 Task: Explore Airbnb accommodation in San Rafael, Costa Rica from 9th November, 2023 to 16th November, 2023 for 2 adults.2 bedrooms having 2 beds and 1 bathroom. Property type can be flat. Booking option can be shelf check-in. Look for 4 properties as per requirement.
Action: Mouse pressed left at (277, 121)
Screenshot: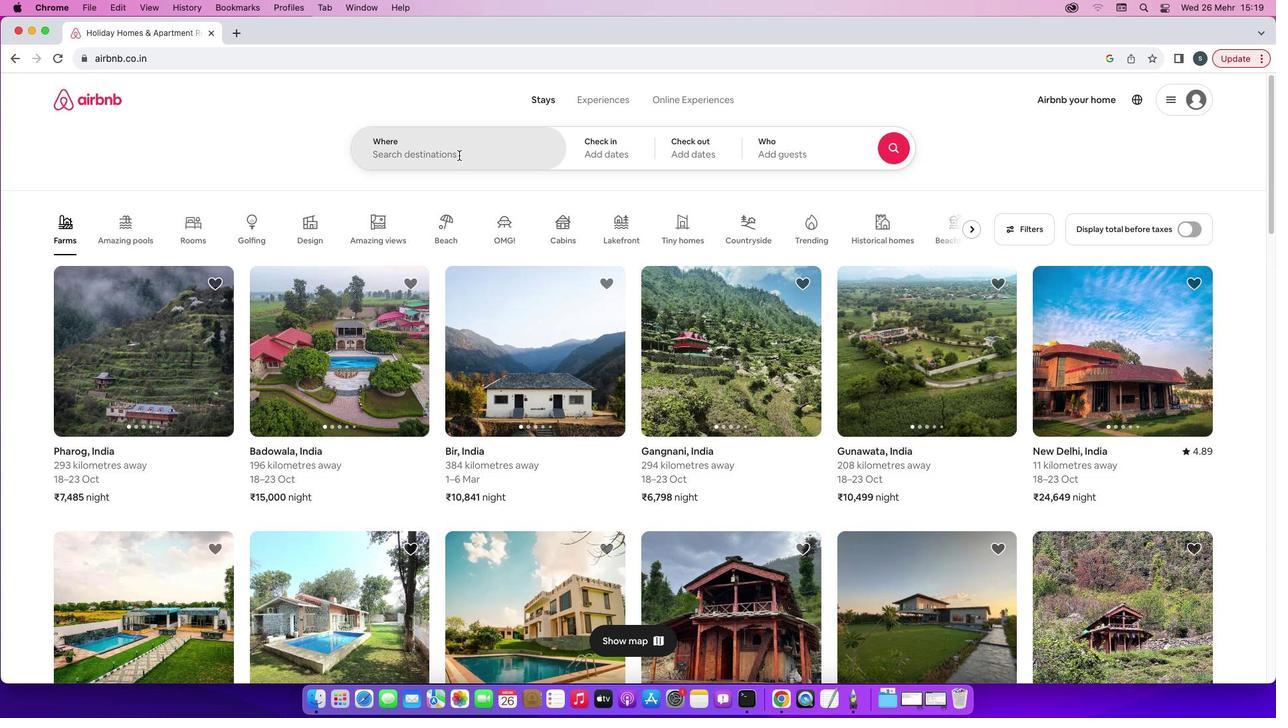 
Action: Mouse moved to (451, 146)
Screenshot: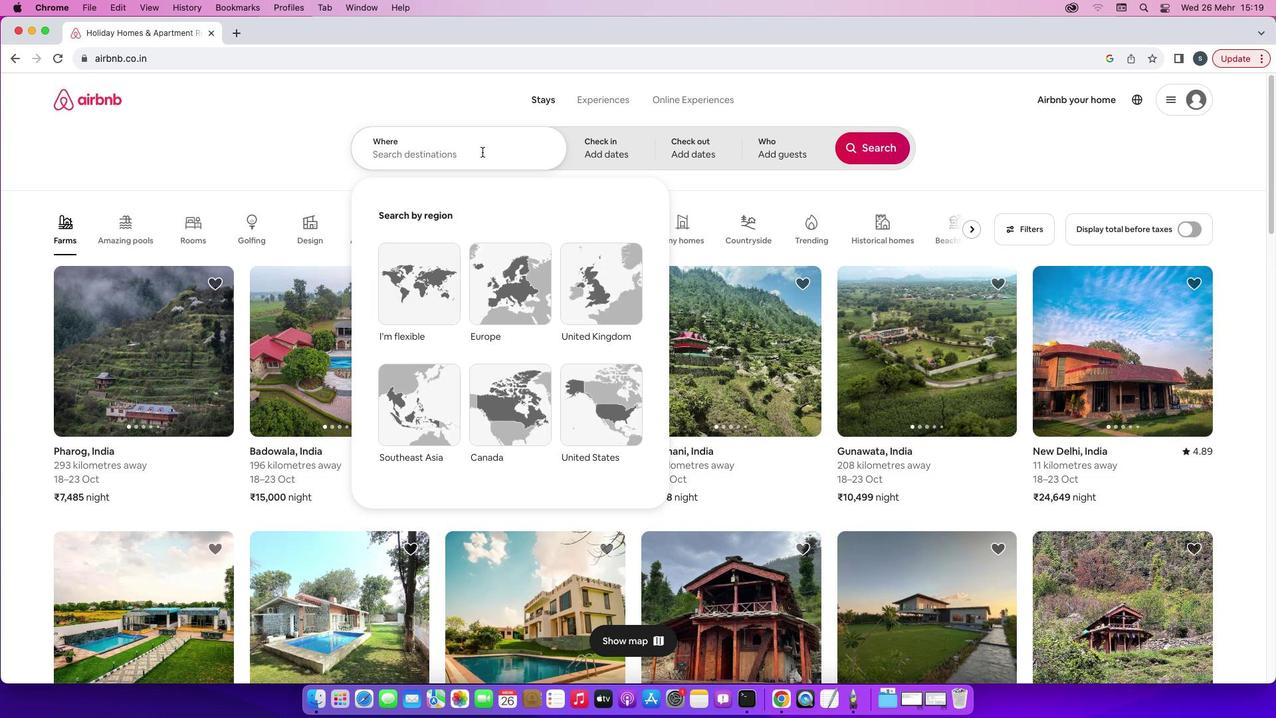 
Action: Mouse pressed left at (451, 146)
Screenshot: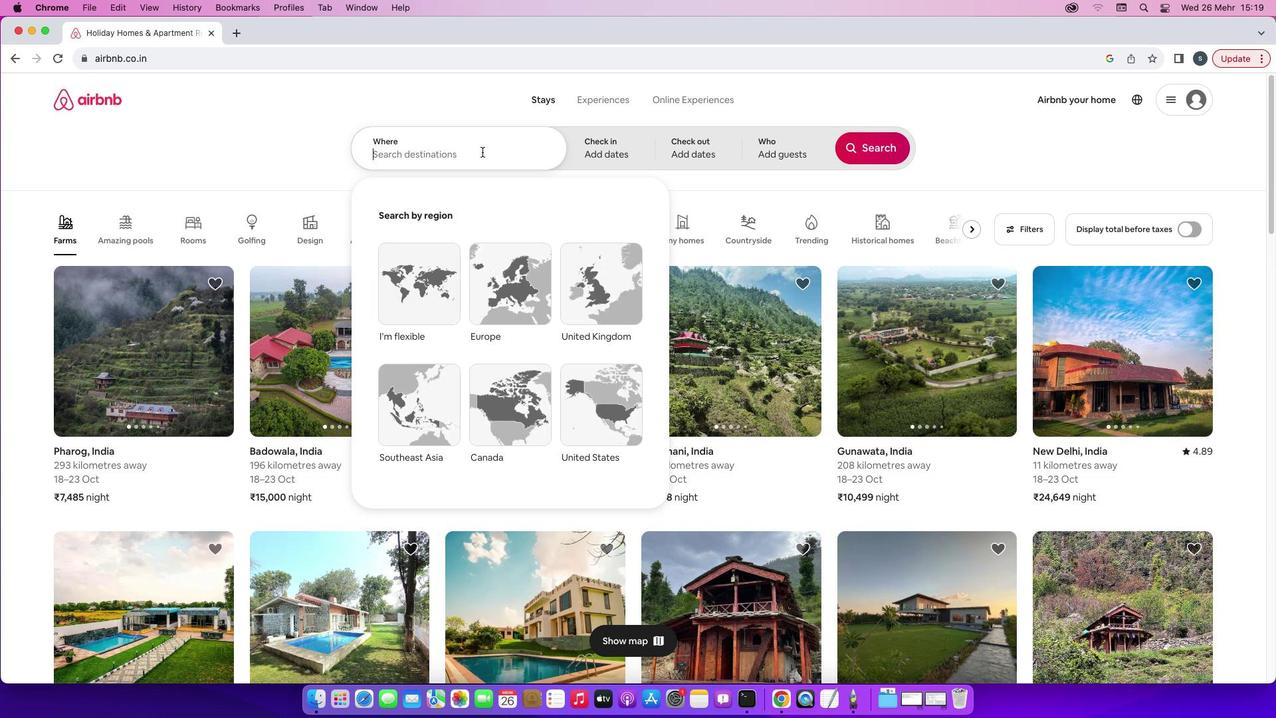 
Action: Mouse moved to (474, 143)
Screenshot: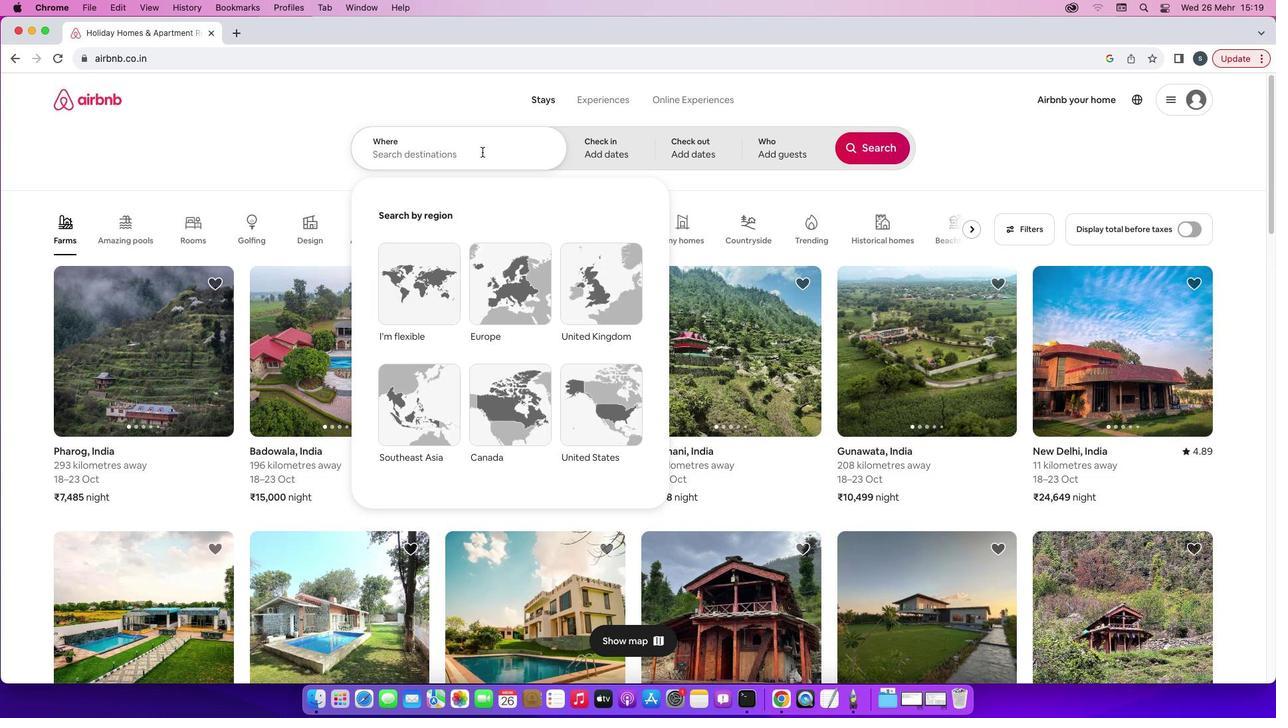 
Action: Key pressed 'S'Key.caps_lock'a''n'Key.spaceKey.caps_lock'R'Key.caps_lock'a''f''a''e''l'','Key.spaceKey.caps_lock'C'Key.caps_lock'o''s''t''a'Key.spaceKey.caps_lock'R'Key.caps_lock'i''c''a'Key.enter
Screenshot: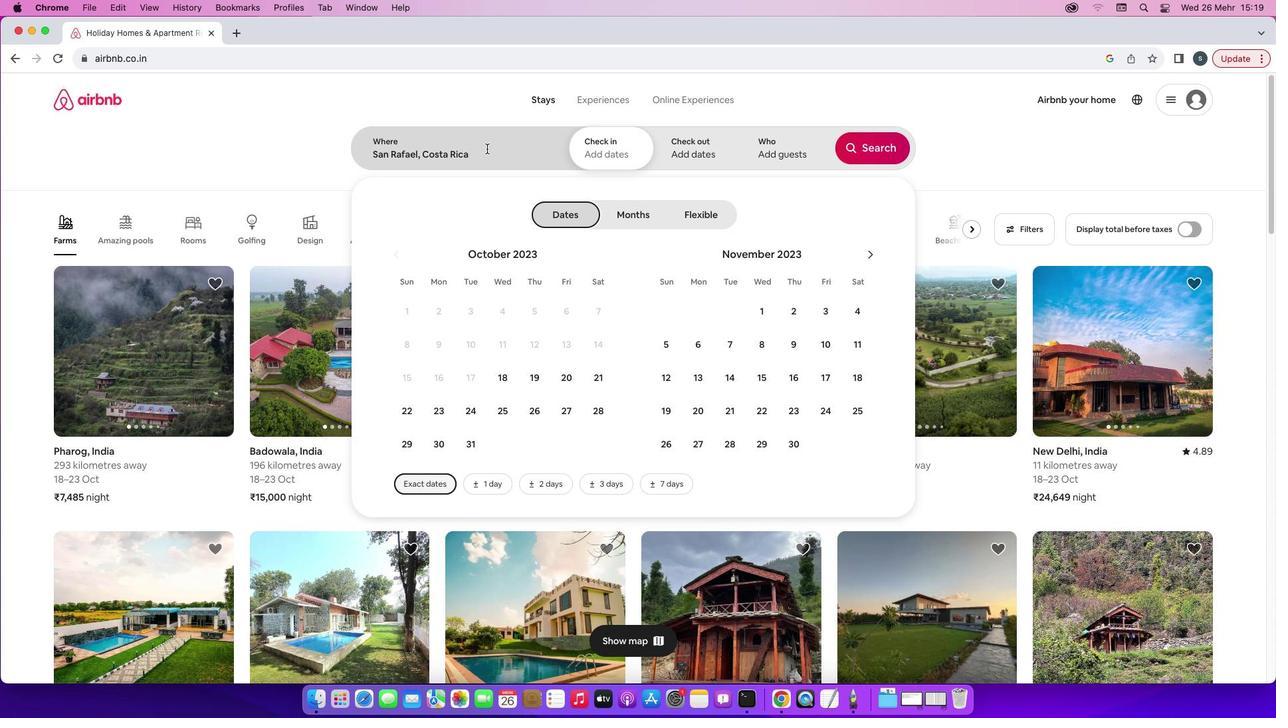 
Action: Mouse moved to (794, 336)
Screenshot: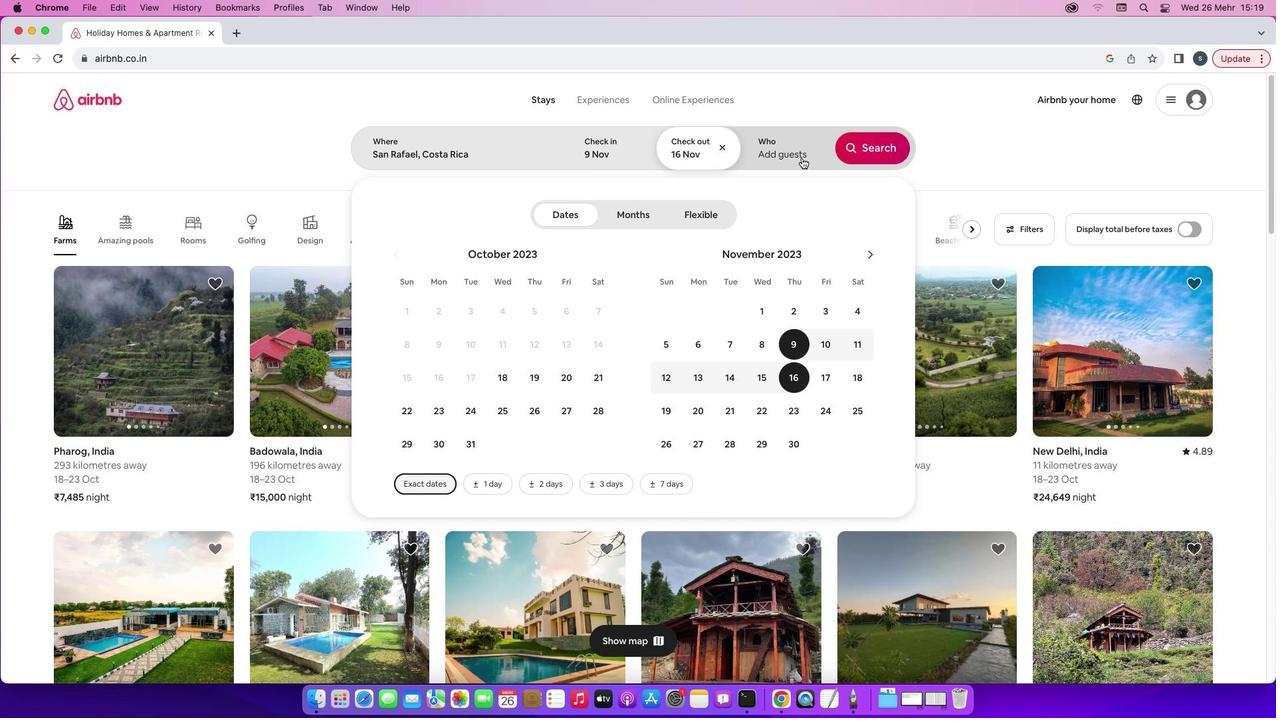 
Action: Mouse pressed left at (794, 336)
Screenshot: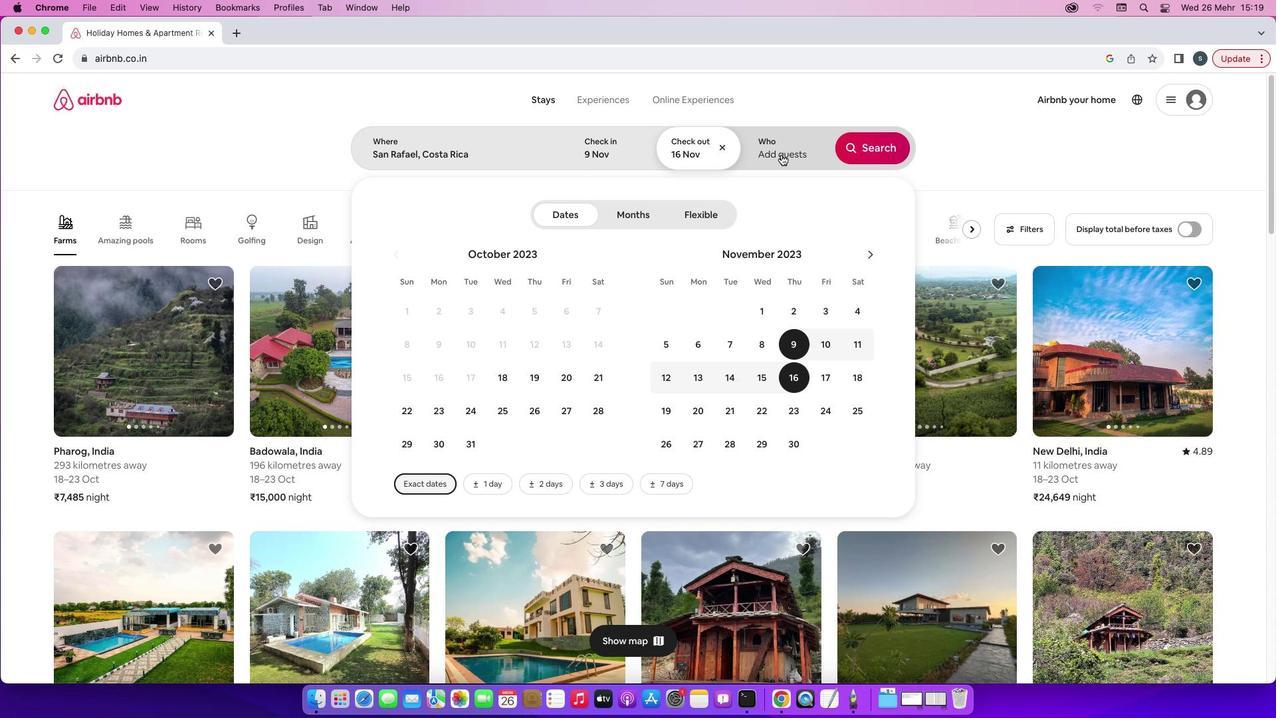
Action: Mouse moved to (782, 371)
Screenshot: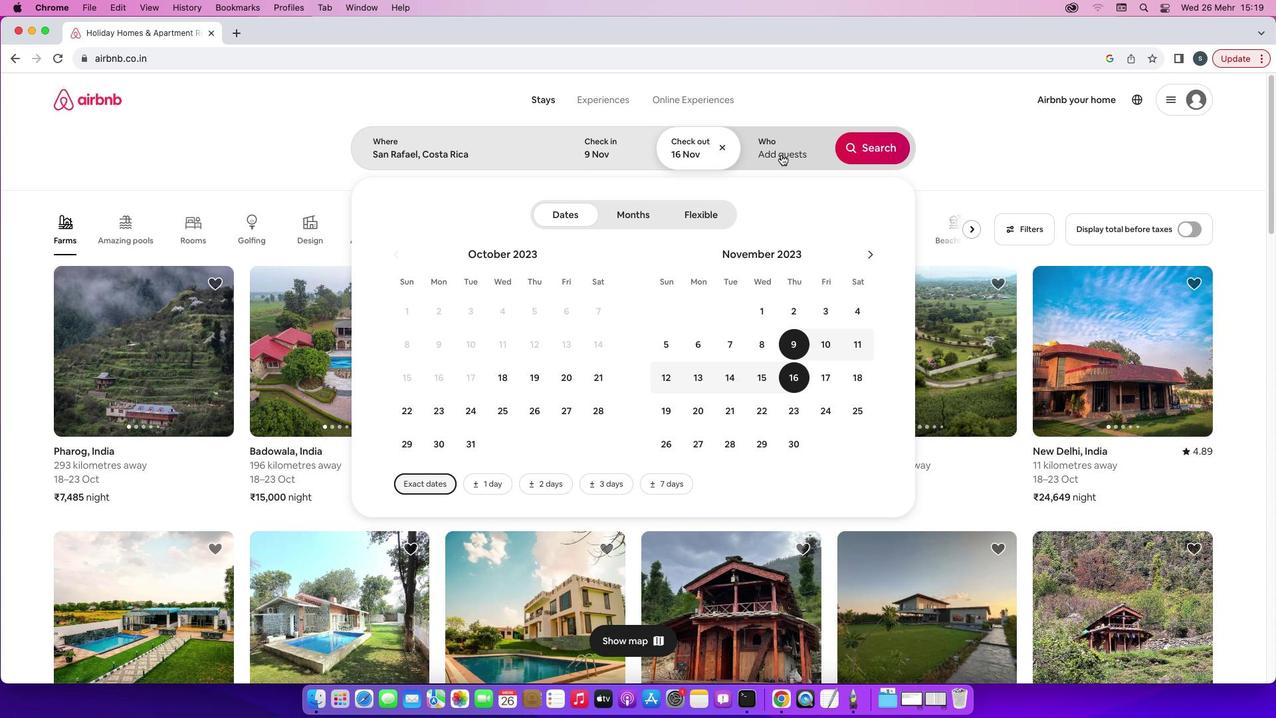 
Action: Mouse pressed left at (782, 371)
Screenshot: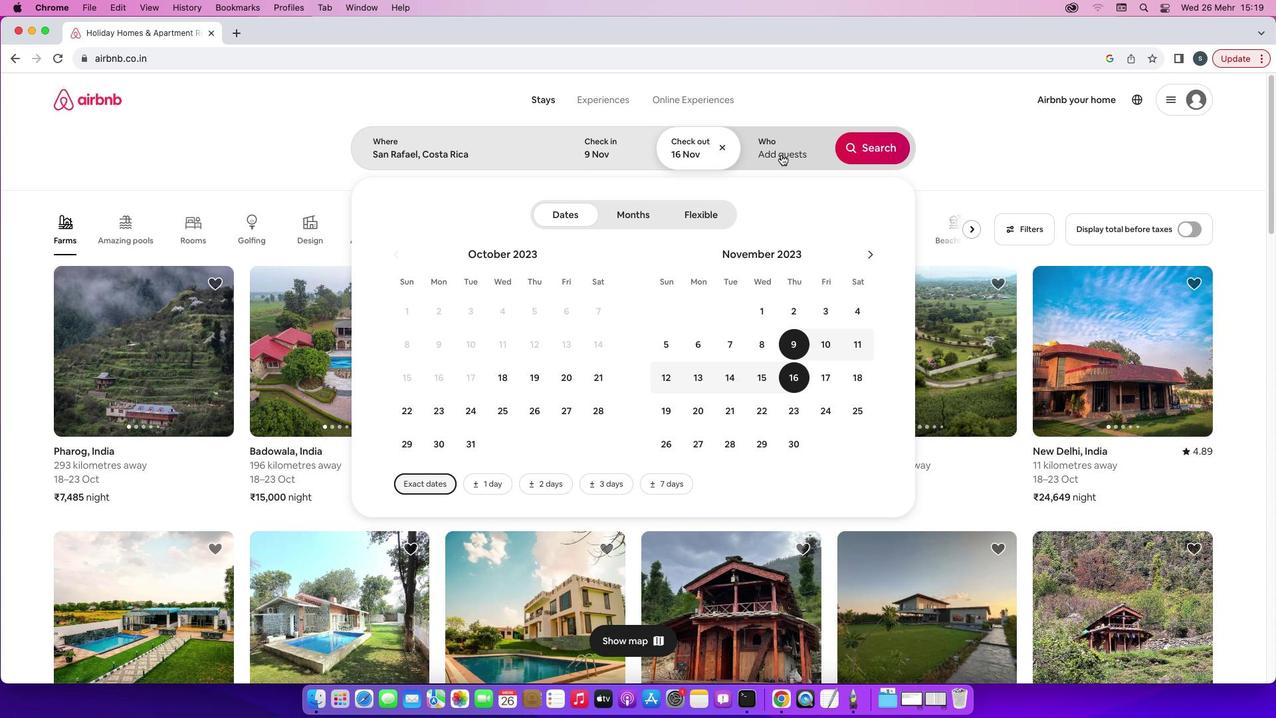 
Action: Mouse moved to (774, 146)
Screenshot: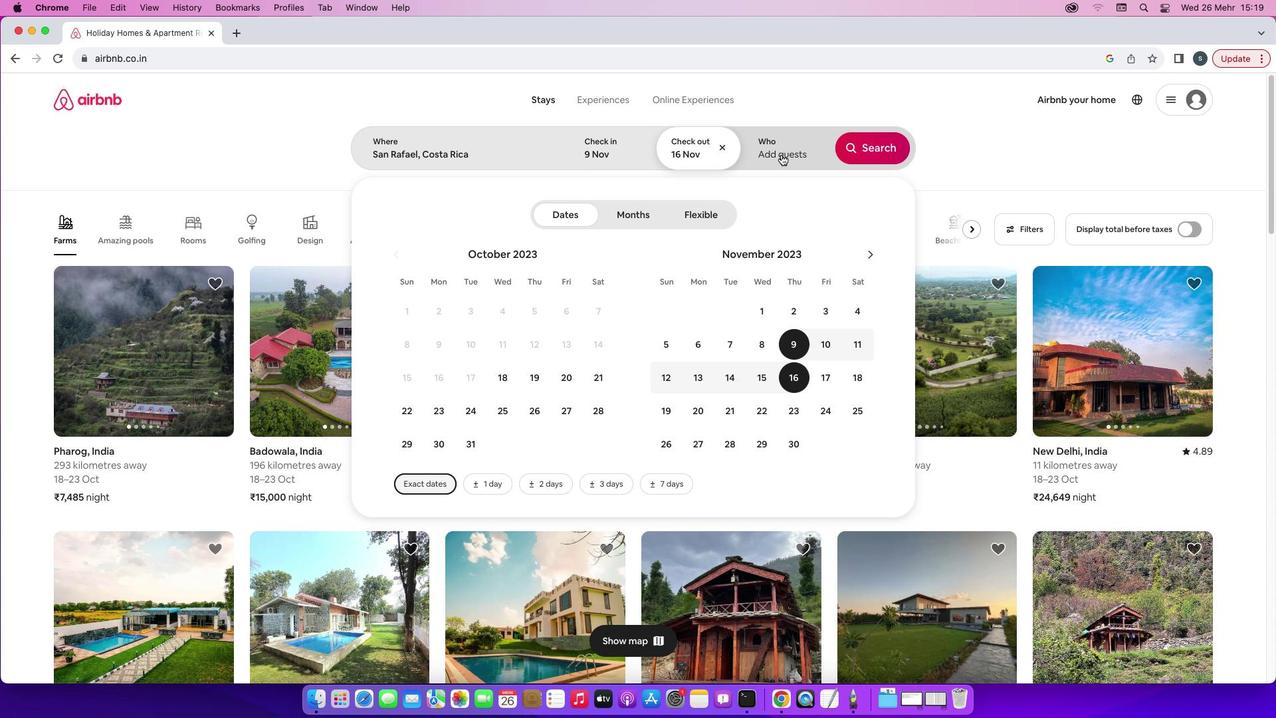 
Action: Mouse pressed left at (774, 146)
Screenshot: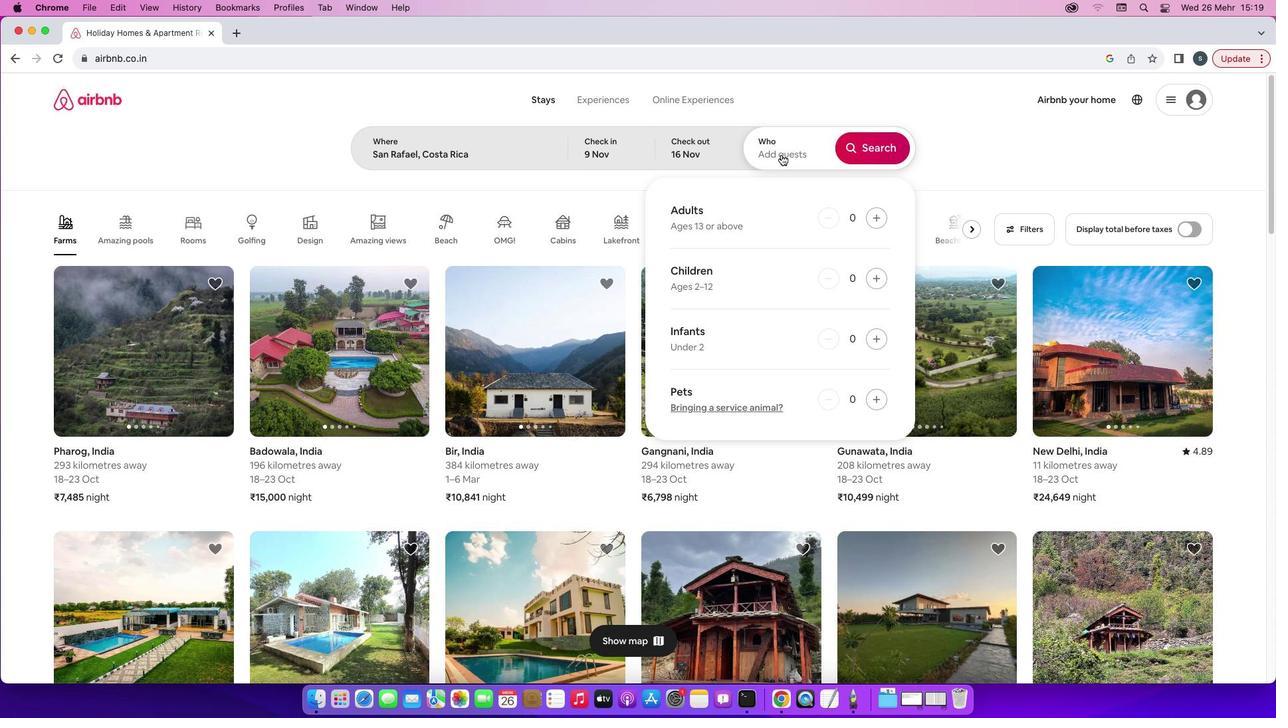 
Action: Mouse moved to (870, 208)
Screenshot: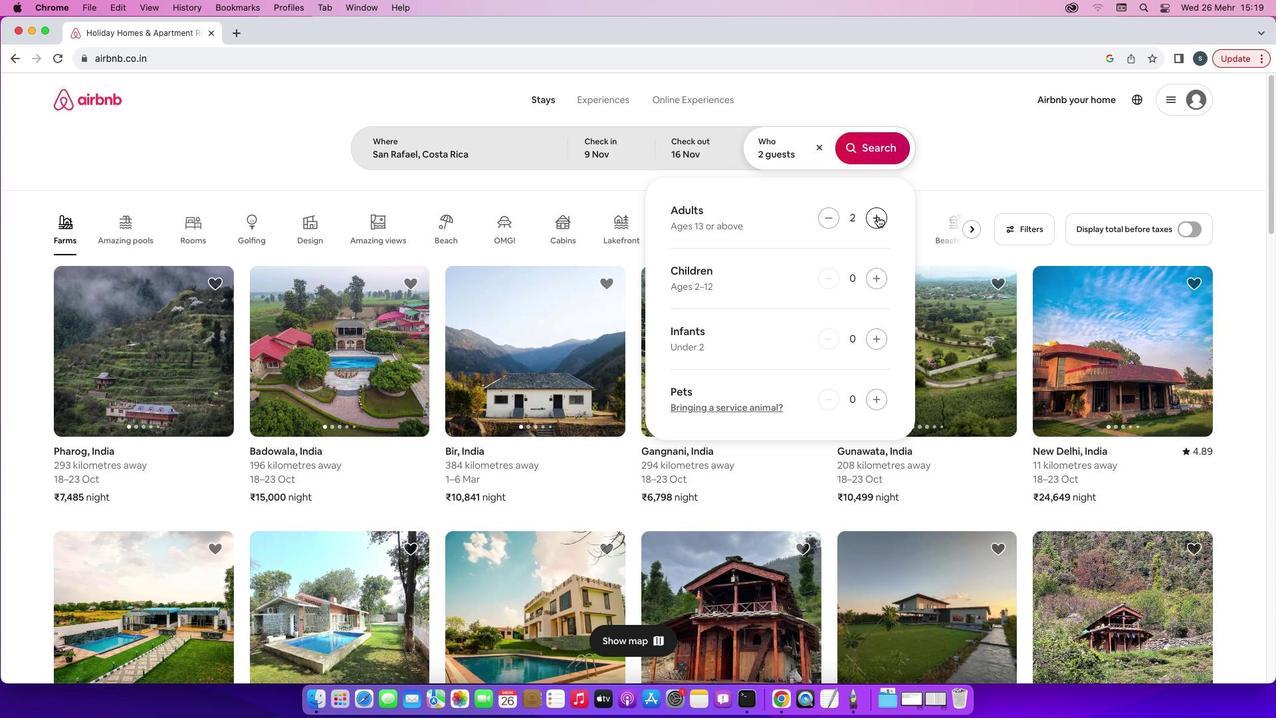
Action: Mouse pressed left at (870, 208)
Screenshot: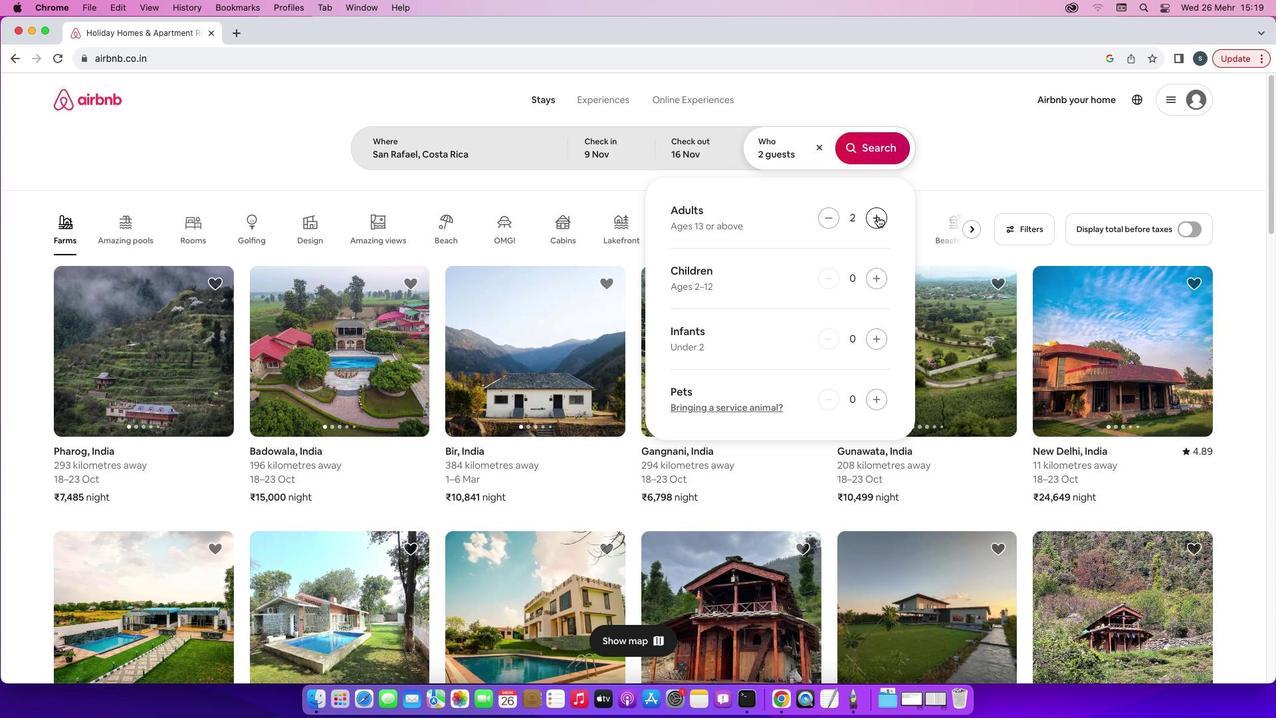 
Action: Mouse pressed left at (870, 208)
Screenshot: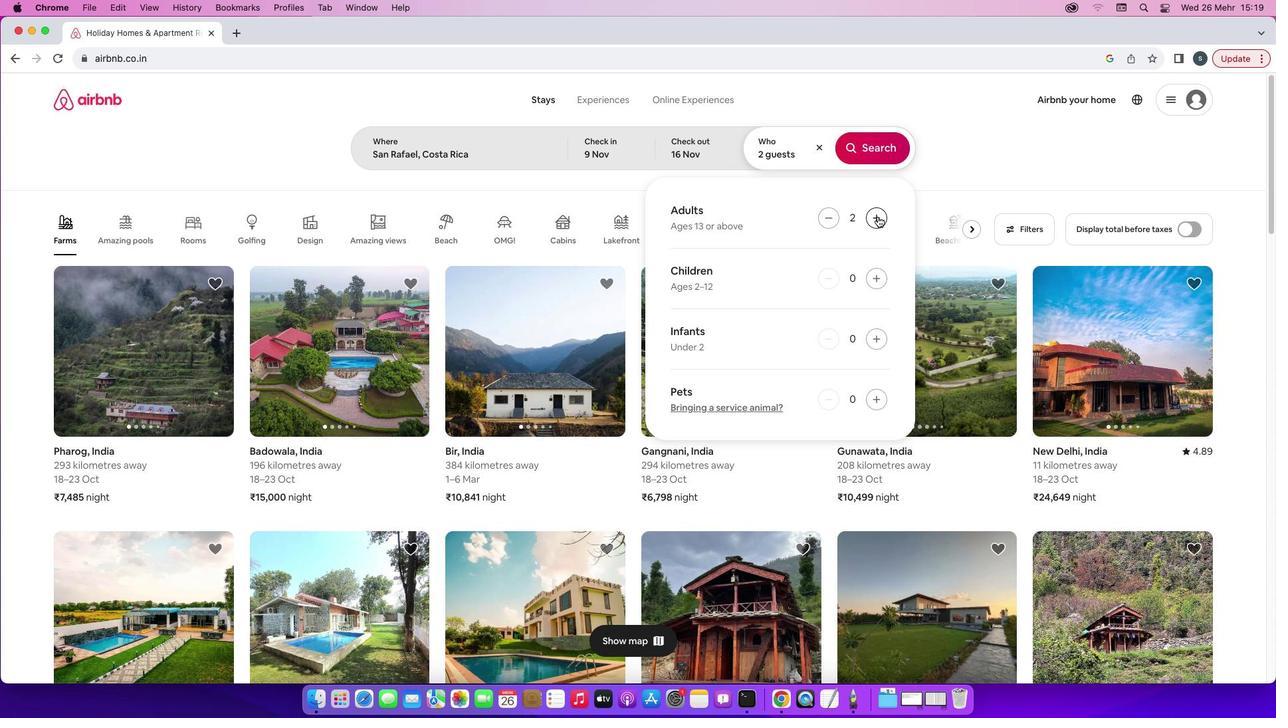 
Action: Mouse moved to (875, 133)
Screenshot: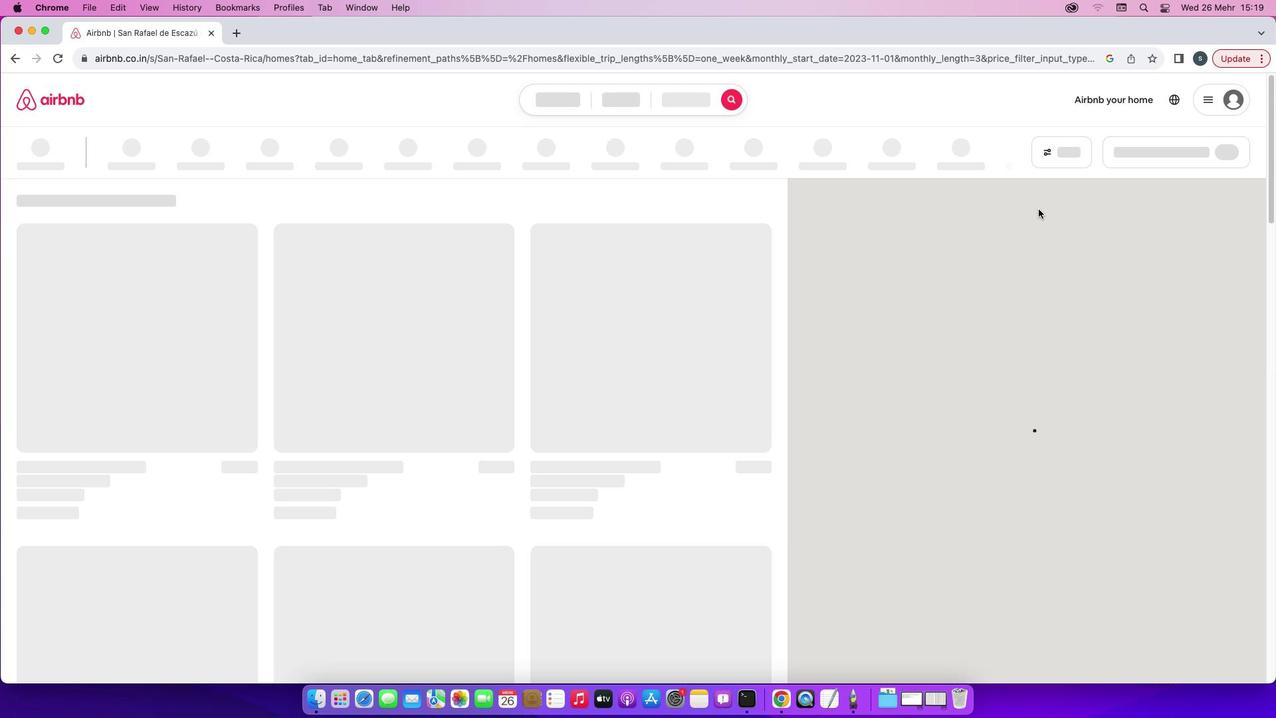 
Action: Mouse pressed left at (875, 133)
Screenshot: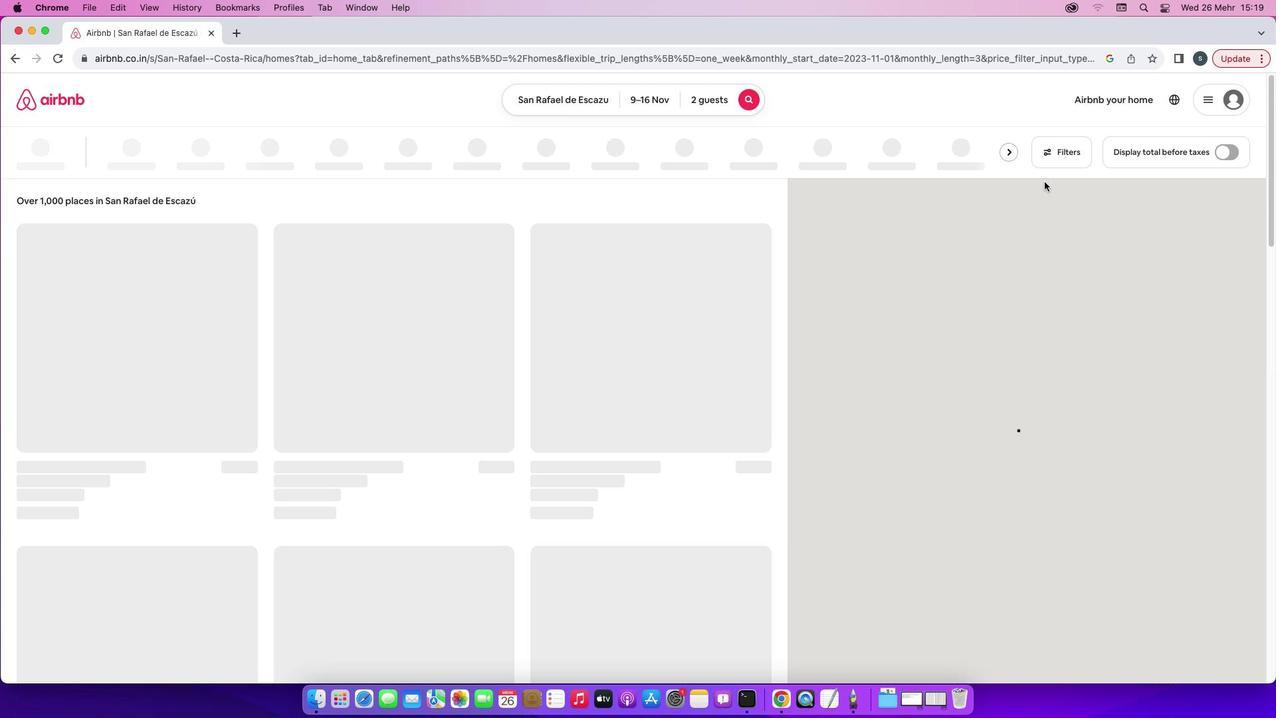 
Action: Mouse moved to (1057, 146)
Screenshot: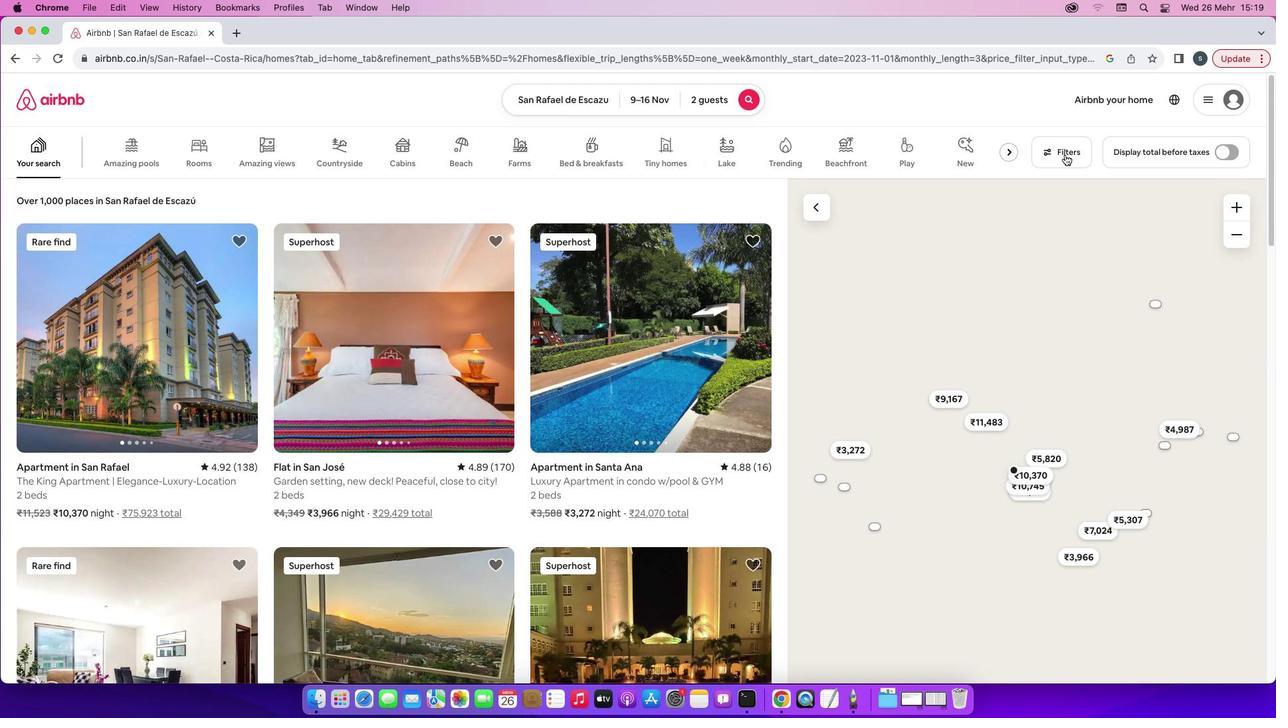 
Action: Mouse pressed left at (1057, 146)
Screenshot: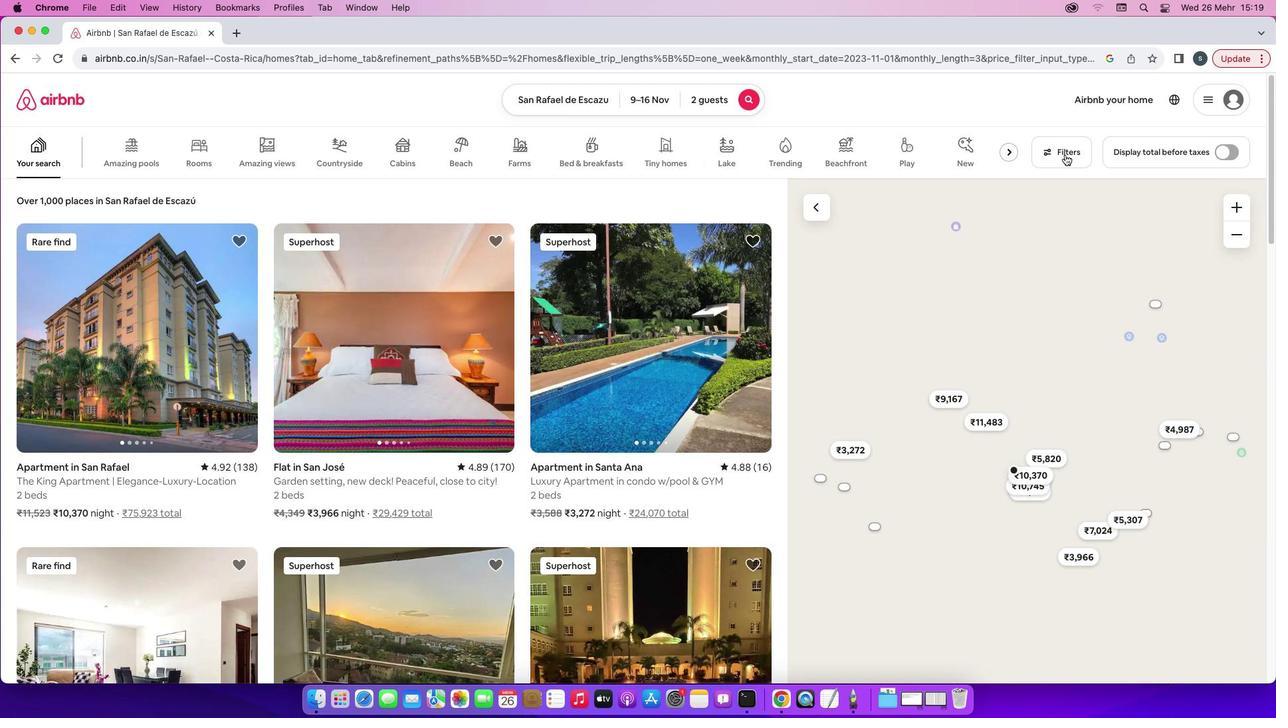 
Action: Mouse moved to (578, 360)
Screenshot: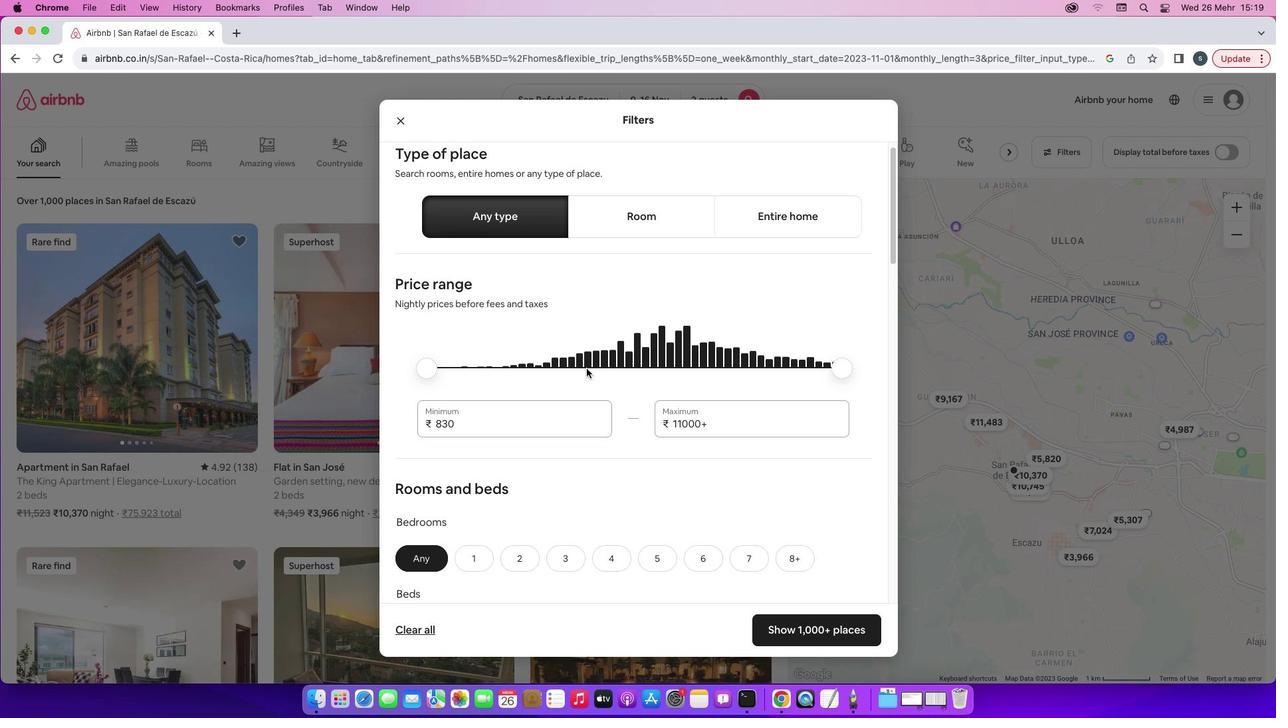 
Action: Mouse scrolled (578, 360) with delta (-7, -7)
Screenshot: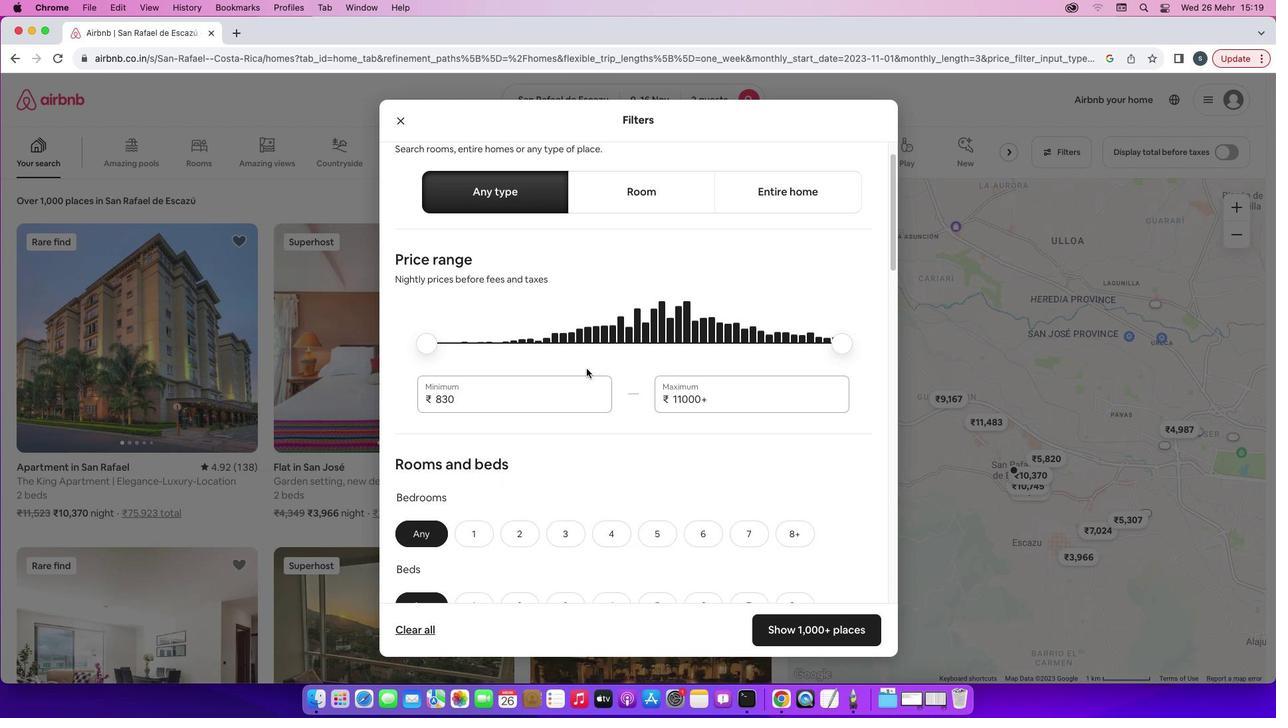 
Action: Mouse scrolled (578, 360) with delta (-7, -7)
Screenshot: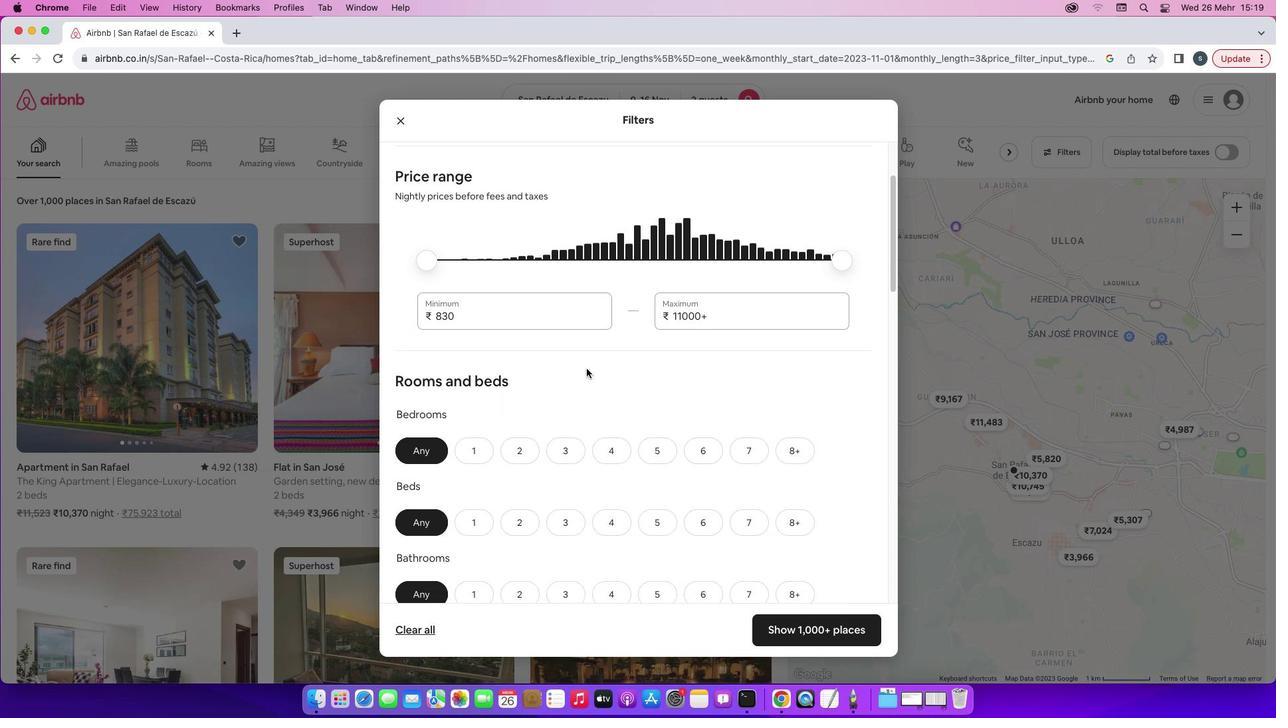 
Action: Mouse scrolled (578, 360) with delta (-7, -7)
Screenshot: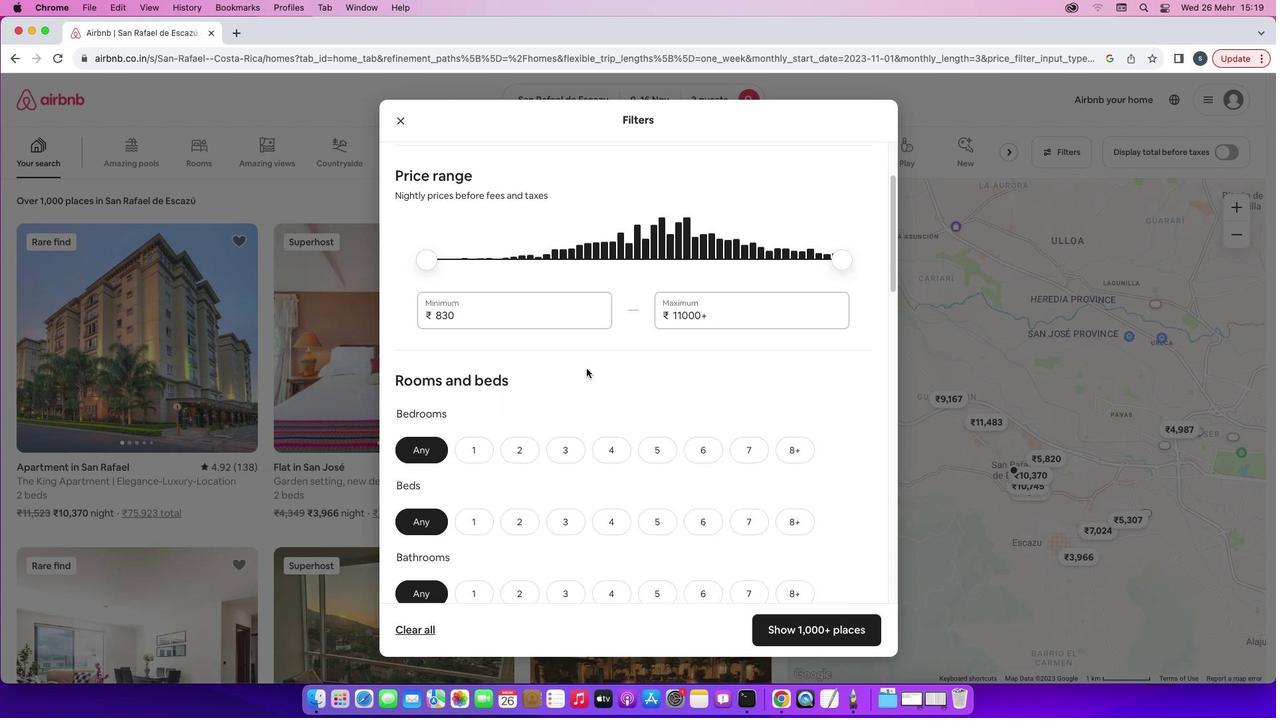 
Action: Mouse scrolled (578, 360) with delta (-7, -7)
Screenshot: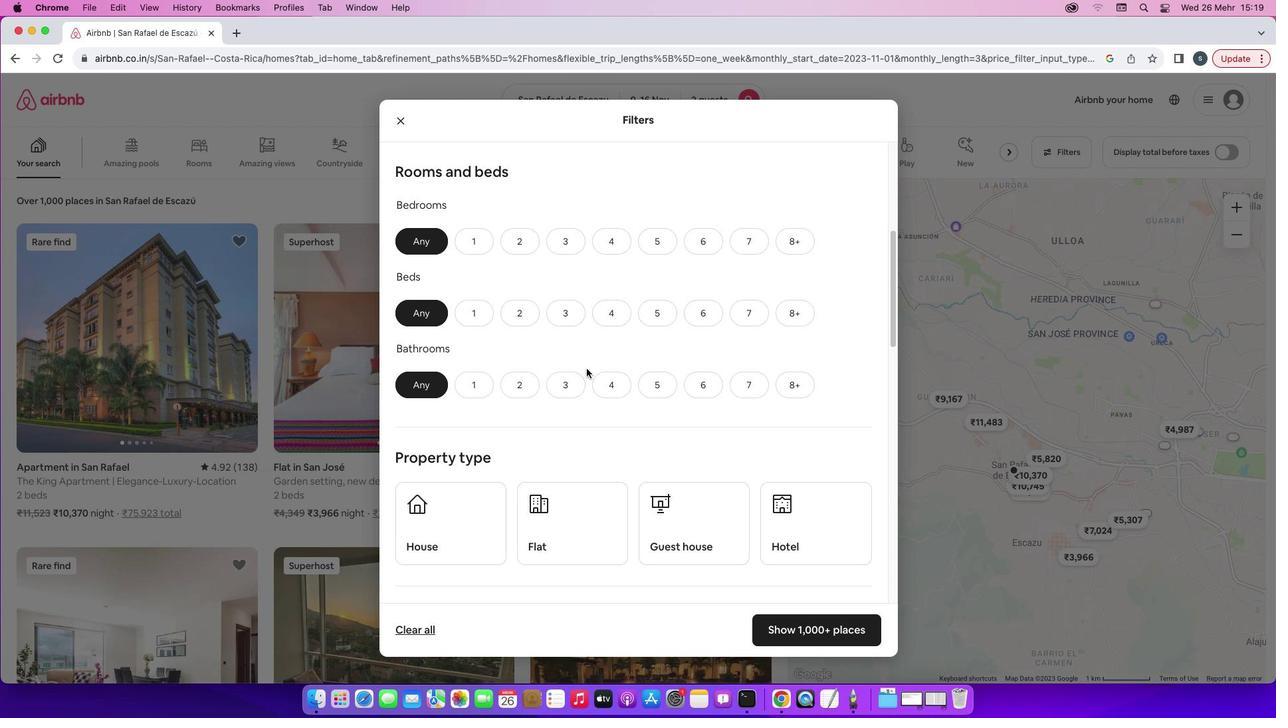 
Action: Mouse scrolled (578, 360) with delta (-7, -7)
Screenshot: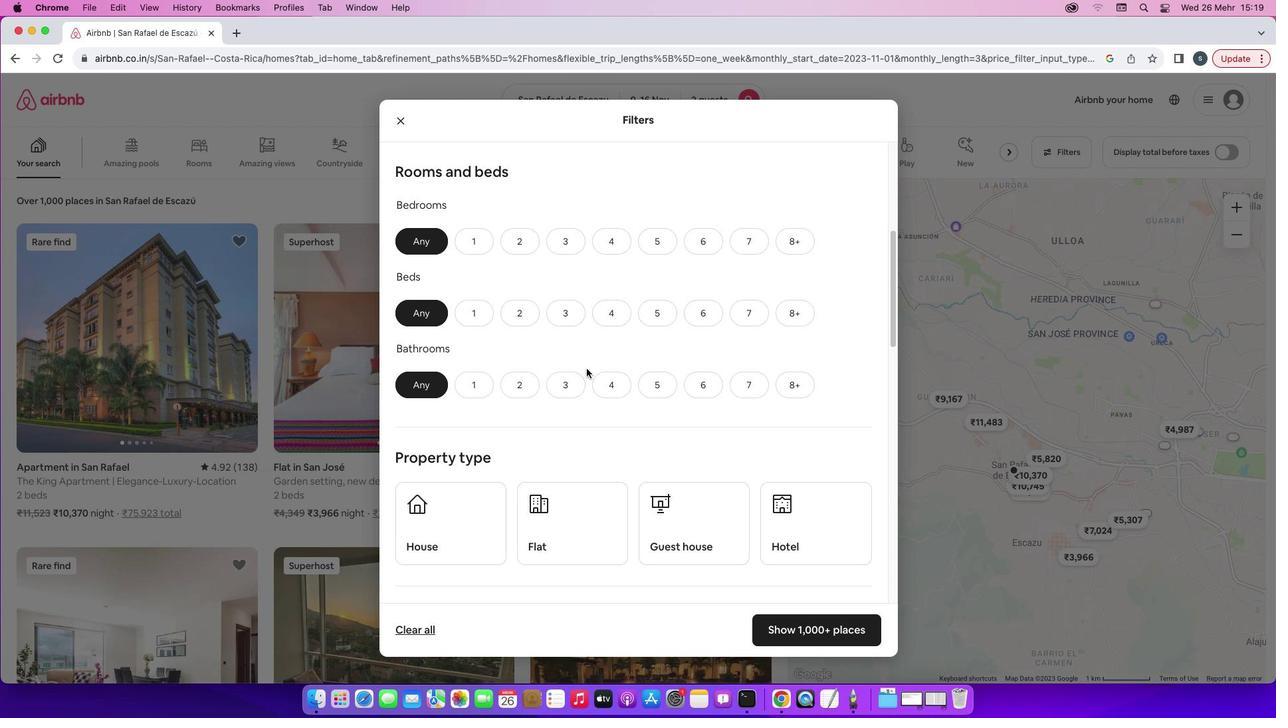 
Action: Mouse scrolled (578, 360) with delta (-7, -7)
Screenshot: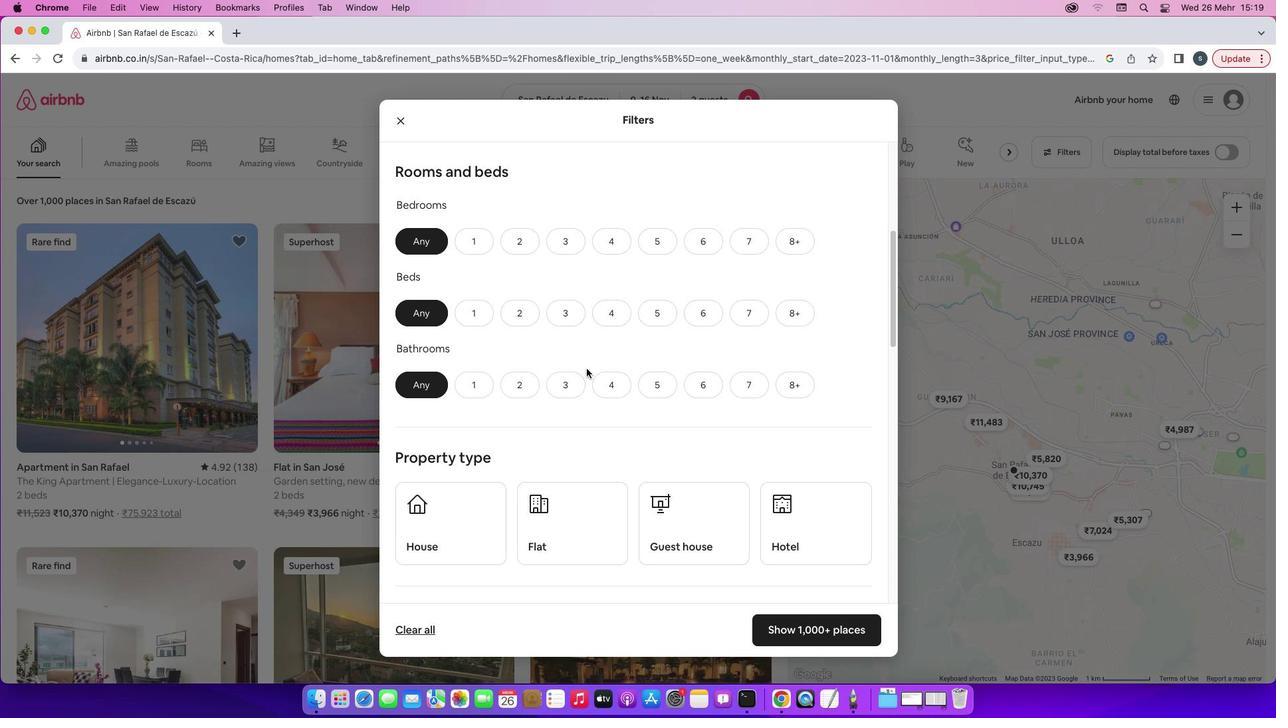 
Action: Mouse scrolled (578, 360) with delta (-7, -7)
Screenshot: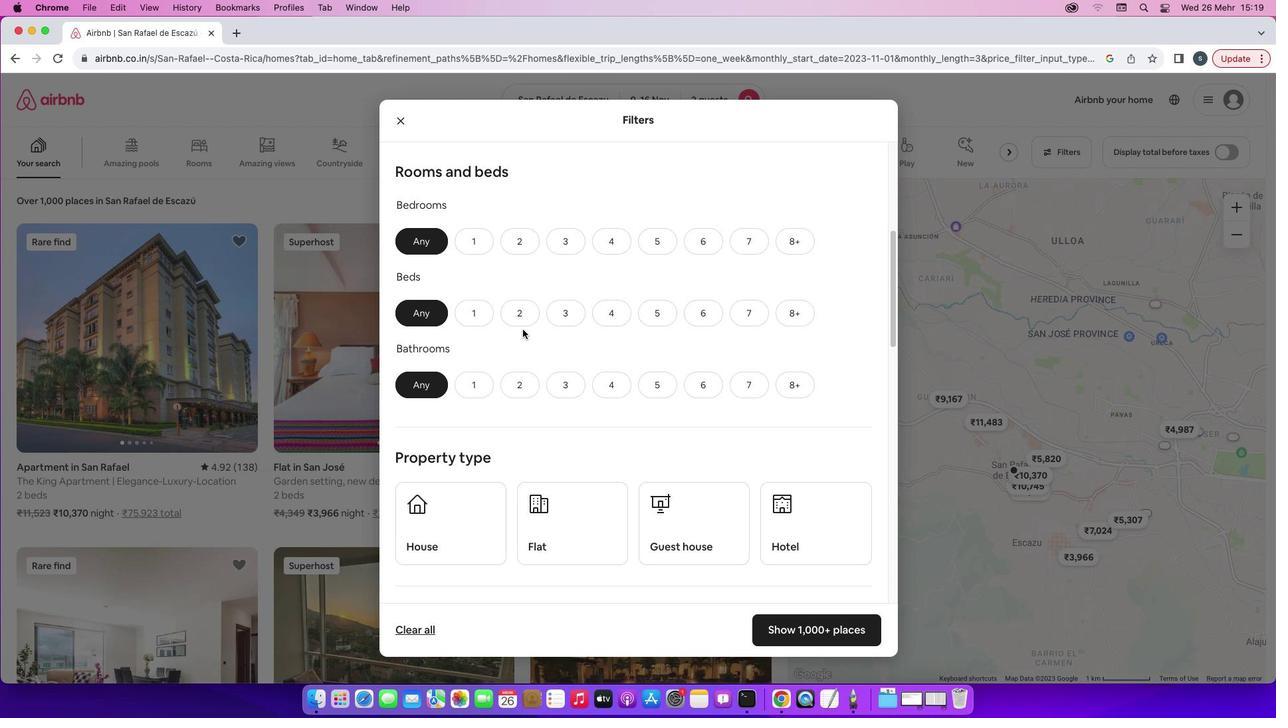 
Action: Mouse scrolled (578, 360) with delta (-7, -7)
Screenshot: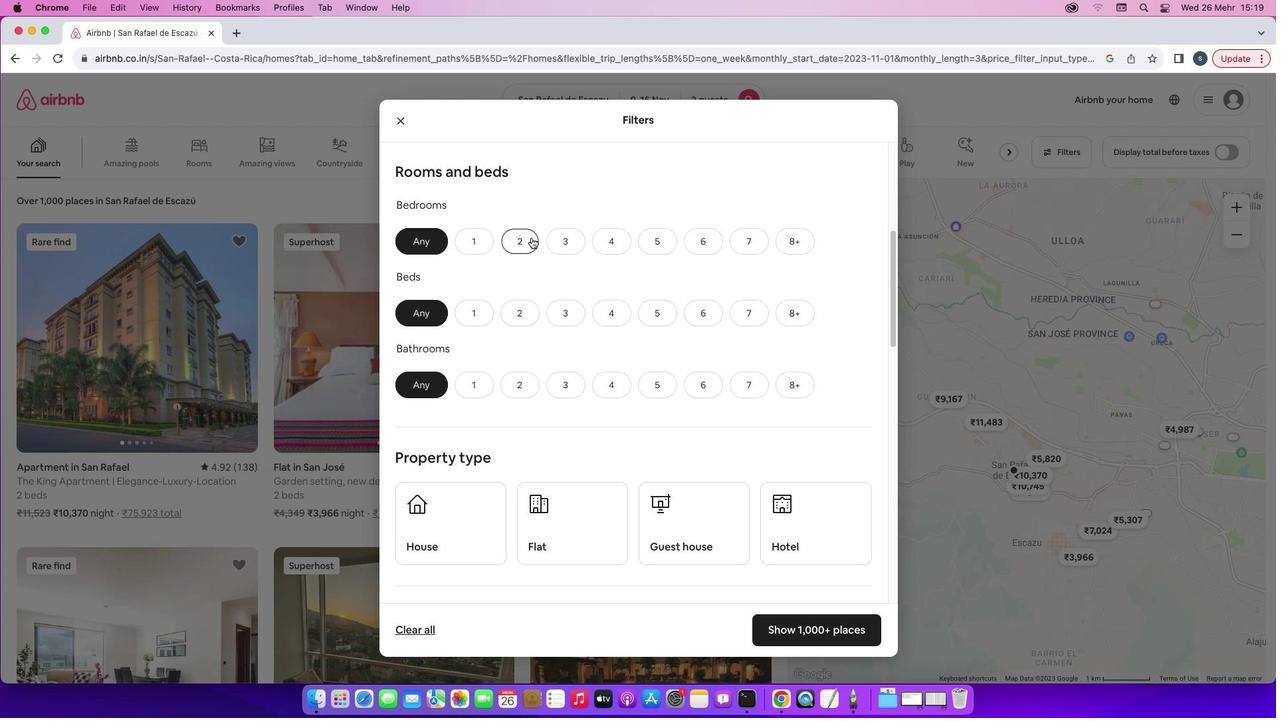 
Action: Mouse scrolled (578, 360) with delta (-7, -7)
Screenshot: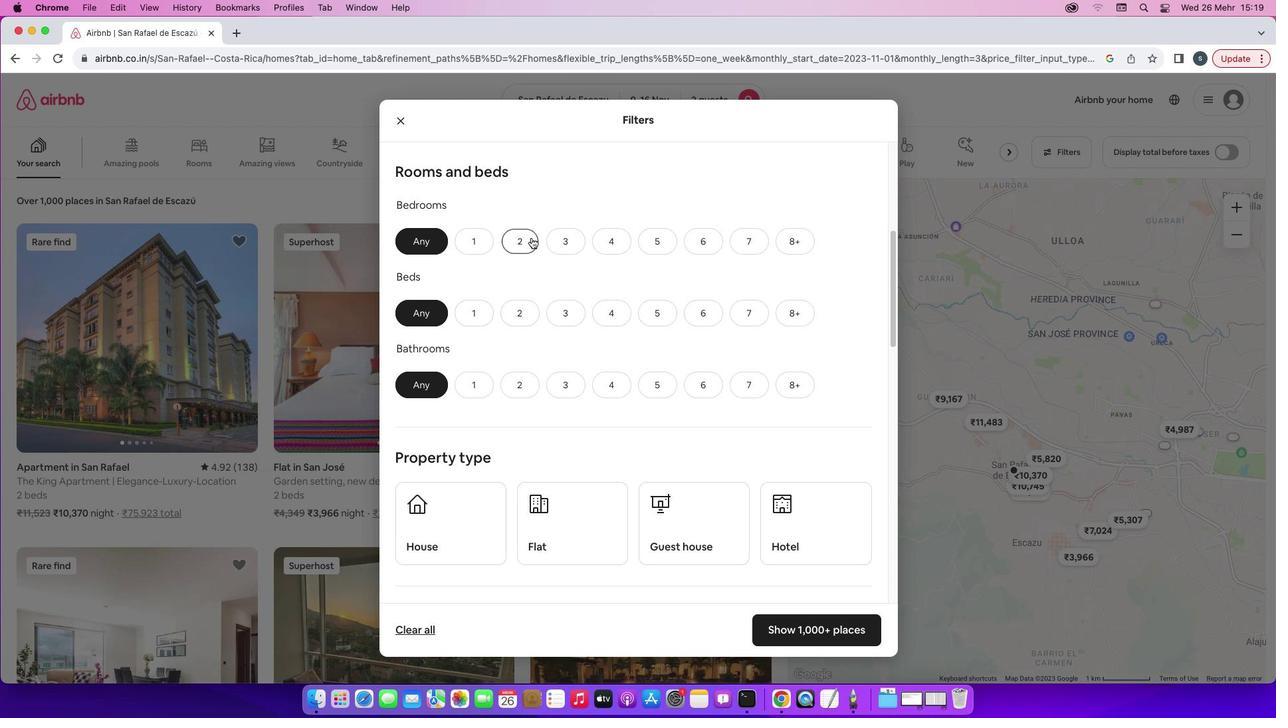 
Action: Mouse scrolled (578, 360) with delta (-7, -8)
Screenshot: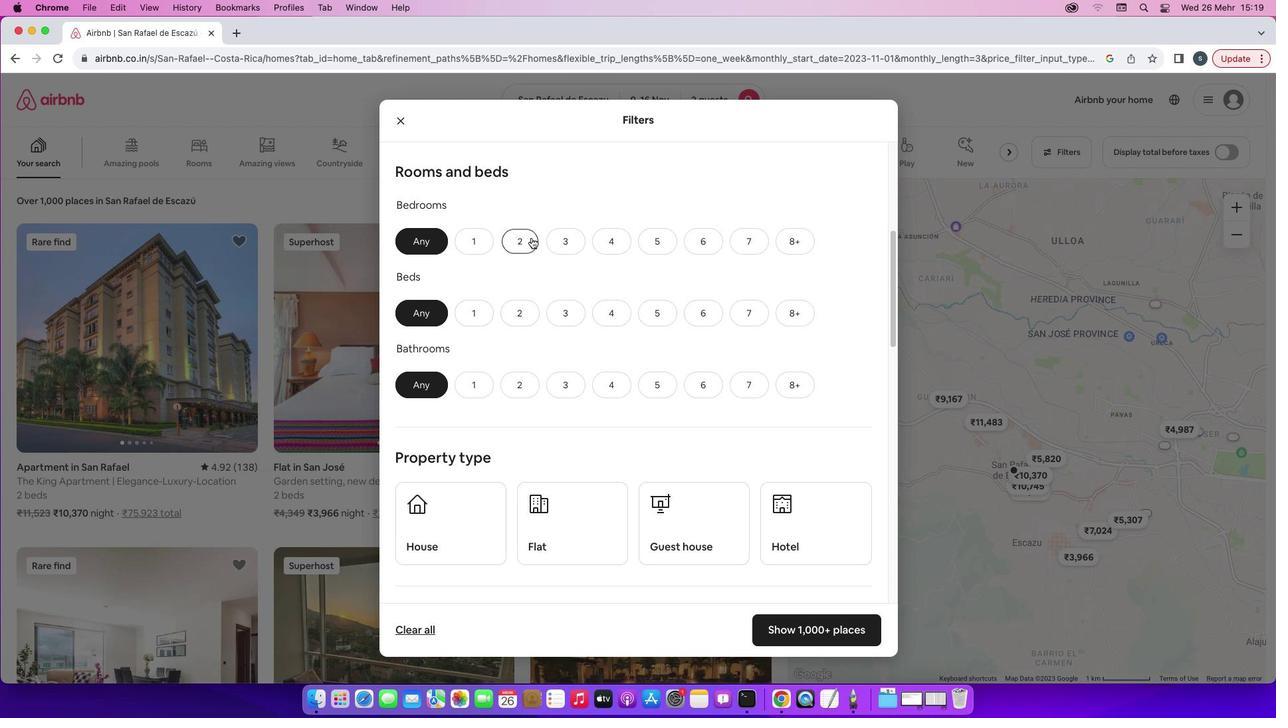 
Action: Mouse scrolled (578, 360) with delta (-7, -9)
Screenshot: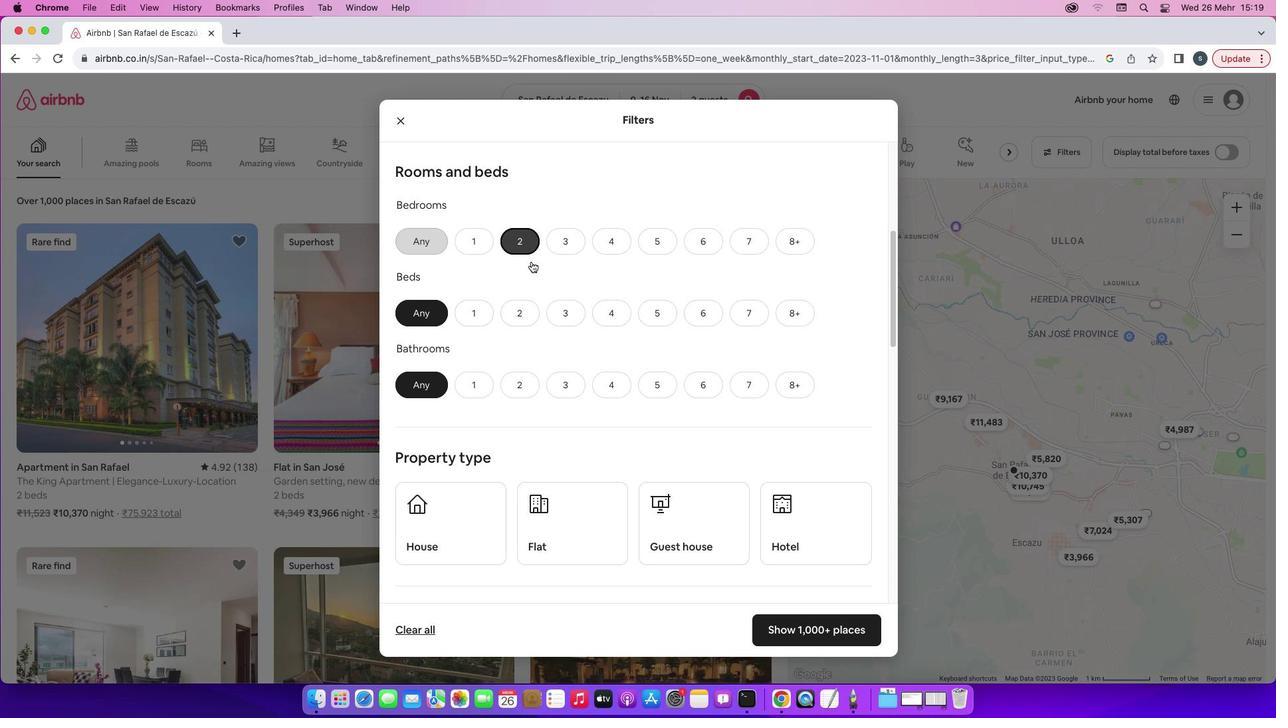 
Action: Mouse moved to (523, 230)
Screenshot: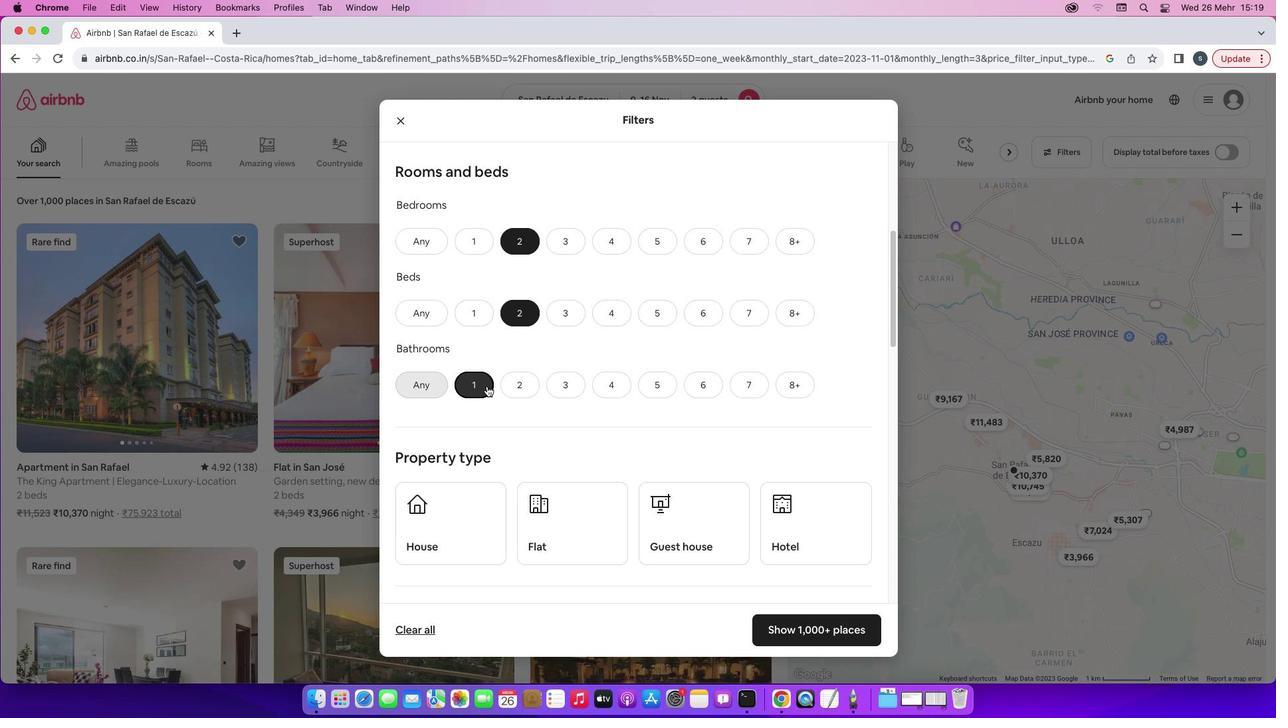 
Action: Mouse pressed left at (523, 230)
Screenshot: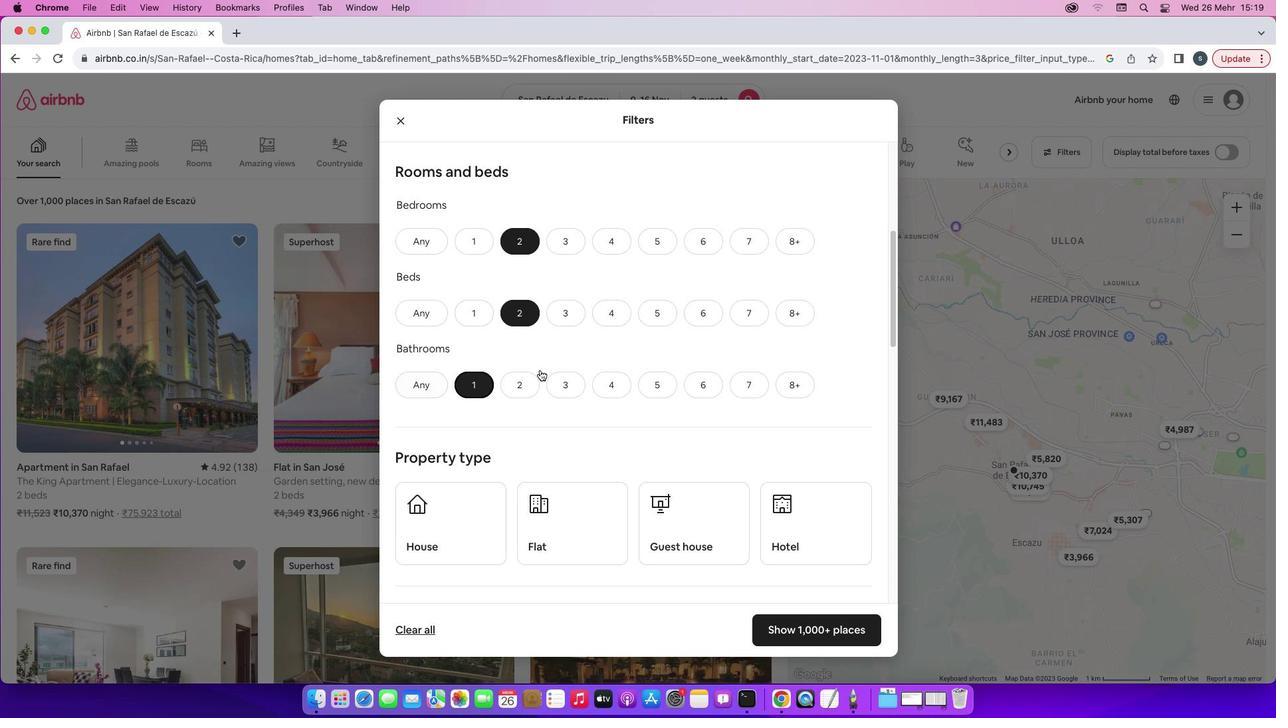 
Action: Mouse moved to (522, 299)
Screenshot: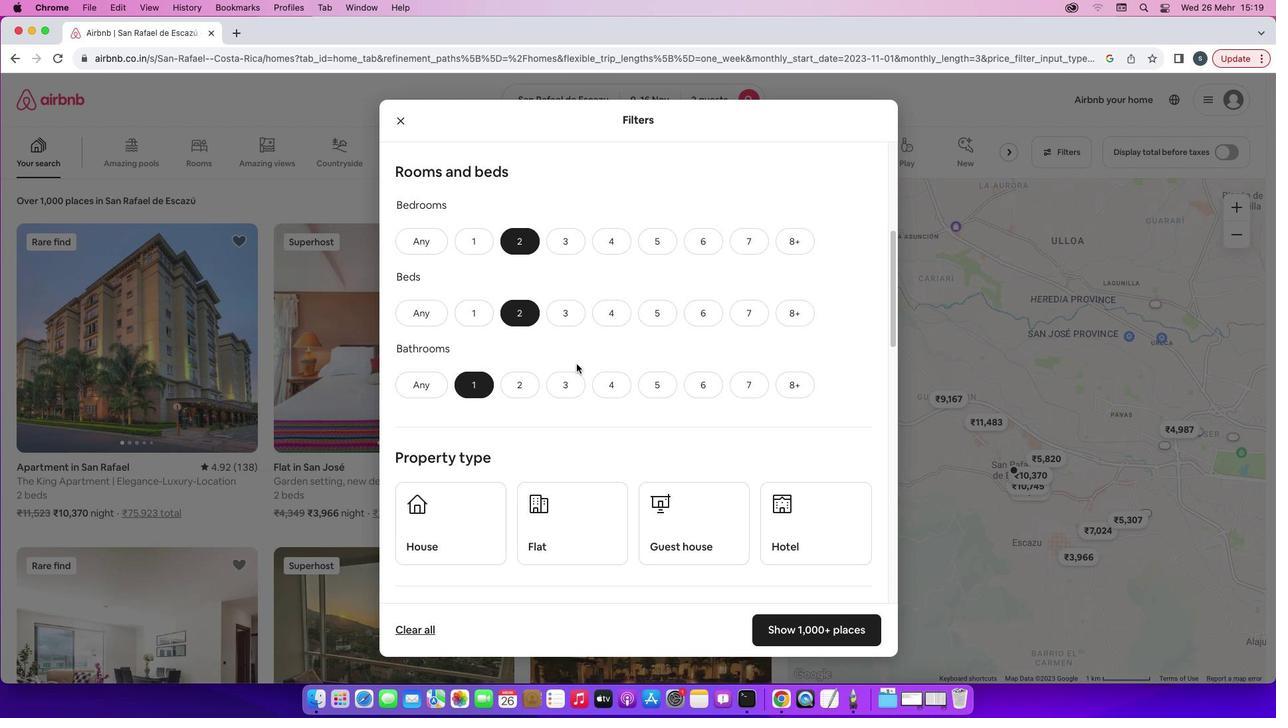 
Action: Mouse pressed left at (522, 299)
Screenshot: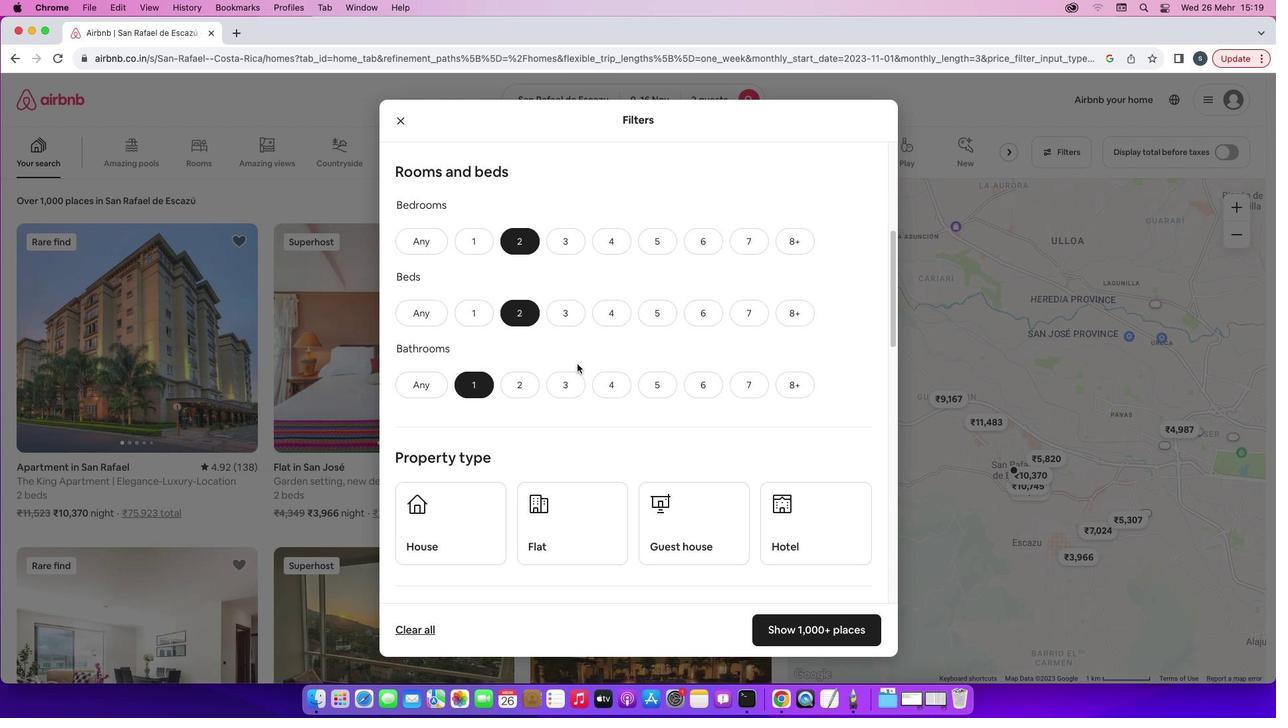 
Action: Mouse moved to (469, 379)
Screenshot: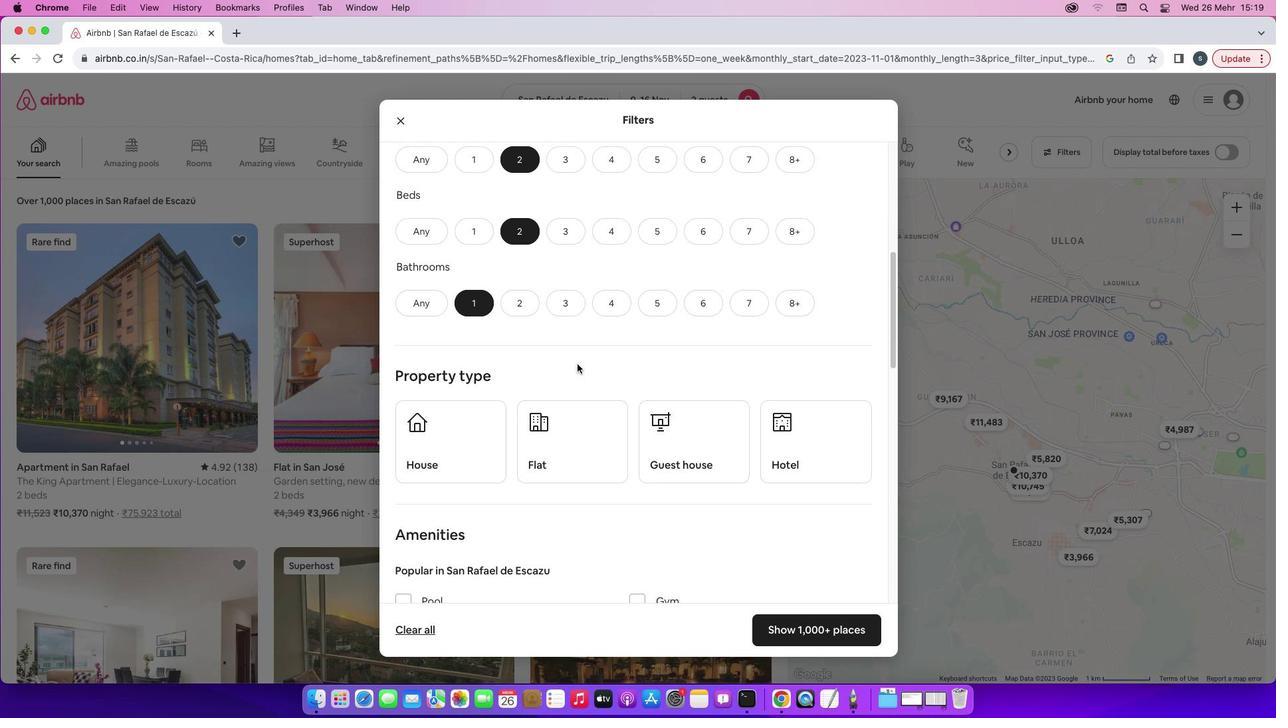 
Action: Mouse pressed left at (469, 379)
Screenshot: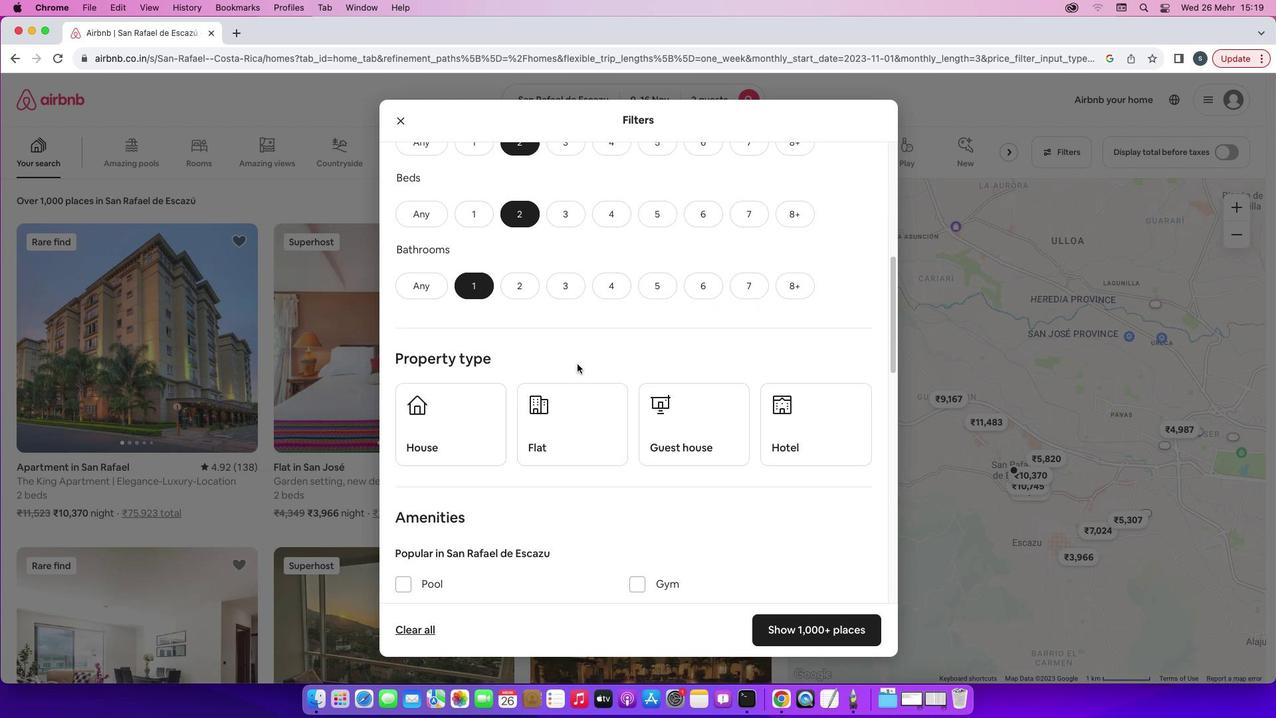 
Action: Mouse moved to (569, 356)
Screenshot: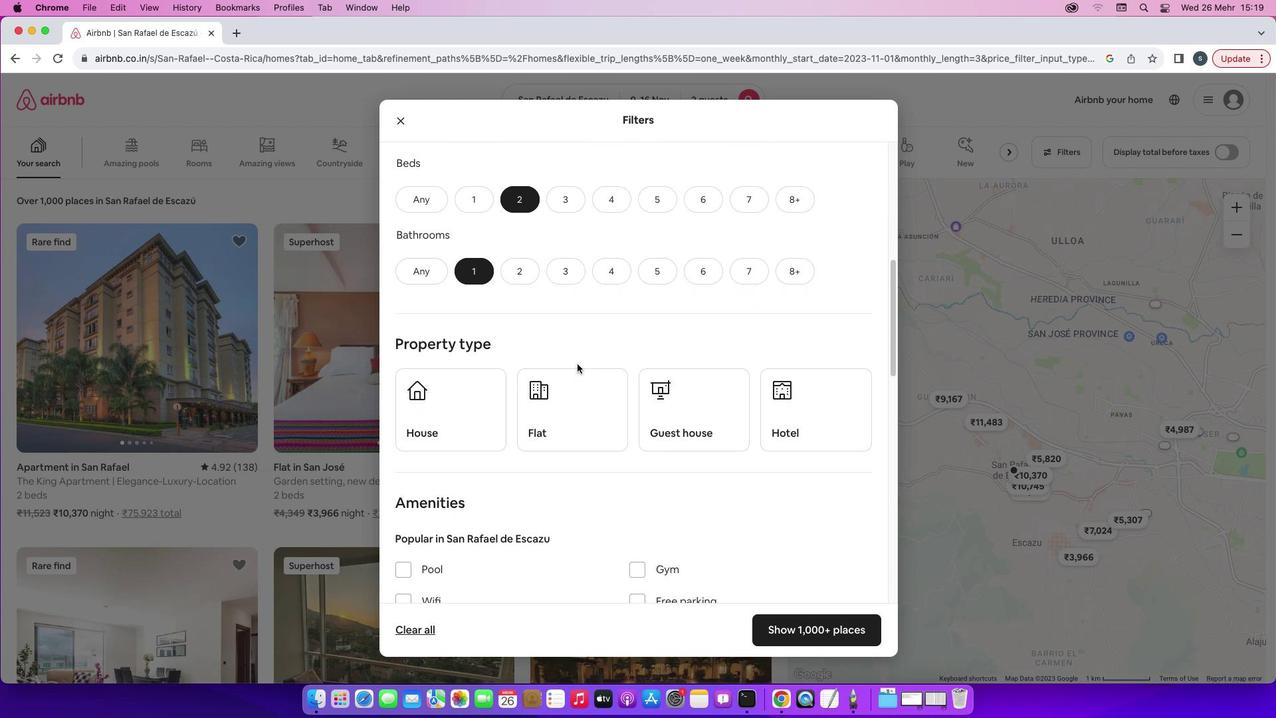 
Action: Mouse scrolled (569, 356) with delta (-7, -7)
Screenshot: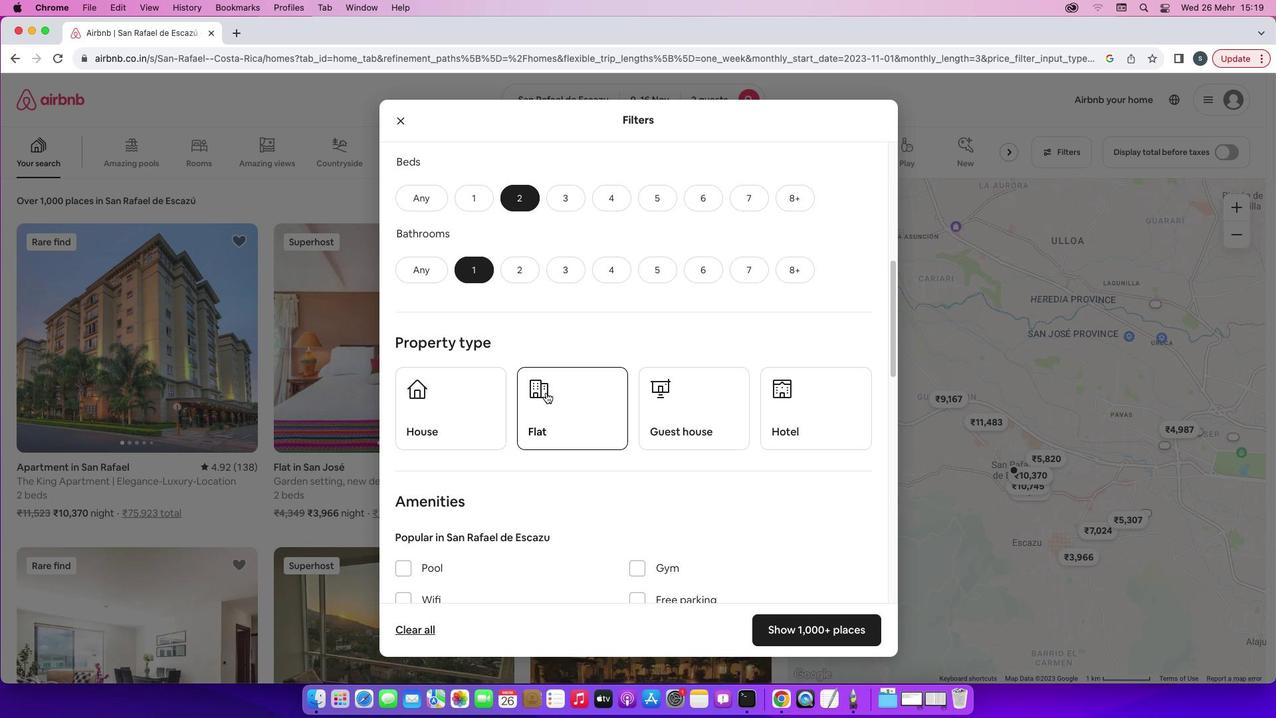 
Action: Mouse scrolled (569, 356) with delta (-7, -7)
Screenshot: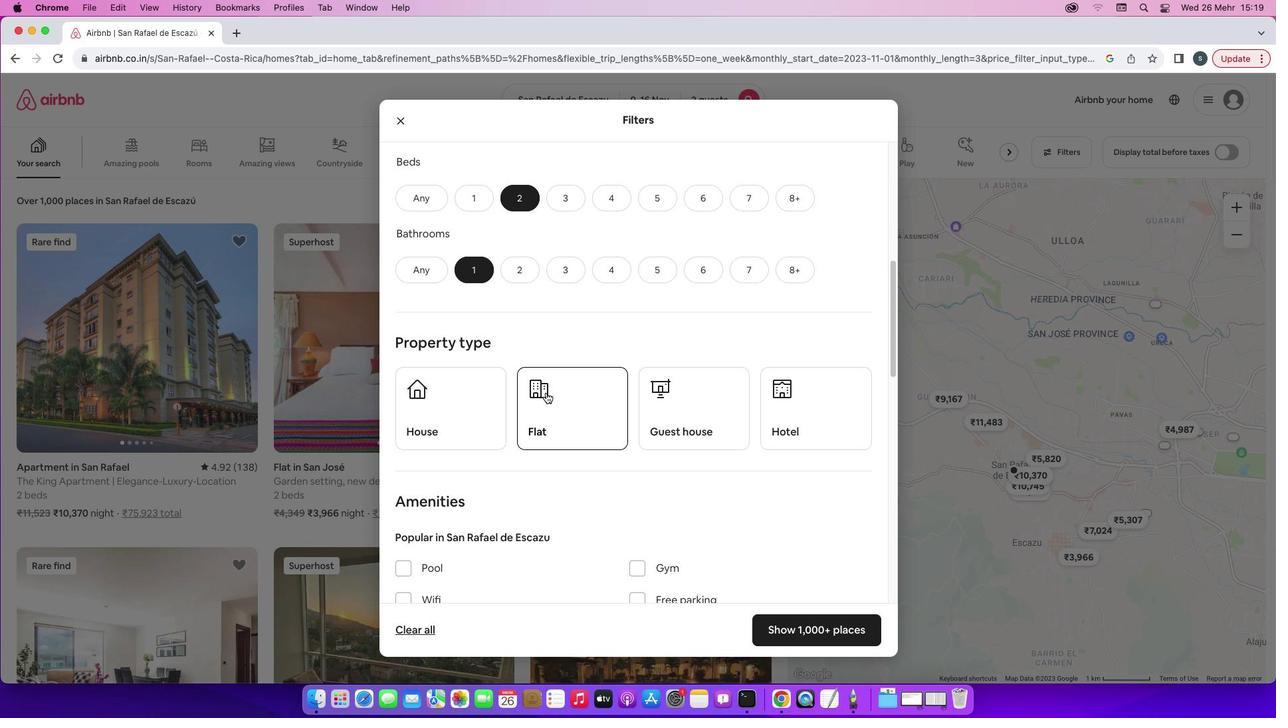 
Action: Mouse scrolled (569, 356) with delta (-7, -7)
Screenshot: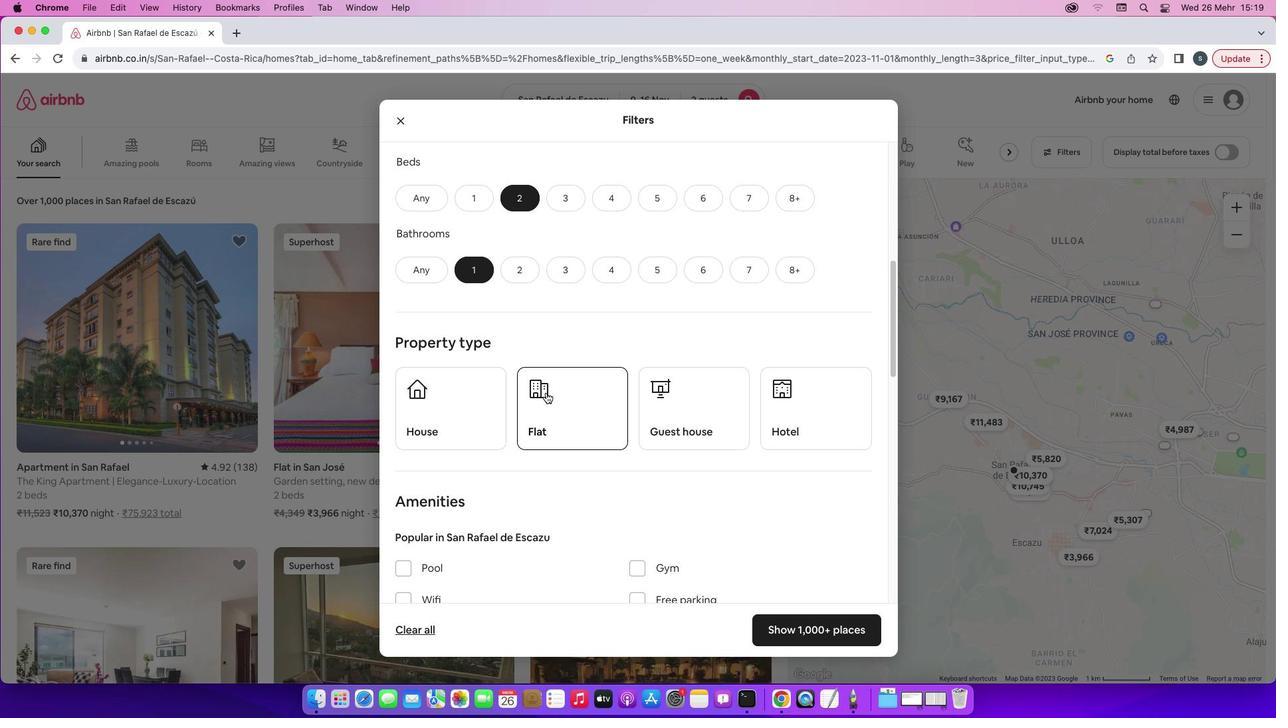 
Action: Mouse scrolled (569, 356) with delta (-7, -7)
Screenshot: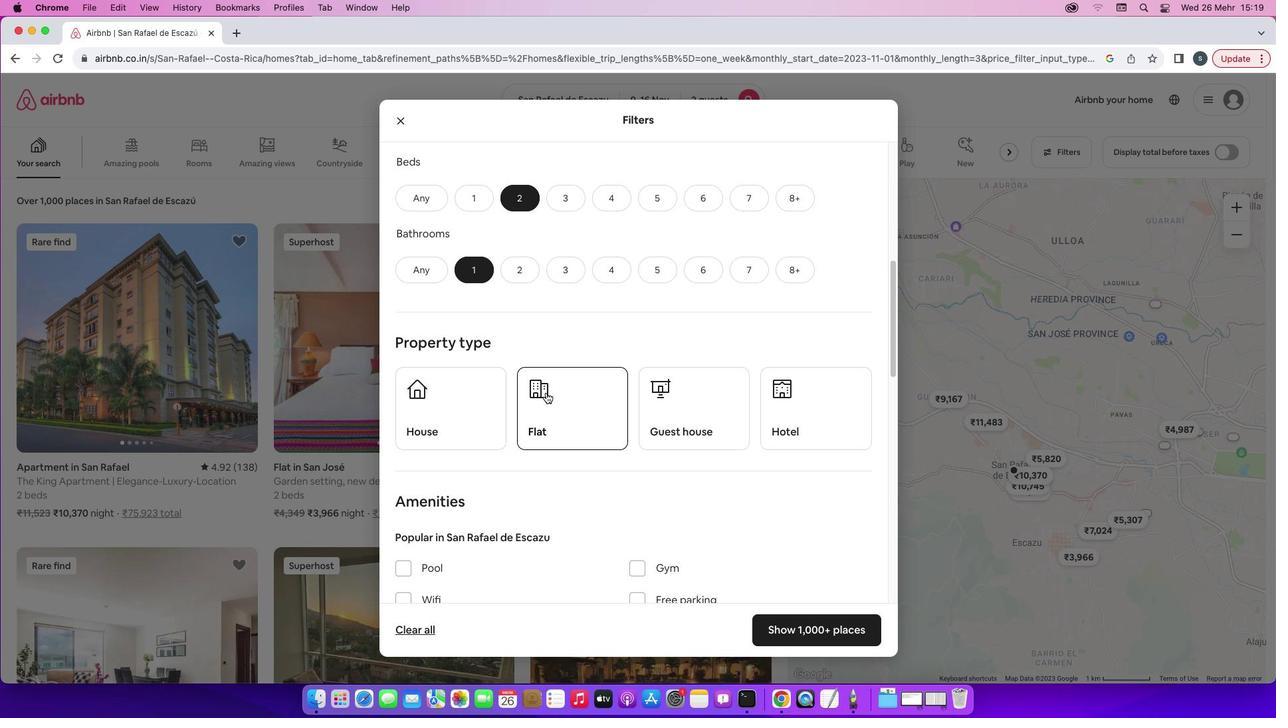 
Action: Mouse scrolled (569, 356) with delta (-7, -7)
Screenshot: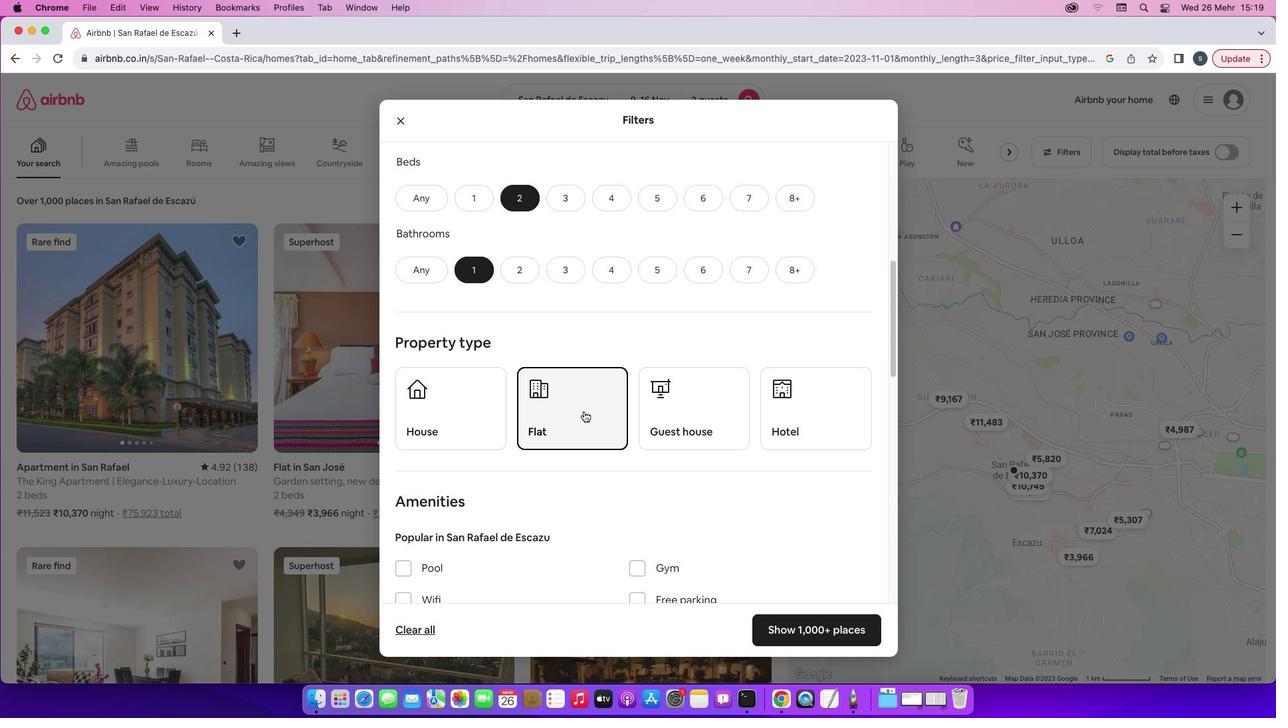 
Action: Mouse scrolled (569, 356) with delta (-7, -7)
Screenshot: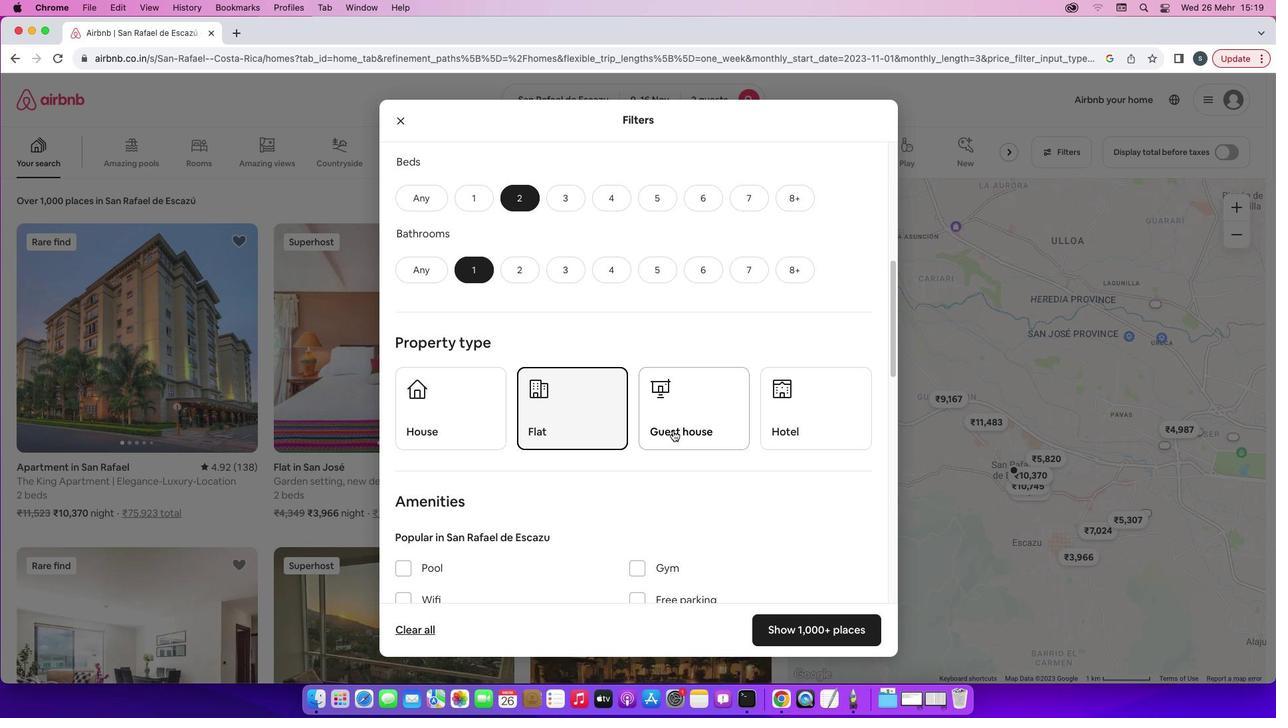 
Action: Mouse scrolled (569, 356) with delta (-7, -7)
Screenshot: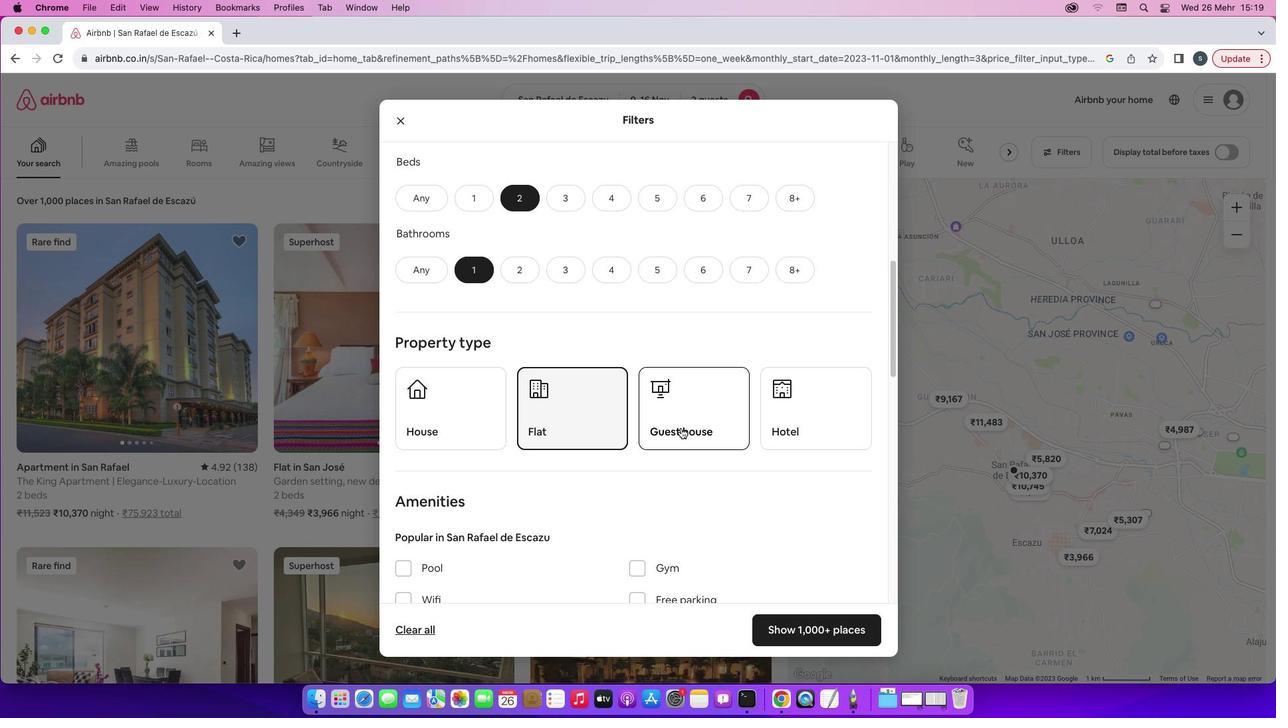 
Action: Mouse moved to (538, 385)
Screenshot: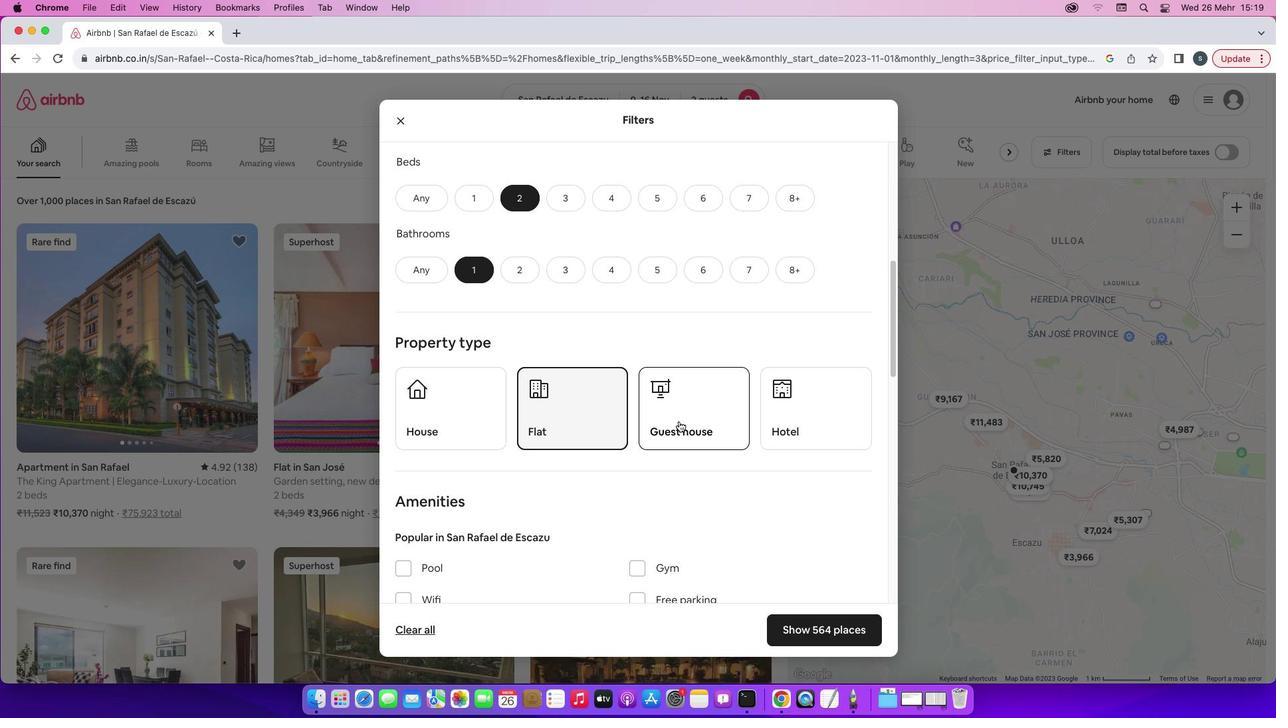 
Action: Mouse pressed left at (538, 385)
Screenshot: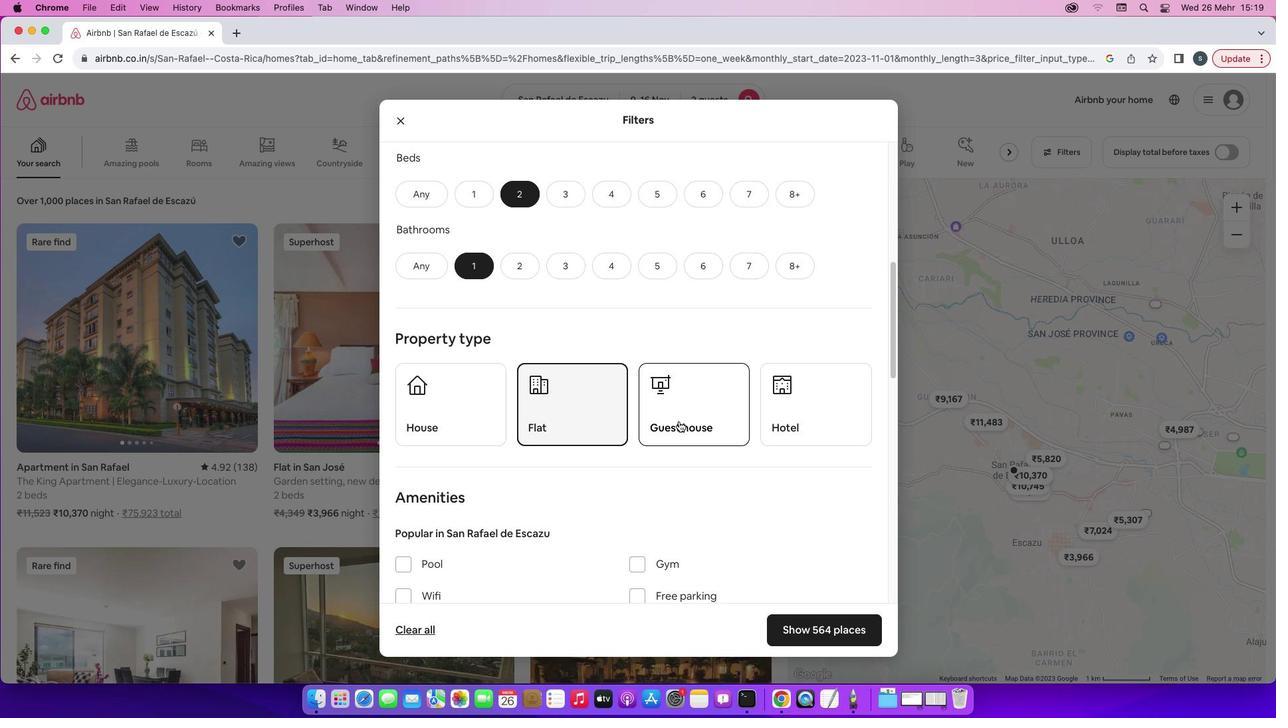 
Action: Mouse moved to (671, 413)
Screenshot: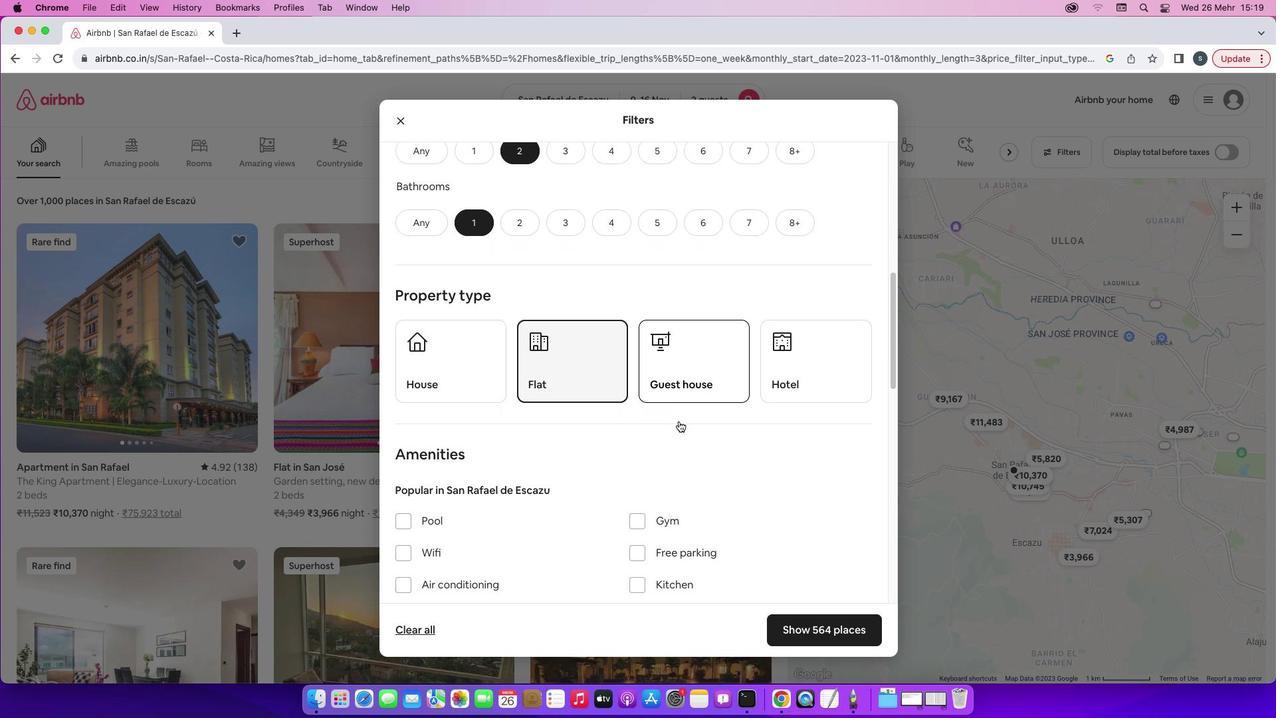 
Action: Mouse scrolled (671, 413) with delta (-7, -7)
Screenshot: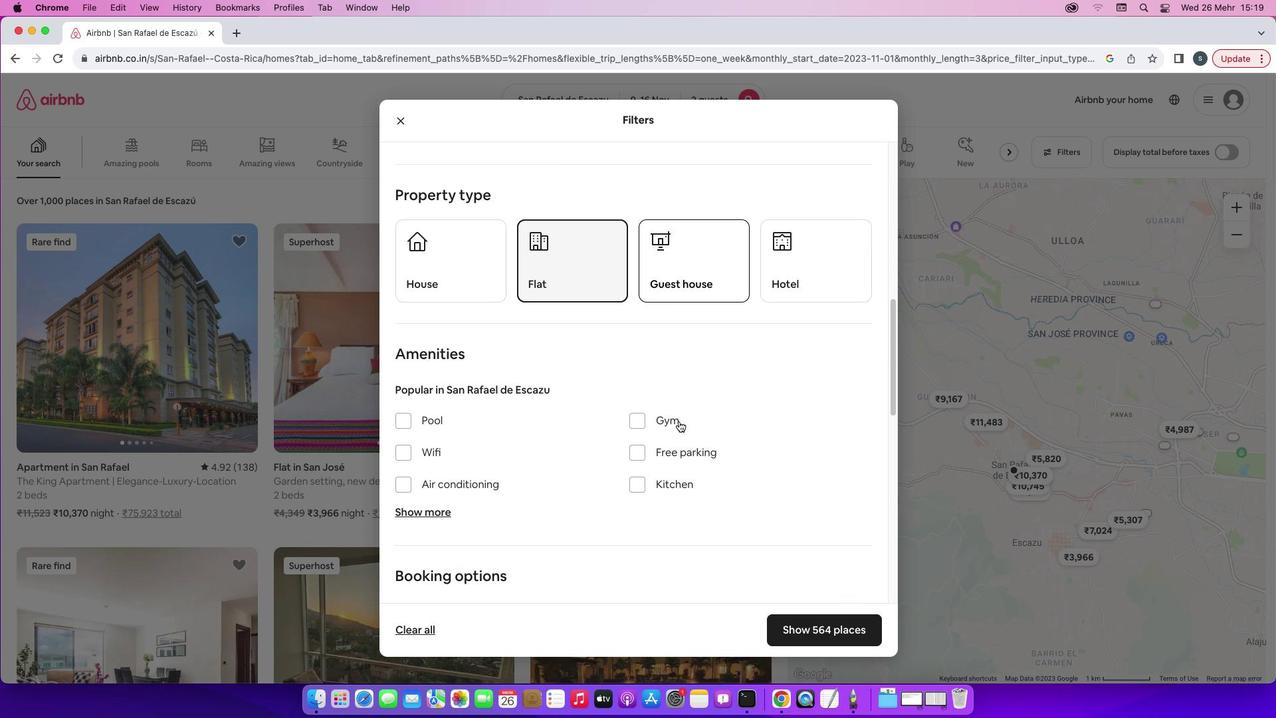 
Action: Mouse scrolled (671, 413) with delta (-7, -7)
Screenshot: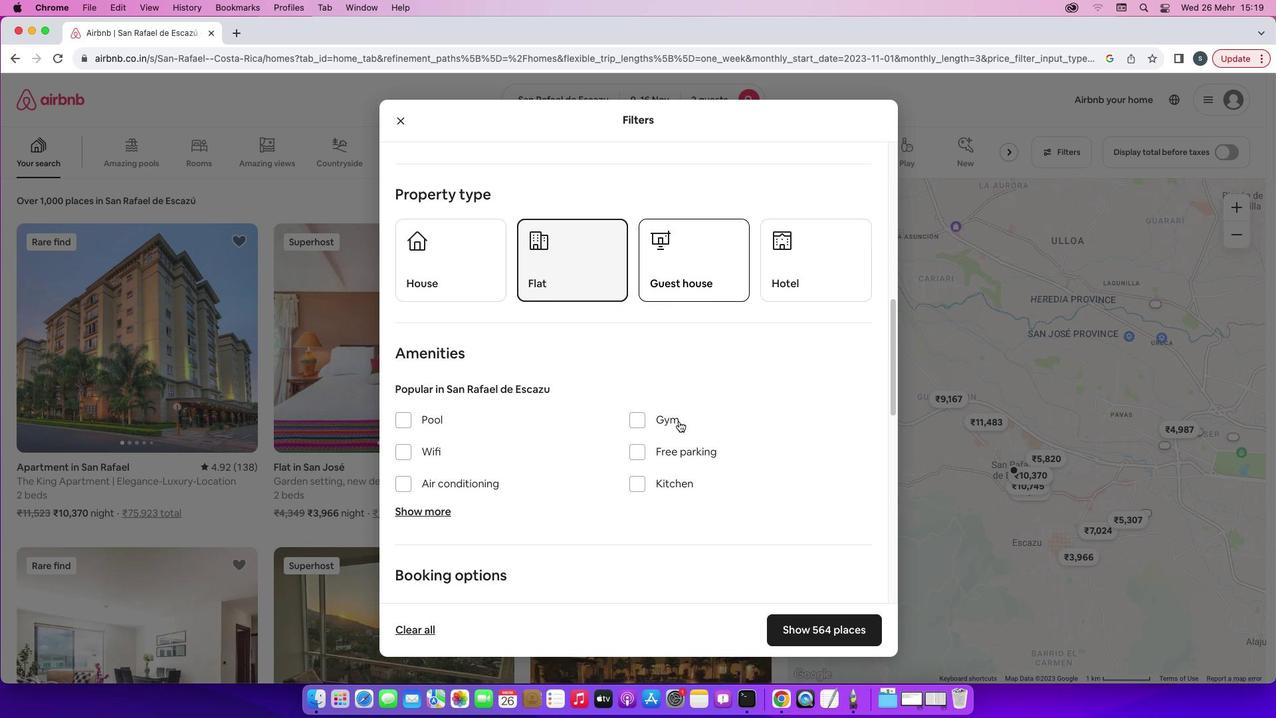 
Action: Mouse scrolled (671, 413) with delta (-7, -7)
Screenshot: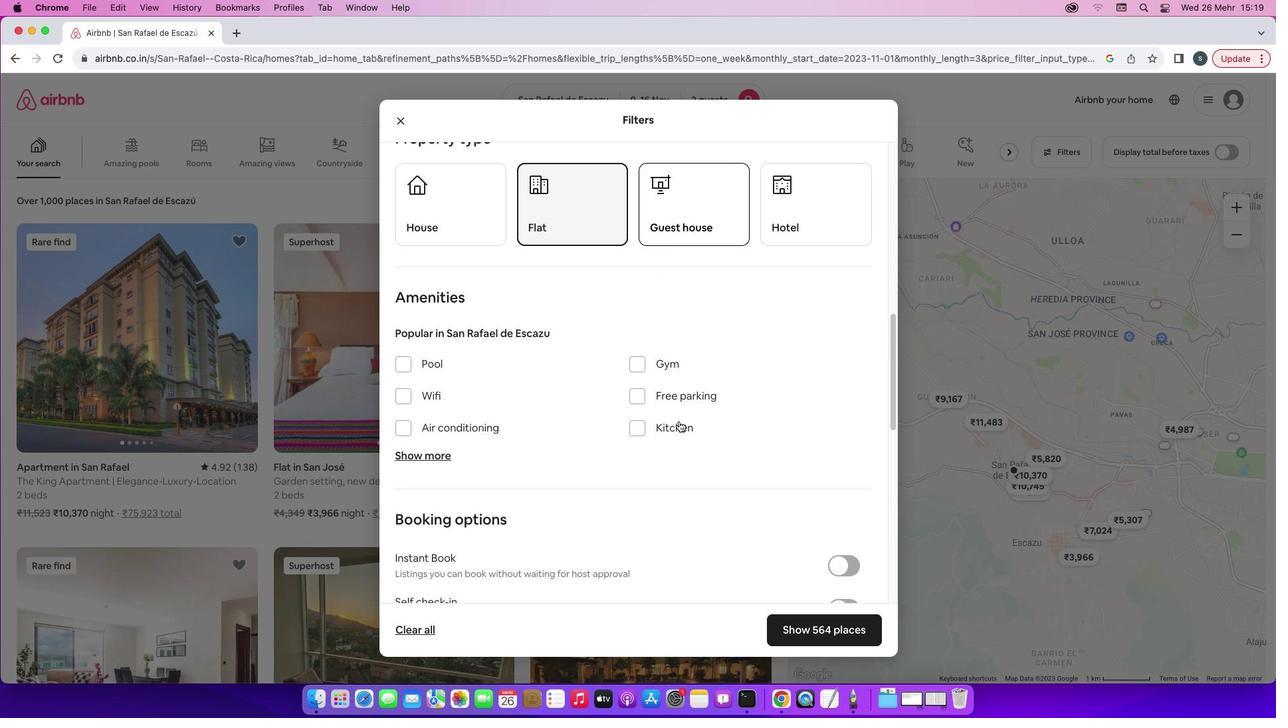 
Action: Mouse scrolled (671, 413) with delta (-7, -7)
Screenshot: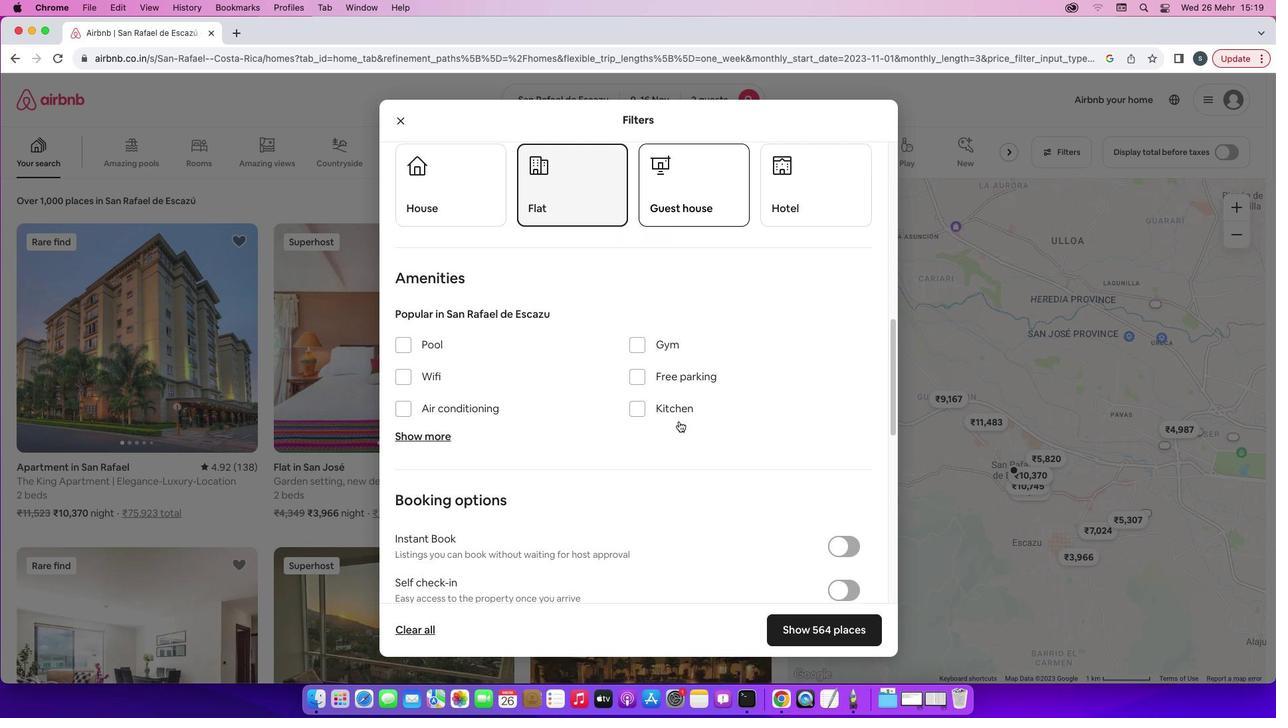 
Action: Mouse scrolled (671, 413) with delta (-7, -7)
Screenshot: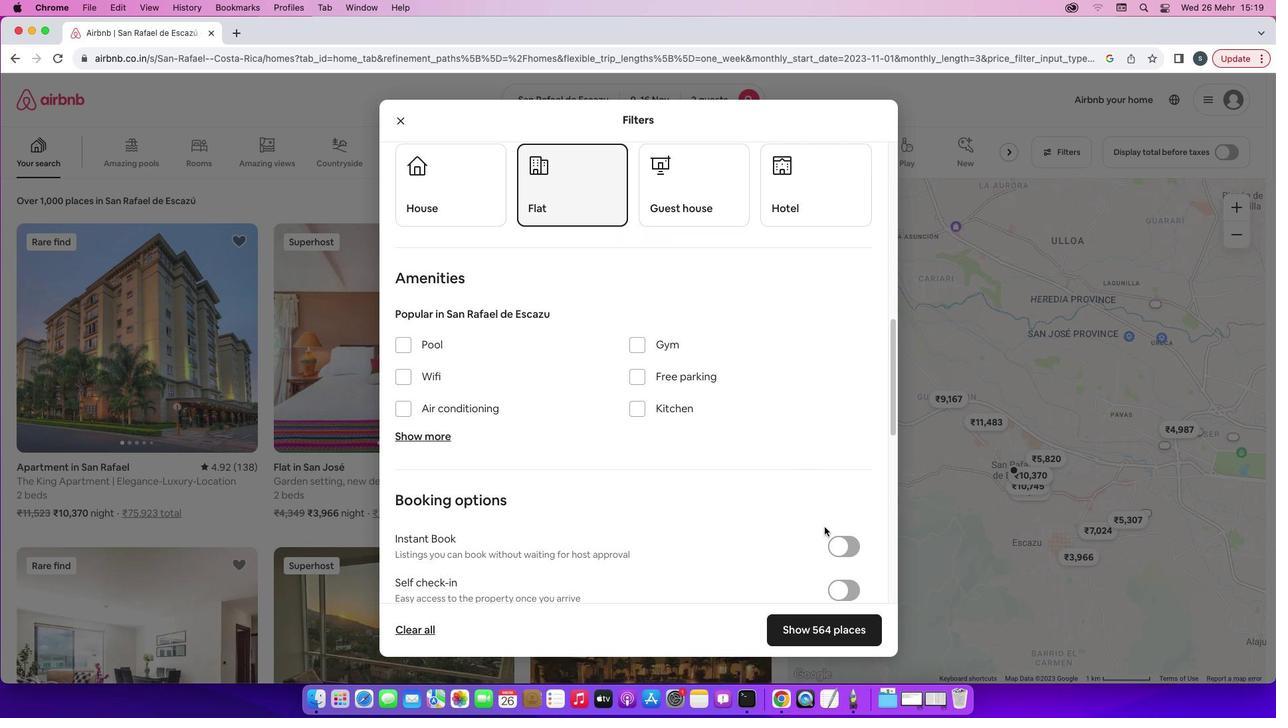 
Action: Mouse scrolled (671, 413) with delta (-7, -7)
Screenshot: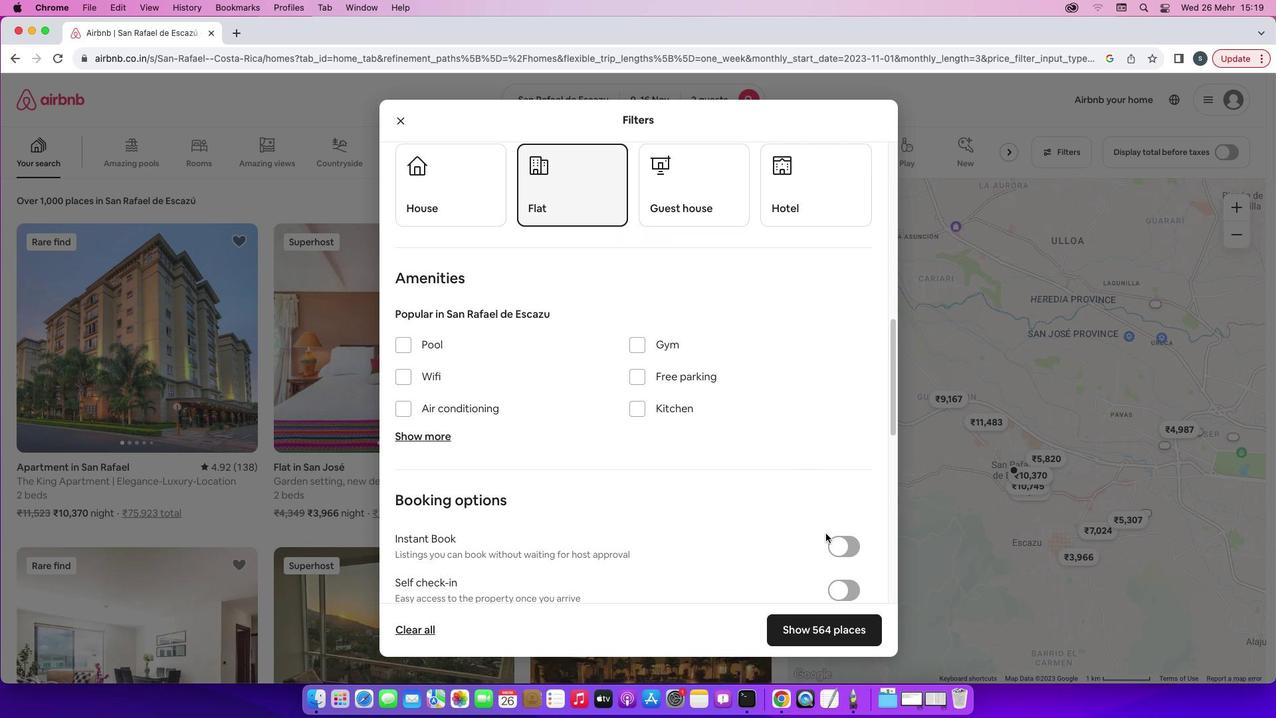 
Action: Mouse scrolled (671, 413) with delta (-7, -7)
Screenshot: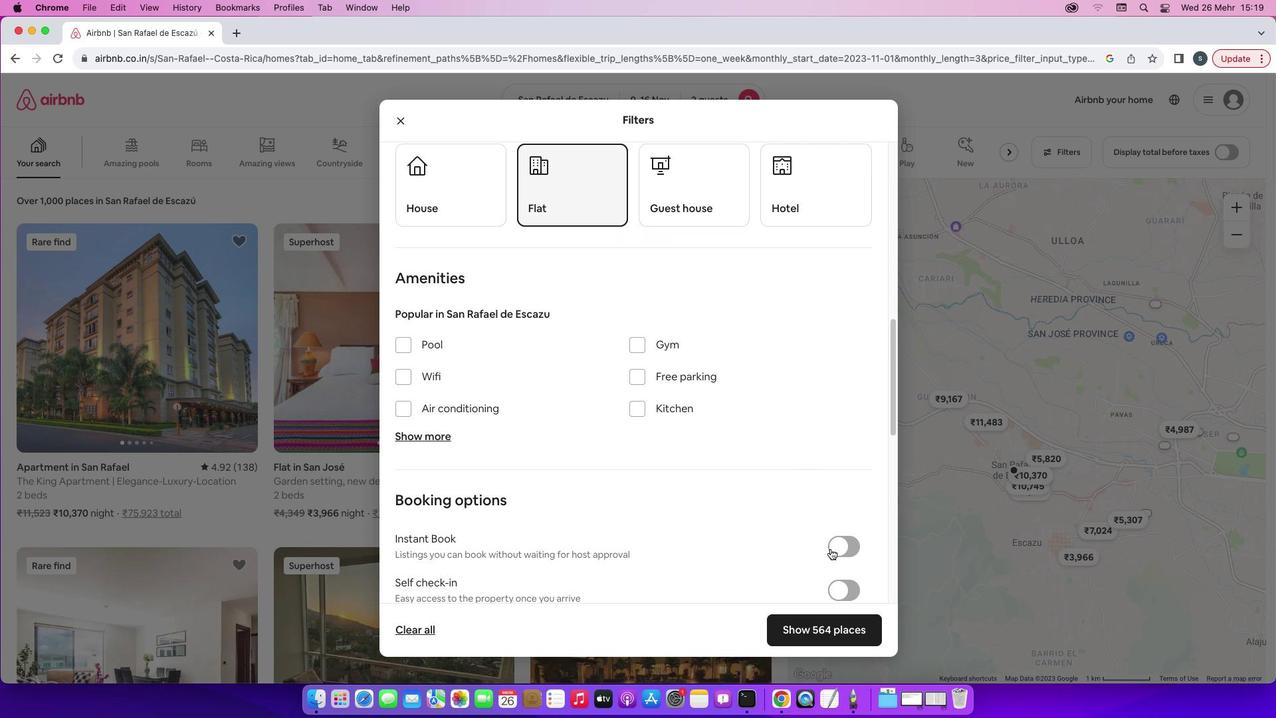 
Action: Mouse scrolled (671, 413) with delta (-7, -8)
Screenshot: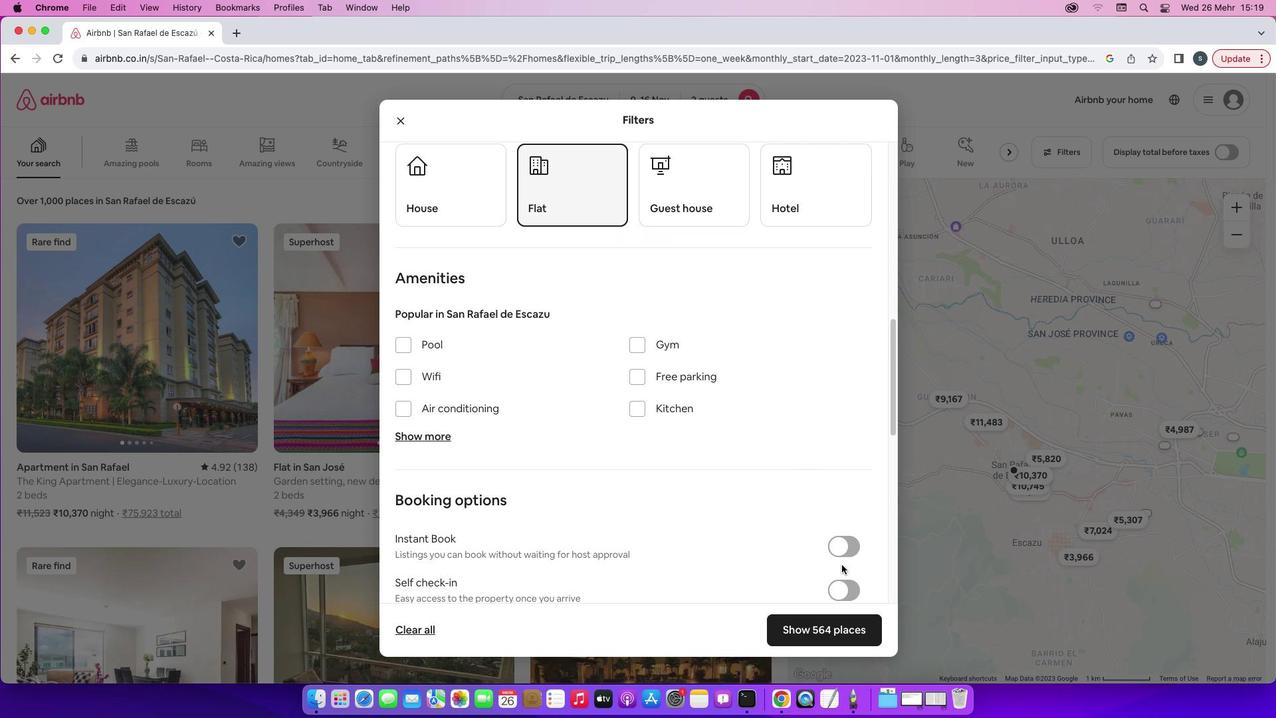 
Action: Mouse scrolled (671, 413) with delta (-7, -7)
Screenshot: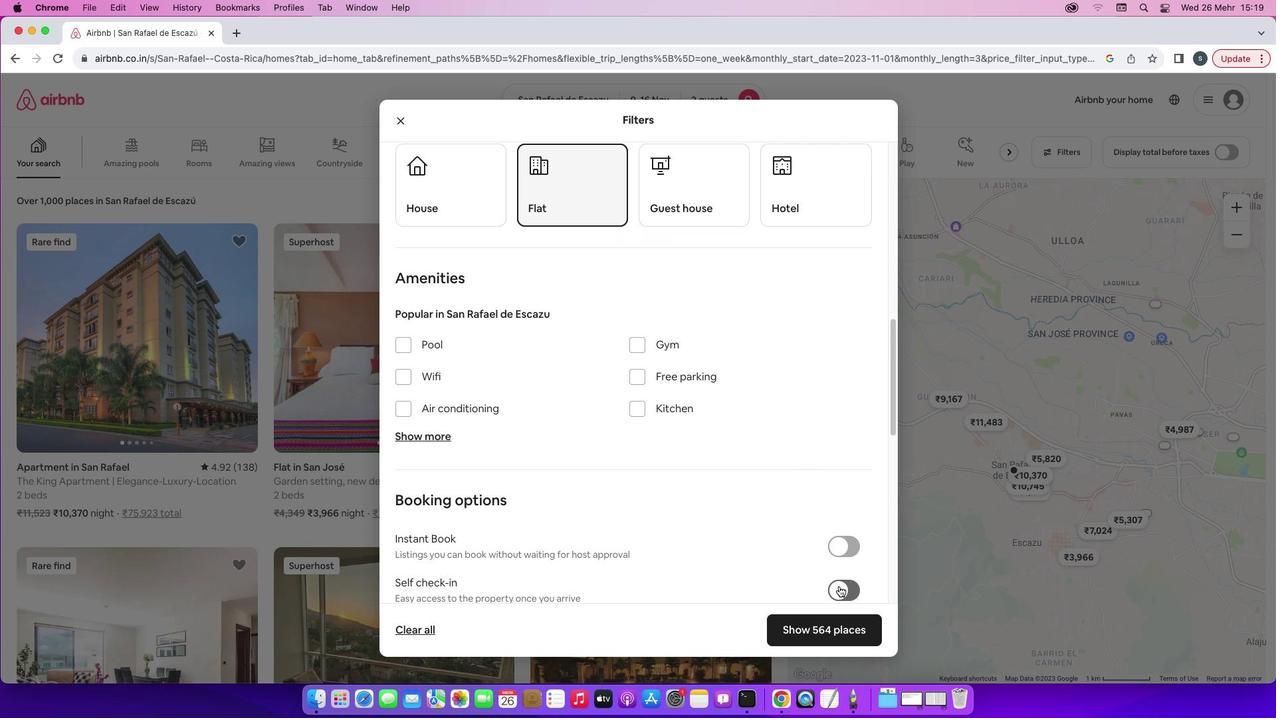 
Action: Mouse scrolled (671, 413) with delta (-7, -7)
Screenshot: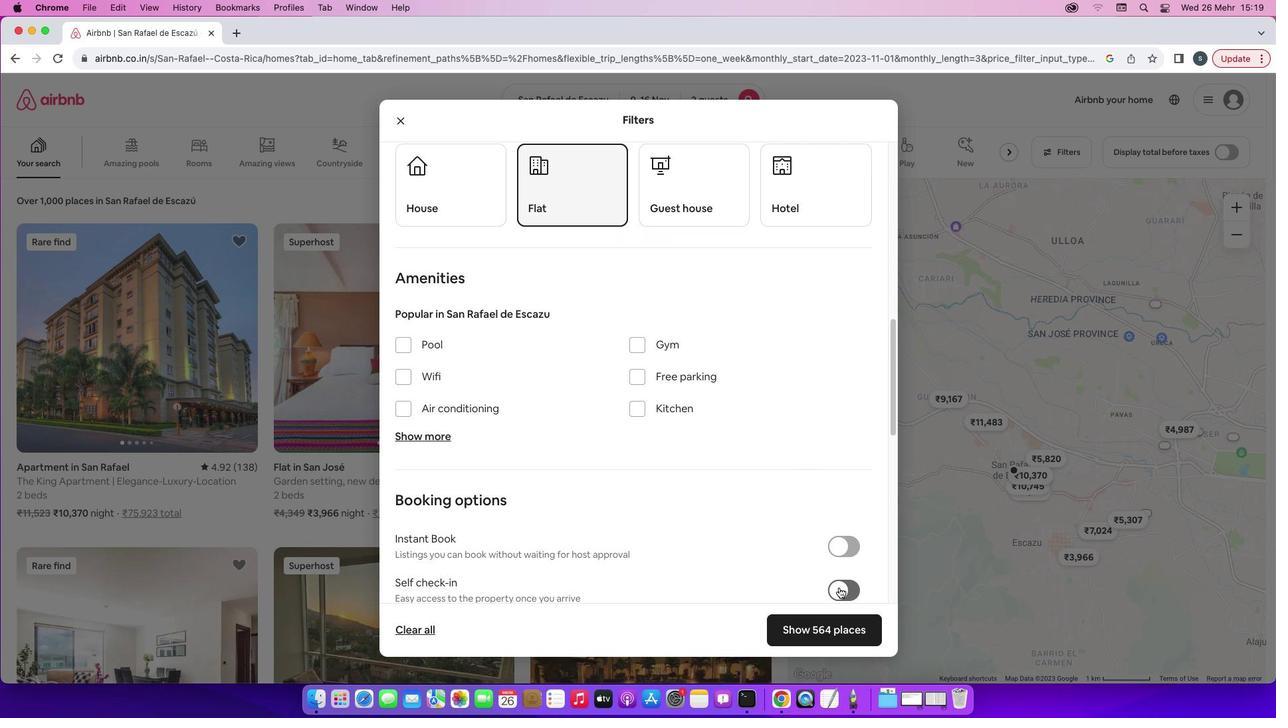 
Action: Mouse scrolled (671, 413) with delta (-7, -8)
Screenshot: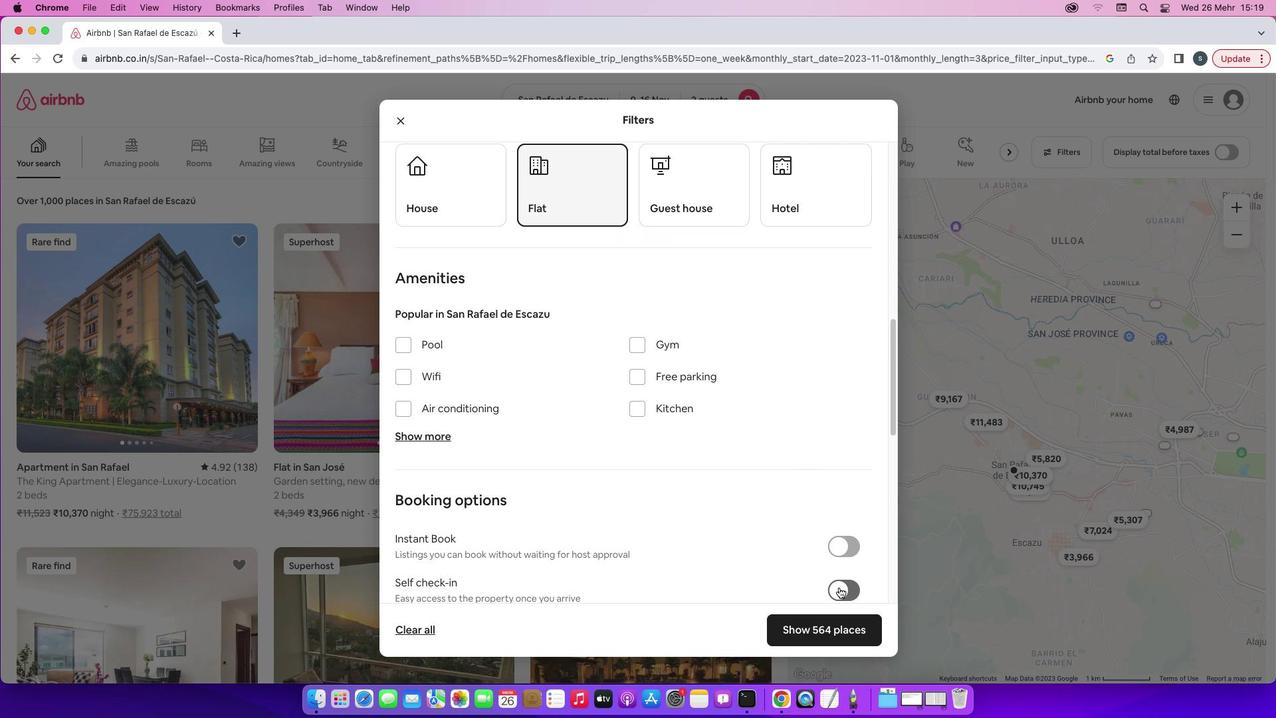 
Action: Mouse moved to (831, 579)
Screenshot: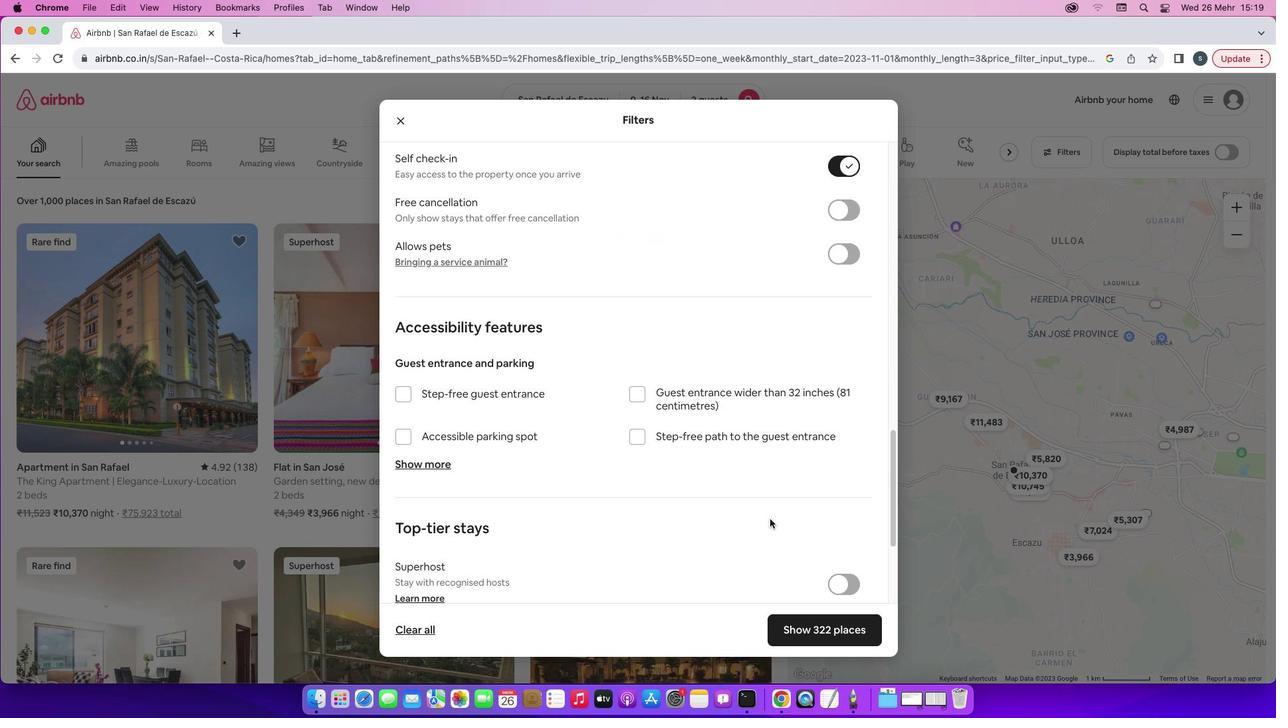 
Action: Mouse pressed left at (831, 579)
Screenshot: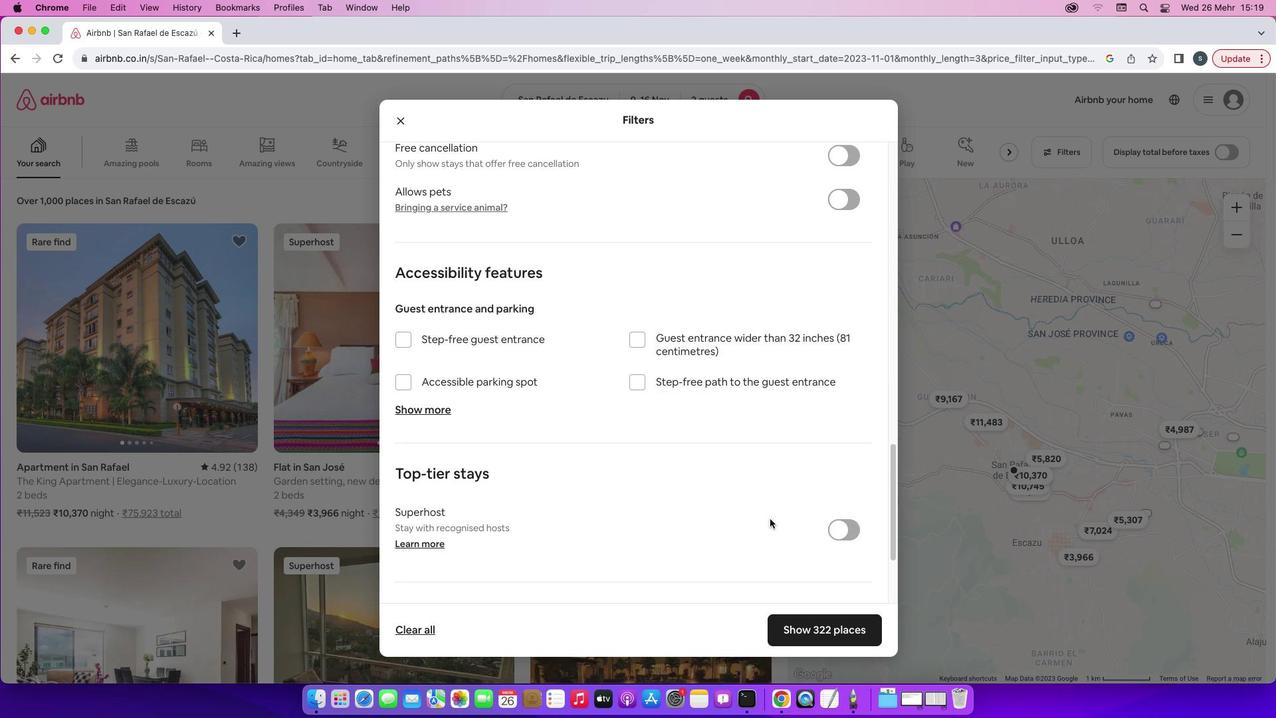 
Action: Mouse moved to (762, 510)
Screenshot: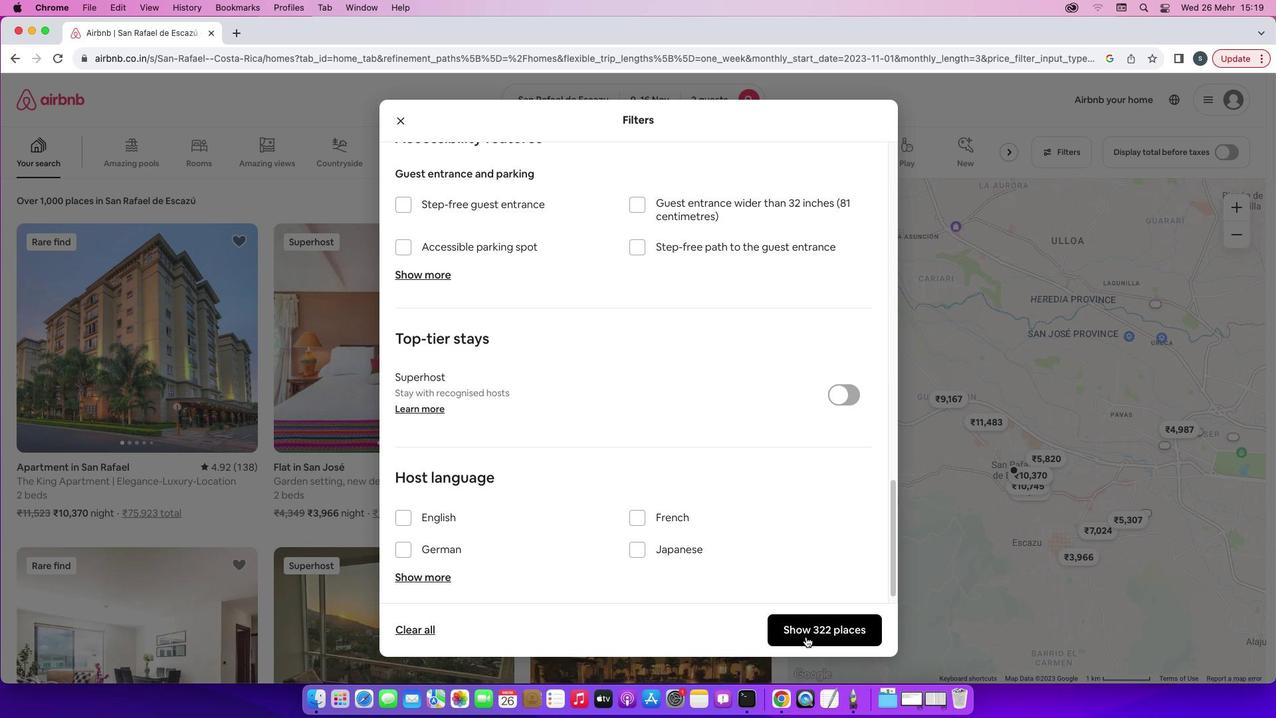 
Action: Mouse scrolled (762, 510) with delta (-7, -7)
Screenshot: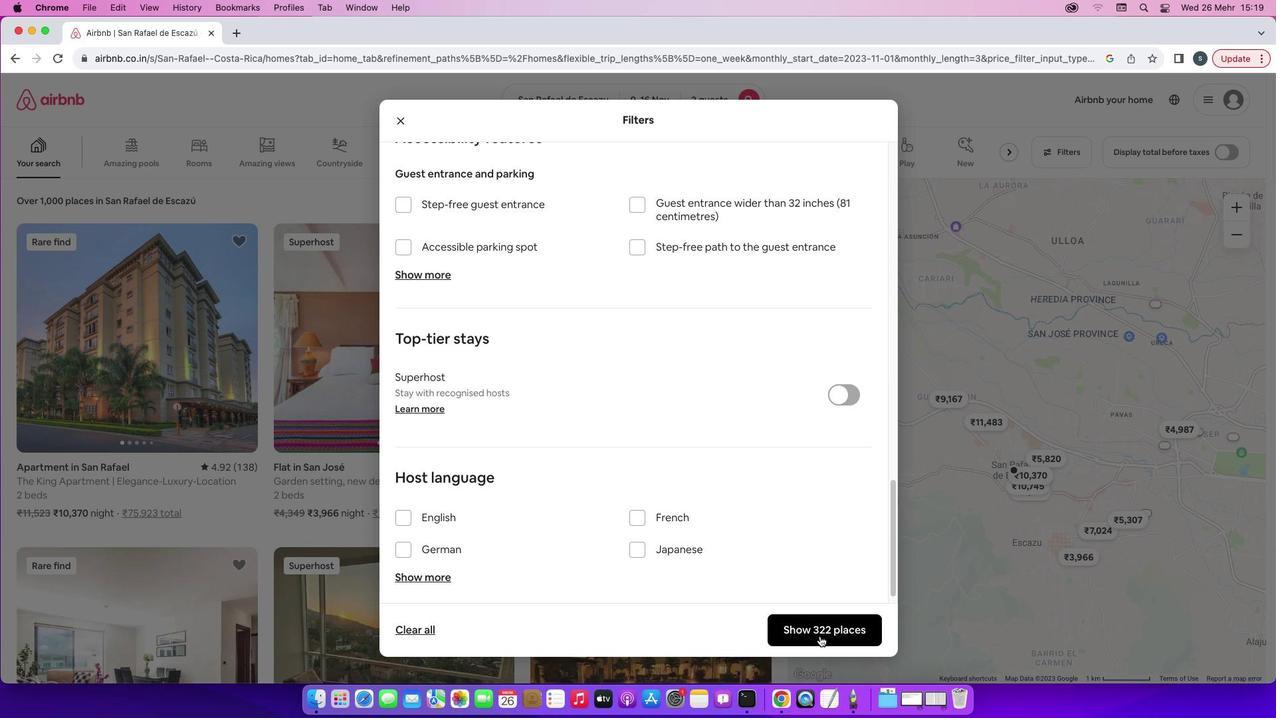 
Action: Mouse scrolled (762, 510) with delta (-7, -7)
Screenshot: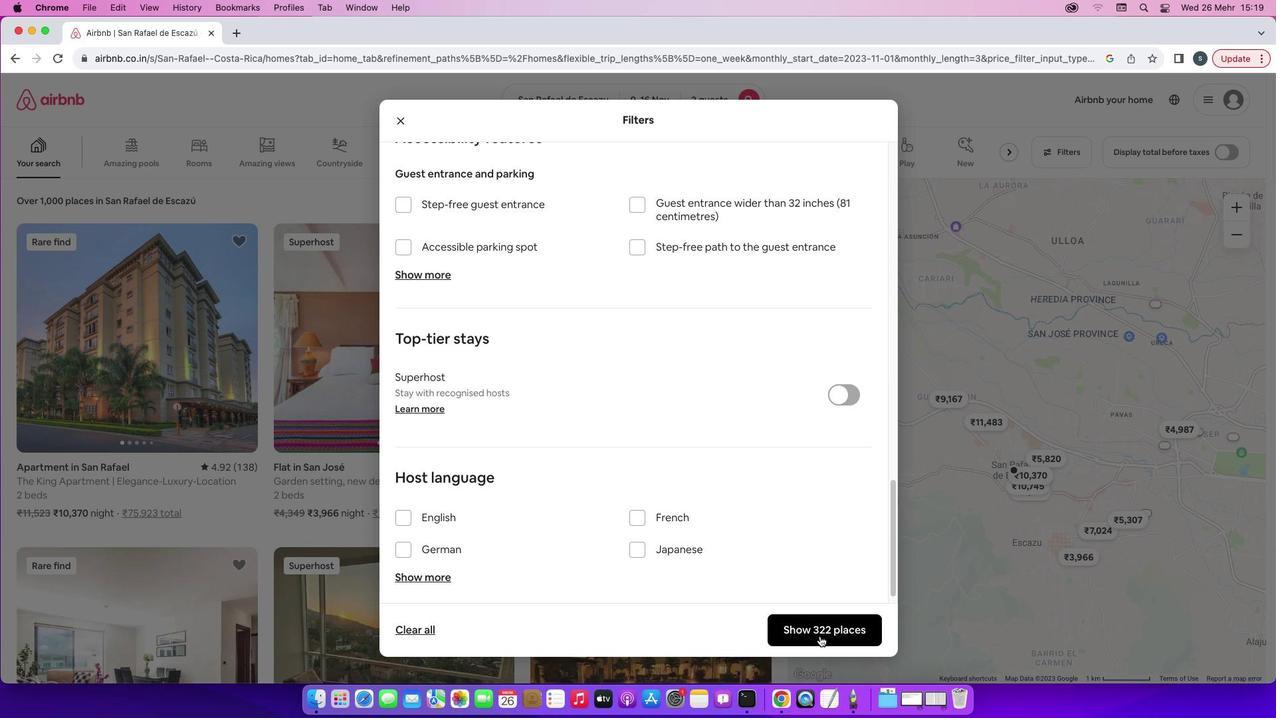
Action: Mouse scrolled (762, 510) with delta (-7, -9)
Screenshot: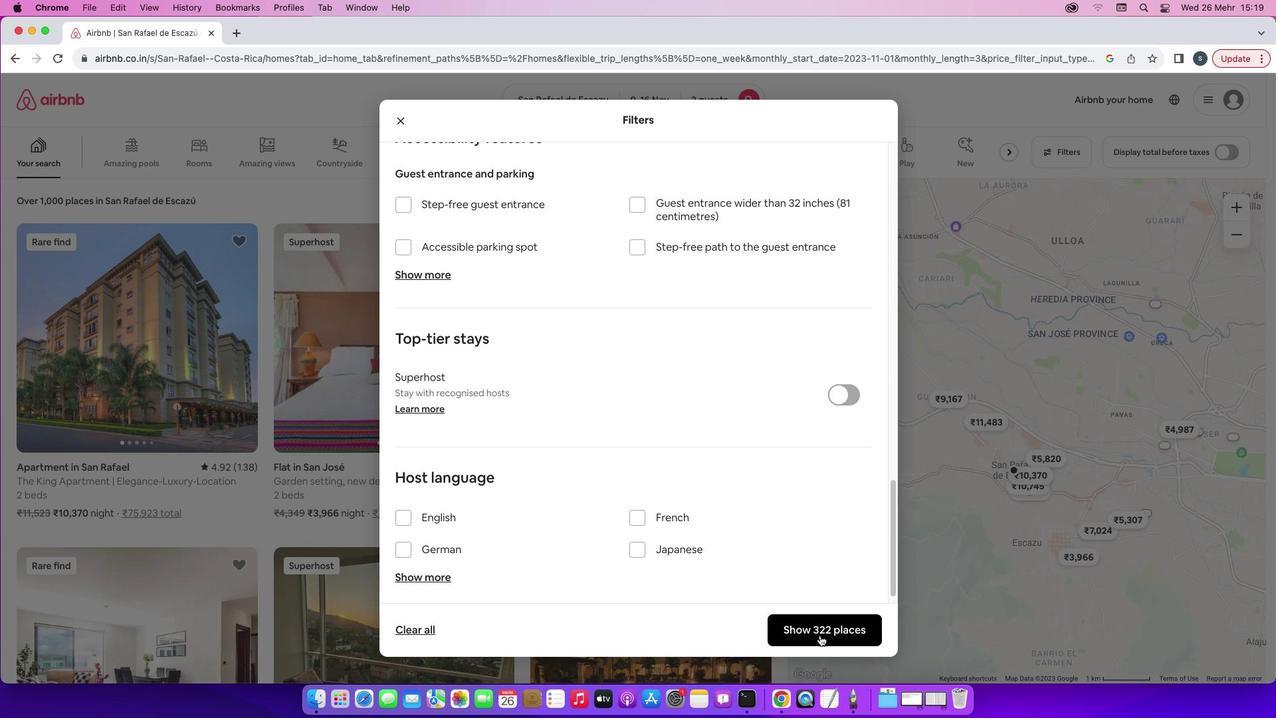 
Action: Mouse scrolled (762, 510) with delta (-7, -10)
Screenshot: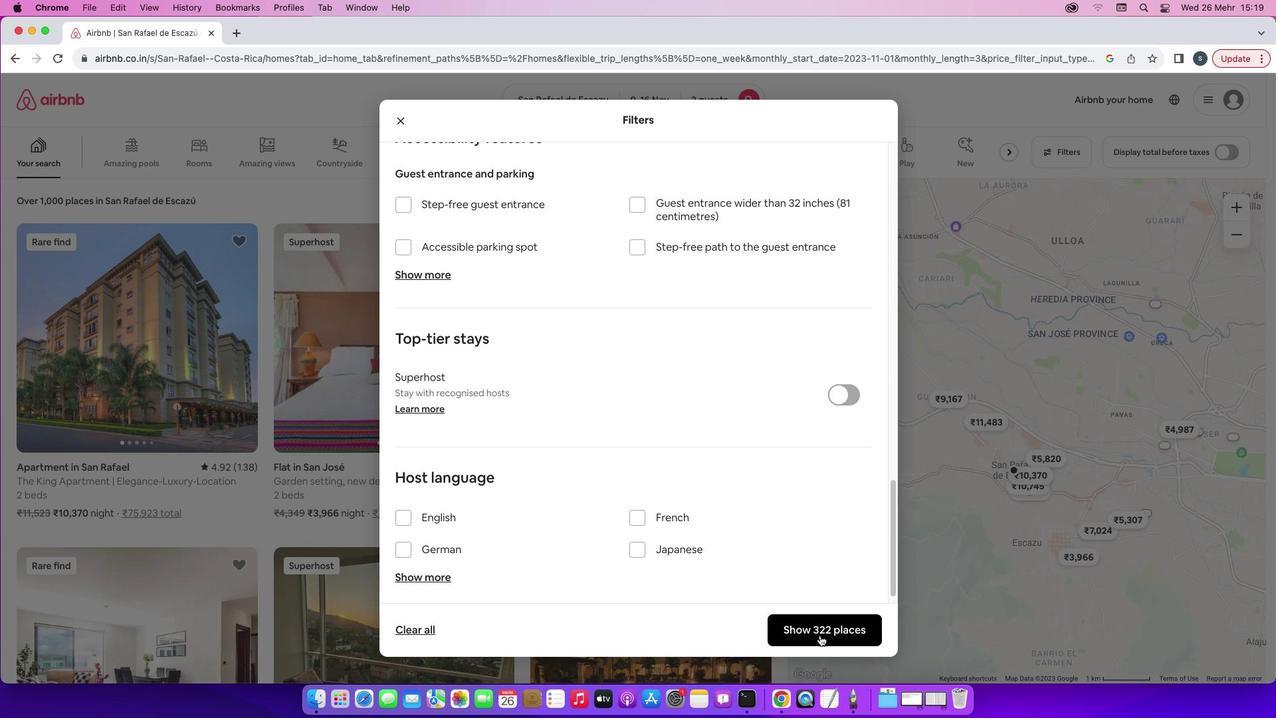 
Action: Mouse scrolled (762, 510) with delta (-7, -10)
Screenshot: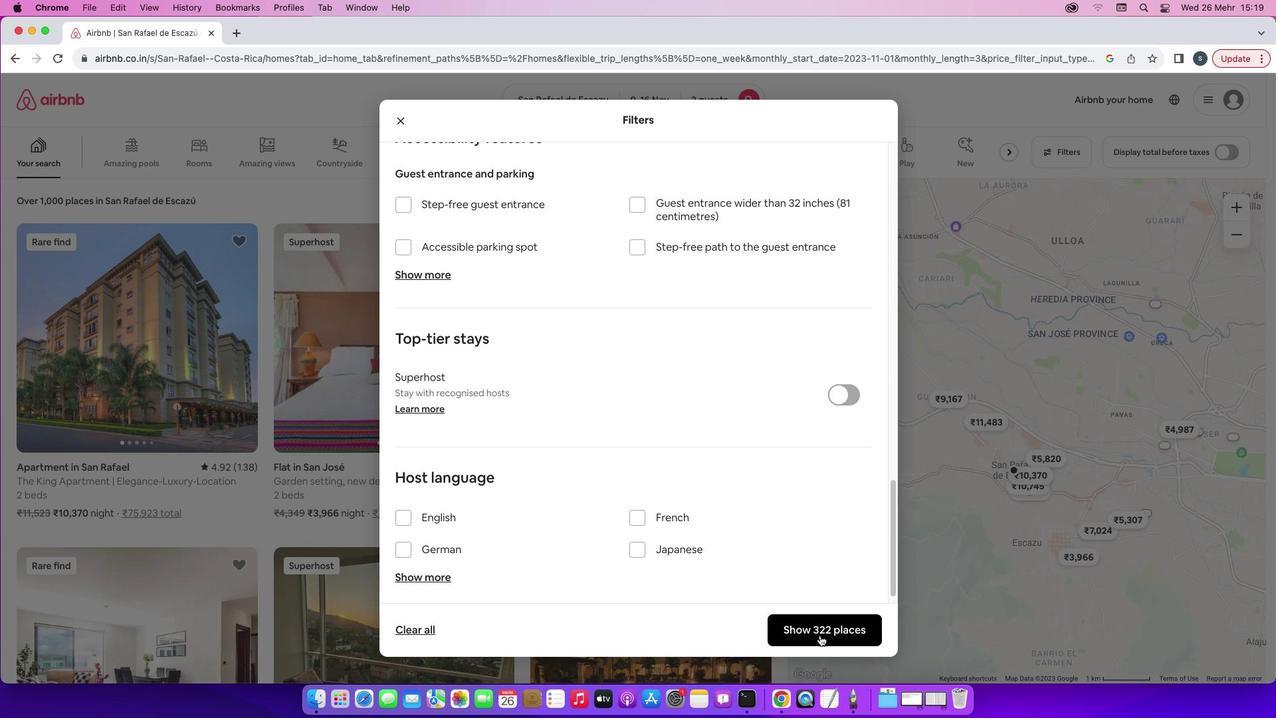 
Action: Mouse scrolled (762, 510) with delta (-7, -7)
Screenshot: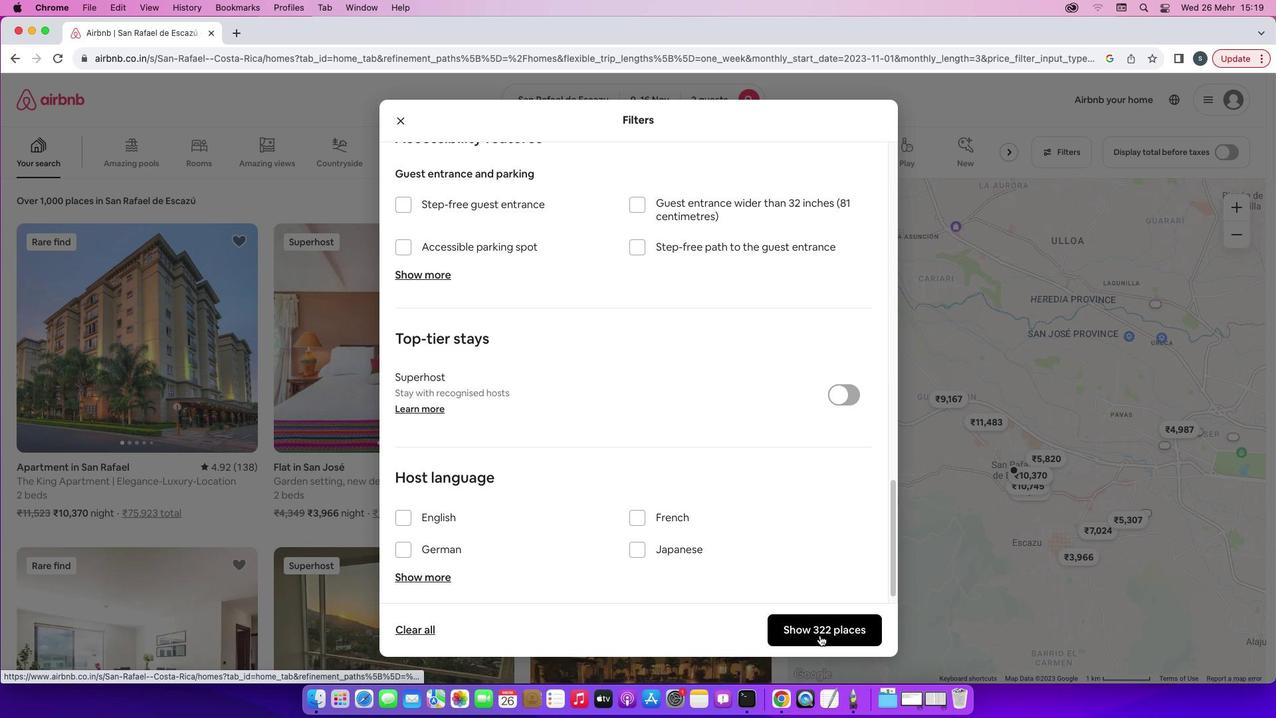
Action: Mouse scrolled (762, 510) with delta (-7, -7)
Screenshot: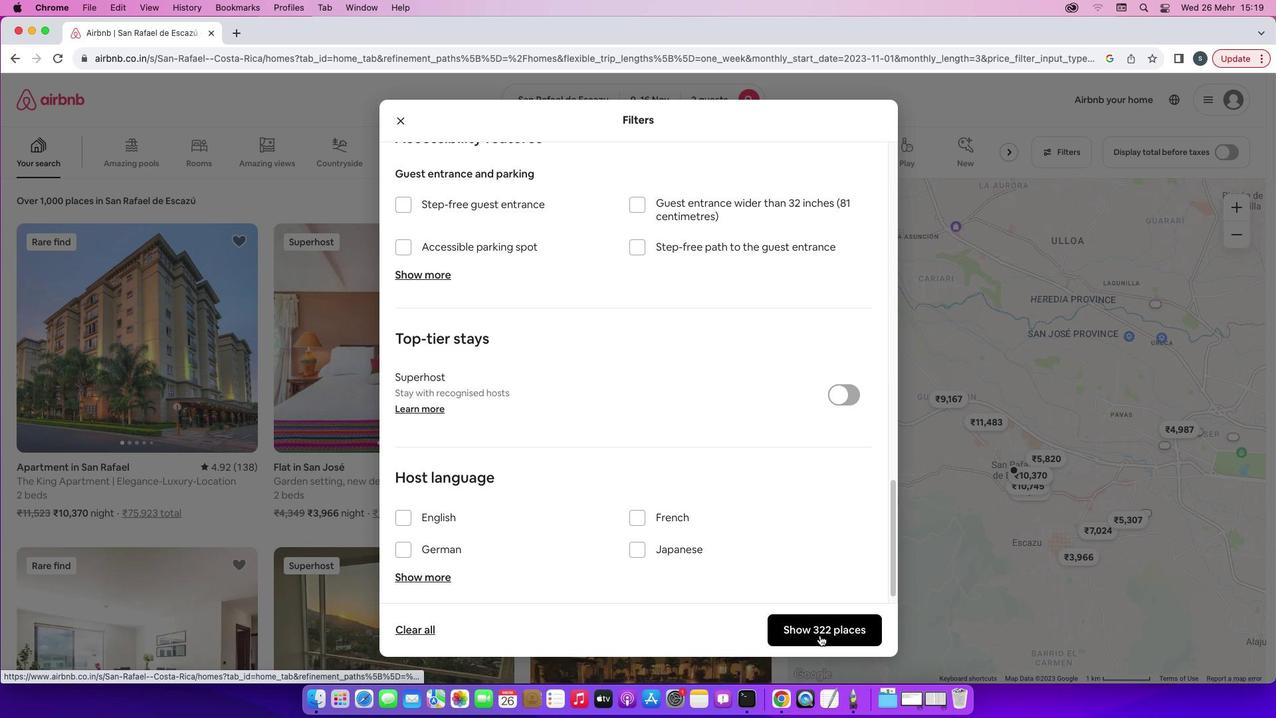 
Action: Mouse scrolled (762, 510) with delta (-7, -8)
Screenshot: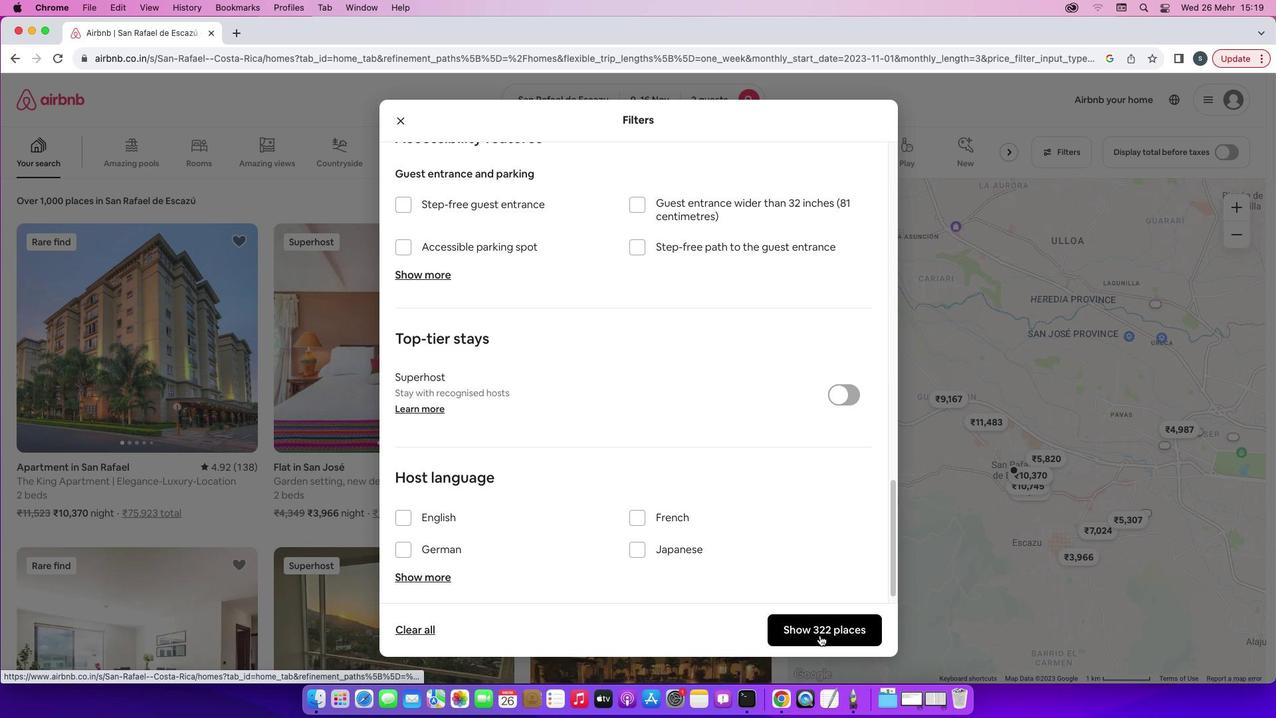 
Action: Mouse scrolled (762, 510) with delta (-7, -9)
Screenshot: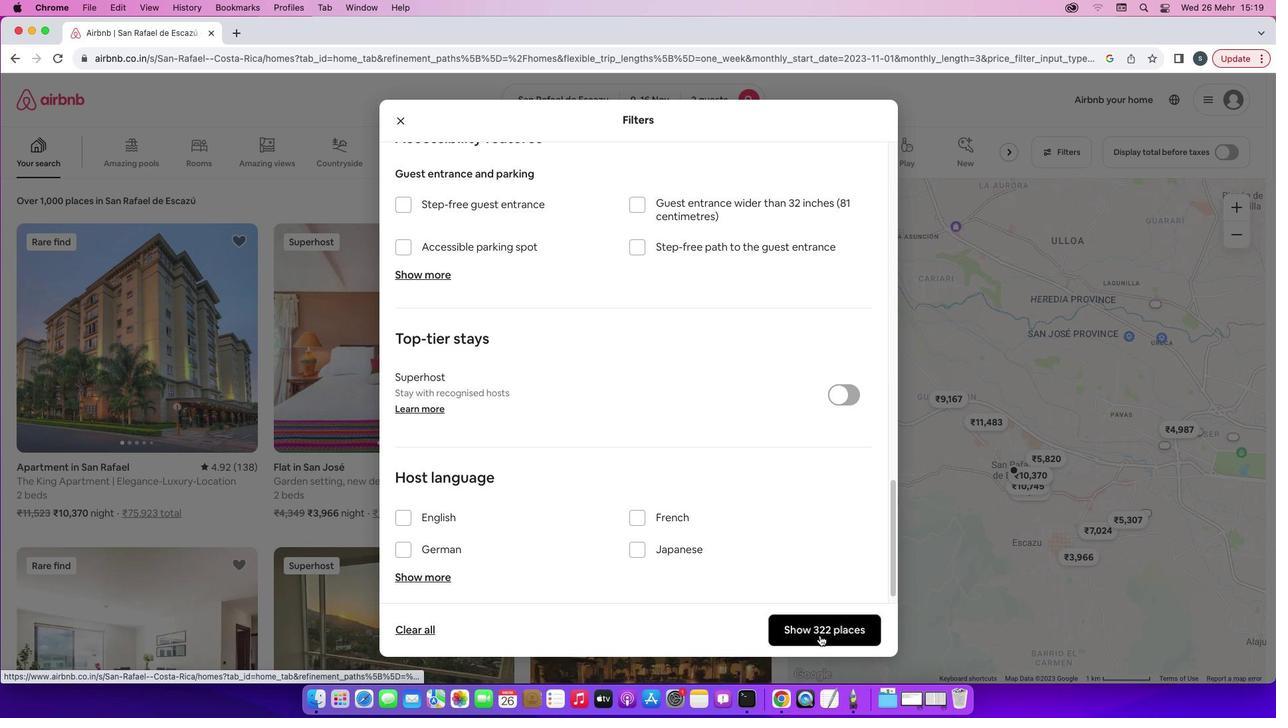 
Action: Mouse moved to (812, 627)
Screenshot: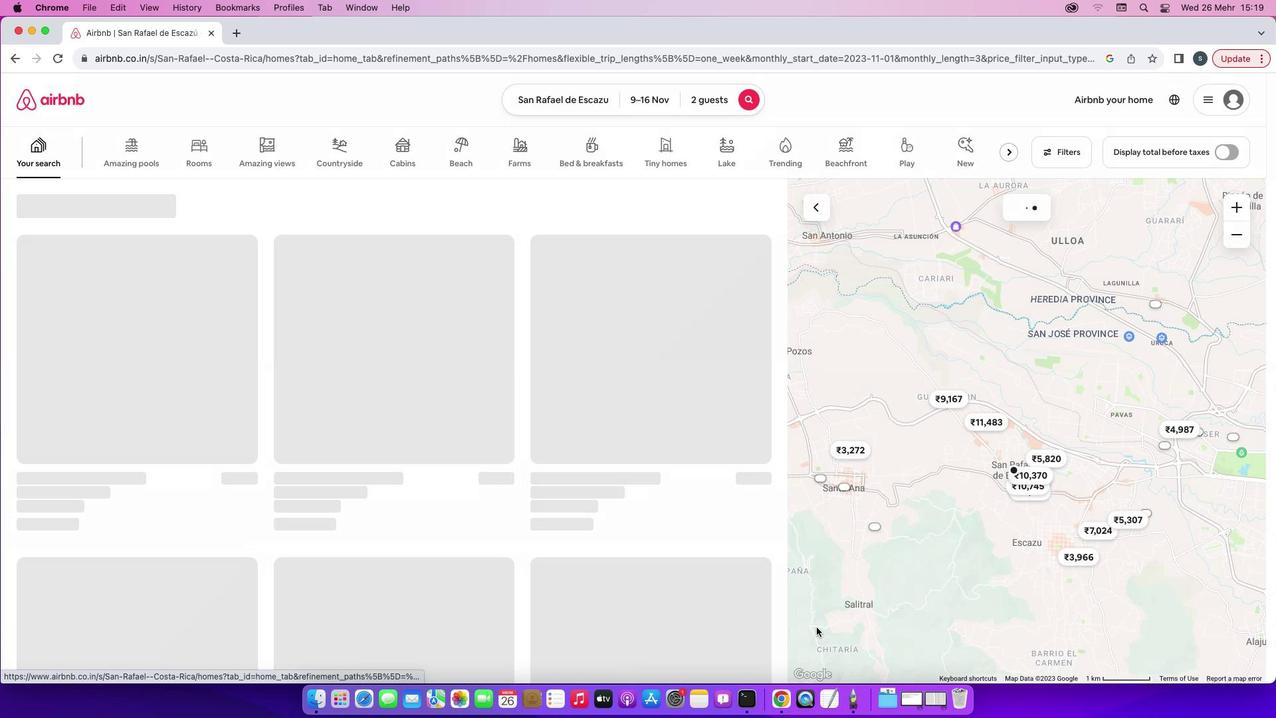 
Action: Mouse pressed left at (812, 627)
Screenshot: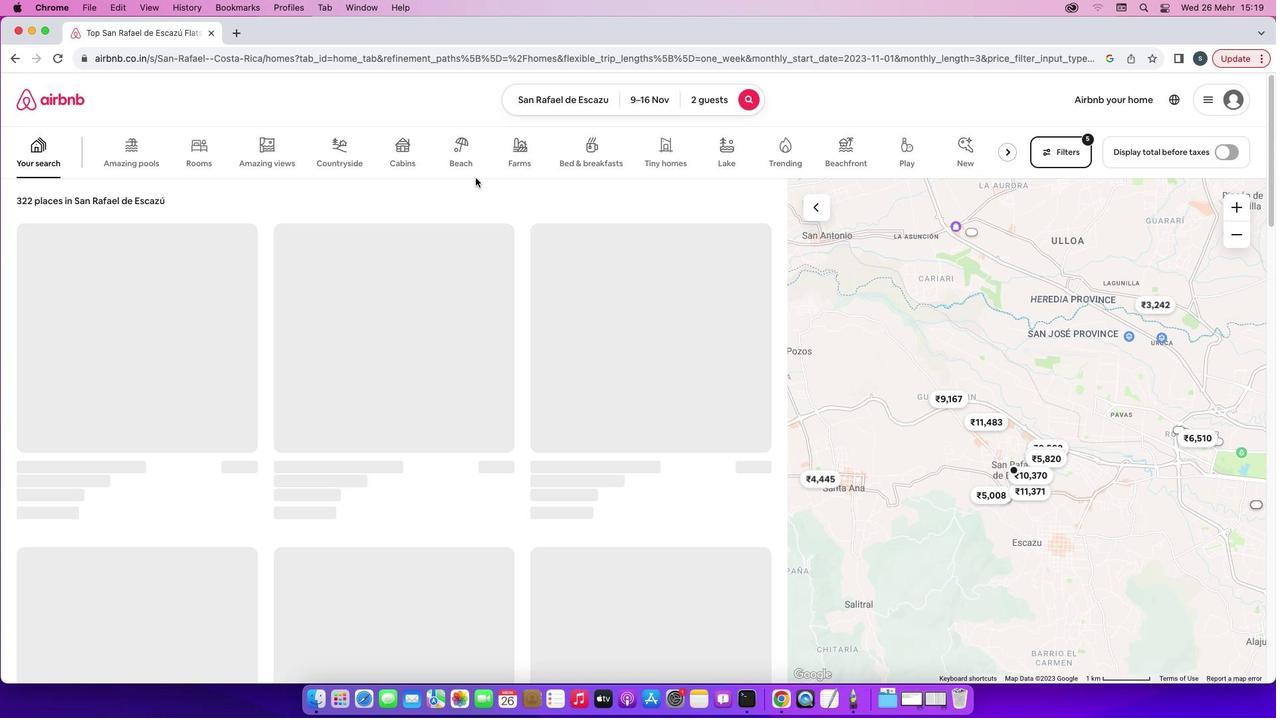 
Action: Mouse moved to (530, 337)
Screenshot: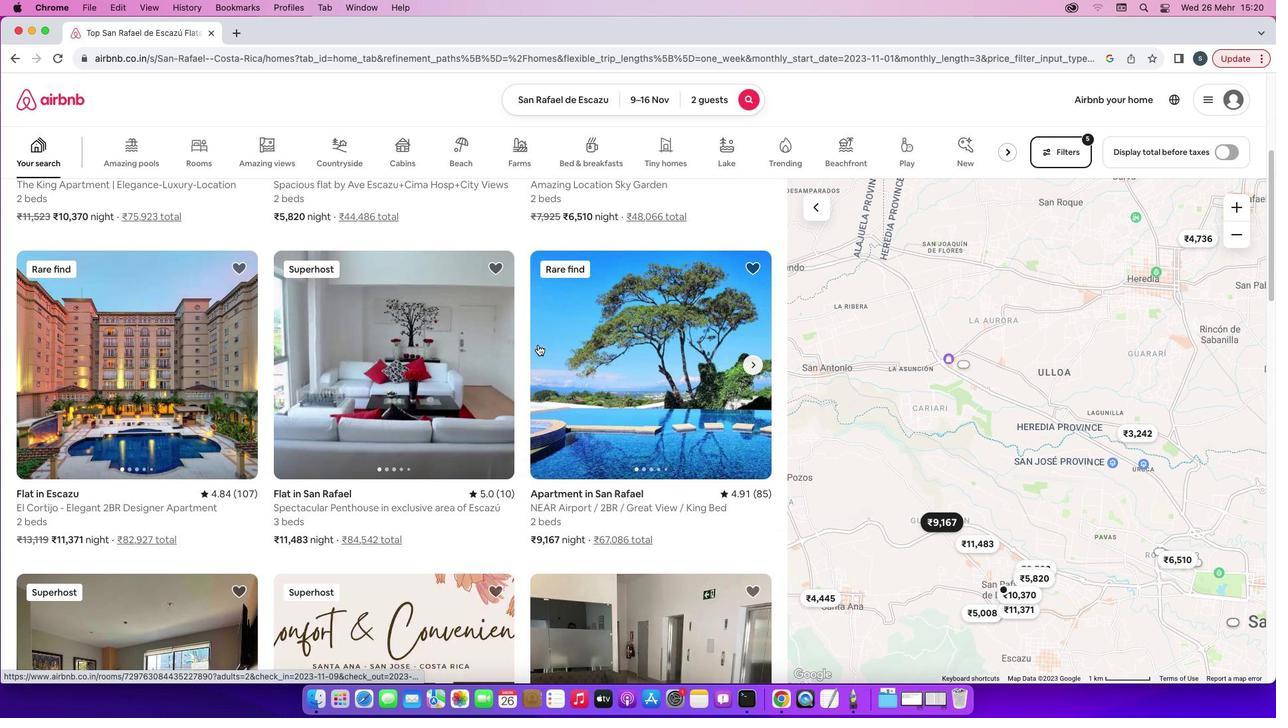 
Action: Mouse scrolled (530, 337) with delta (-7, -7)
Screenshot: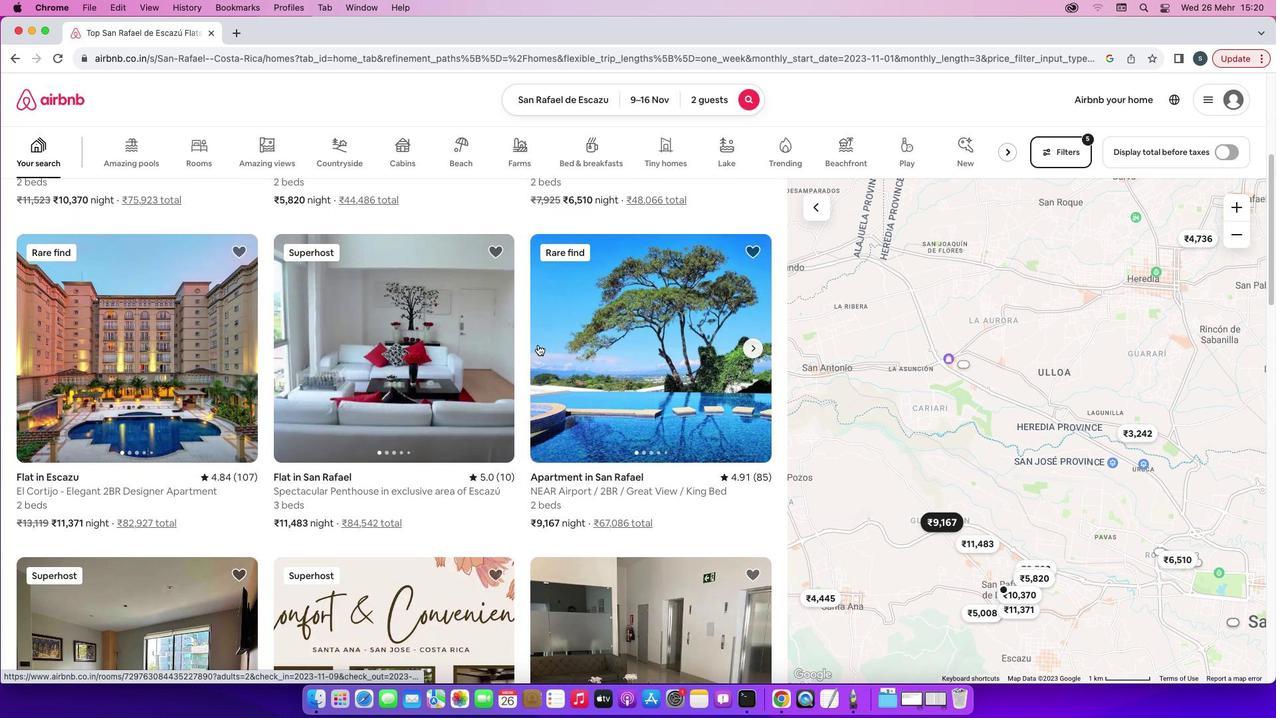 
Action: Mouse scrolled (530, 337) with delta (-7, -7)
Screenshot: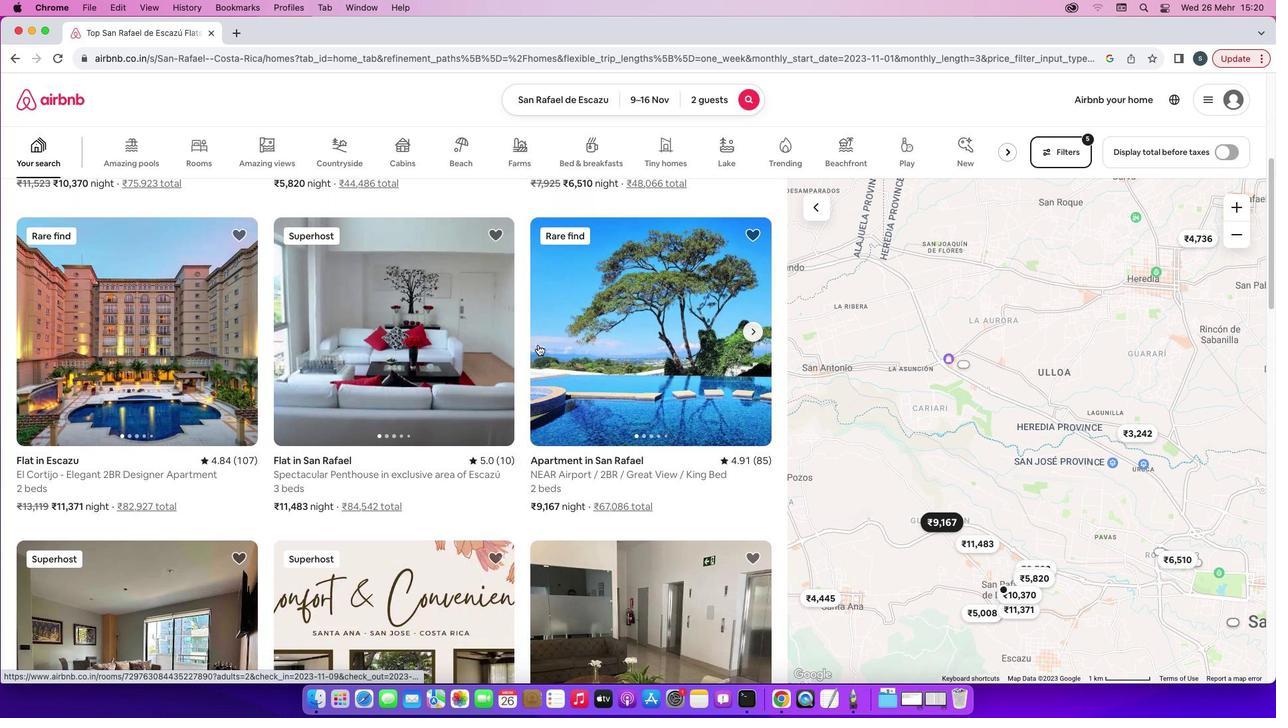 
Action: Mouse scrolled (530, 337) with delta (-7, -9)
Screenshot: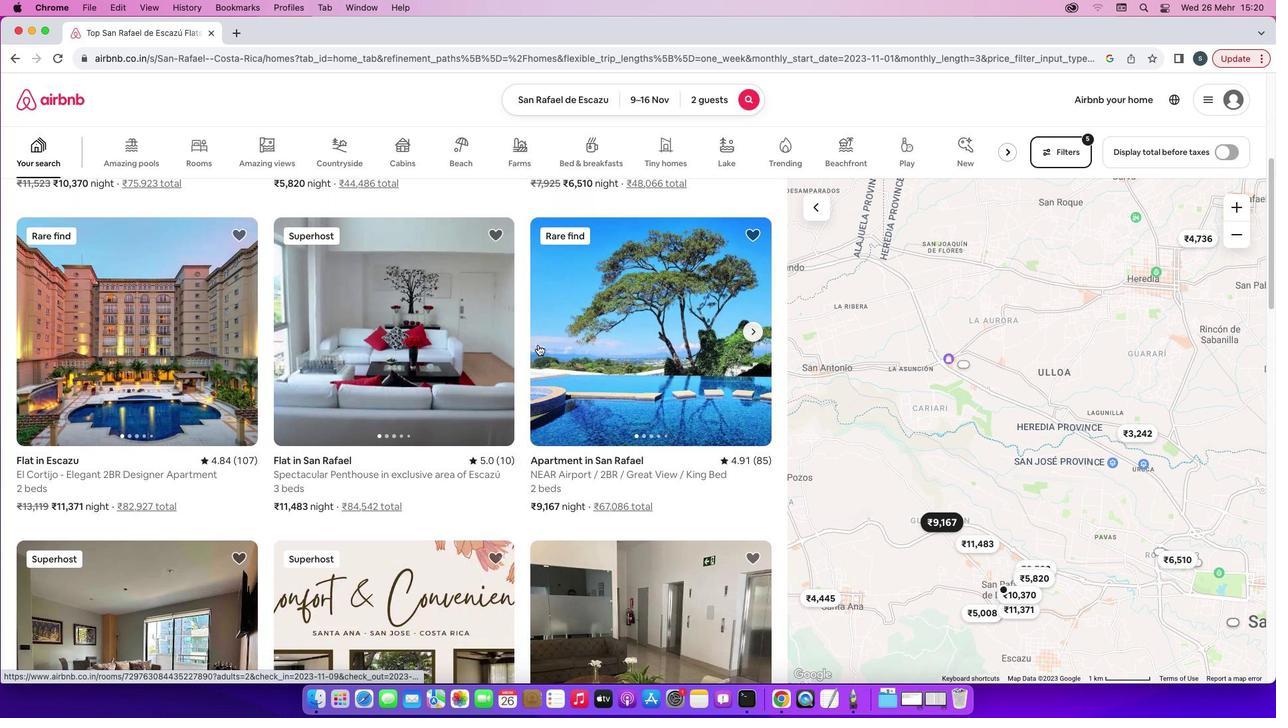 
Action: Mouse scrolled (530, 337) with delta (-7, -9)
Screenshot: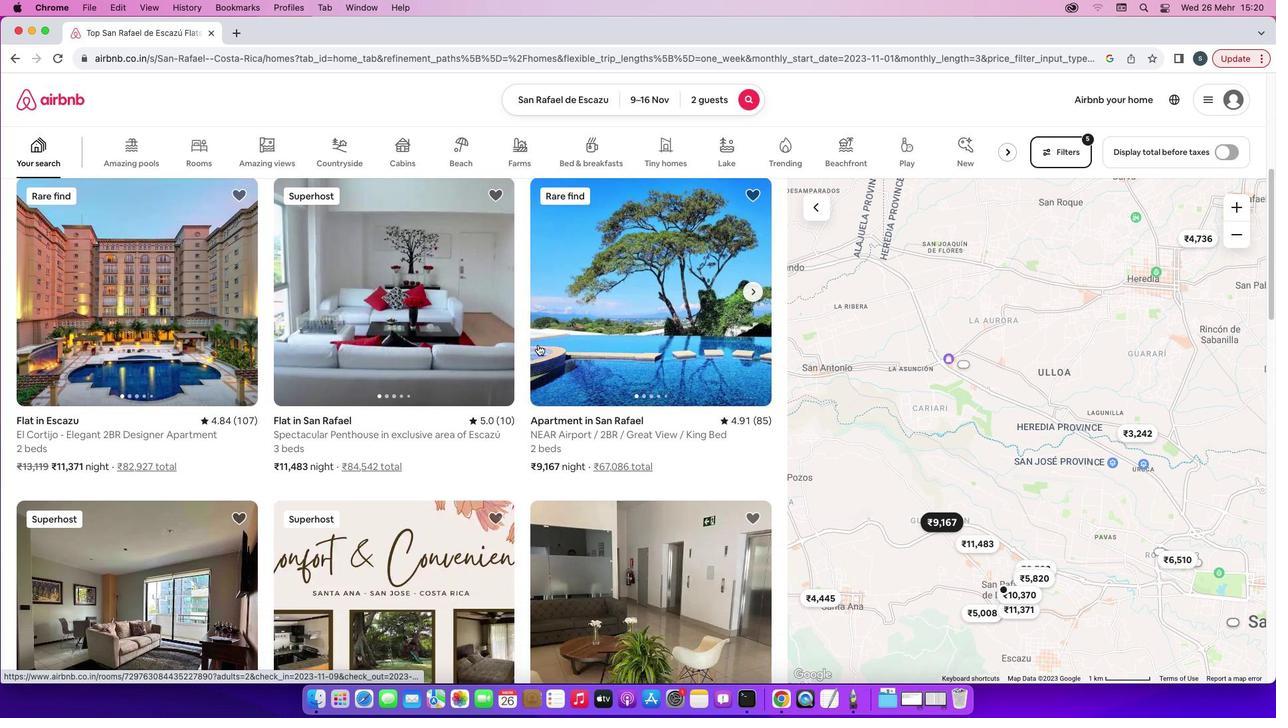 
Action: Mouse scrolled (530, 337) with delta (-7, -9)
Screenshot: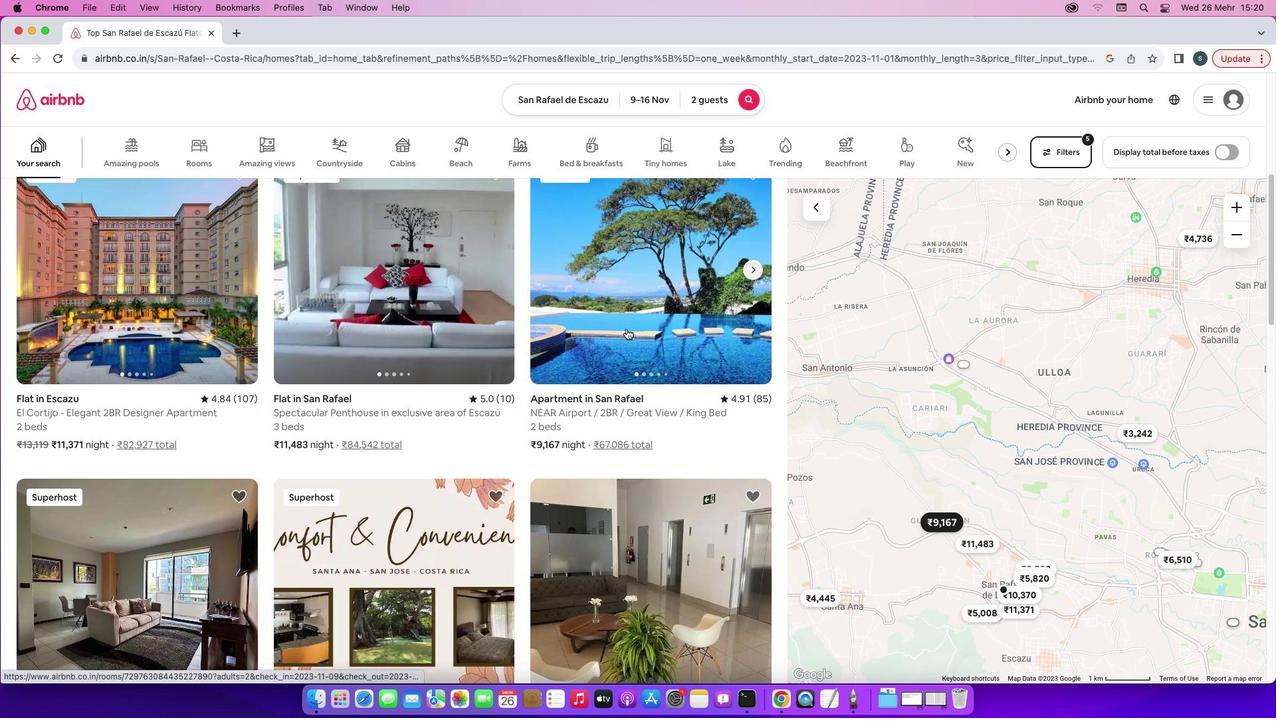 
Action: Mouse scrolled (530, 337) with delta (-7, -7)
Screenshot: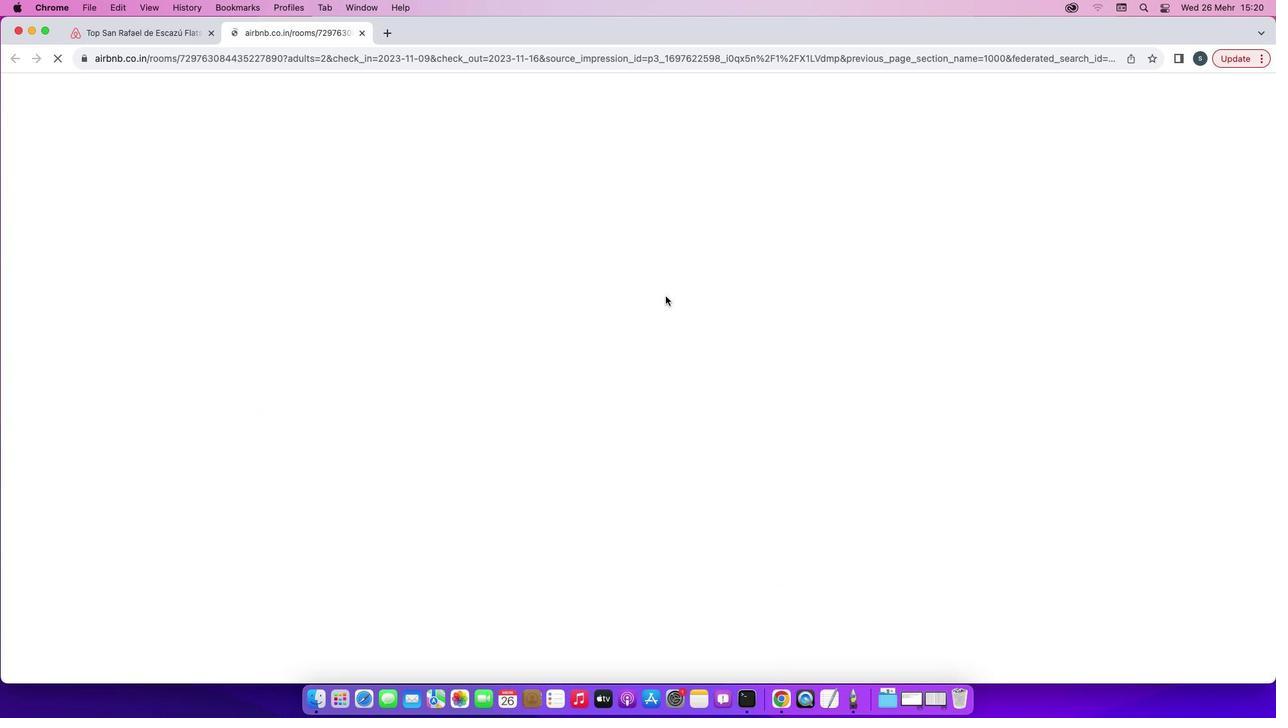 
Action: Mouse scrolled (530, 337) with delta (-7, -7)
Screenshot: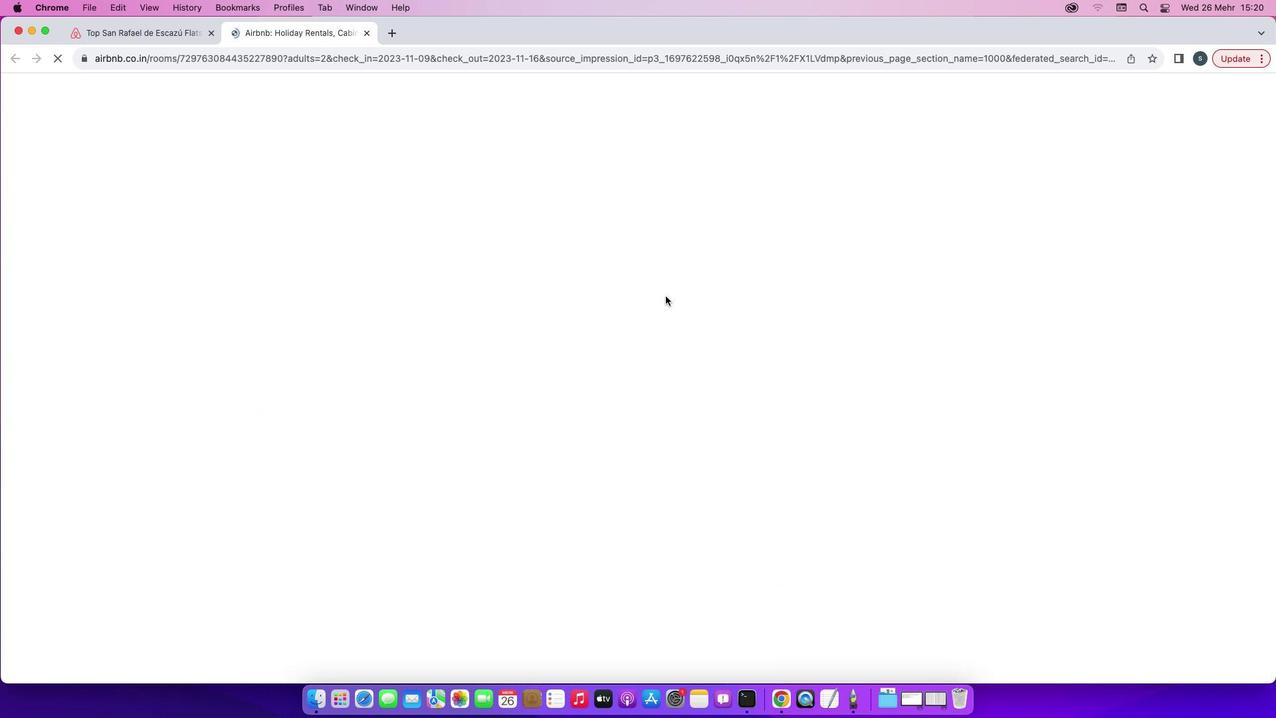 
Action: Mouse scrolled (530, 337) with delta (-7, -7)
Screenshot: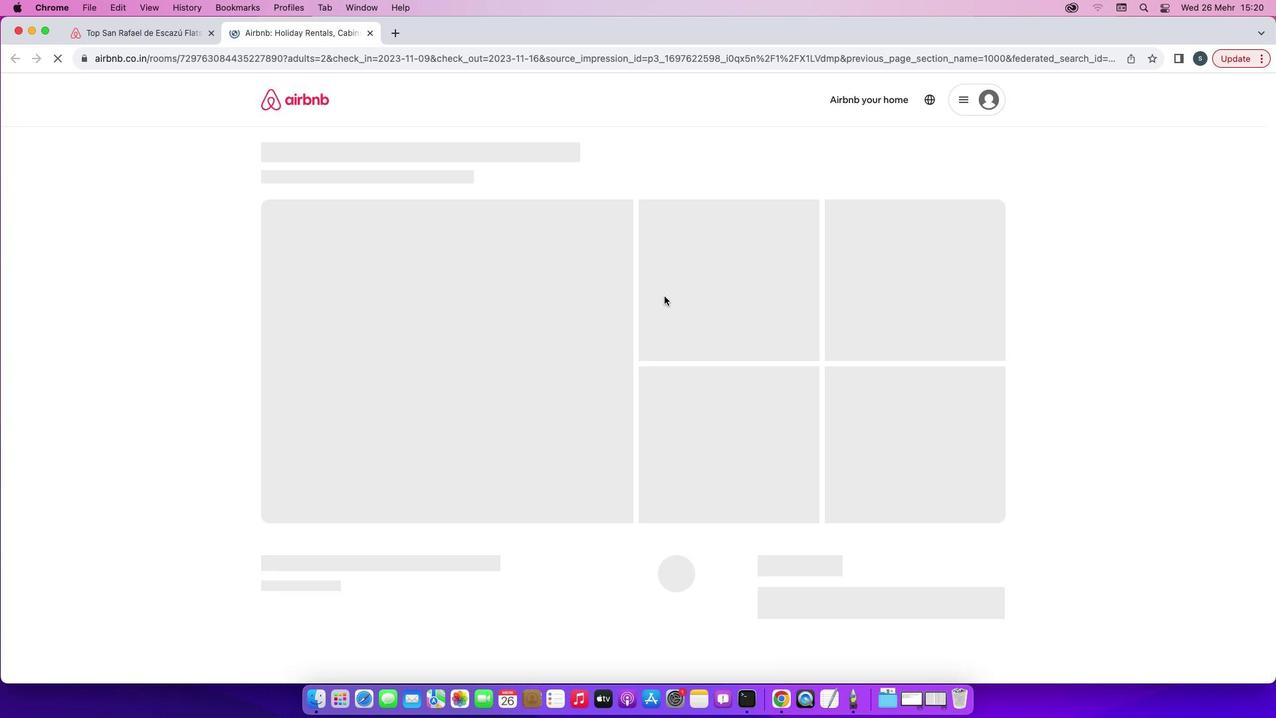 
Action: Mouse scrolled (530, 337) with delta (-7, -7)
Screenshot: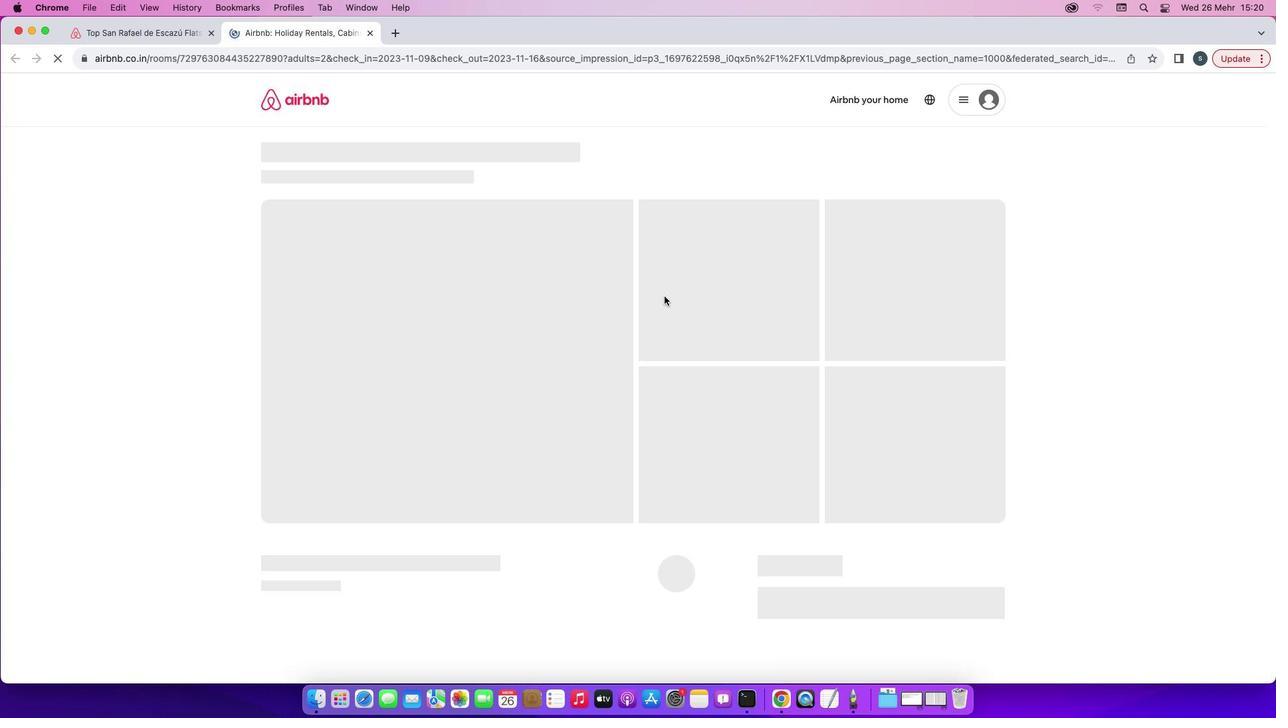 
Action: Mouse scrolled (530, 337) with delta (-7, -7)
Screenshot: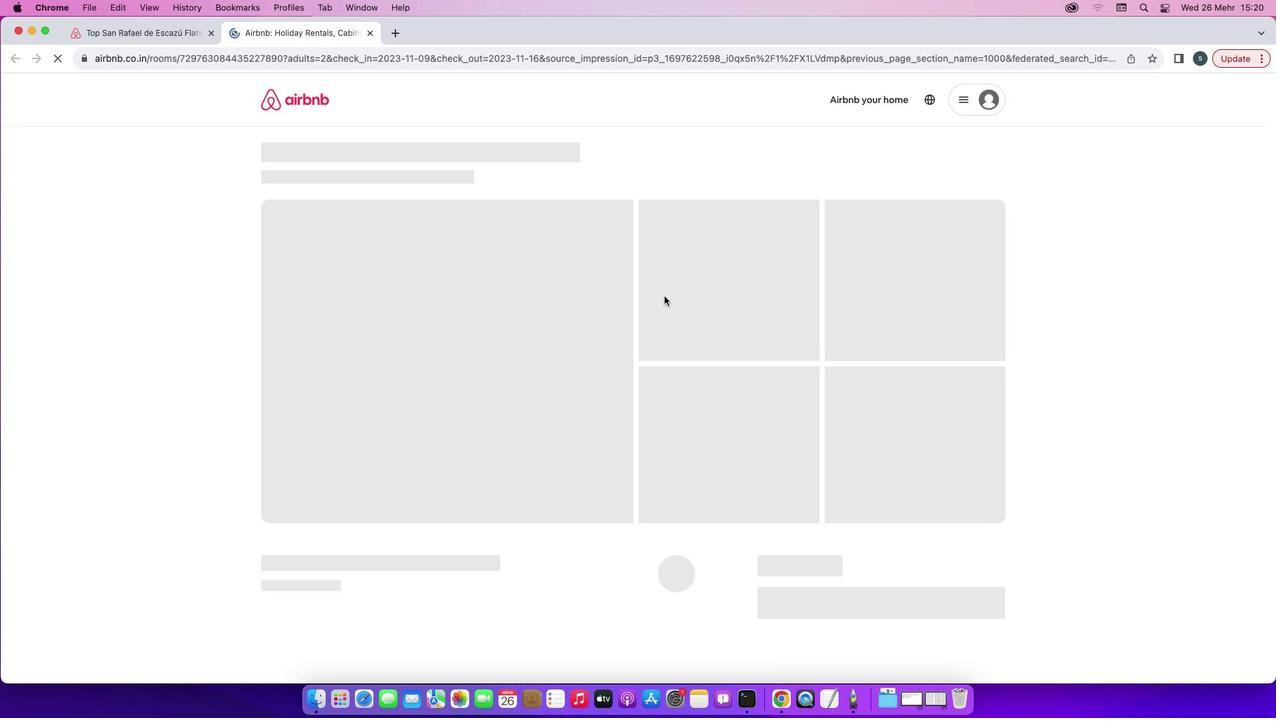 
Action: Mouse moved to (658, 287)
Screenshot: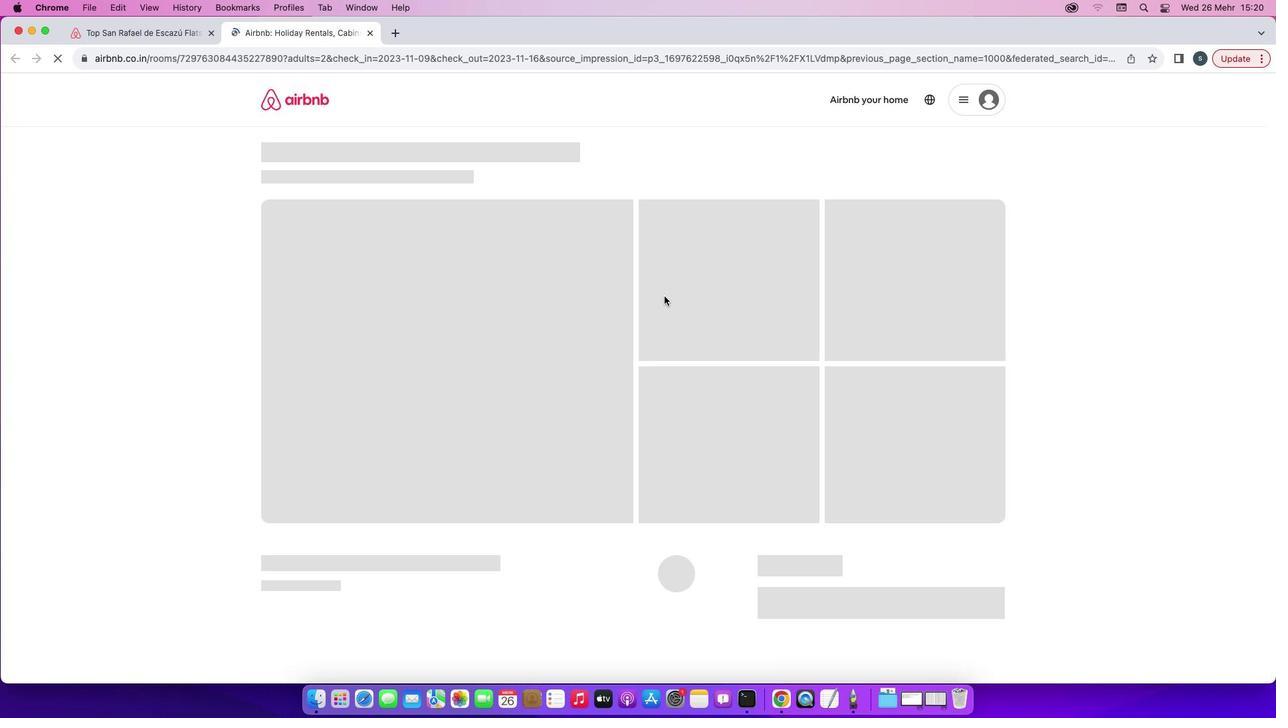 
Action: Mouse pressed left at (658, 287)
Screenshot: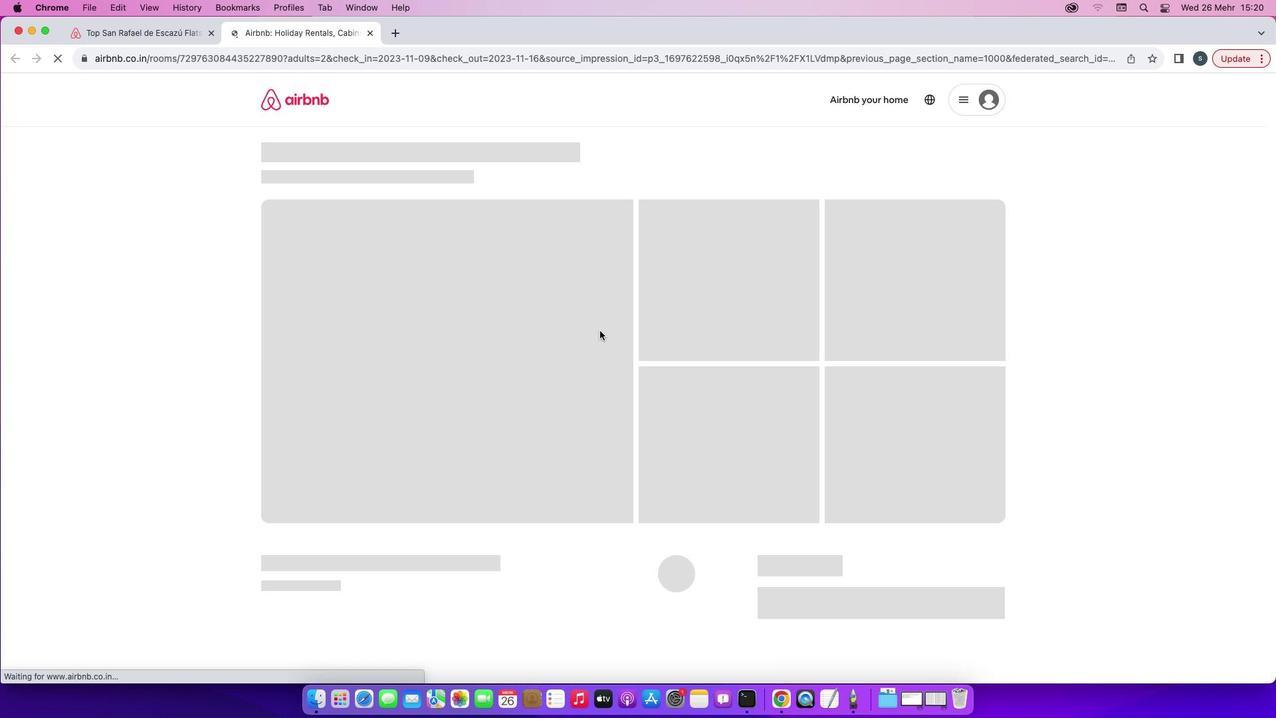 
Action: Mouse moved to (905, 484)
Screenshot: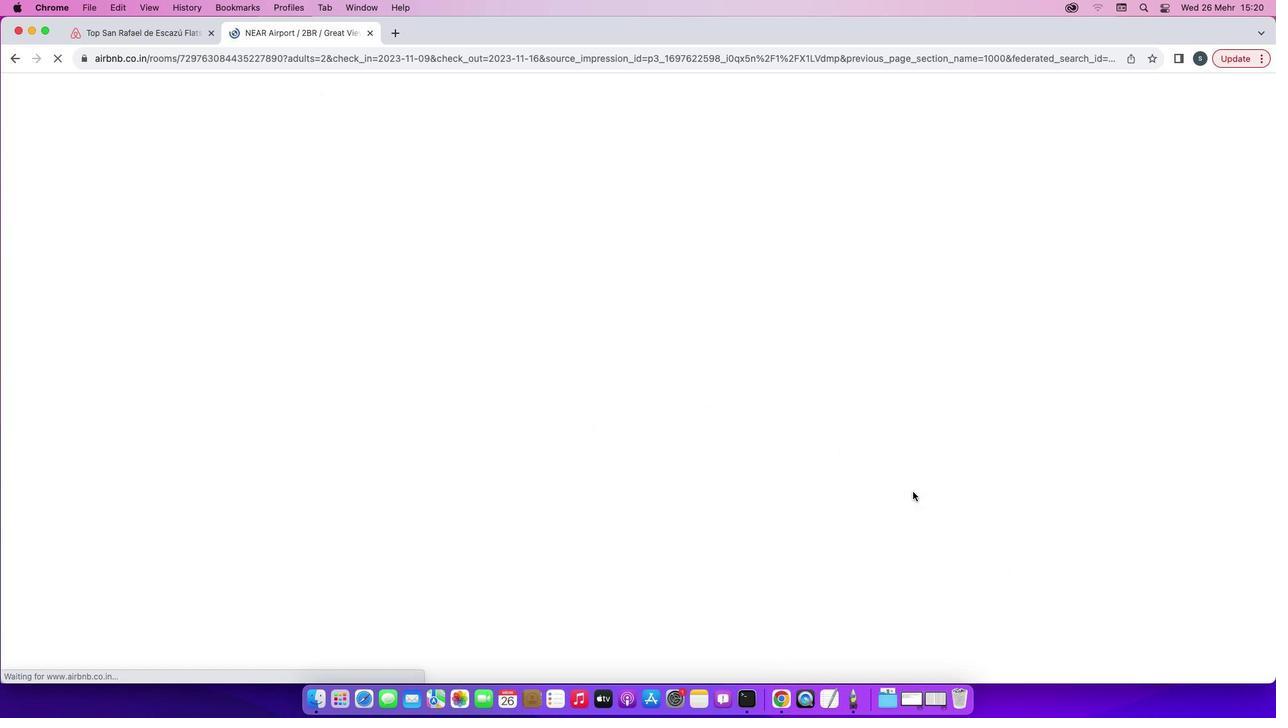 
Action: Mouse pressed left at (905, 484)
Screenshot: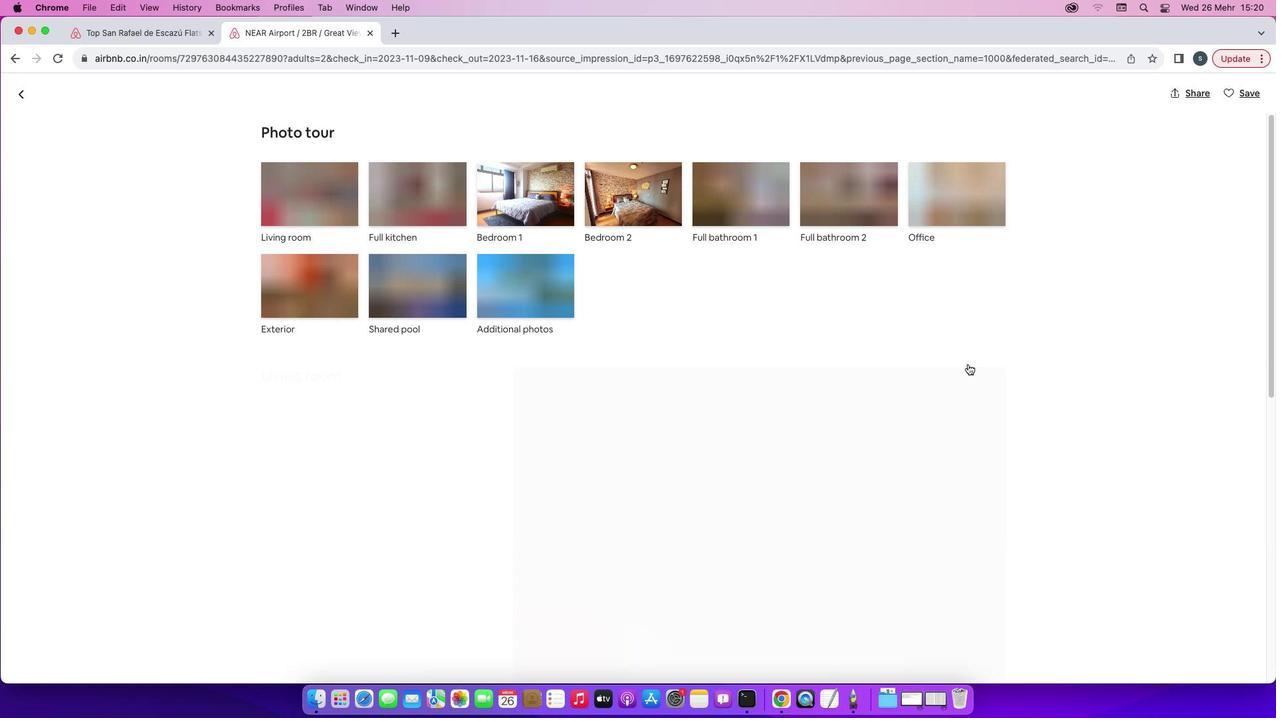 
Action: Mouse moved to (1062, 484)
Screenshot: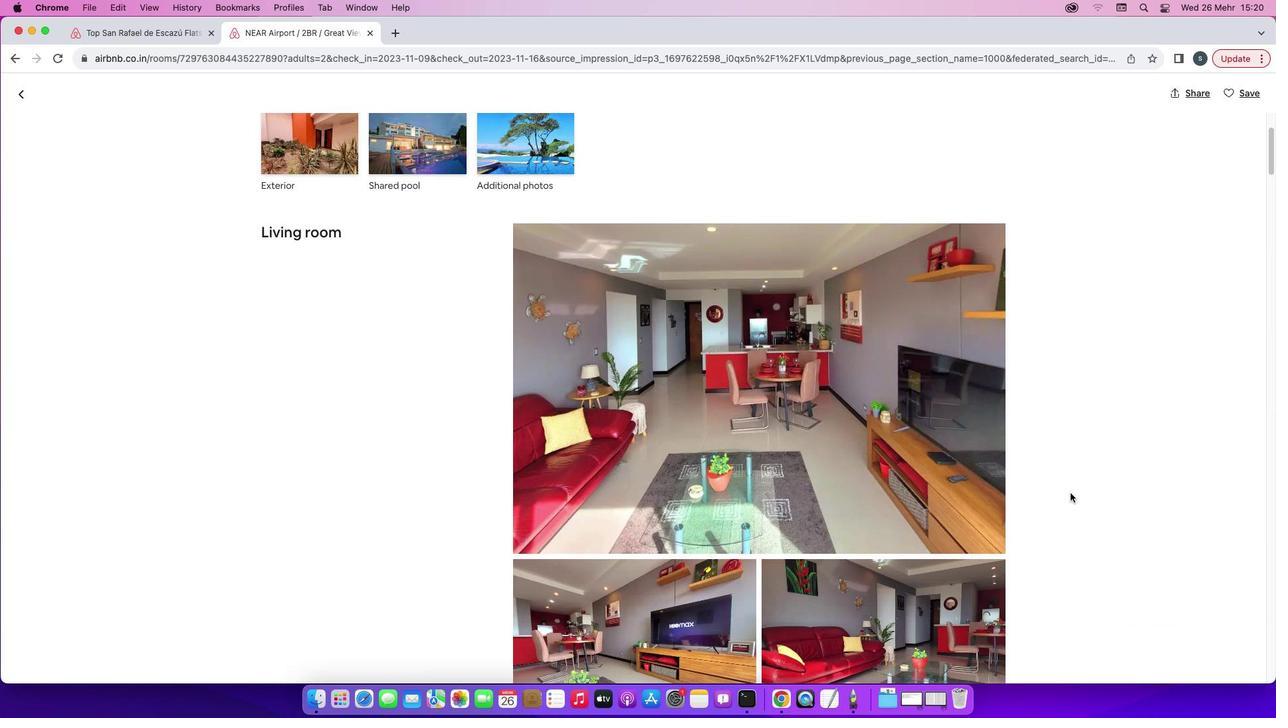 
Action: Mouse scrolled (1062, 484) with delta (-7, -7)
Screenshot: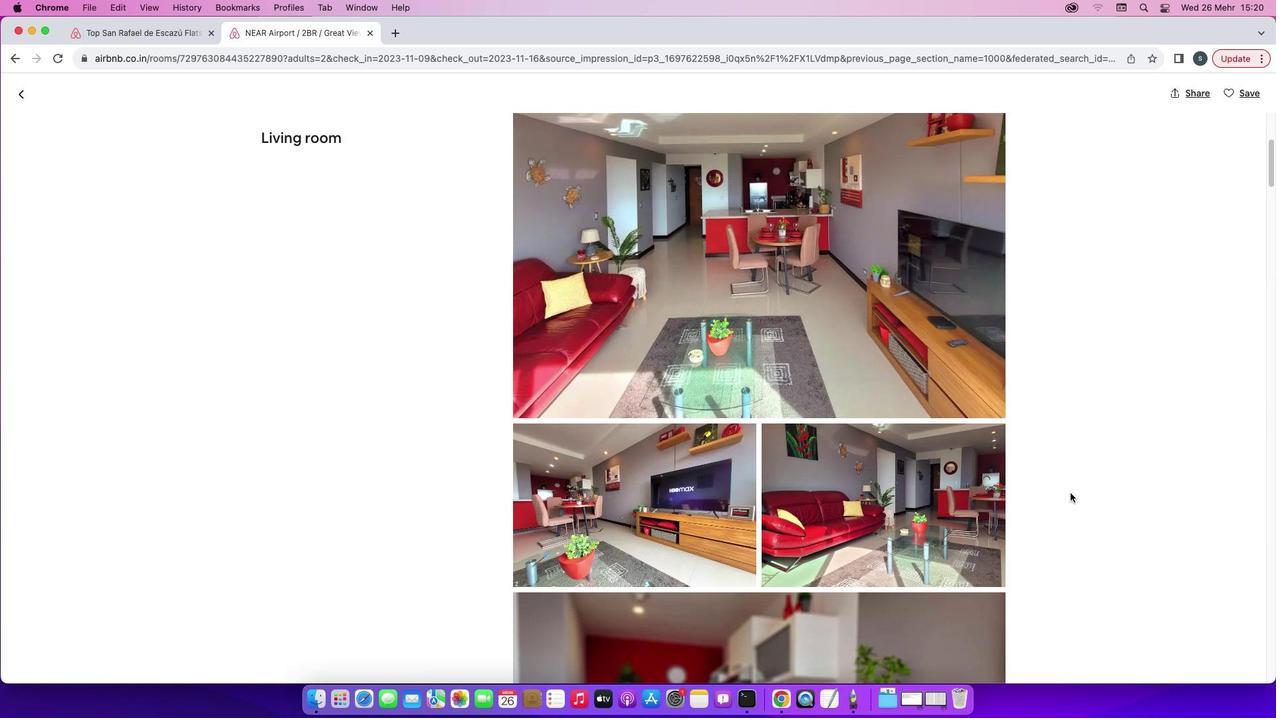 
Action: Mouse scrolled (1062, 484) with delta (-7, -7)
Screenshot: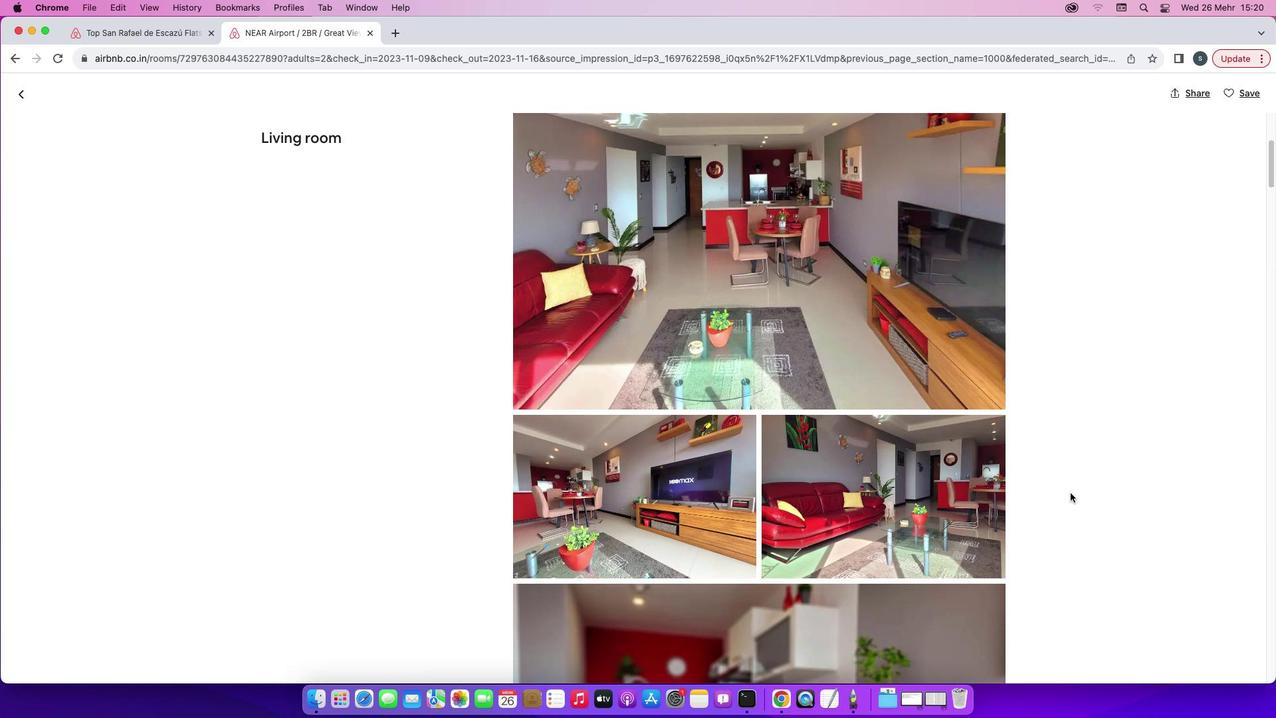 
Action: Mouse scrolled (1062, 484) with delta (-7, -7)
Screenshot: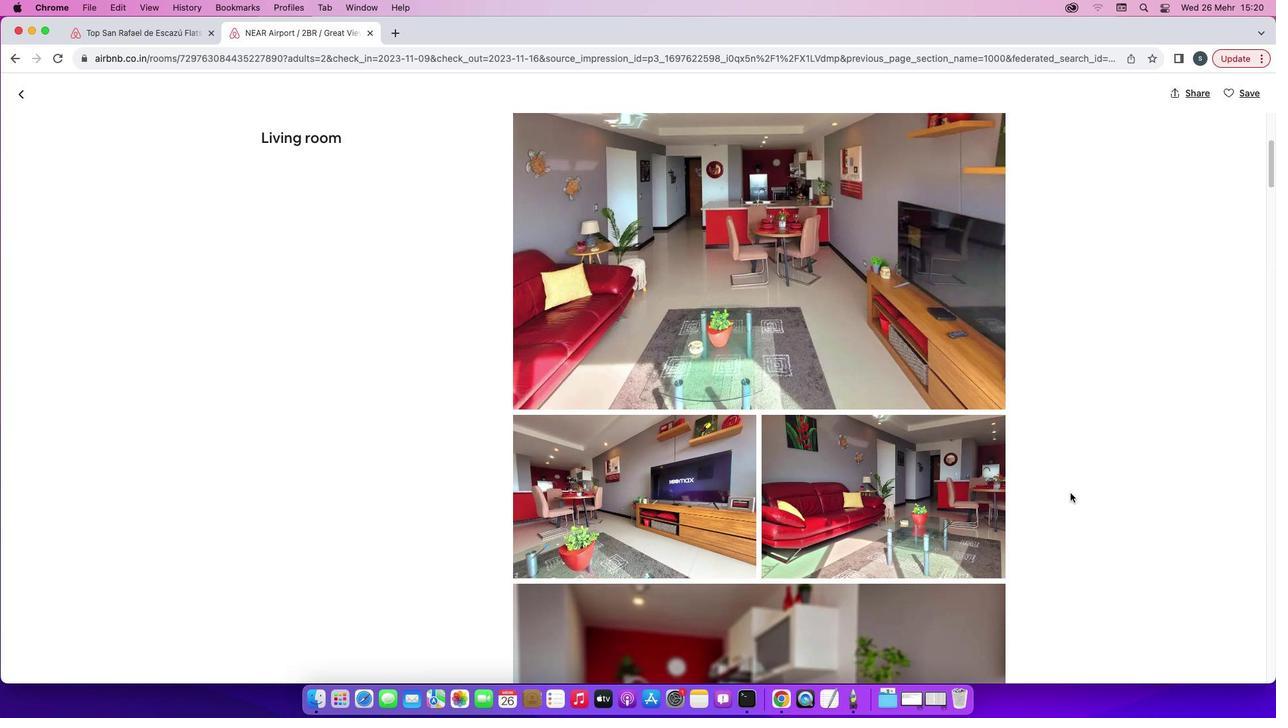 
Action: Mouse scrolled (1062, 484) with delta (-7, -7)
Screenshot: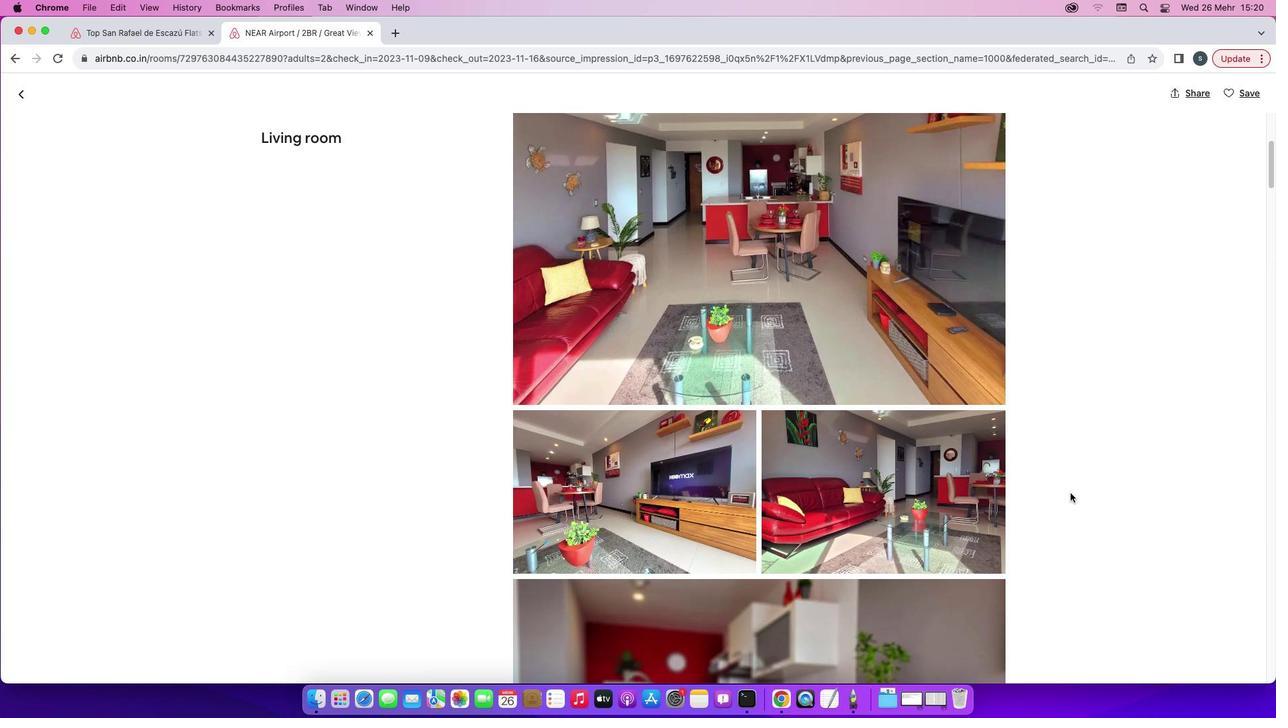 
Action: Mouse scrolled (1062, 484) with delta (-7, -7)
Screenshot: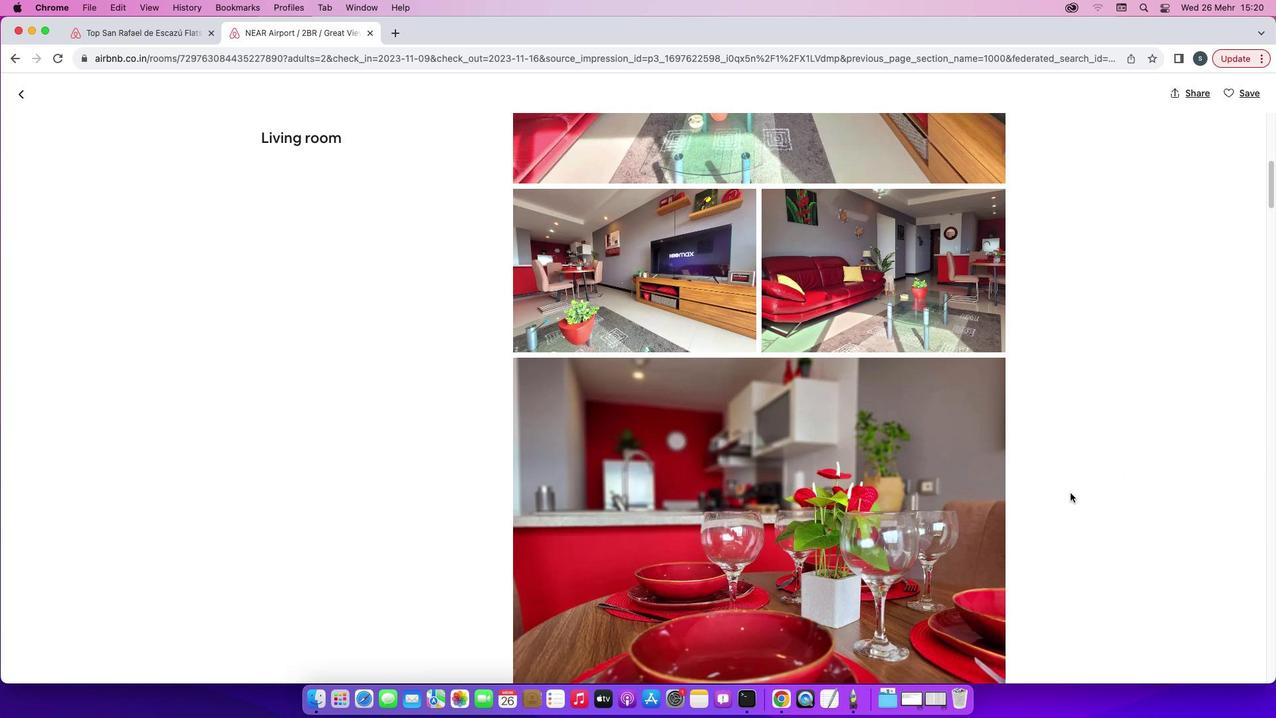 
Action: Mouse scrolled (1062, 484) with delta (-7, -7)
Screenshot: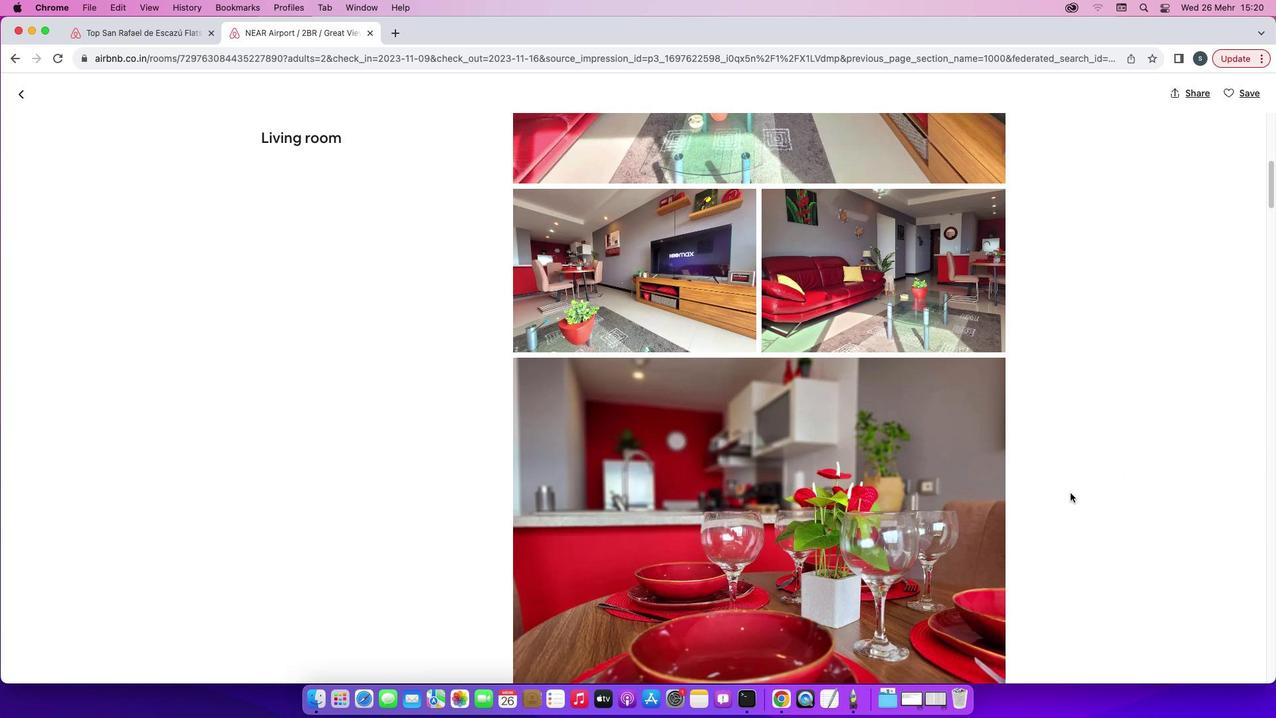 
Action: Mouse scrolled (1062, 484) with delta (-7, -9)
Screenshot: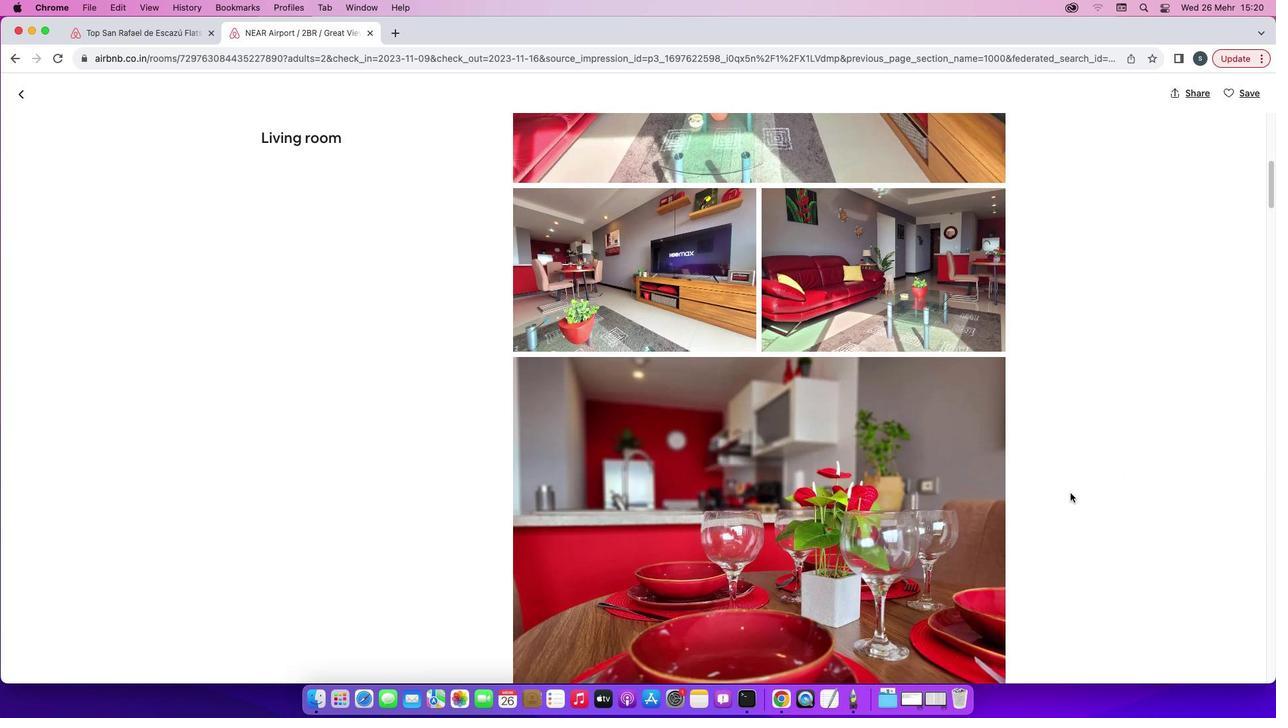 
Action: Mouse scrolled (1062, 484) with delta (-7, -9)
Screenshot: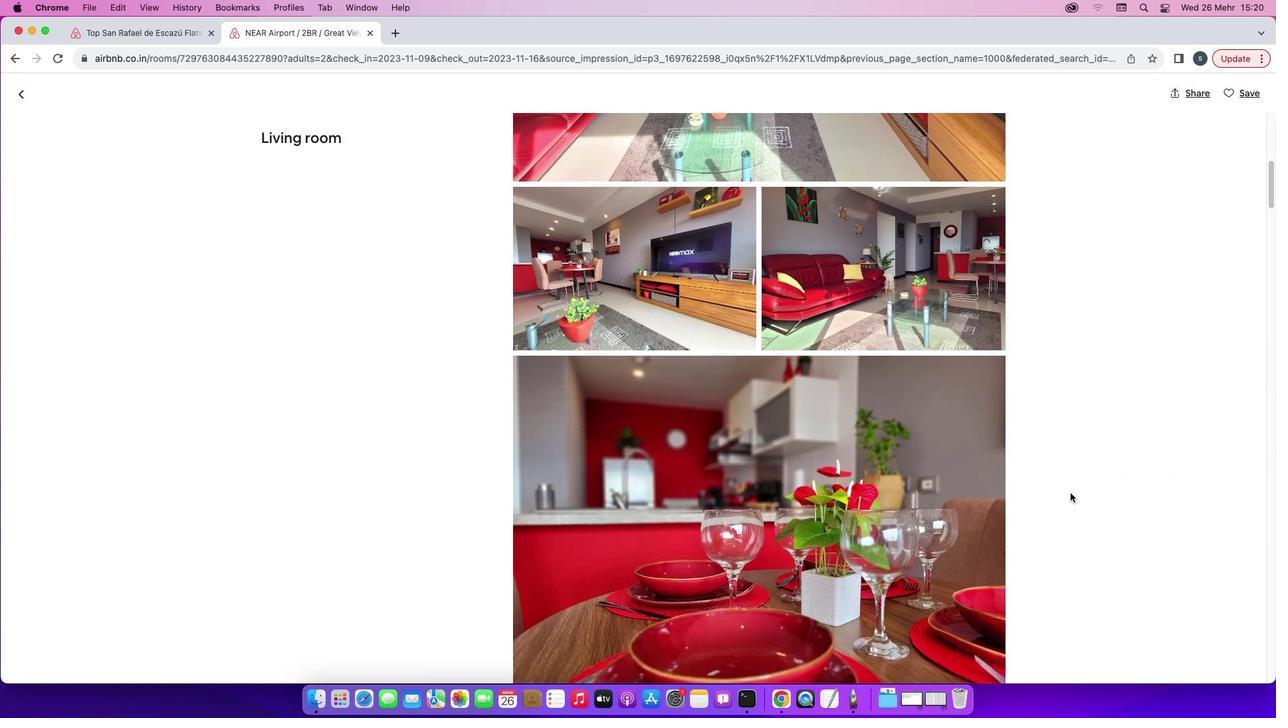 
Action: Mouse scrolled (1062, 484) with delta (-7, -7)
Screenshot: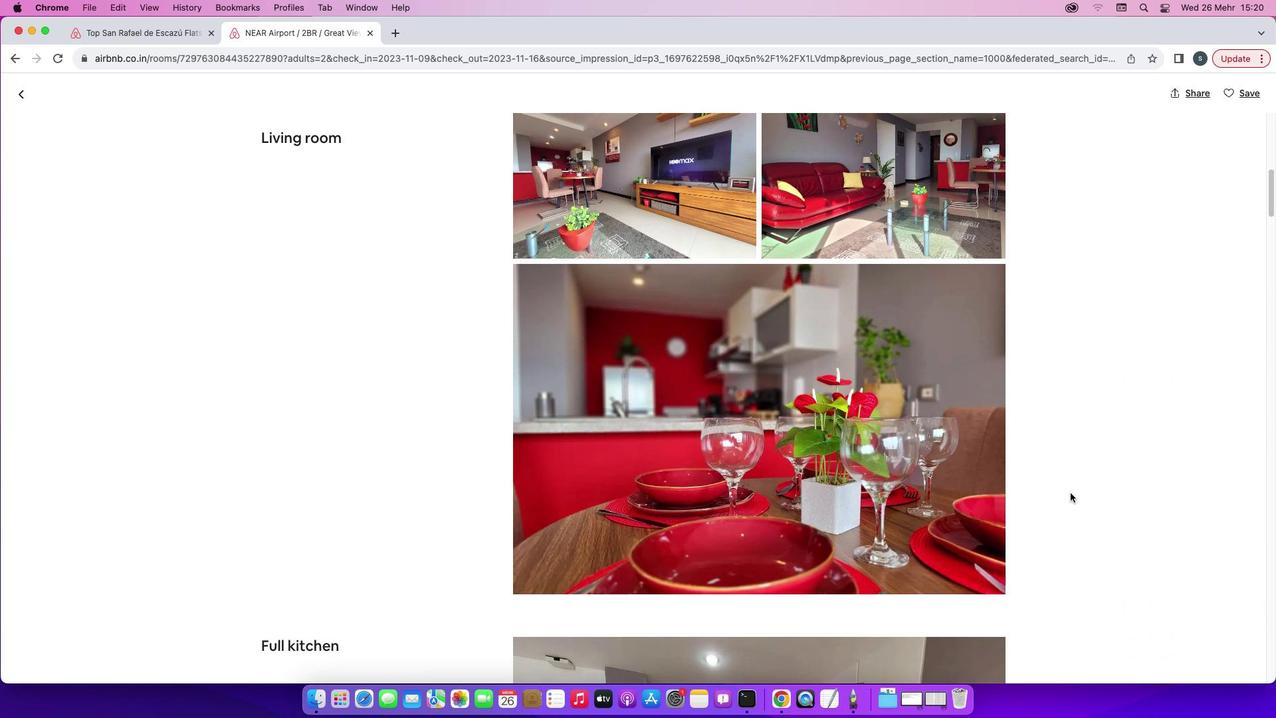 
Action: Mouse scrolled (1062, 484) with delta (-7, -7)
Screenshot: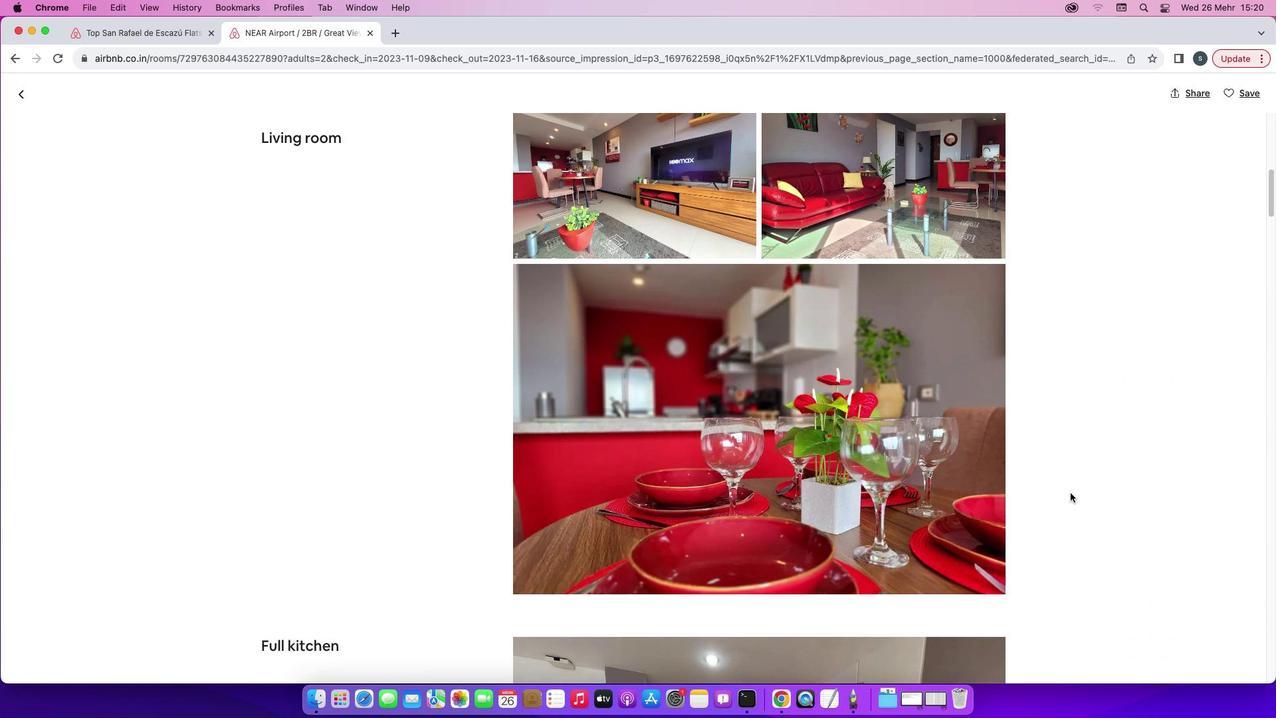 
Action: Mouse scrolled (1062, 484) with delta (-7, -9)
Screenshot: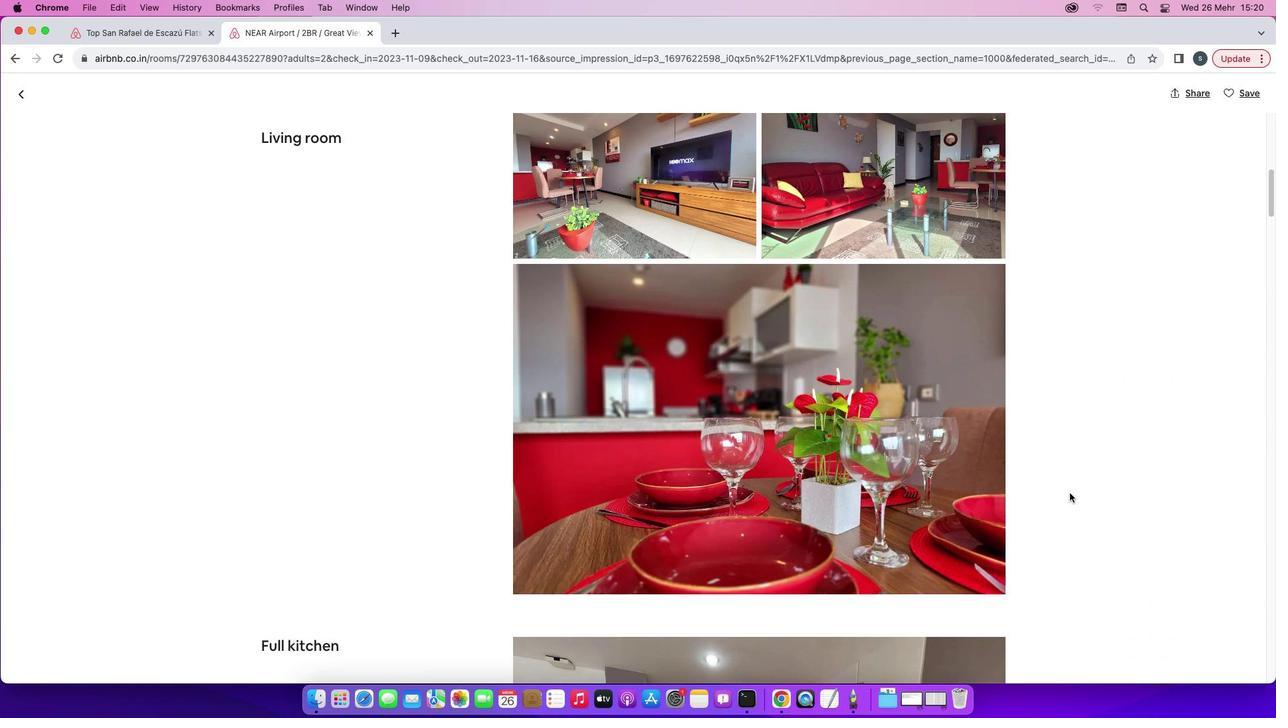 
Action: Mouse scrolled (1062, 484) with delta (-7, -9)
Screenshot: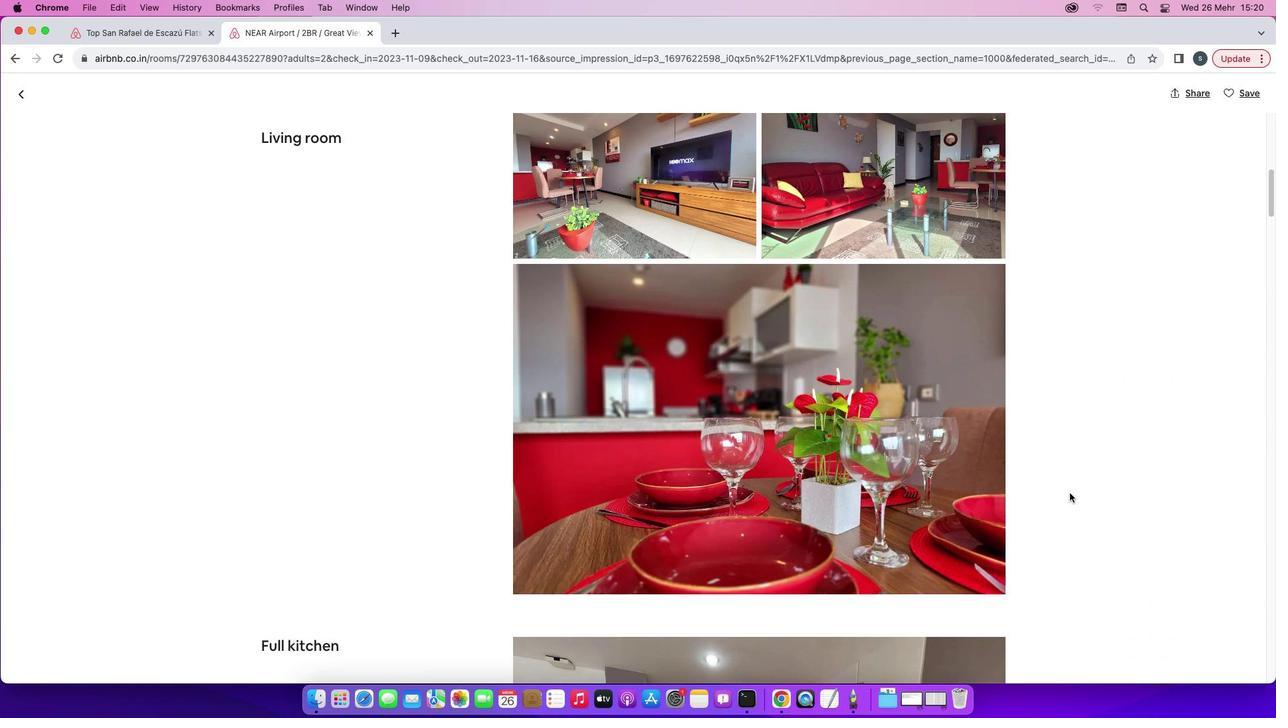 
Action: Mouse scrolled (1062, 484) with delta (-7, -7)
Screenshot: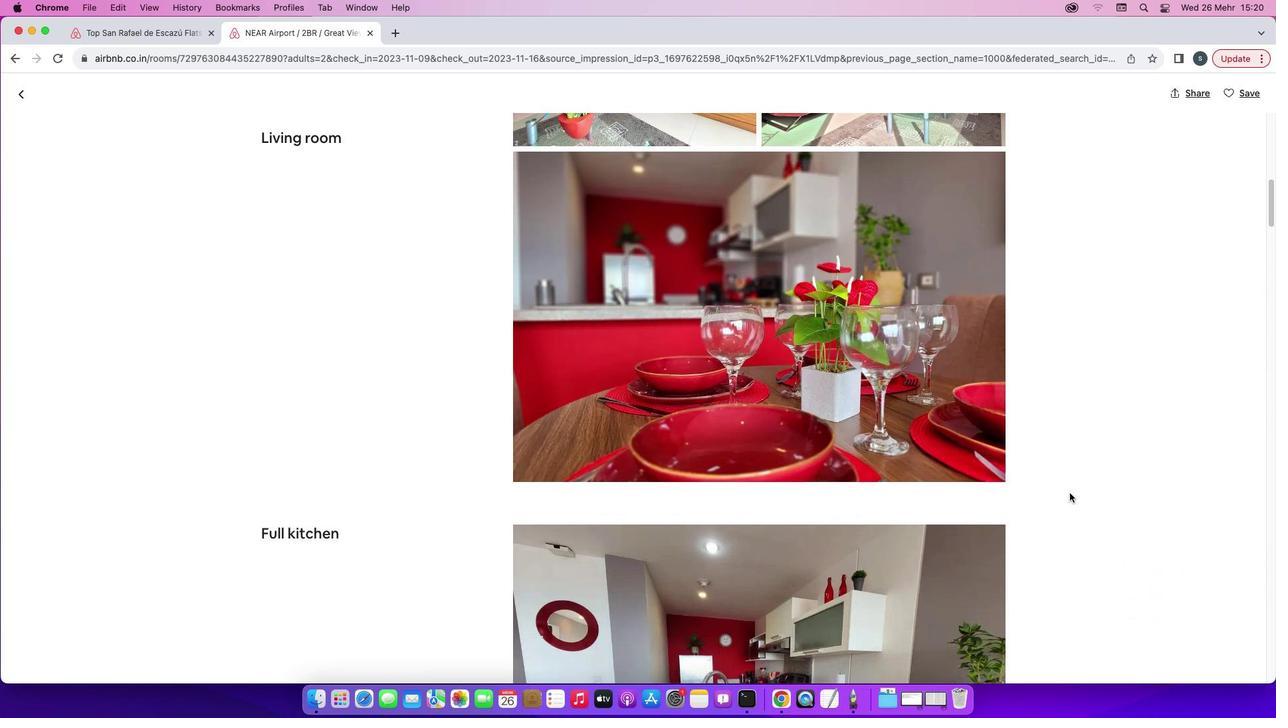 
Action: Mouse scrolled (1062, 484) with delta (-7, -7)
Screenshot: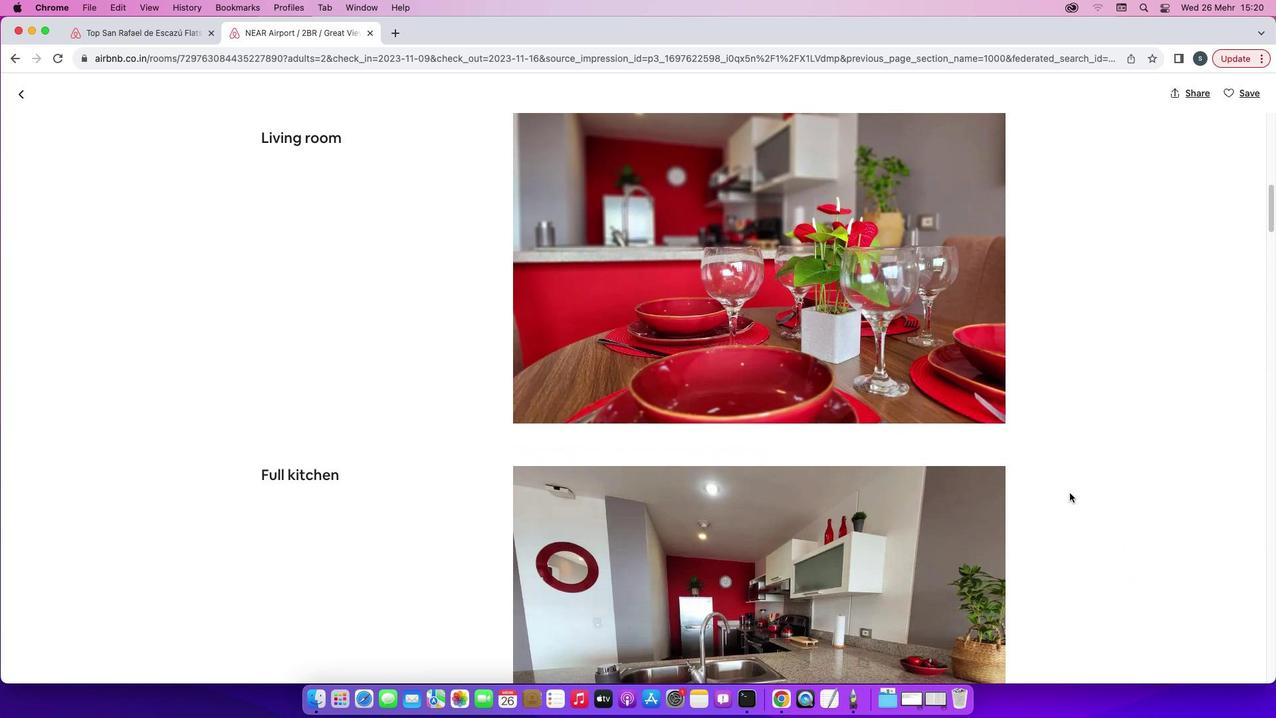 
Action: Mouse scrolled (1062, 484) with delta (-7, -7)
Screenshot: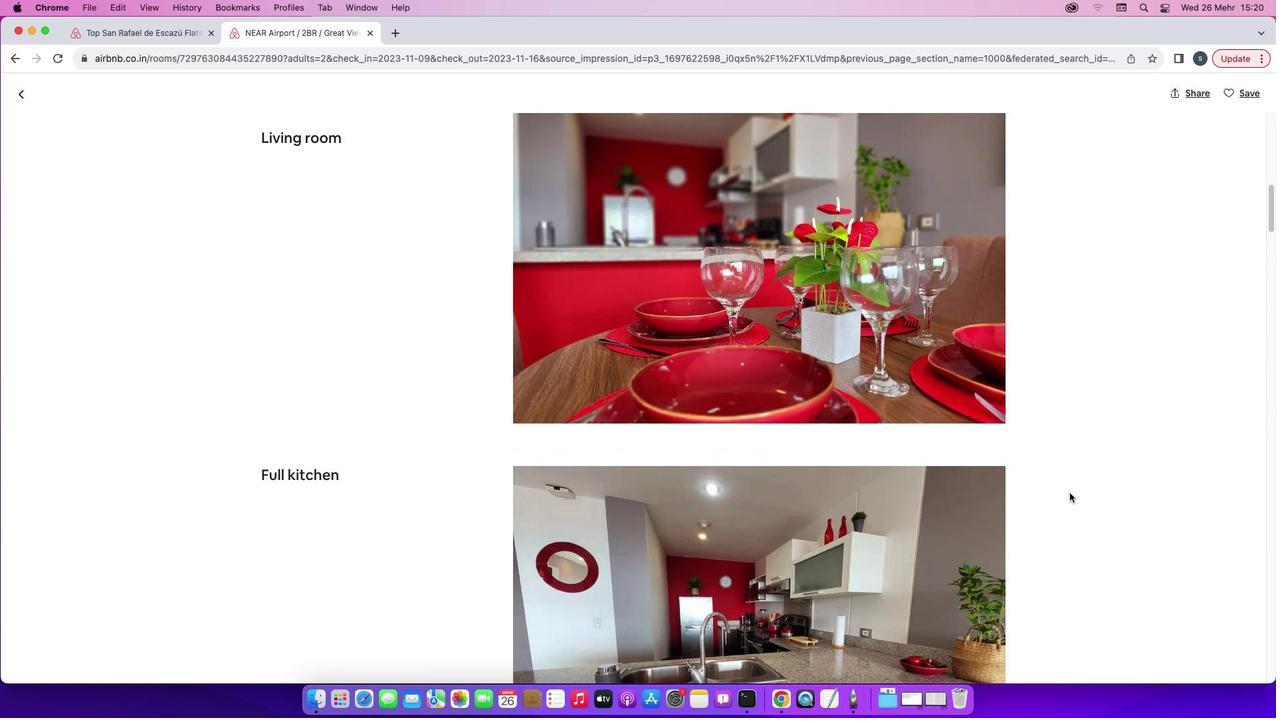 
Action: Mouse scrolled (1062, 484) with delta (-7, -7)
Screenshot: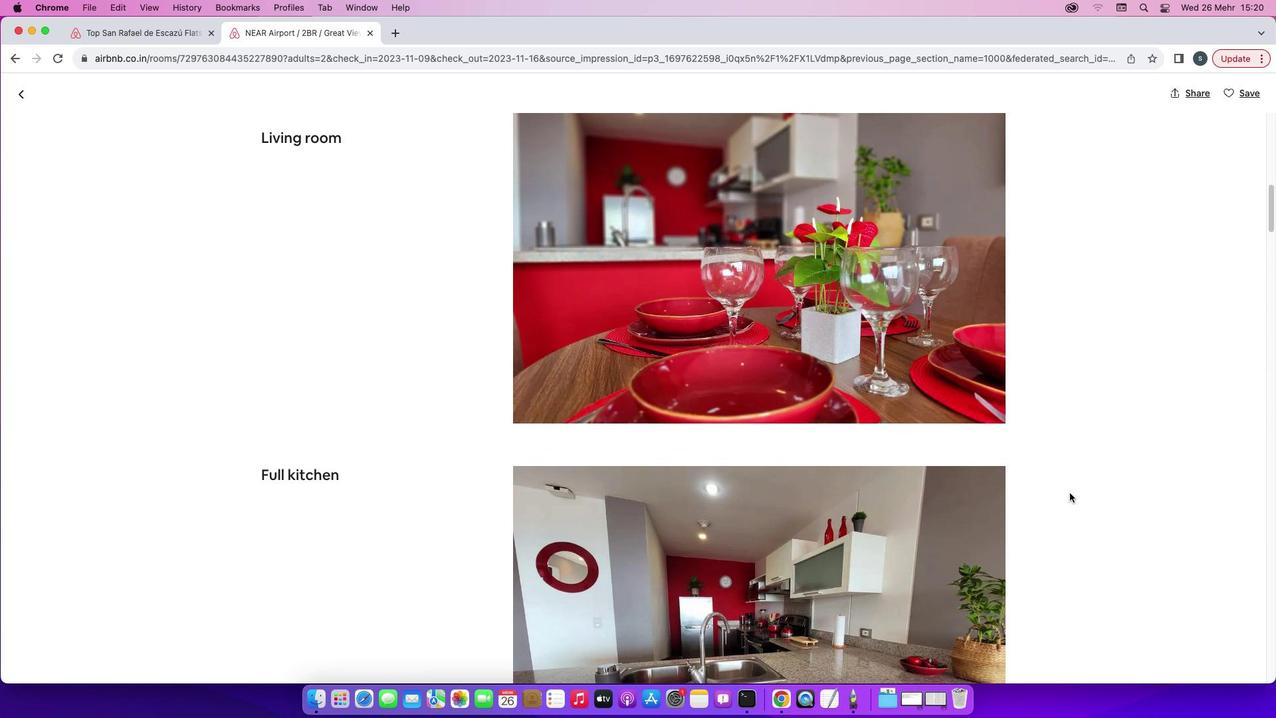 
Action: Mouse scrolled (1062, 484) with delta (-7, -7)
Screenshot: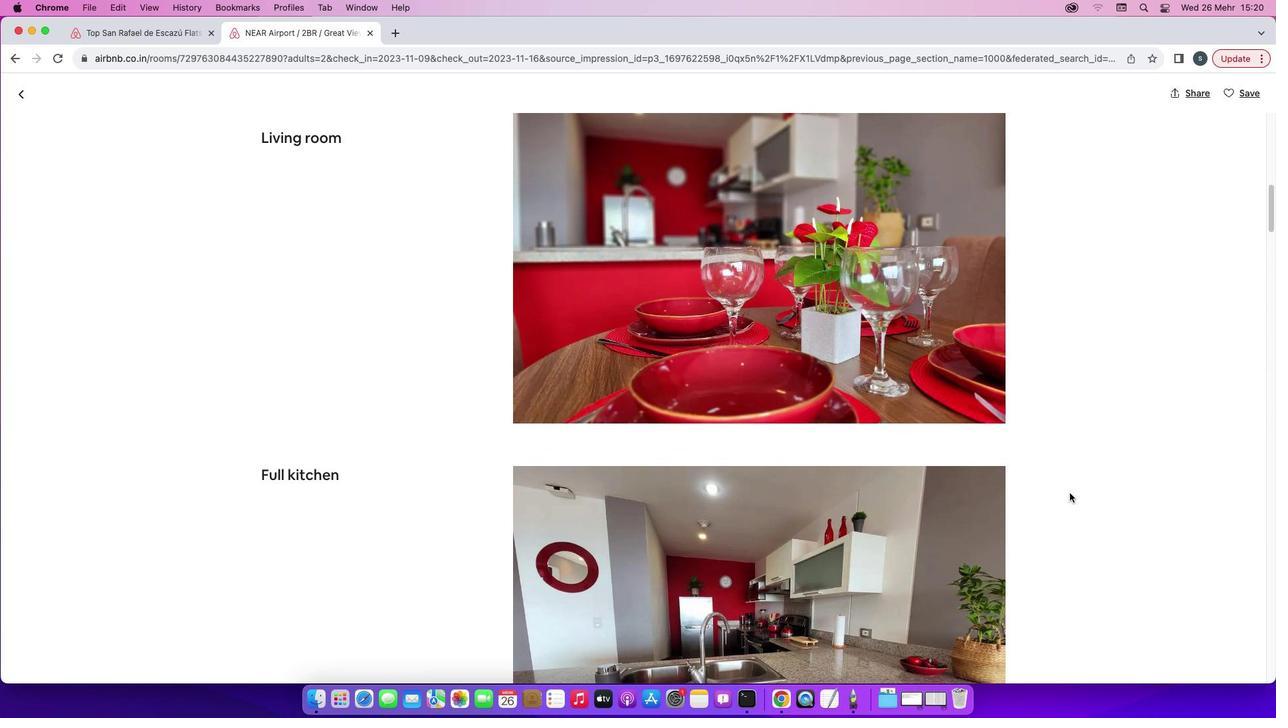 
Action: Mouse moved to (1062, 484)
Screenshot: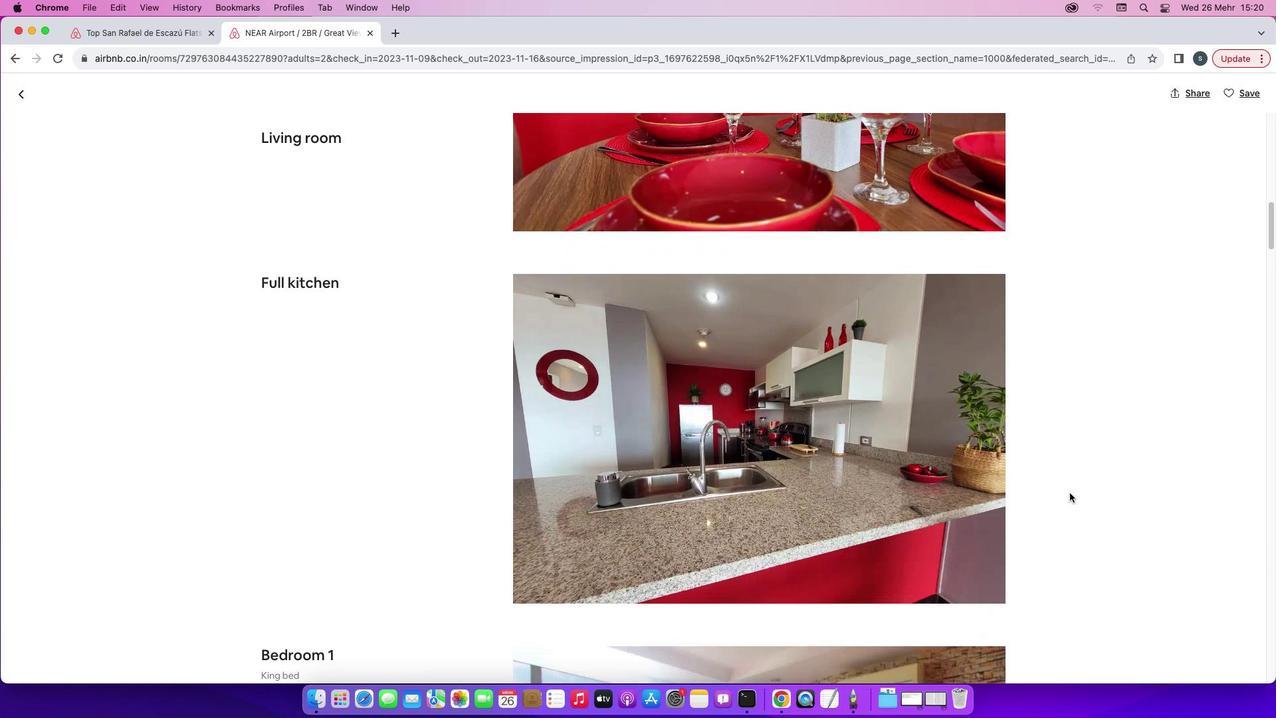 
Action: Mouse scrolled (1062, 484) with delta (-7, -7)
Screenshot: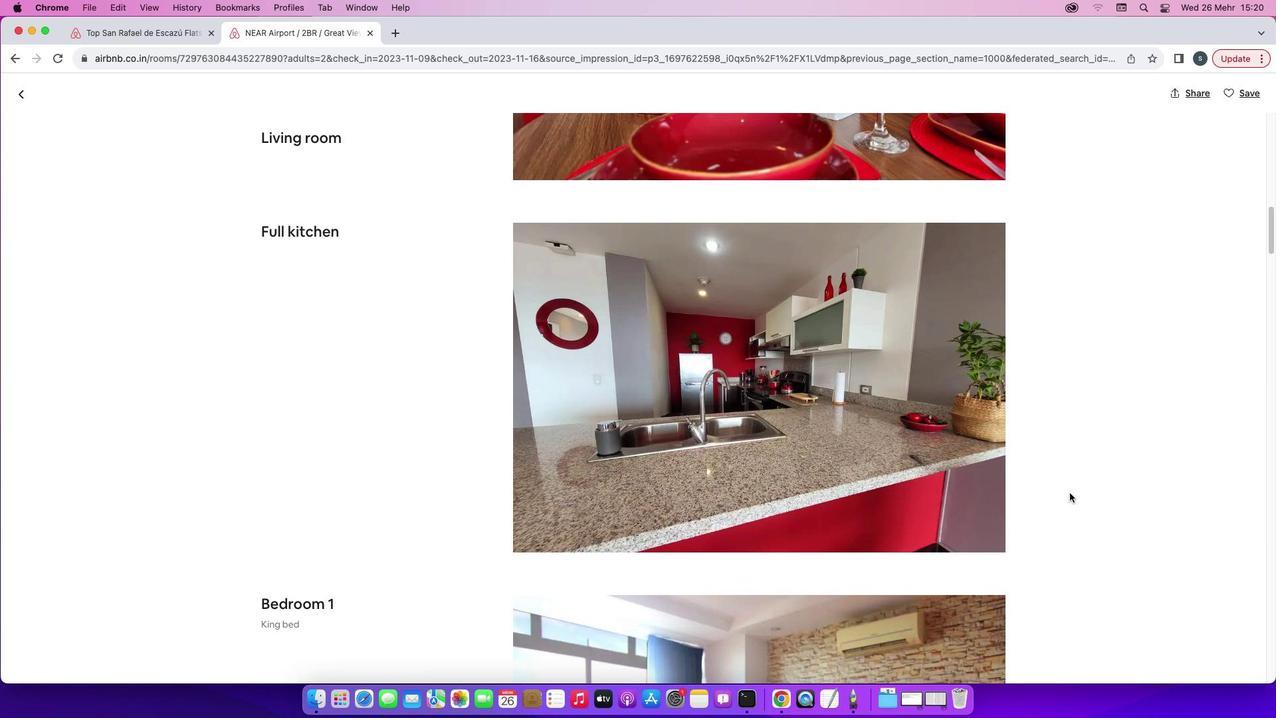 
Action: Mouse scrolled (1062, 484) with delta (-7, -7)
Screenshot: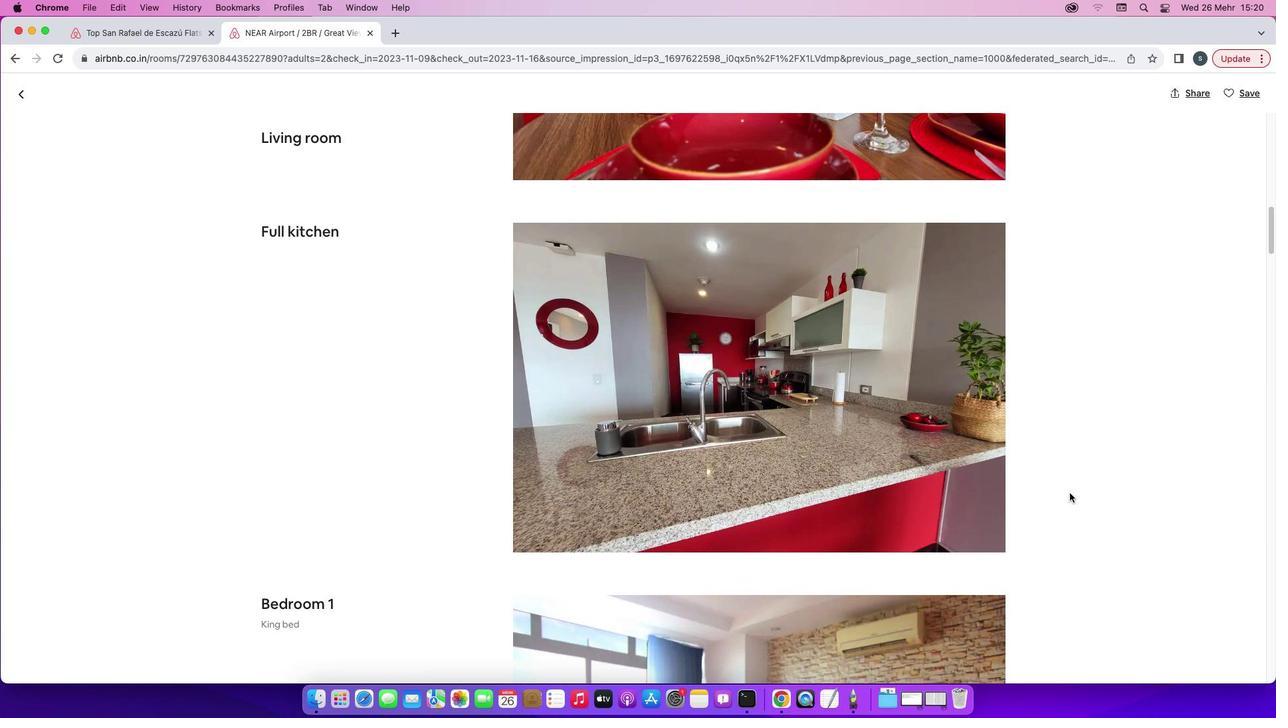 
Action: Mouse scrolled (1062, 484) with delta (-7, -8)
Screenshot: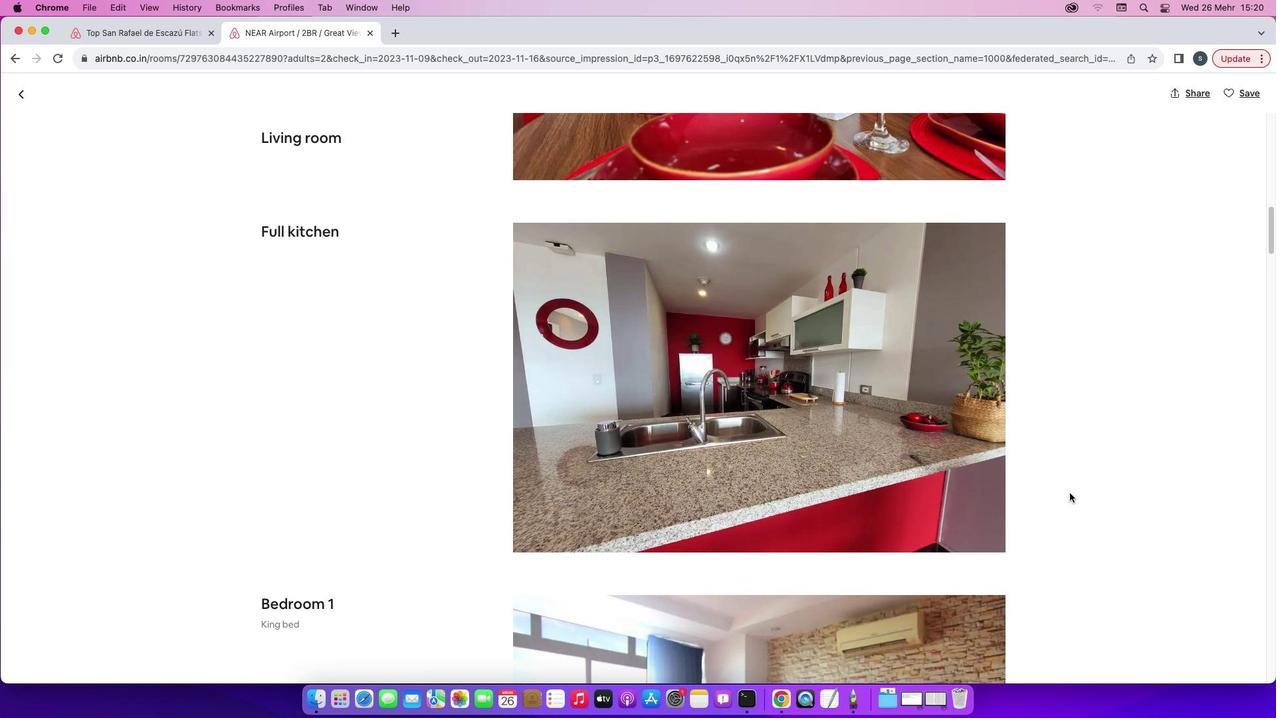 
Action: Mouse scrolled (1062, 484) with delta (-7, -9)
Screenshot: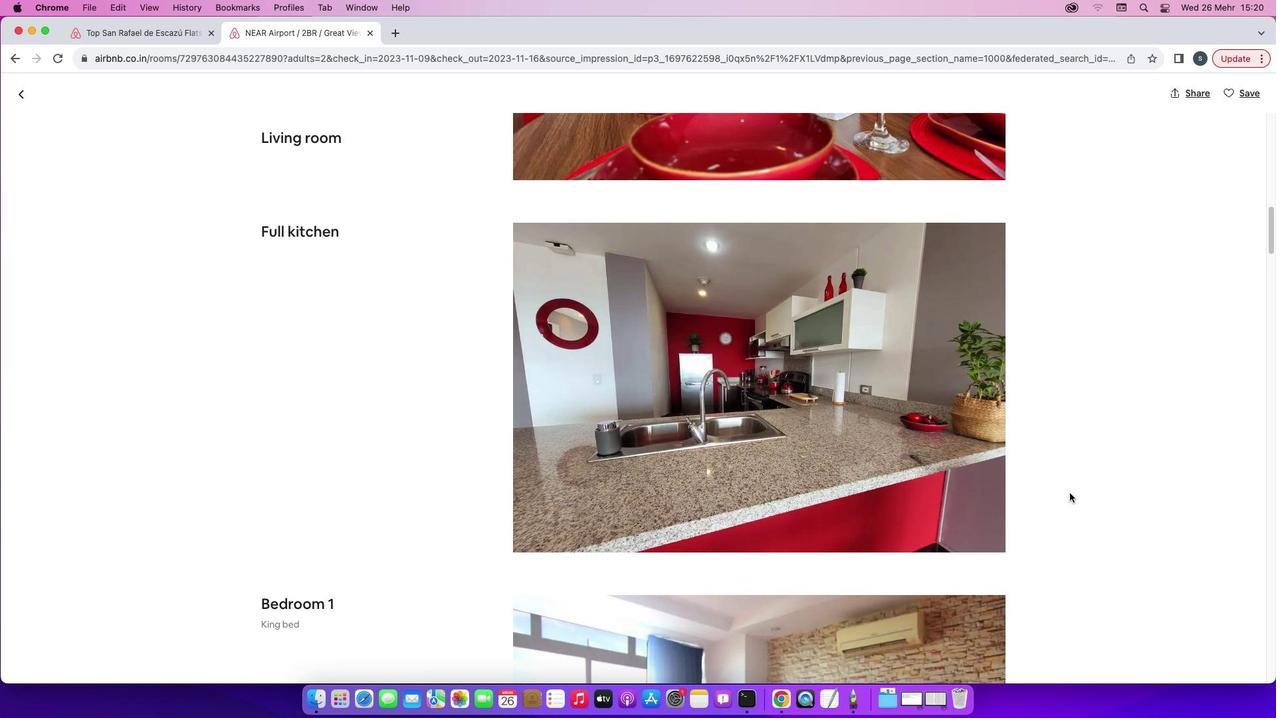 
Action: Mouse scrolled (1062, 484) with delta (-7, -7)
Screenshot: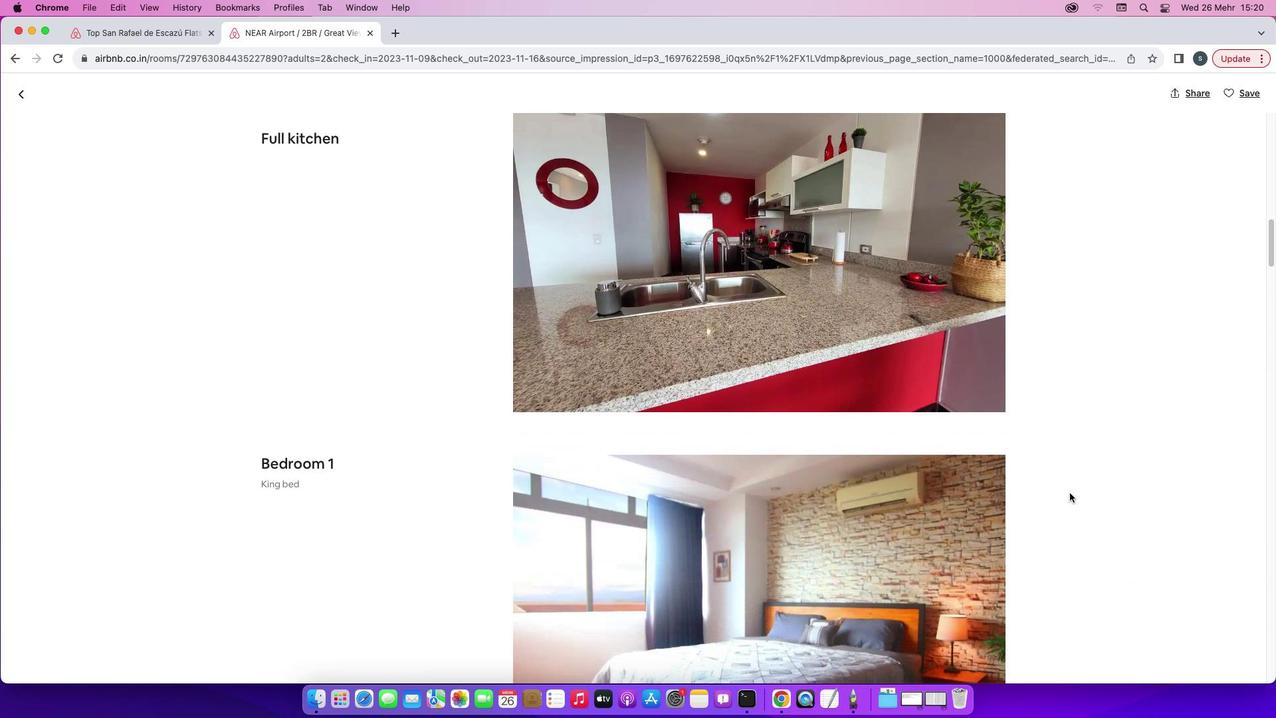 
Action: Mouse scrolled (1062, 484) with delta (-7, -7)
Screenshot: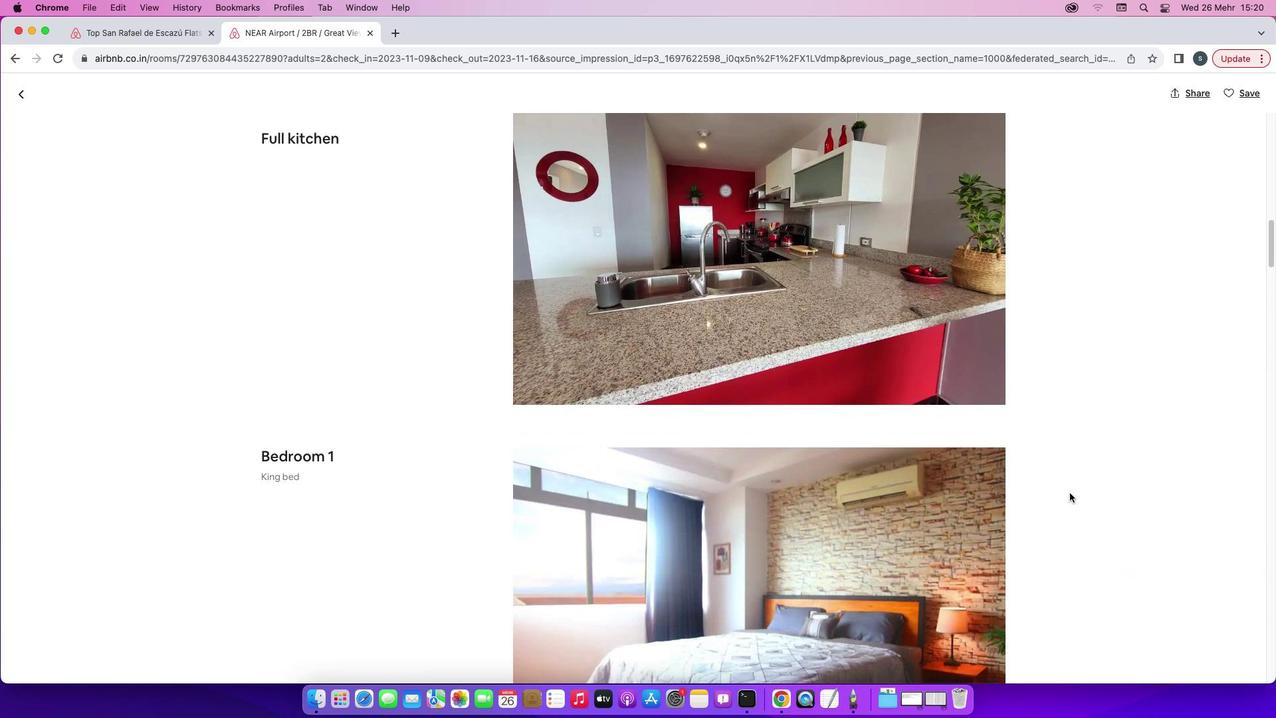 
Action: Mouse scrolled (1062, 484) with delta (-7, -8)
Screenshot: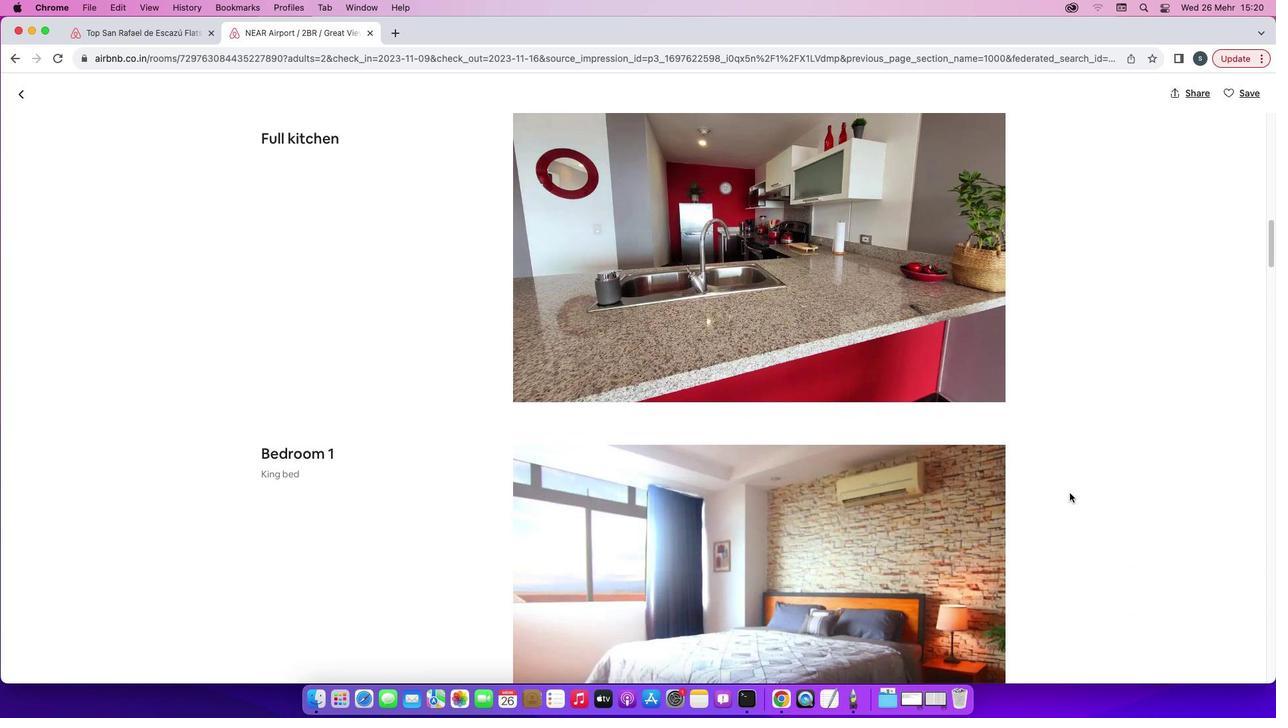 
Action: Mouse scrolled (1062, 484) with delta (-7, -9)
Screenshot: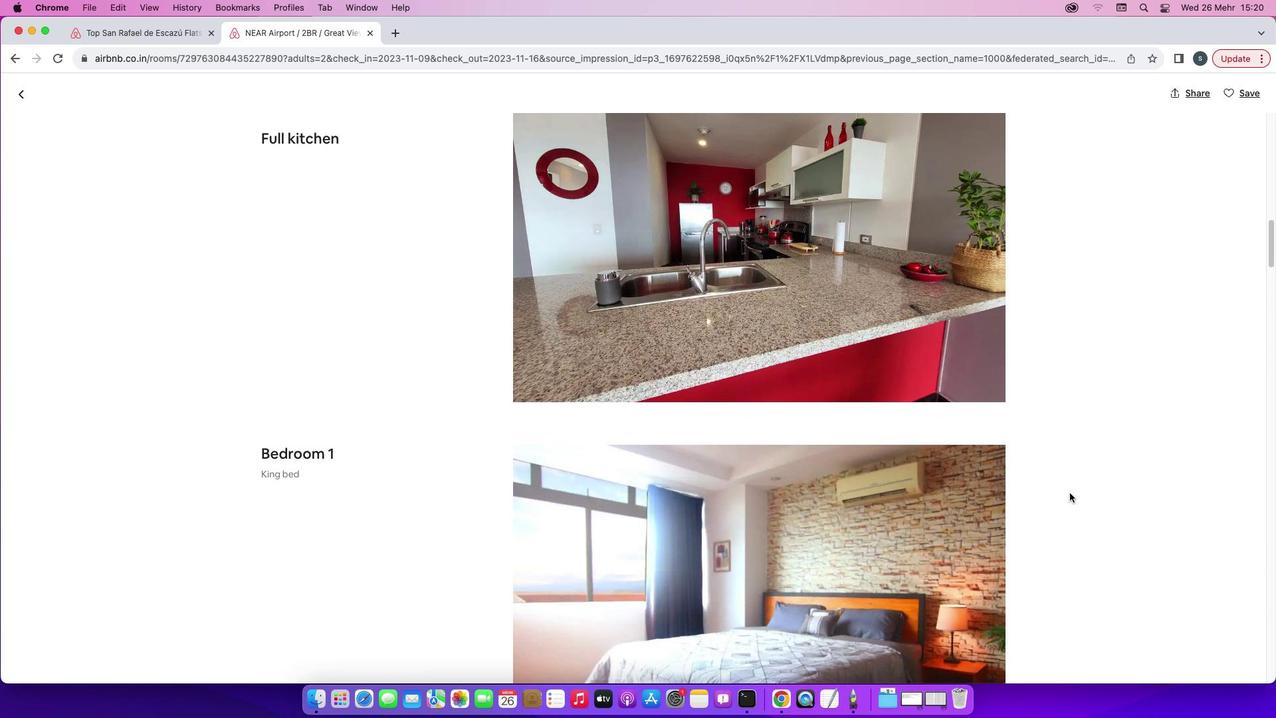 
Action: Mouse scrolled (1062, 484) with delta (-7, -9)
Screenshot: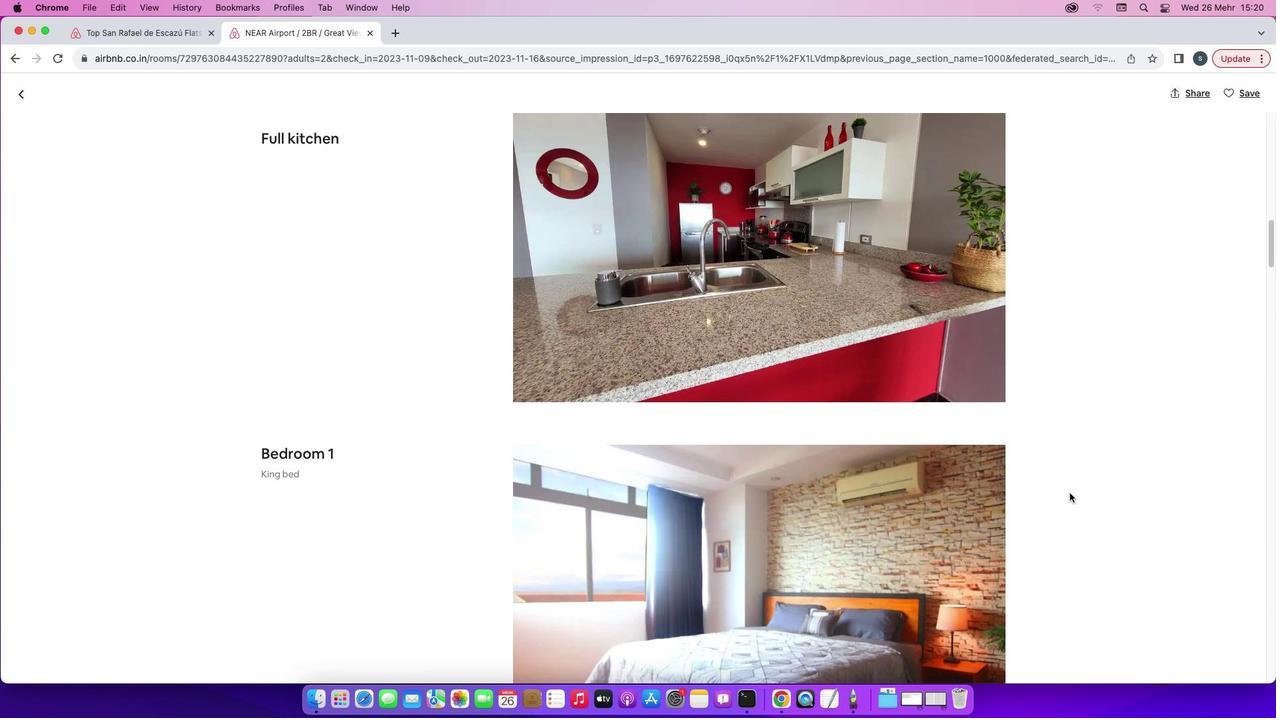 
Action: Mouse scrolled (1062, 484) with delta (-7, -7)
Screenshot: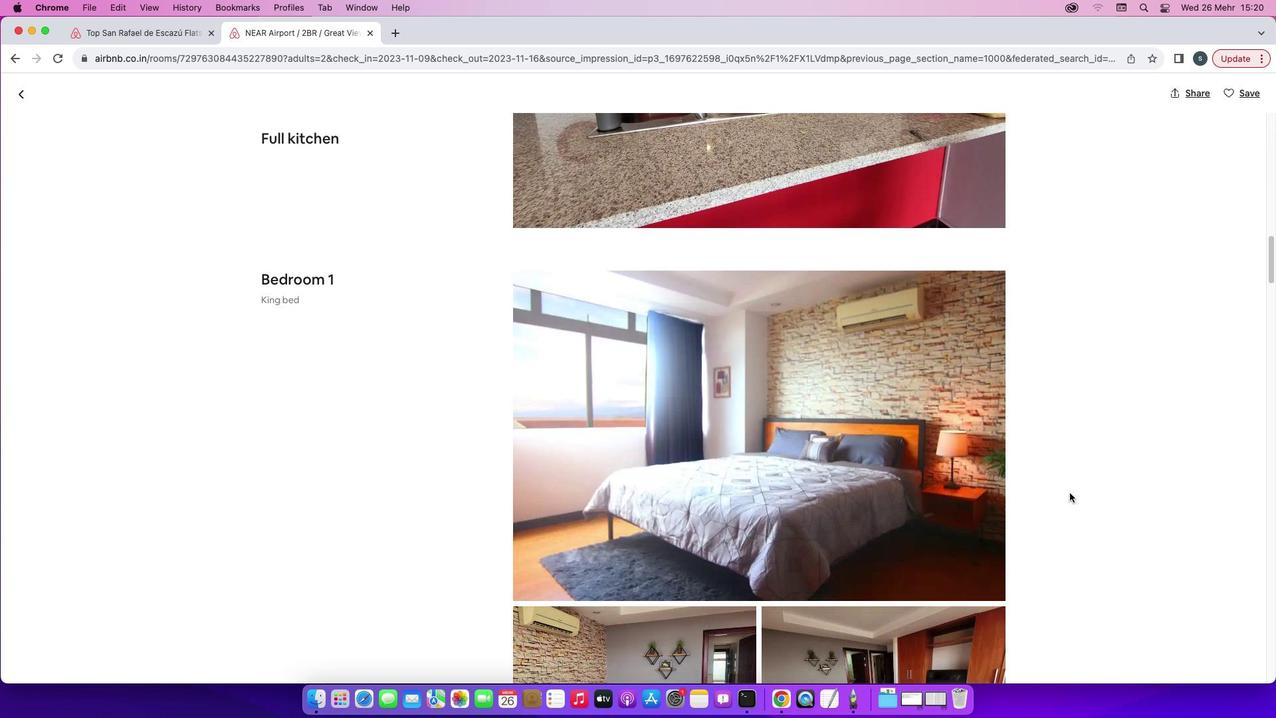 
Action: Mouse scrolled (1062, 484) with delta (-7, -7)
Screenshot: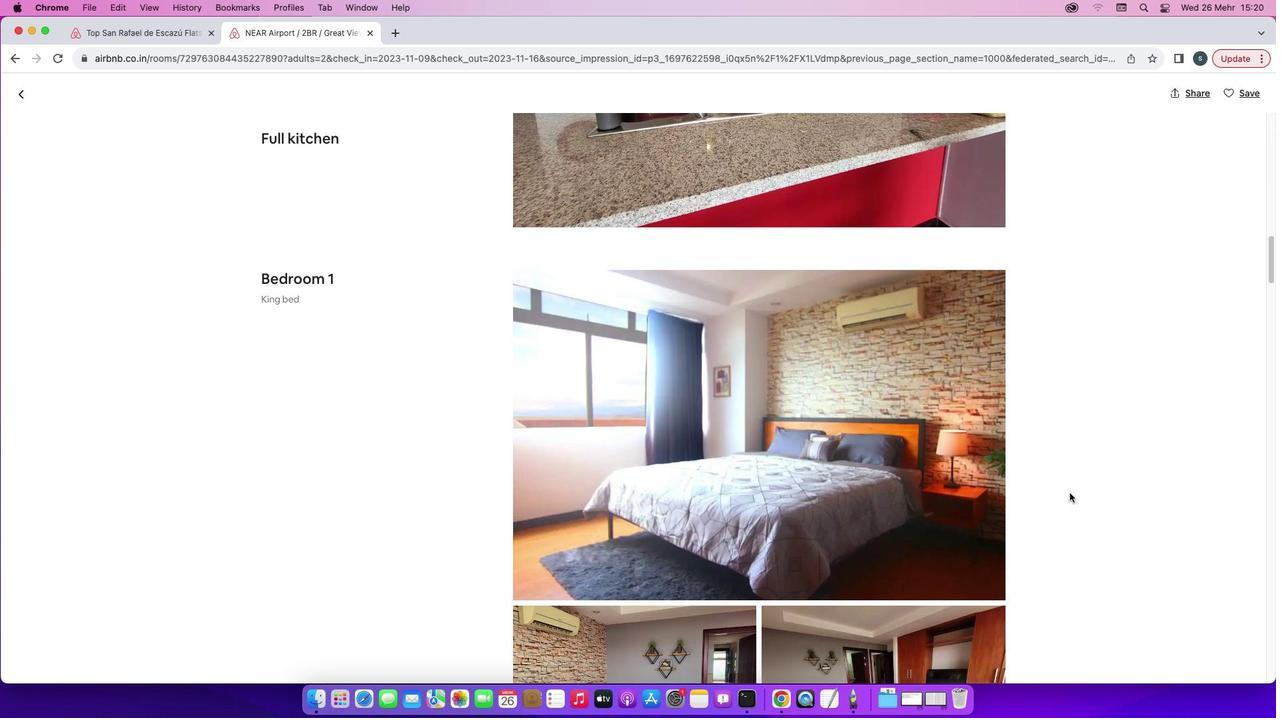 
Action: Mouse scrolled (1062, 484) with delta (-7, -7)
Screenshot: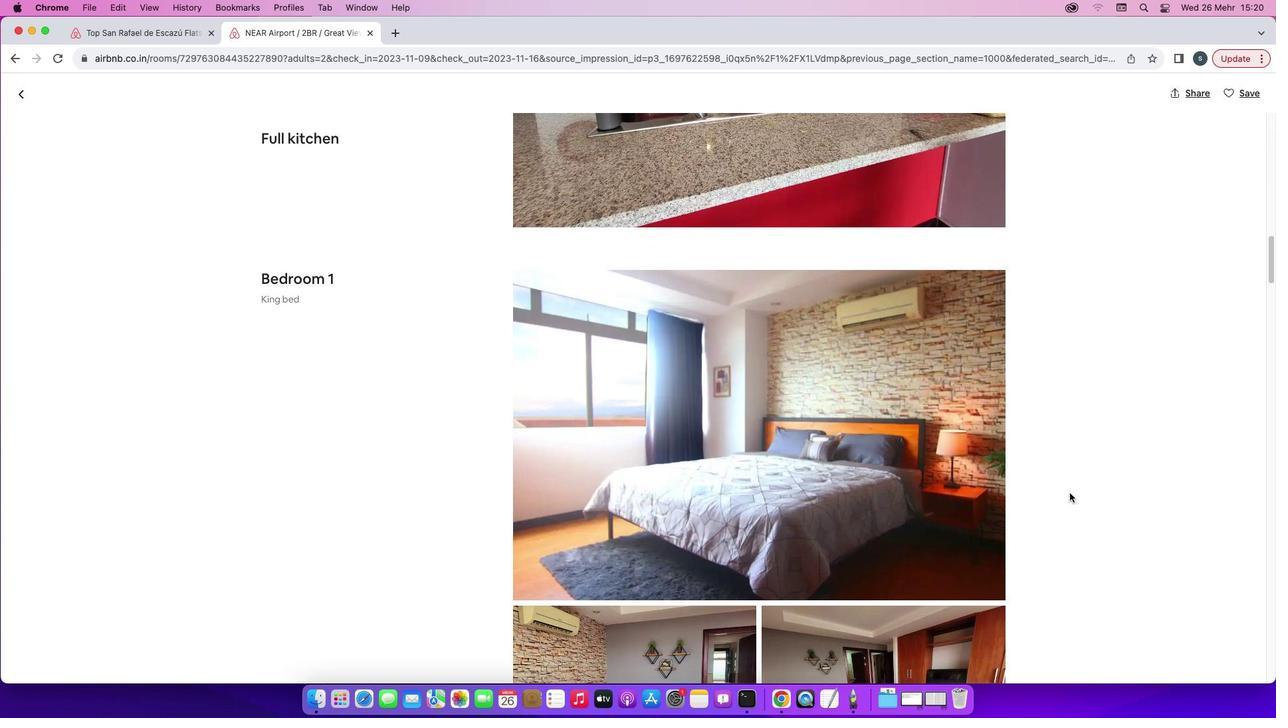 
Action: Mouse scrolled (1062, 484) with delta (-7, -8)
Screenshot: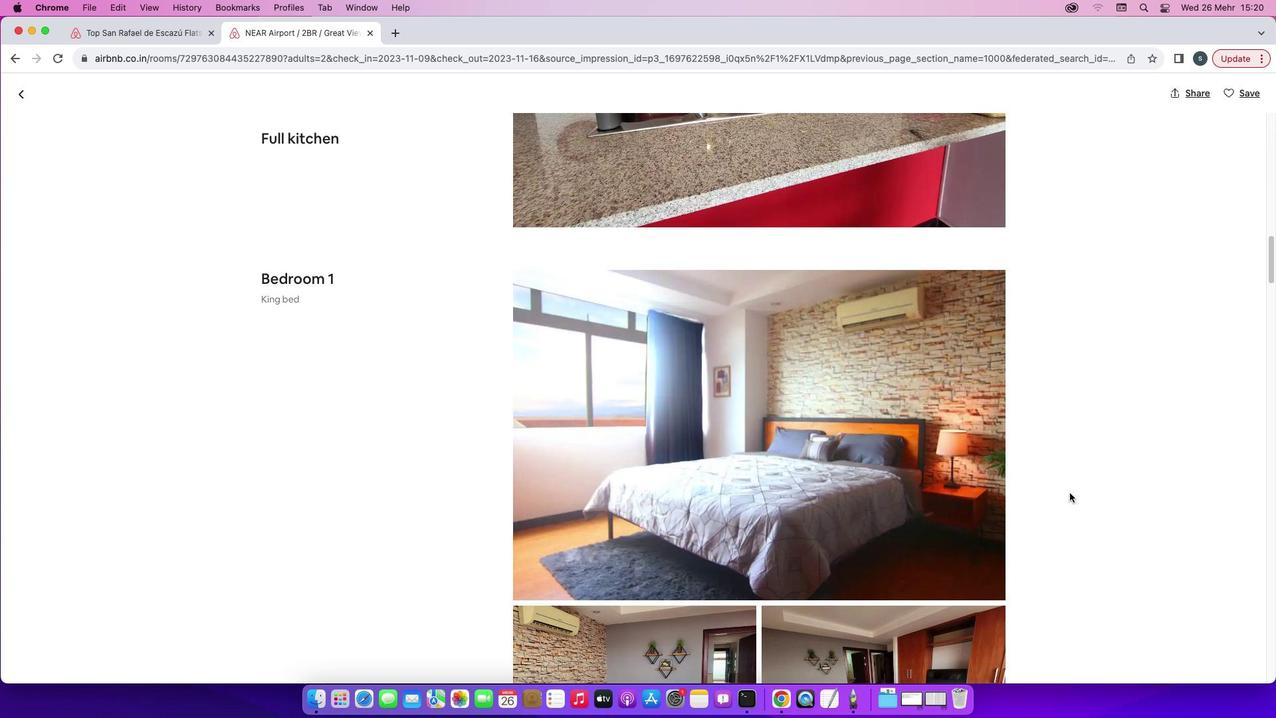 
Action: Mouse scrolled (1062, 484) with delta (-7, -8)
Screenshot: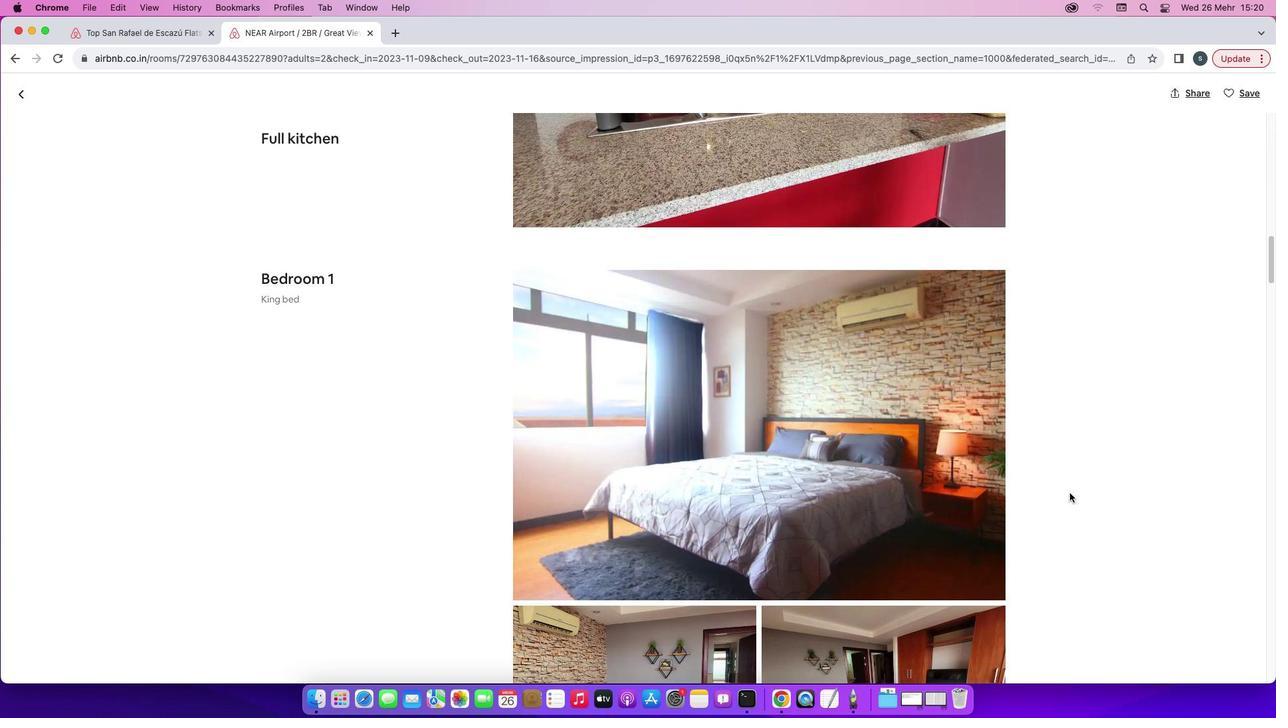 
Action: Mouse scrolled (1062, 484) with delta (-7, -7)
Screenshot: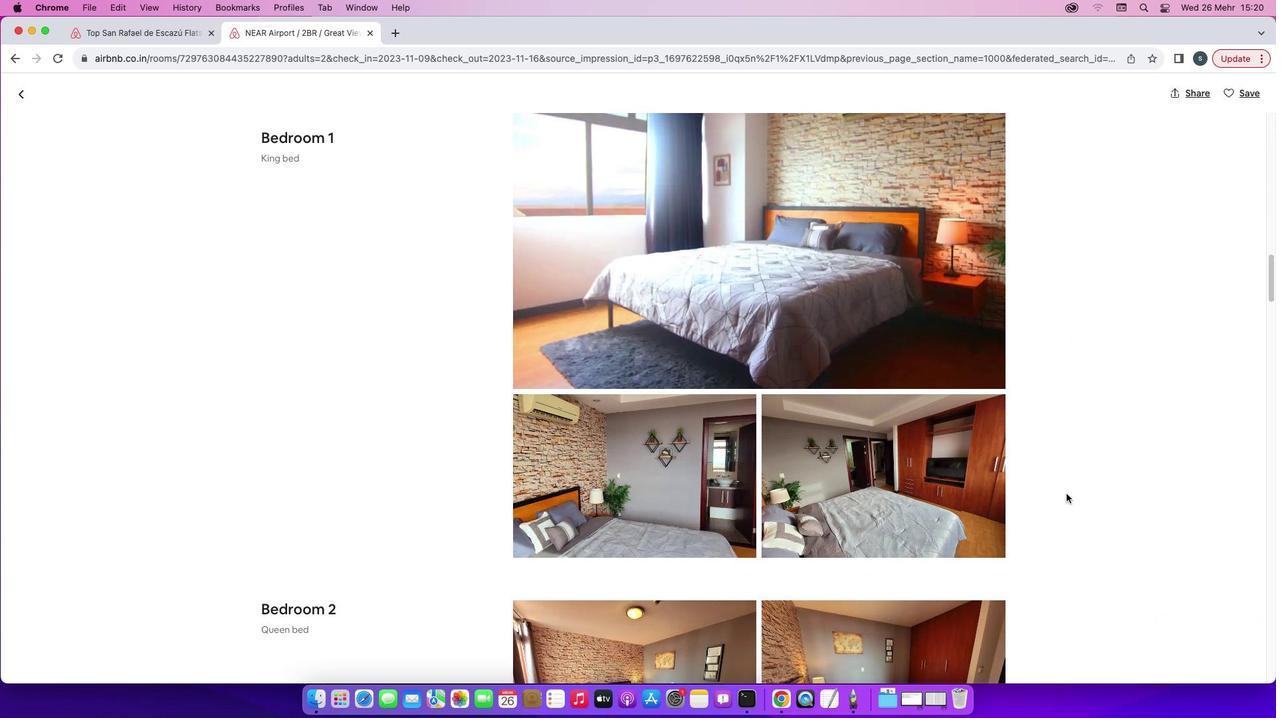 
Action: Mouse scrolled (1062, 484) with delta (-7, -7)
Screenshot: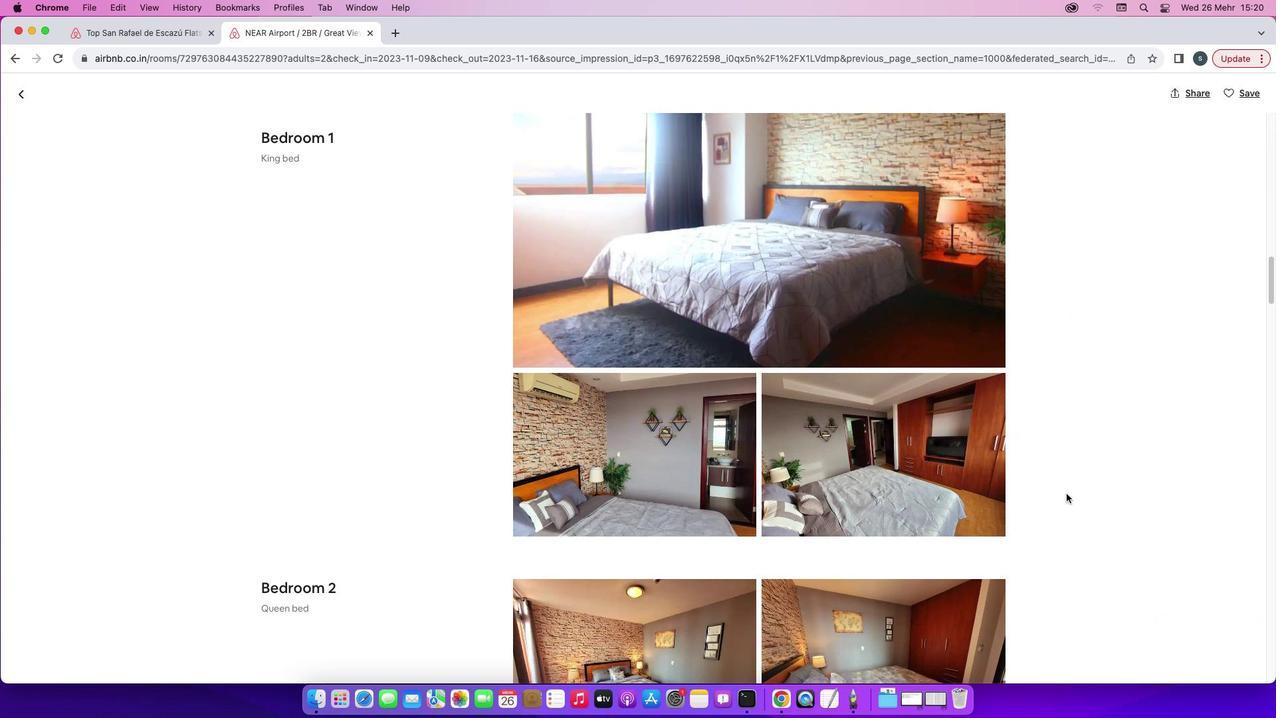
Action: Mouse scrolled (1062, 484) with delta (-7, -8)
Screenshot: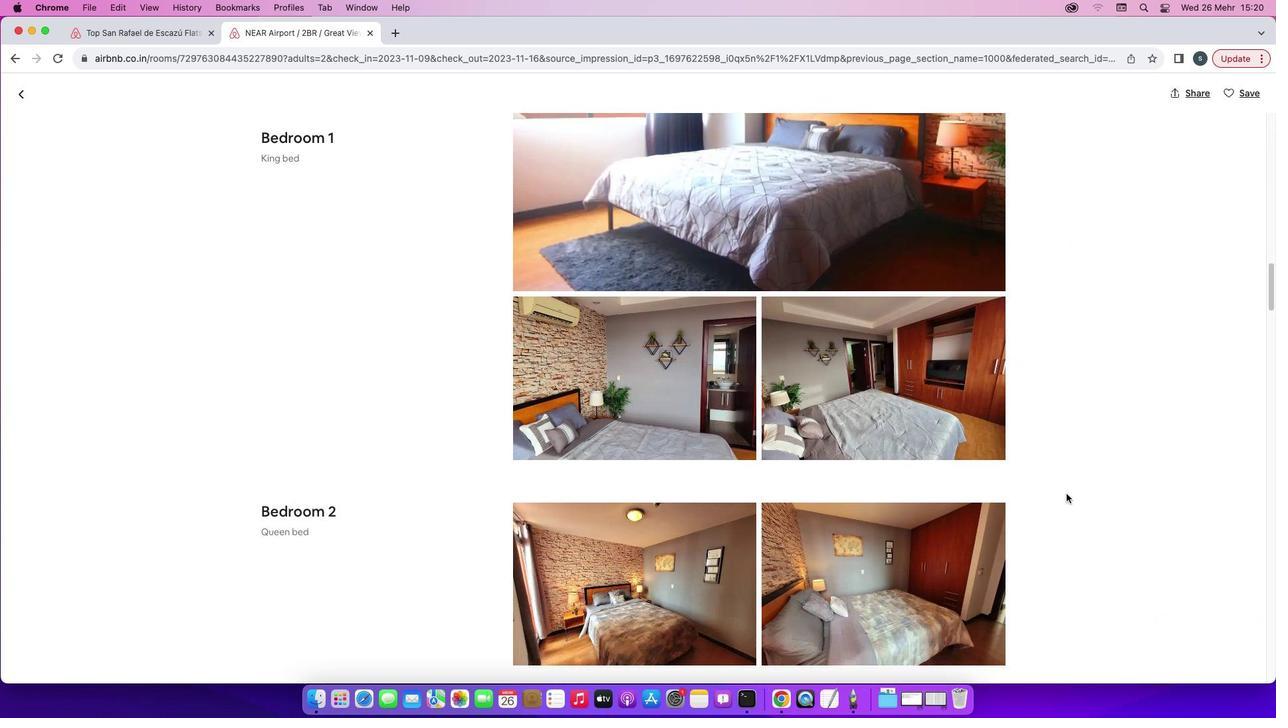 
Action: Mouse scrolled (1062, 484) with delta (-7, -9)
Screenshot: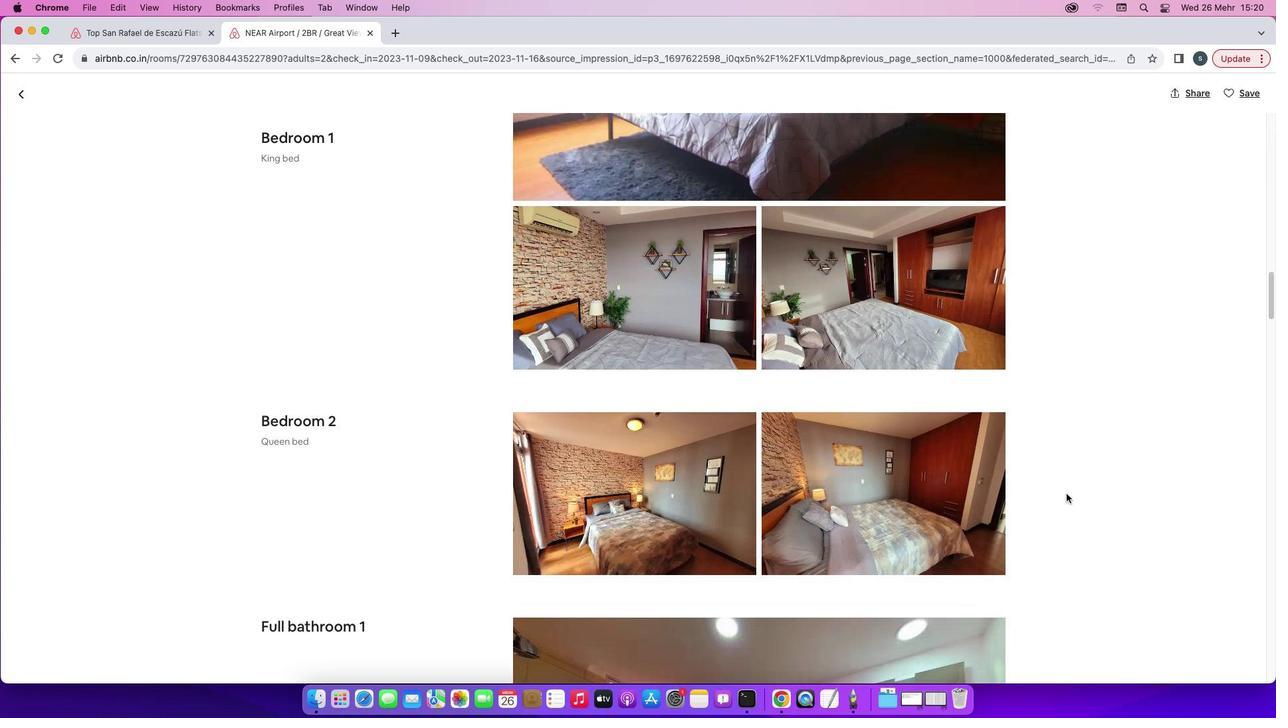 
Action: Mouse scrolled (1062, 484) with delta (-7, -7)
Screenshot: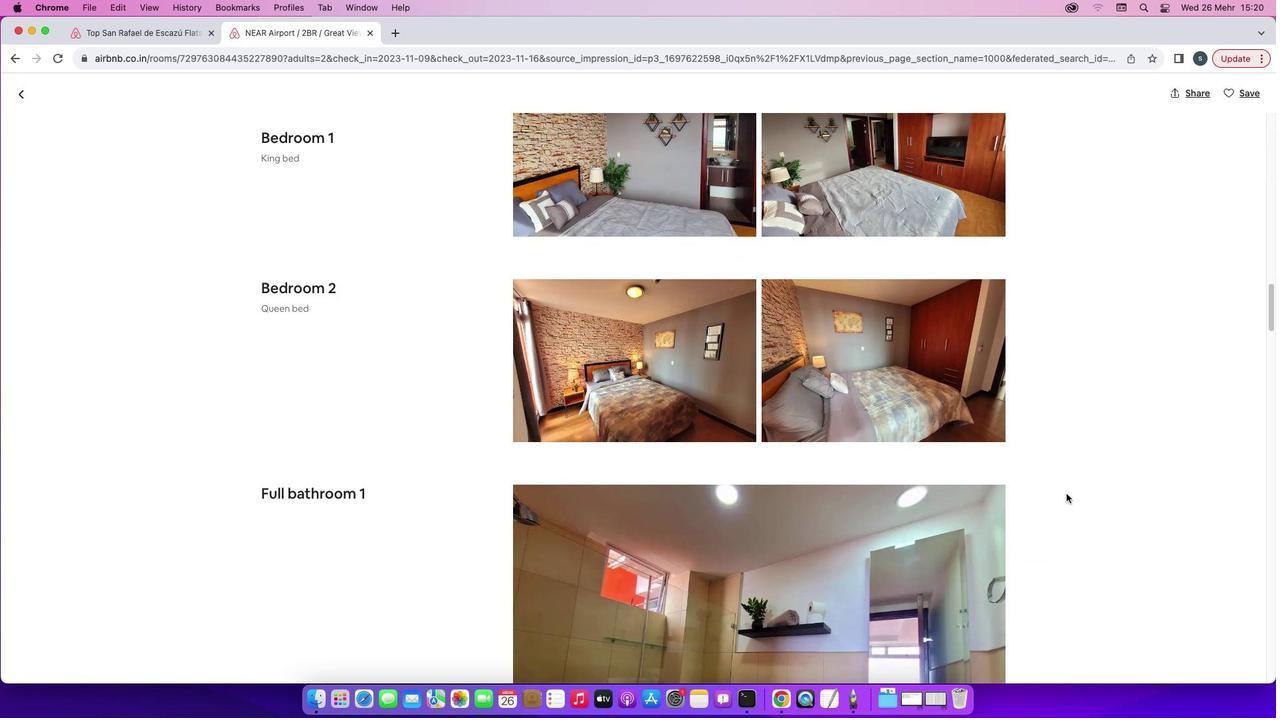 
Action: Mouse scrolled (1062, 484) with delta (-7, -7)
Screenshot: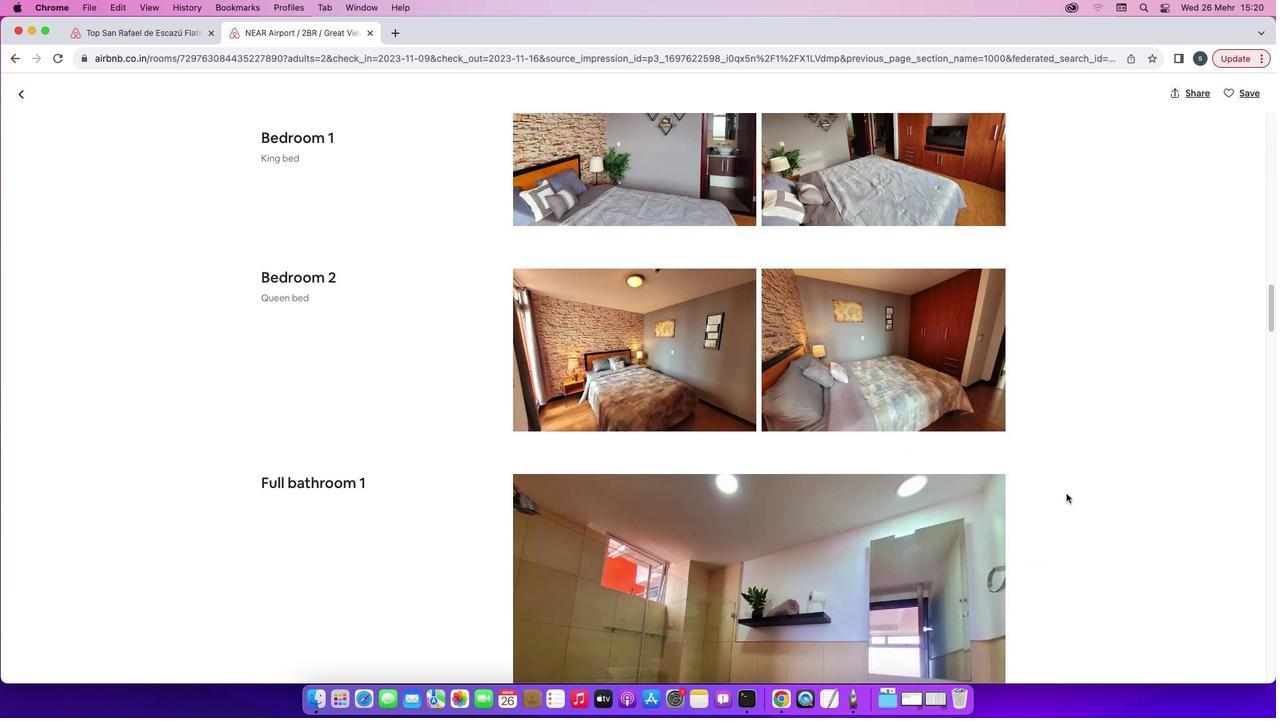 
Action: Mouse scrolled (1062, 484) with delta (-7, -8)
Screenshot: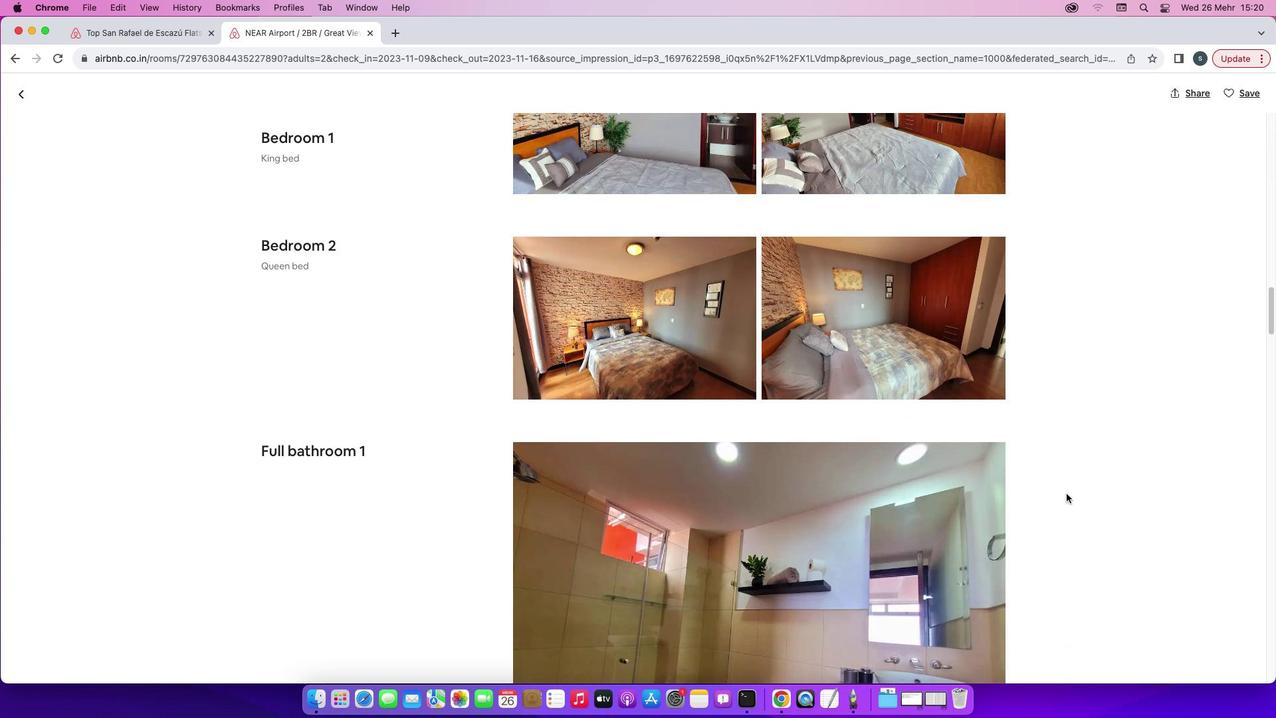 
Action: Mouse scrolled (1062, 484) with delta (-7, -9)
Screenshot: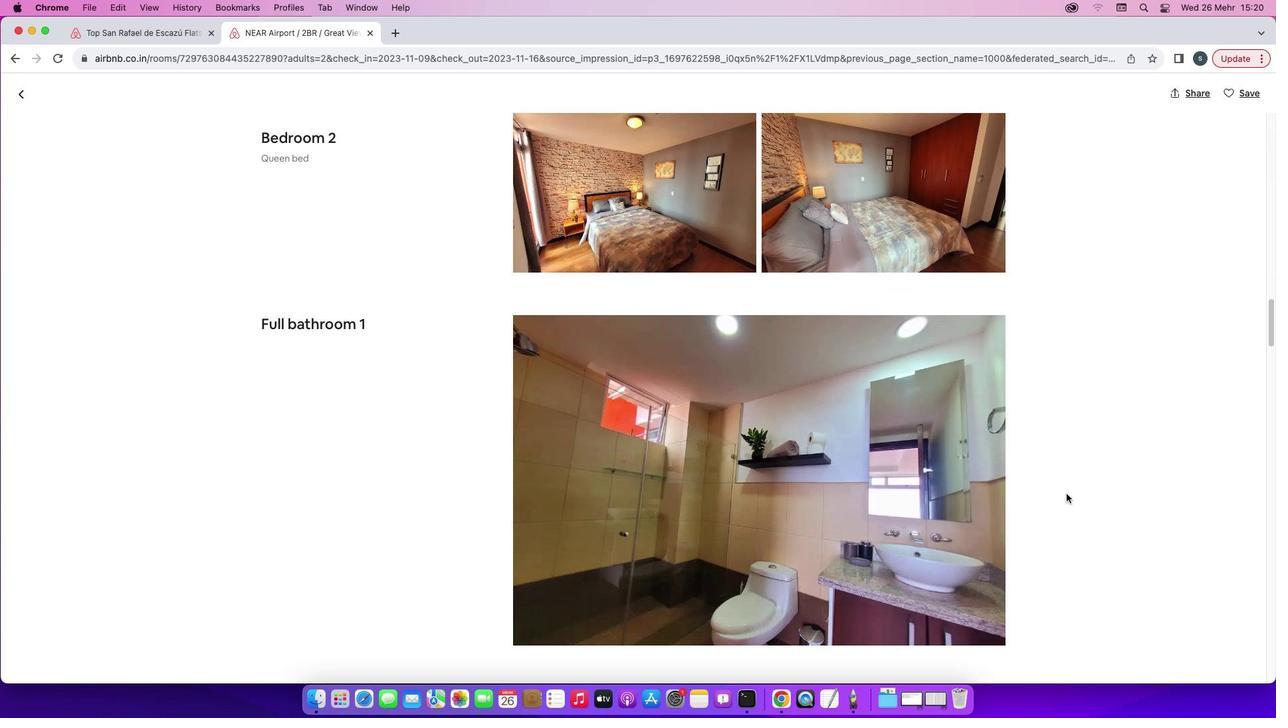 
Action: Mouse moved to (1059, 486)
Screenshot: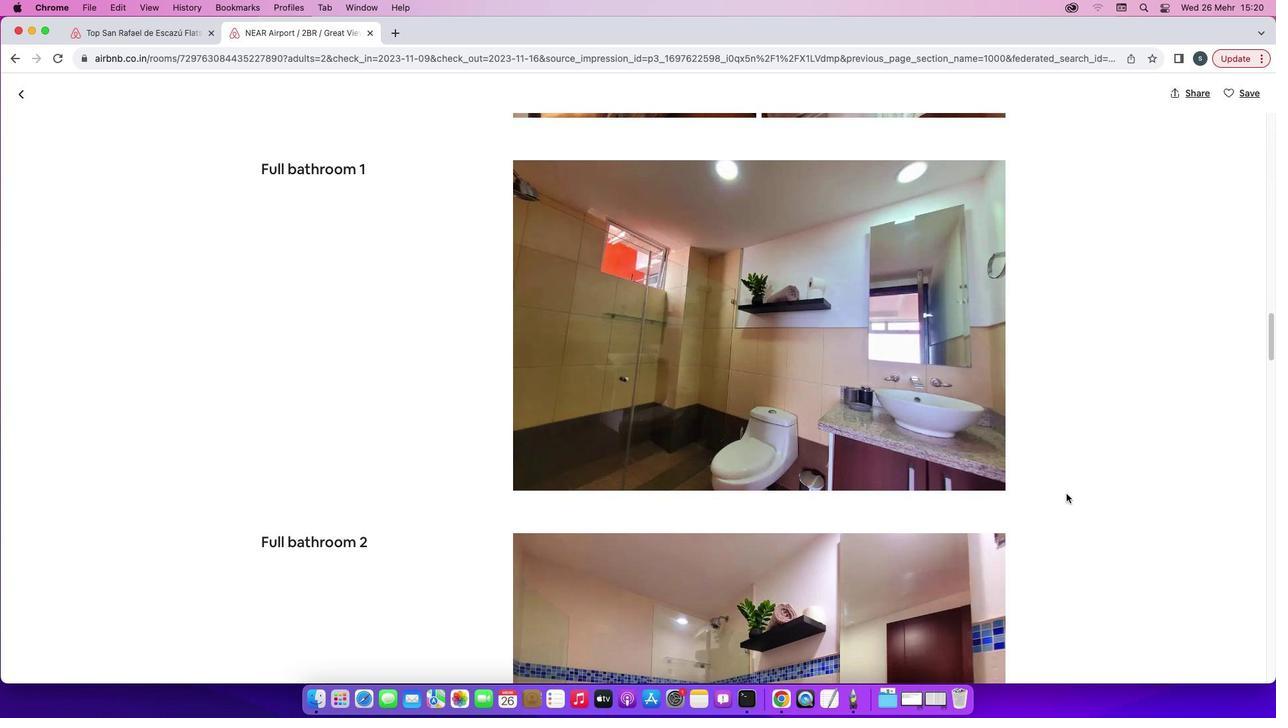 
Action: Mouse scrolled (1059, 486) with delta (-7, -7)
Screenshot: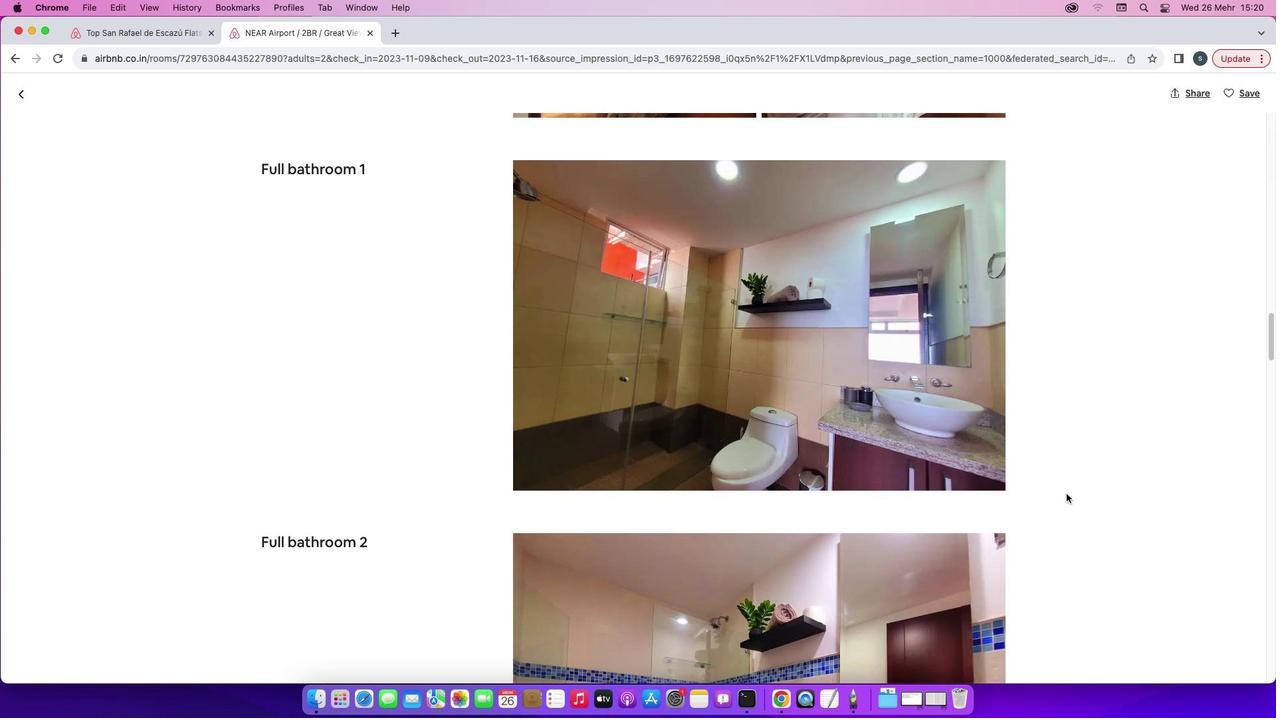 
Action: Mouse scrolled (1059, 486) with delta (-7, -7)
Screenshot: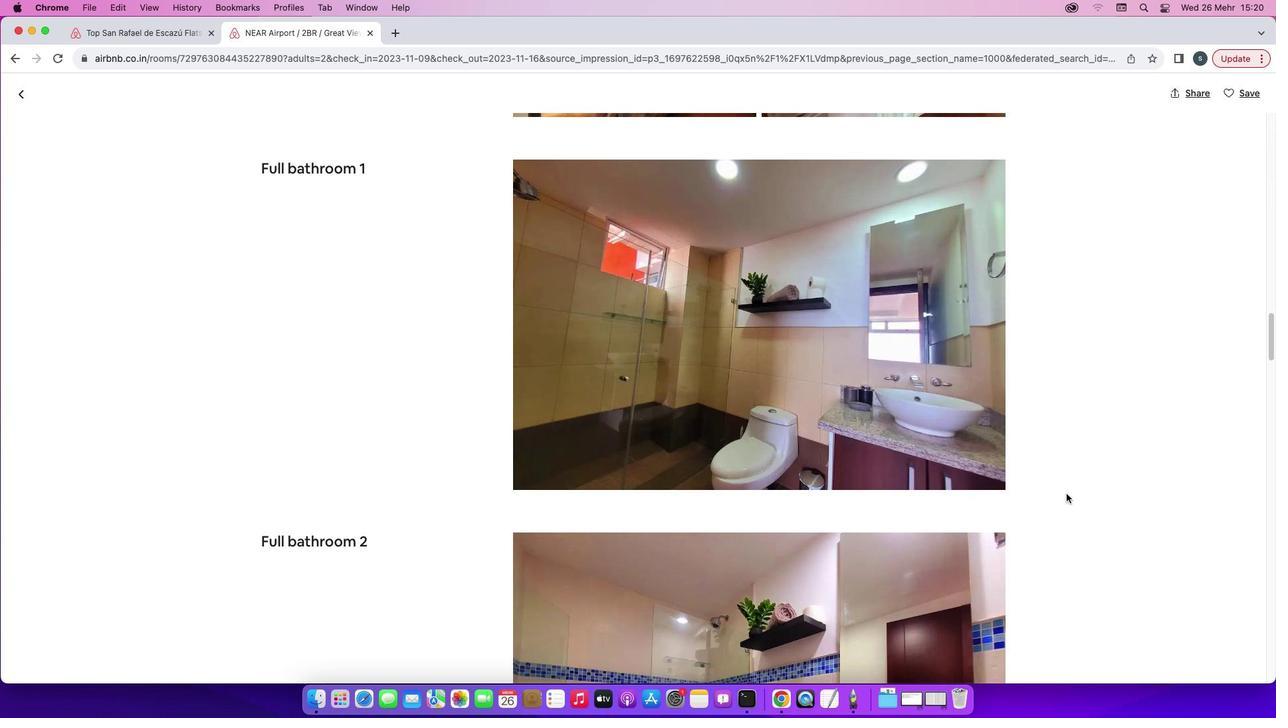 
Action: Mouse scrolled (1059, 486) with delta (-7, -8)
Screenshot: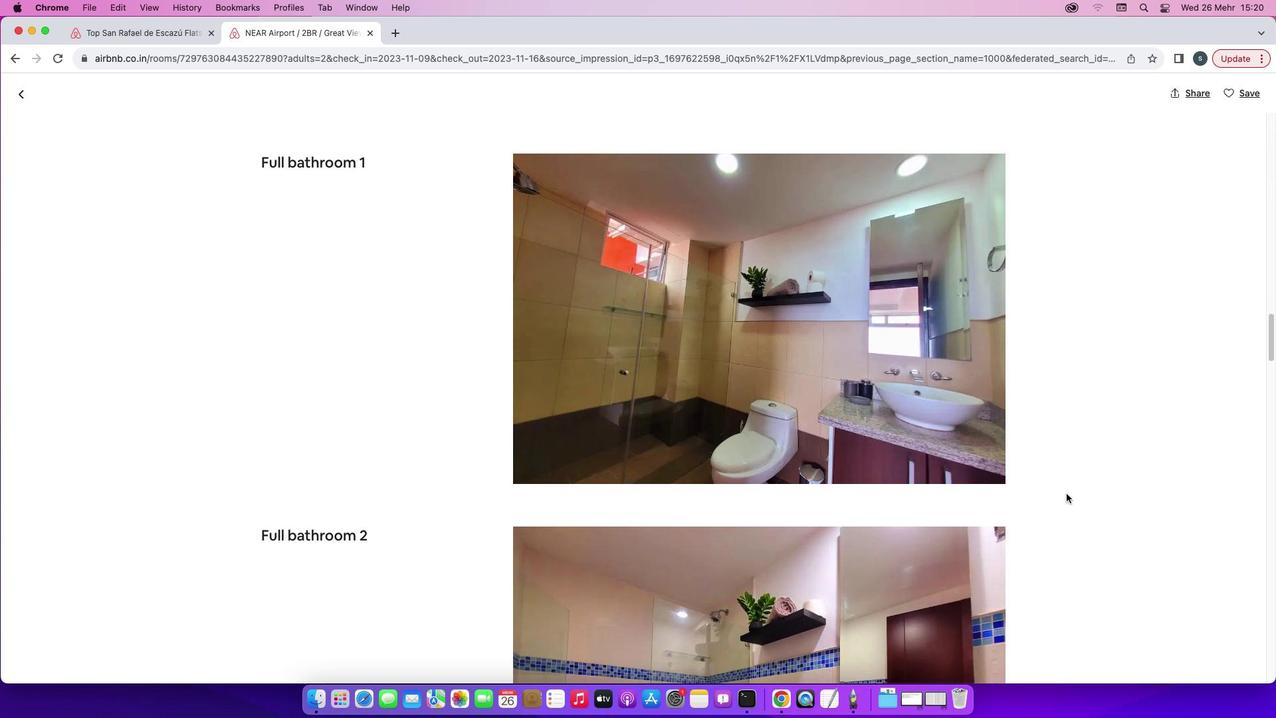 
Action: Mouse scrolled (1059, 486) with delta (-7, -9)
Screenshot: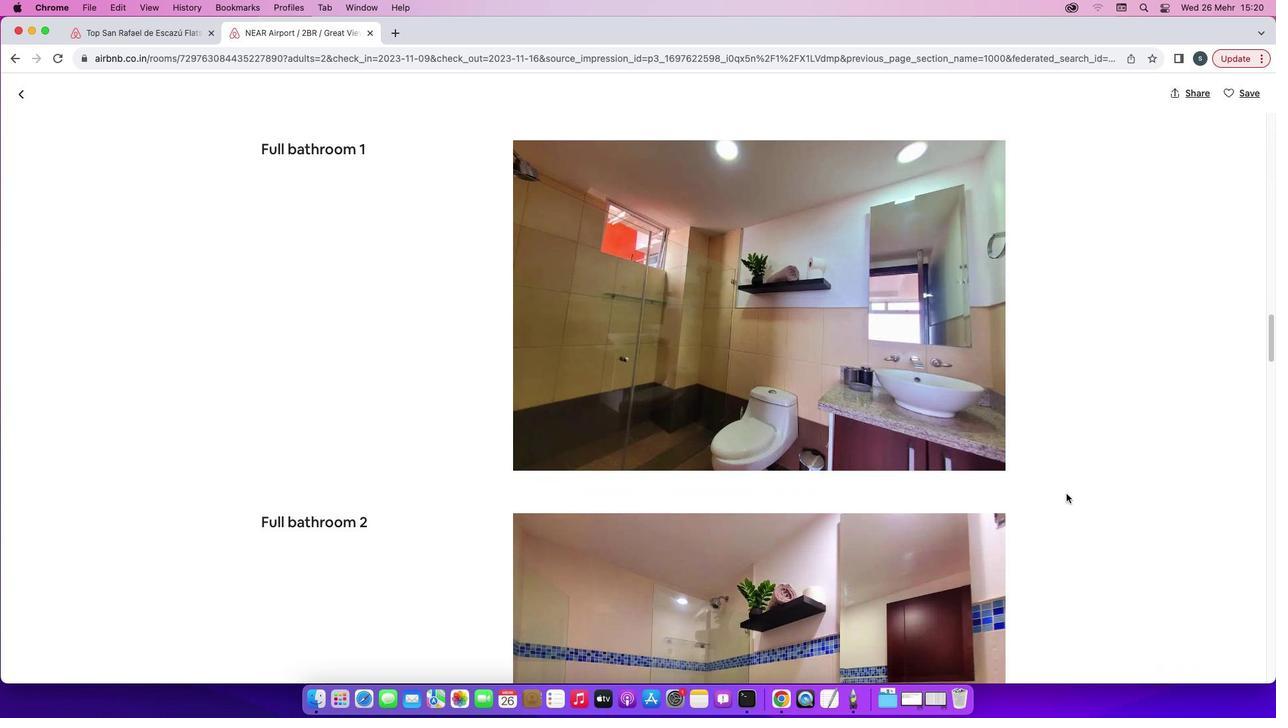 
Action: Mouse scrolled (1059, 486) with delta (-7, -9)
Screenshot: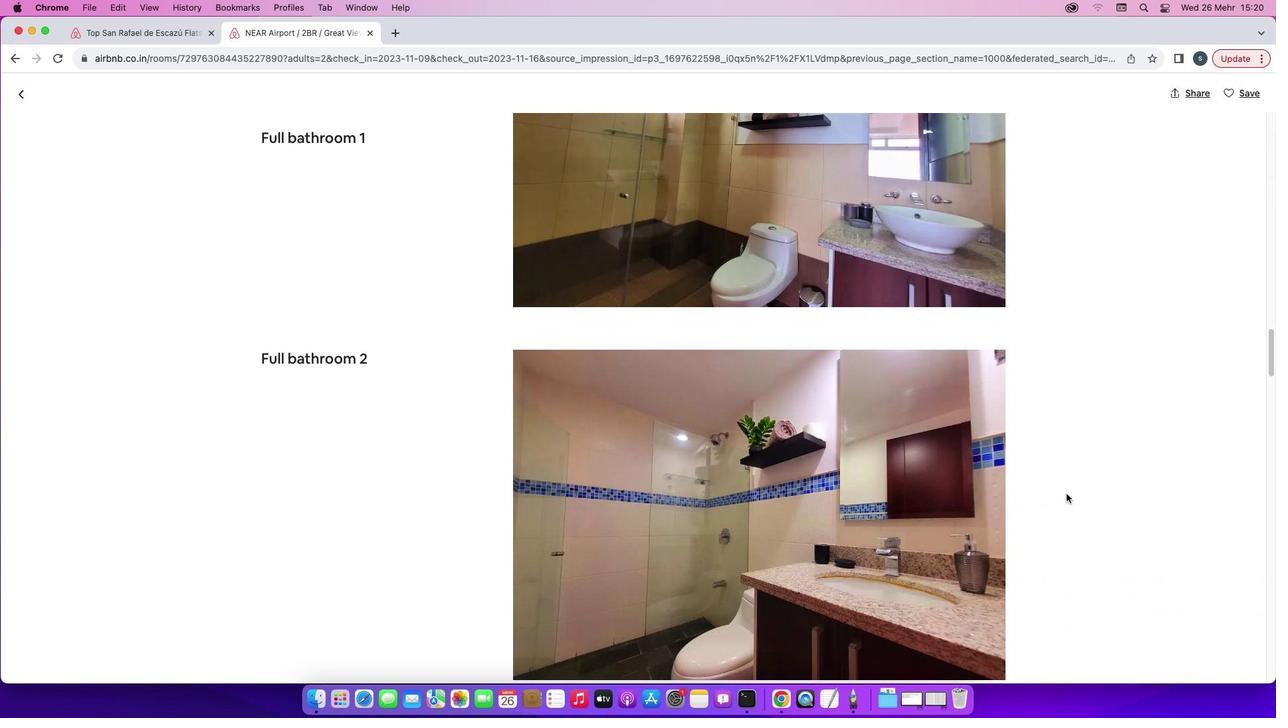 
Action: Mouse scrolled (1059, 486) with delta (-7, -7)
Screenshot: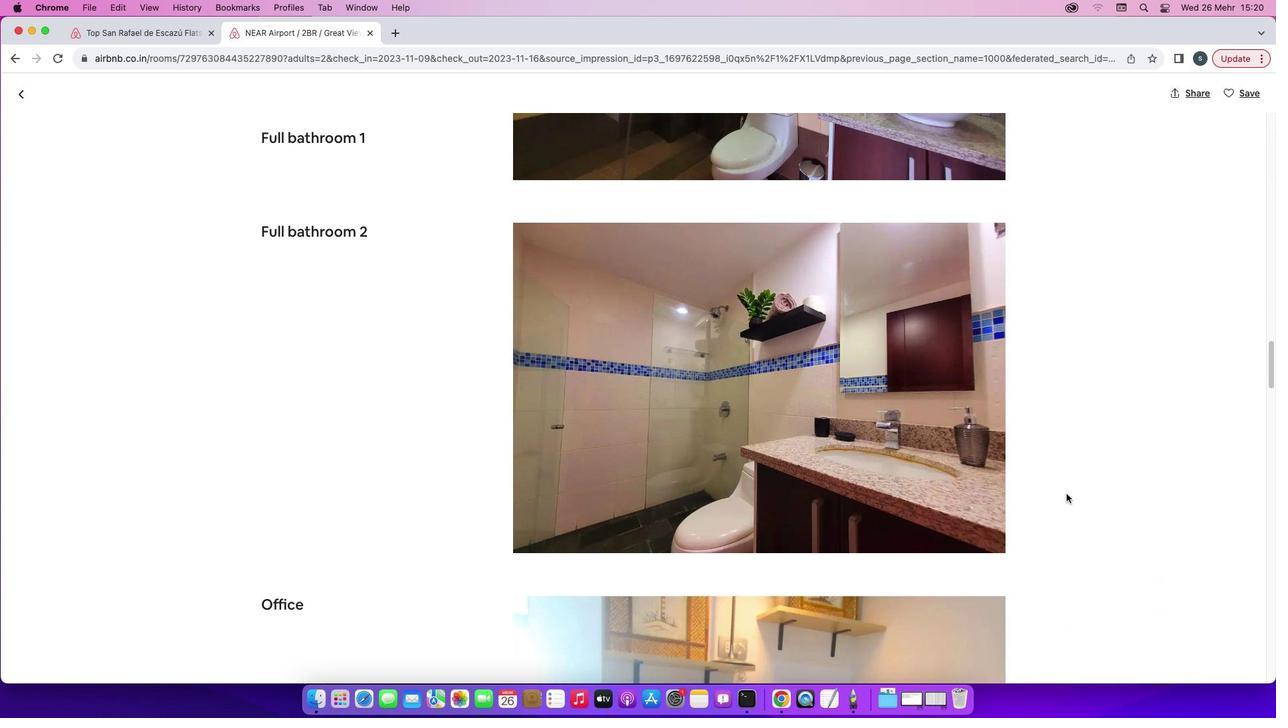 
Action: Mouse scrolled (1059, 486) with delta (-7, -7)
Screenshot: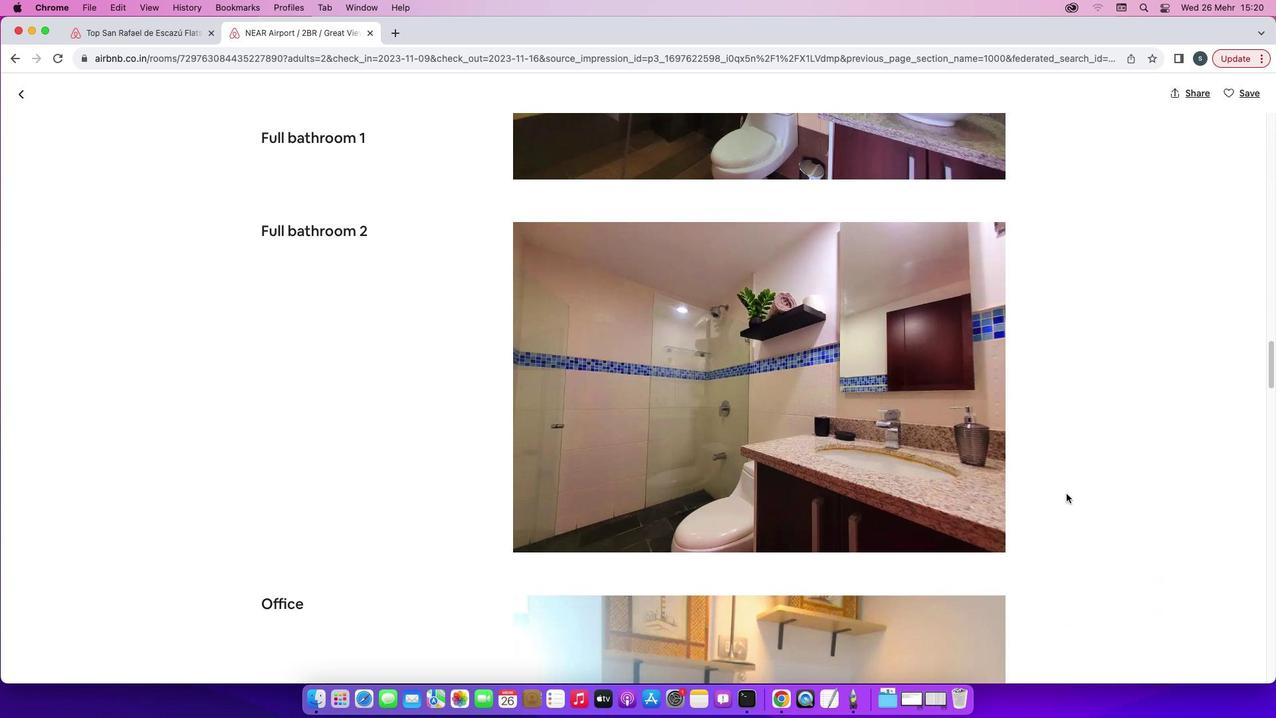 
Action: Mouse scrolled (1059, 486) with delta (-7, -8)
Screenshot: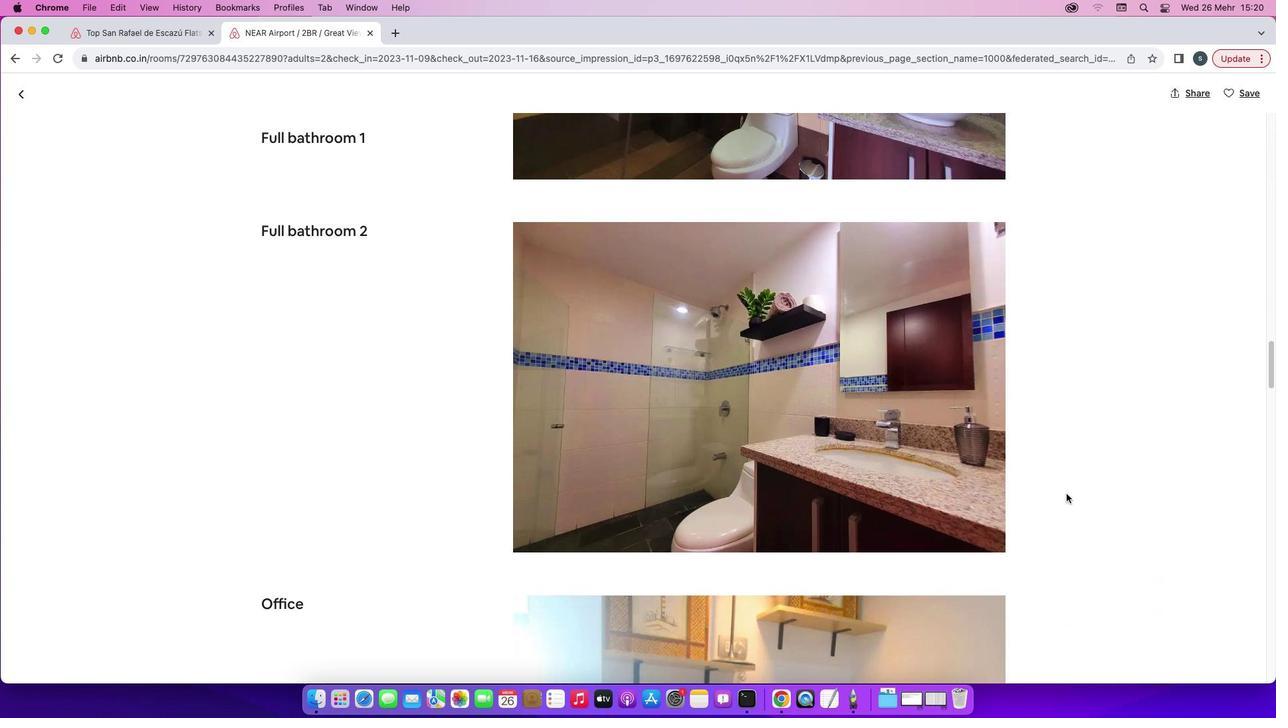 
Action: Mouse scrolled (1059, 486) with delta (-7, -9)
Screenshot: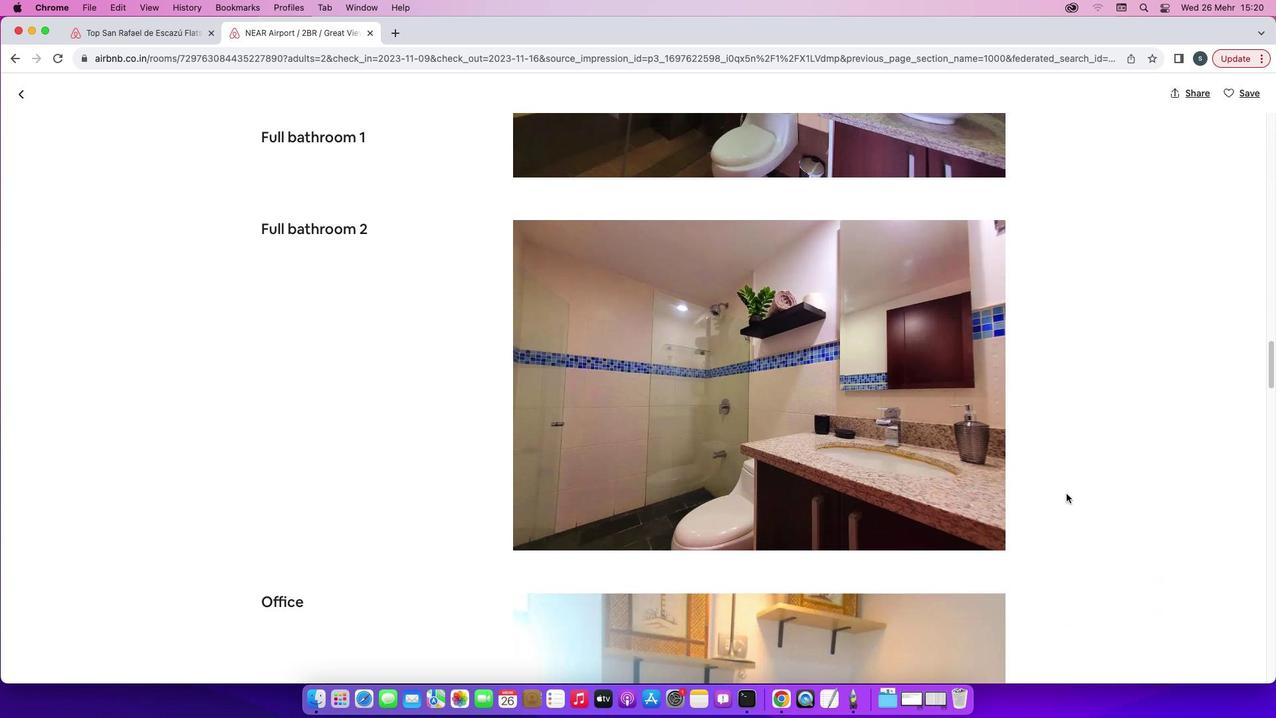 
Action: Mouse scrolled (1059, 486) with delta (-7, -9)
Screenshot: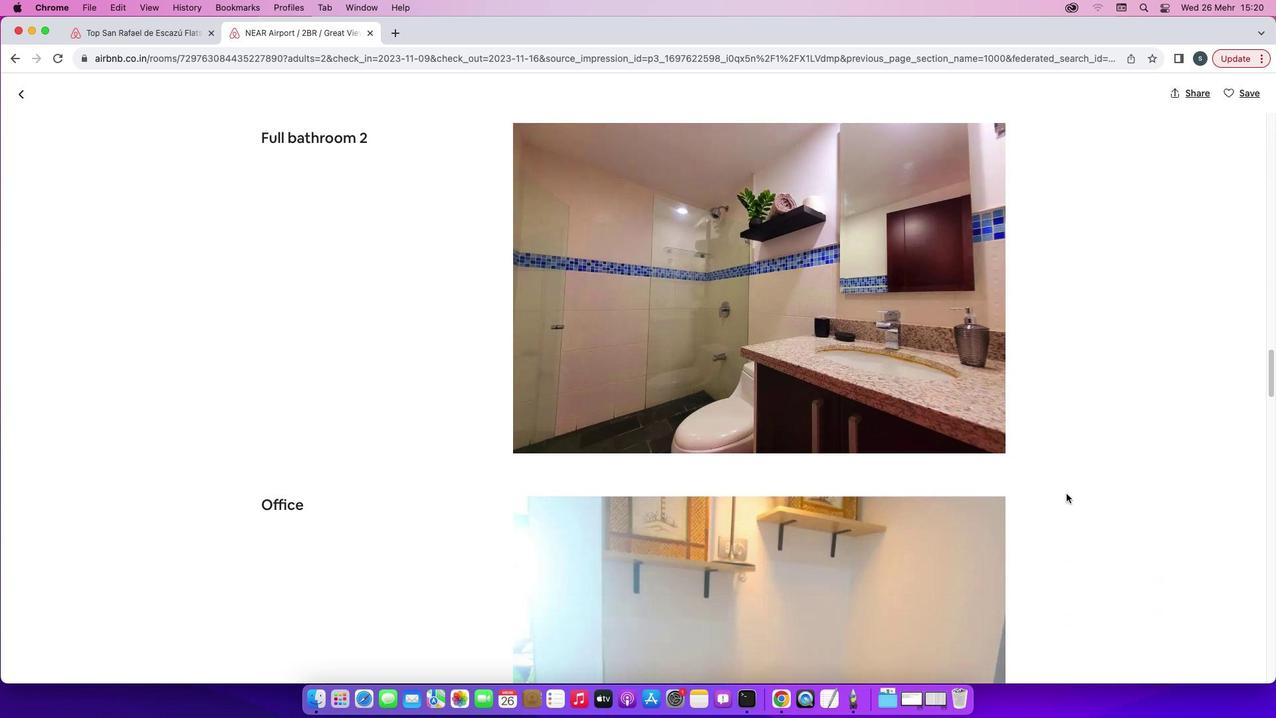 
Action: Mouse scrolled (1059, 486) with delta (-7, -7)
Screenshot: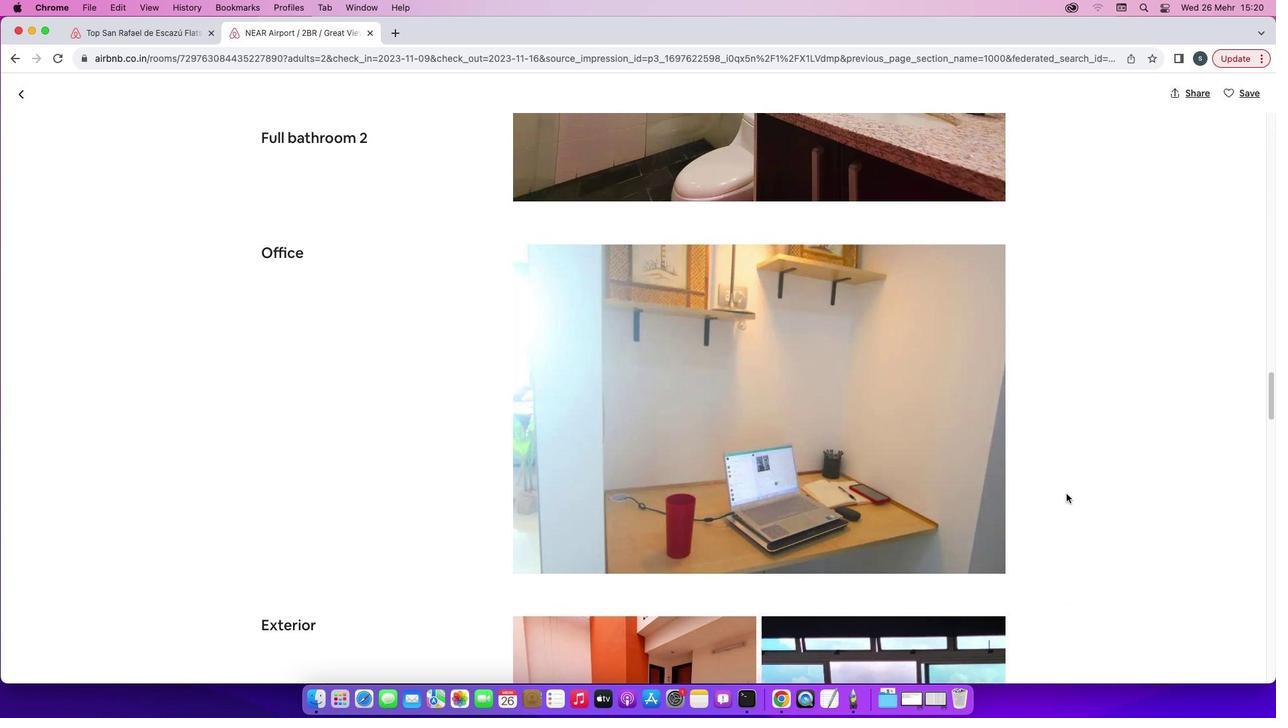 
Action: Mouse scrolled (1059, 486) with delta (-7, -7)
Screenshot: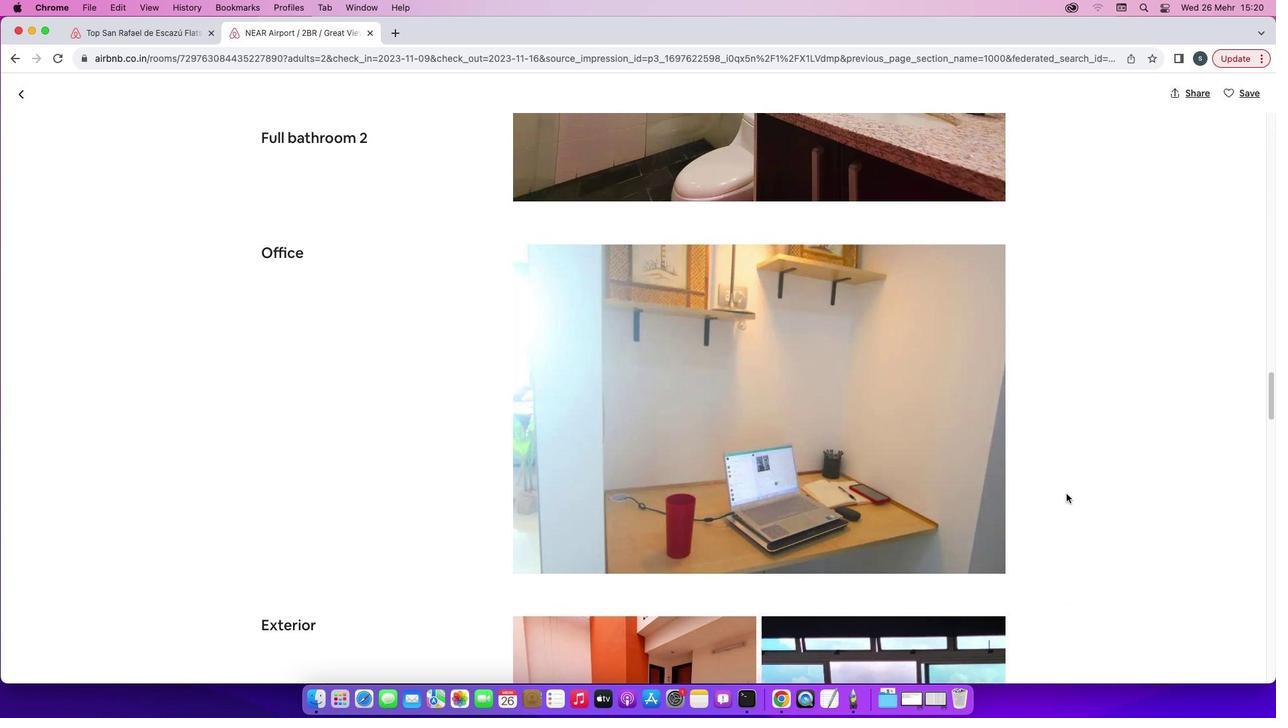 
Action: Mouse scrolled (1059, 486) with delta (-7, -8)
Screenshot: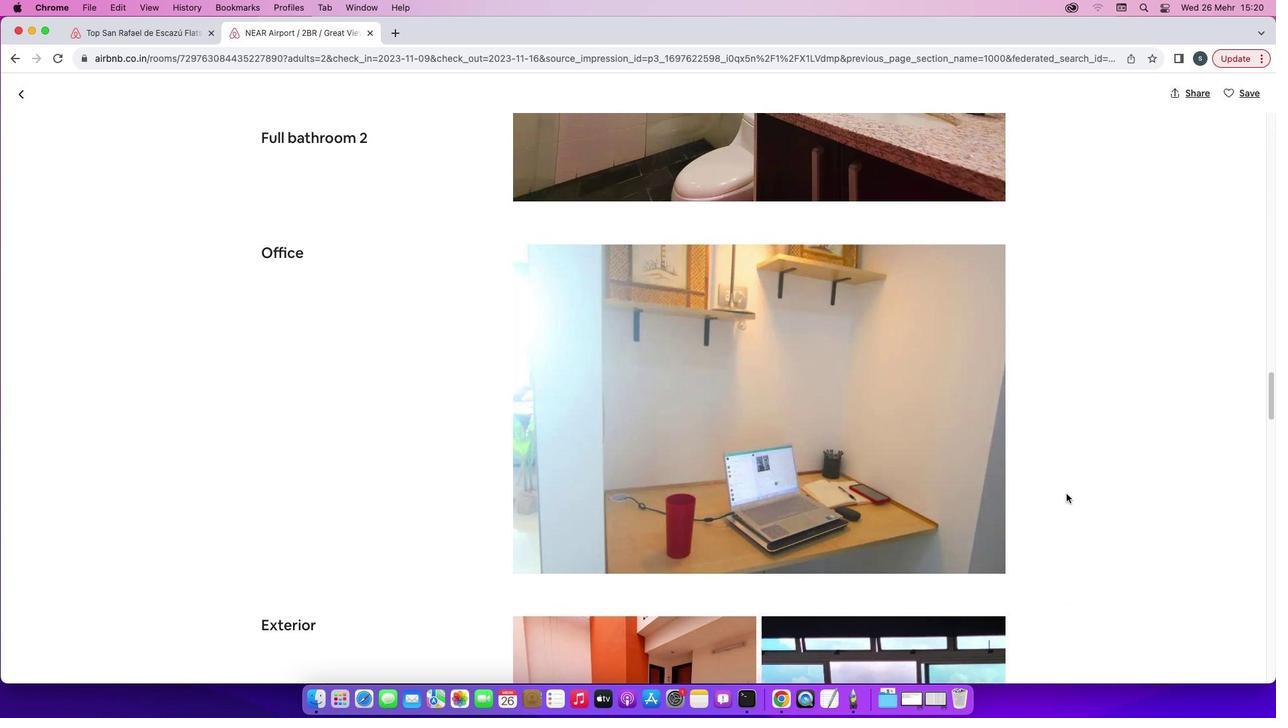 
Action: Mouse scrolled (1059, 486) with delta (-7, -9)
Screenshot: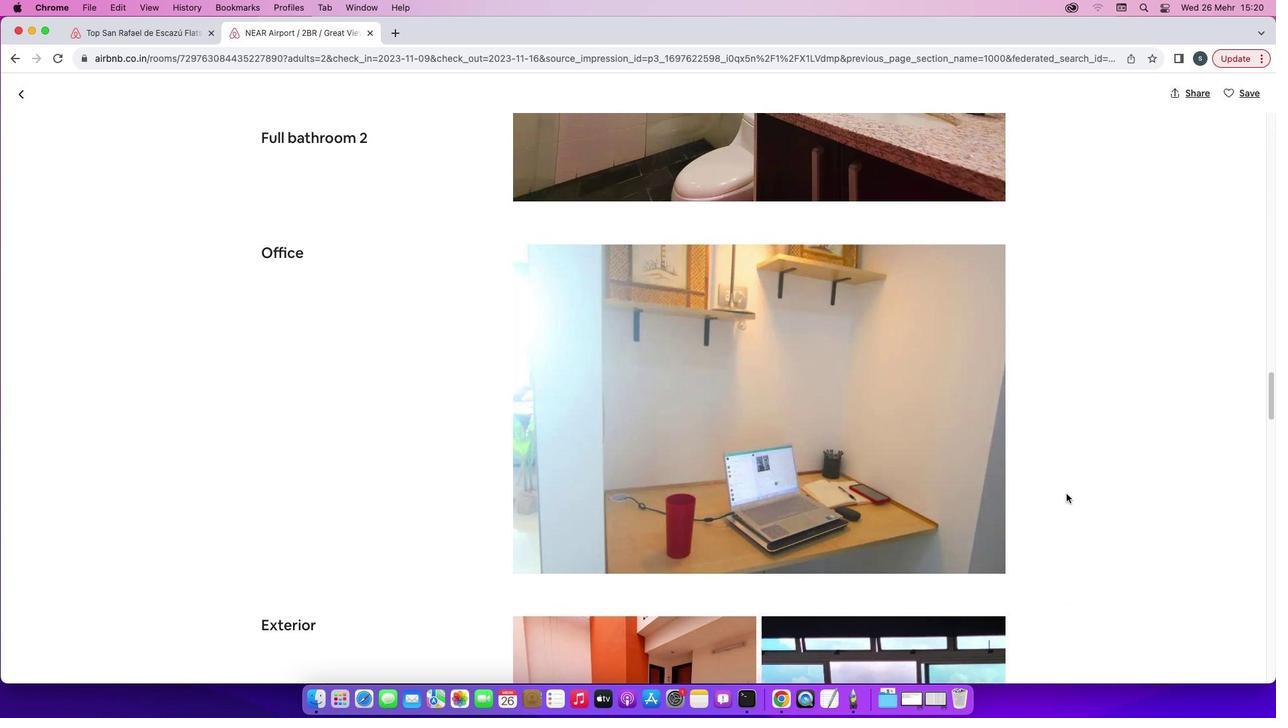 
Action: Mouse scrolled (1059, 486) with delta (-7, -9)
Screenshot: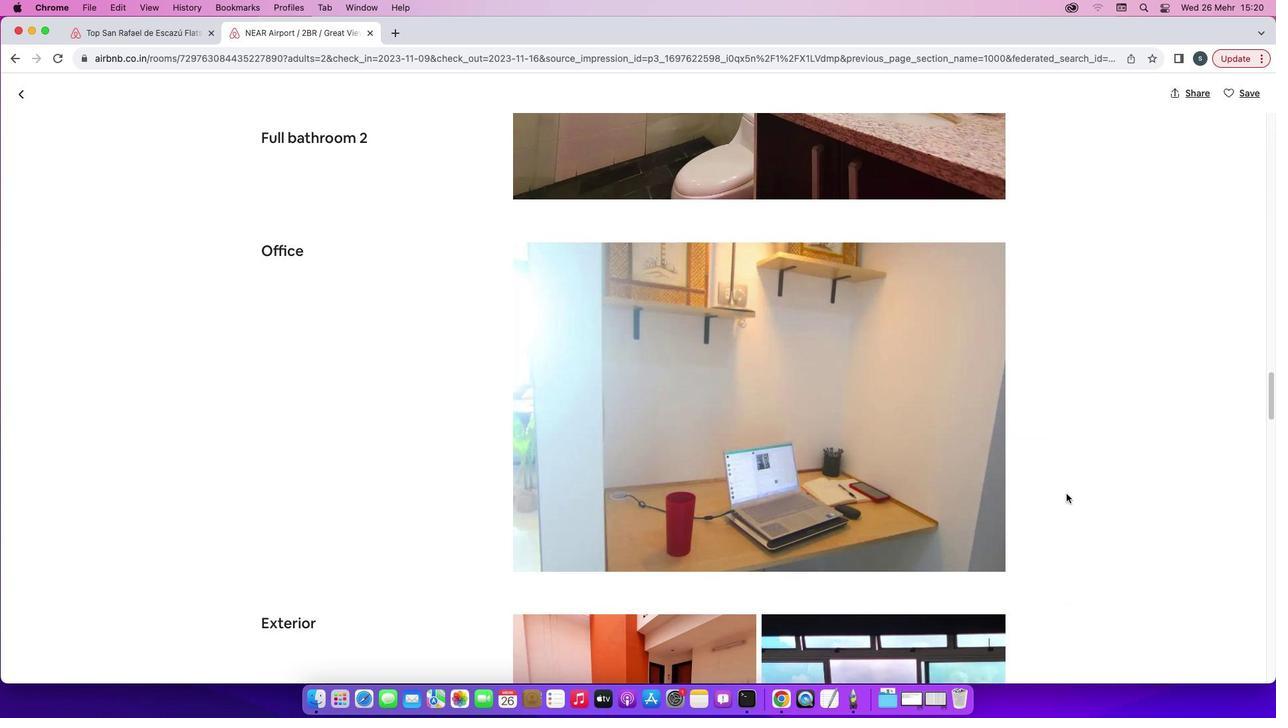 
Action: Mouse scrolled (1059, 486) with delta (-7, -7)
Screenshot: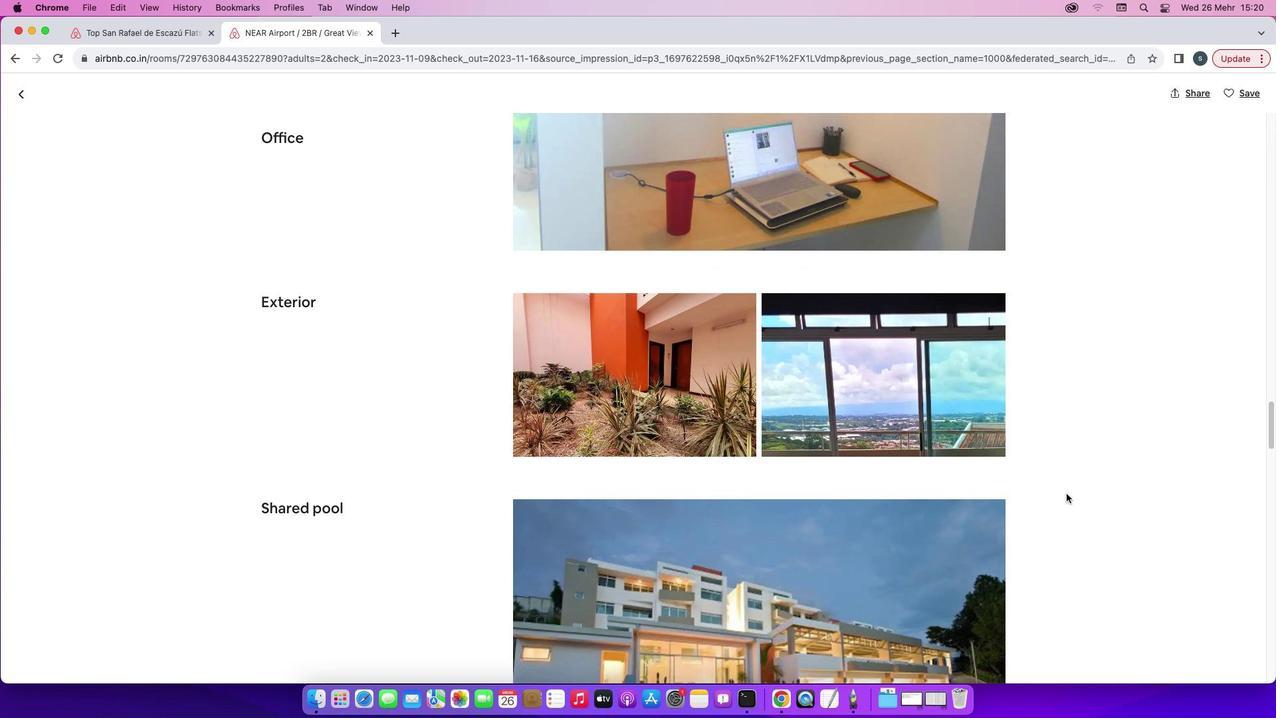 
Action: Mouse scrolled (1059, 486) with delta (-7, -7)
Screenshot: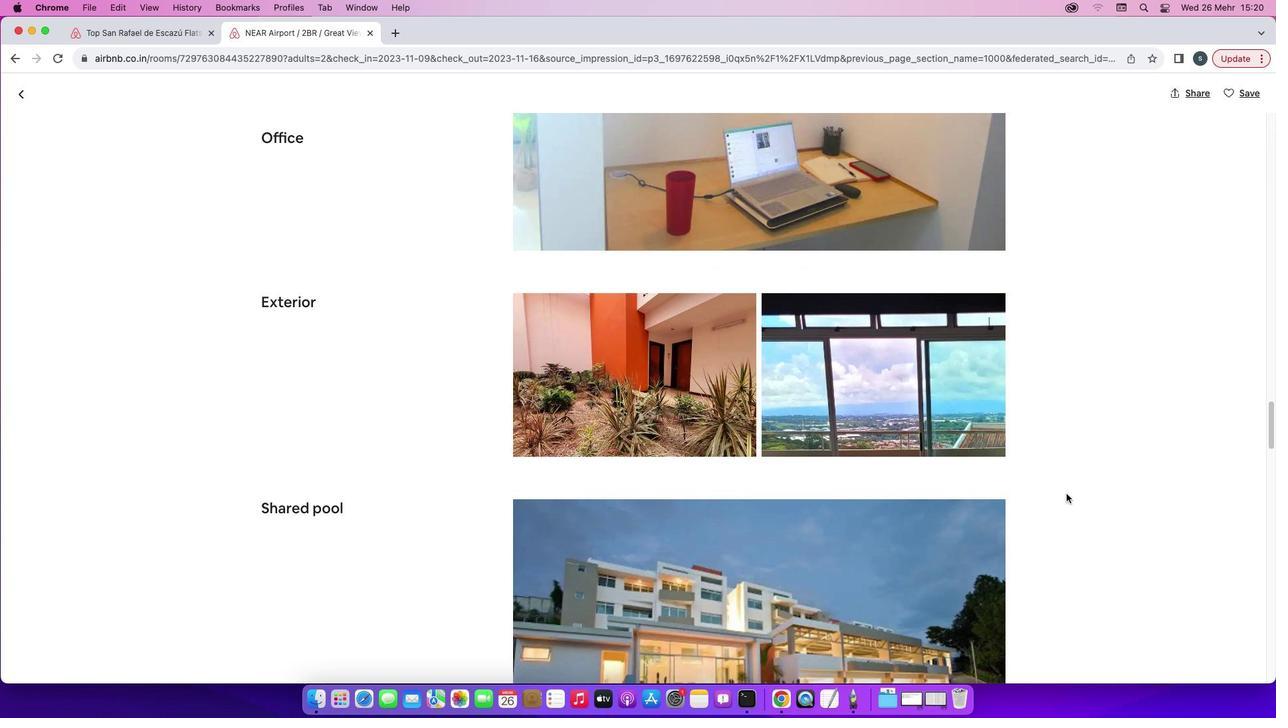 
Action: Mouse scrolled (1059, 486) with delta (-7, -8)
Screenshot: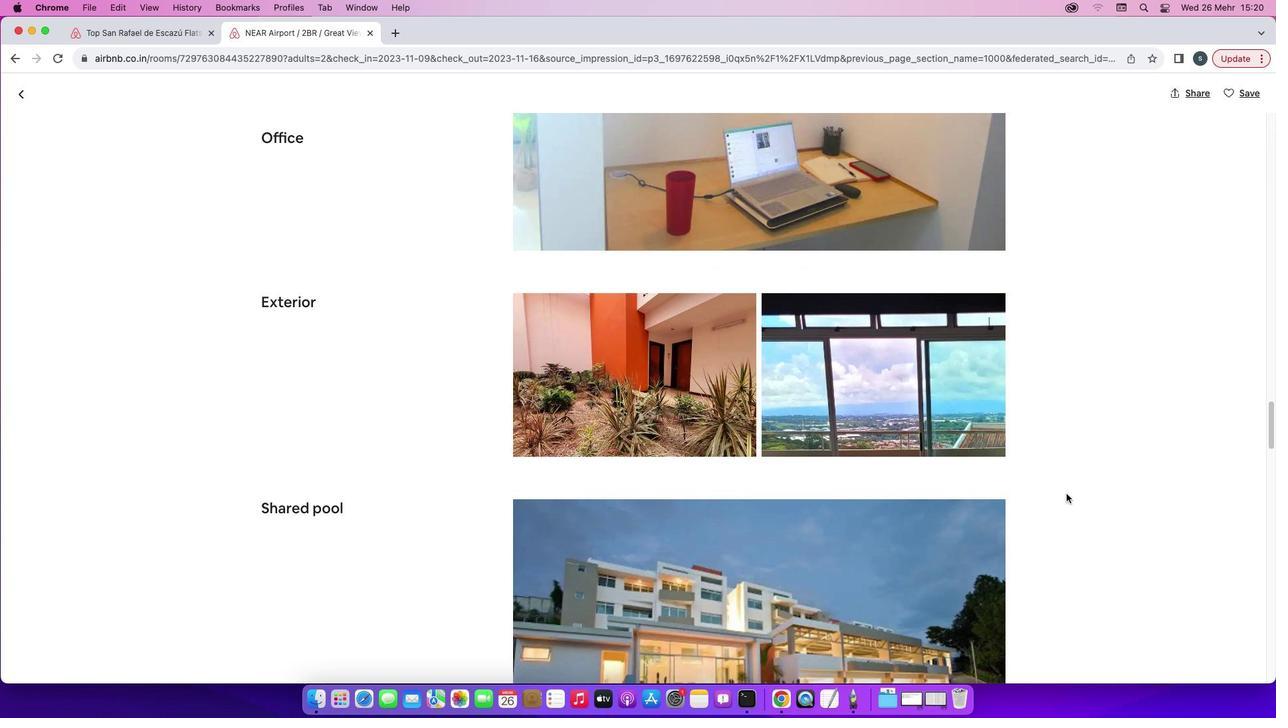 
Action: Mouse scrolled (1059, 486) with delta (-7, -9)
Screenshot: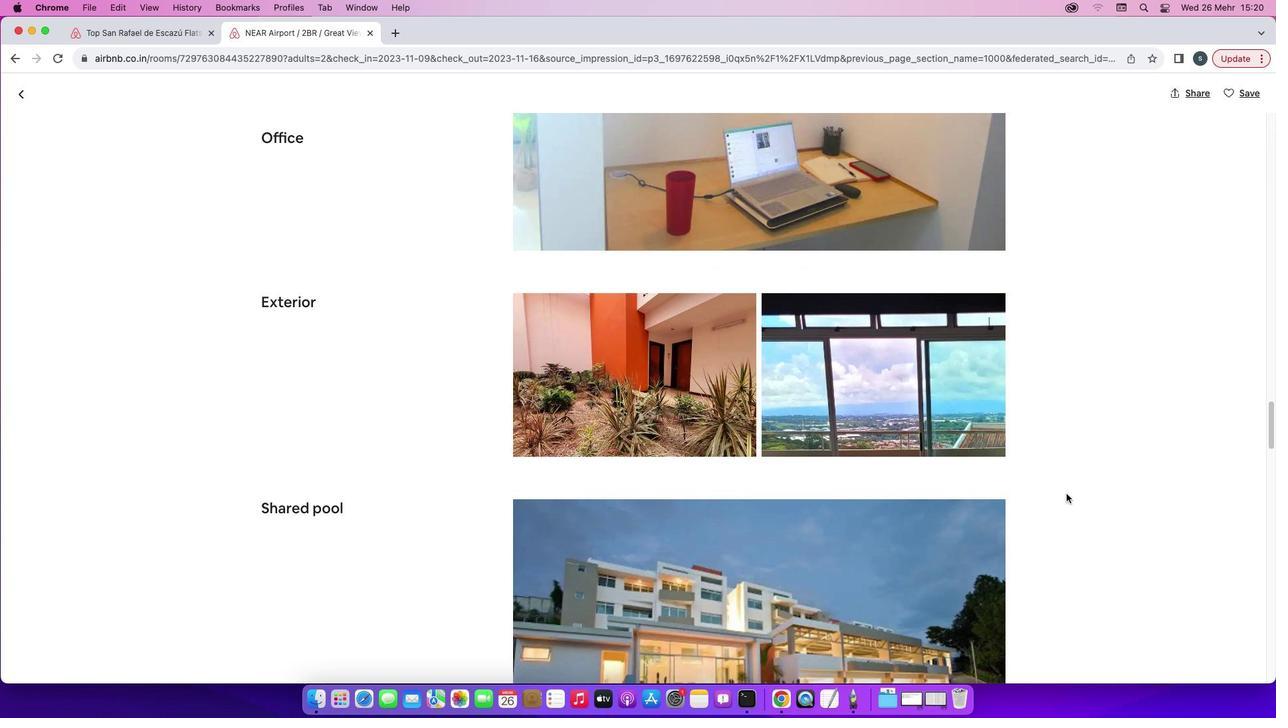 
Action: Mouse scrolled (1059, 486) with delta (-7, -10)
Screenshot: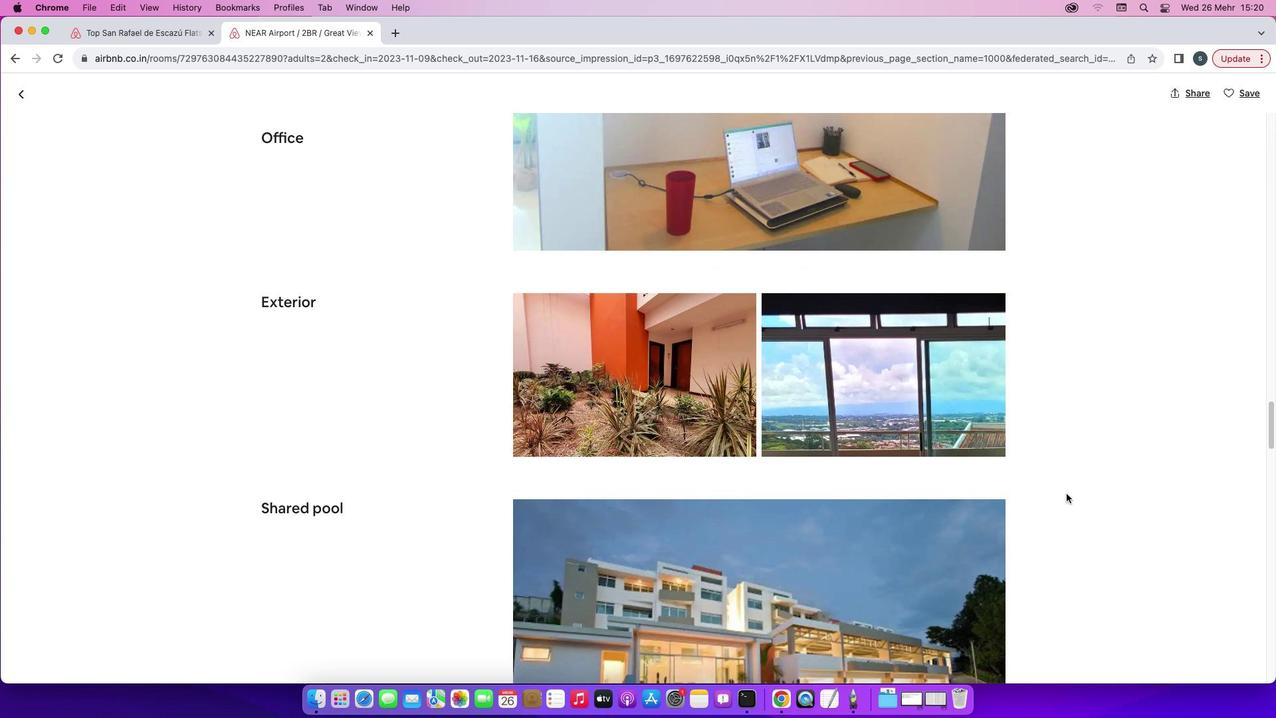 
Action: Mouse scrolled (1059, 486) with delta (-7, -7)
Screenshot: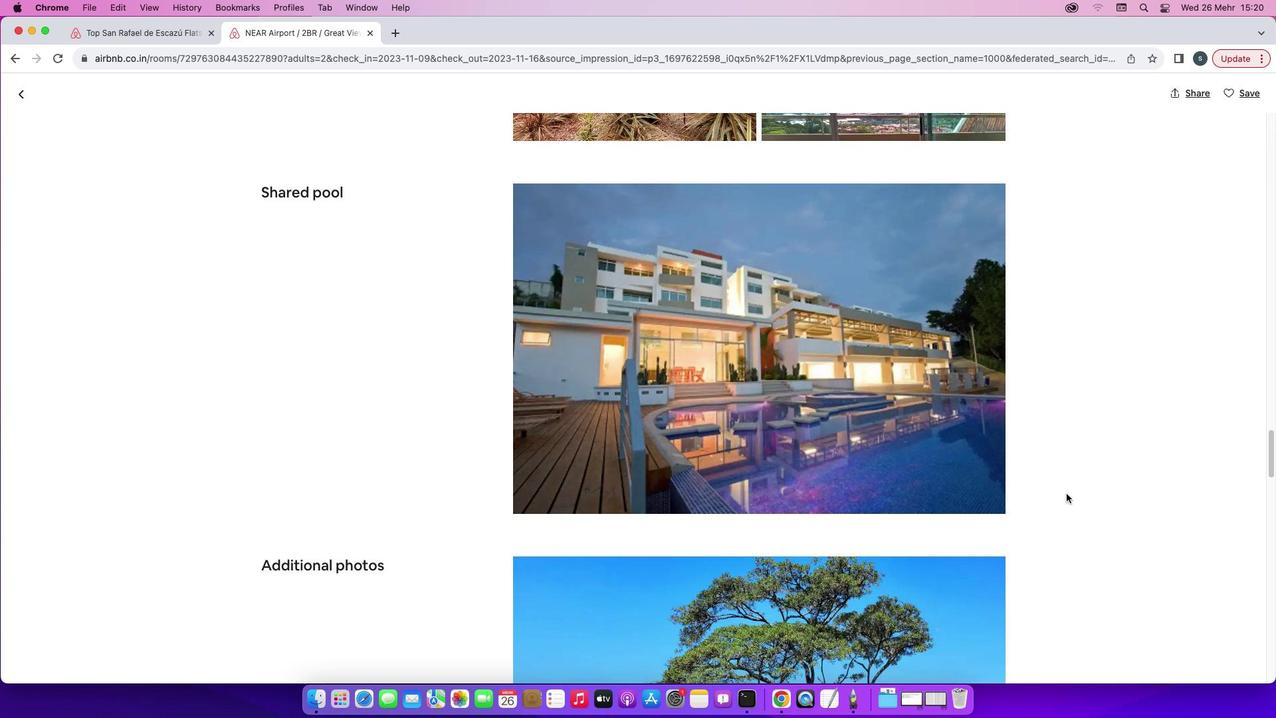 
Action: Mouse scrolled (1059, 486) with delta (-7, -7)
Screenshot: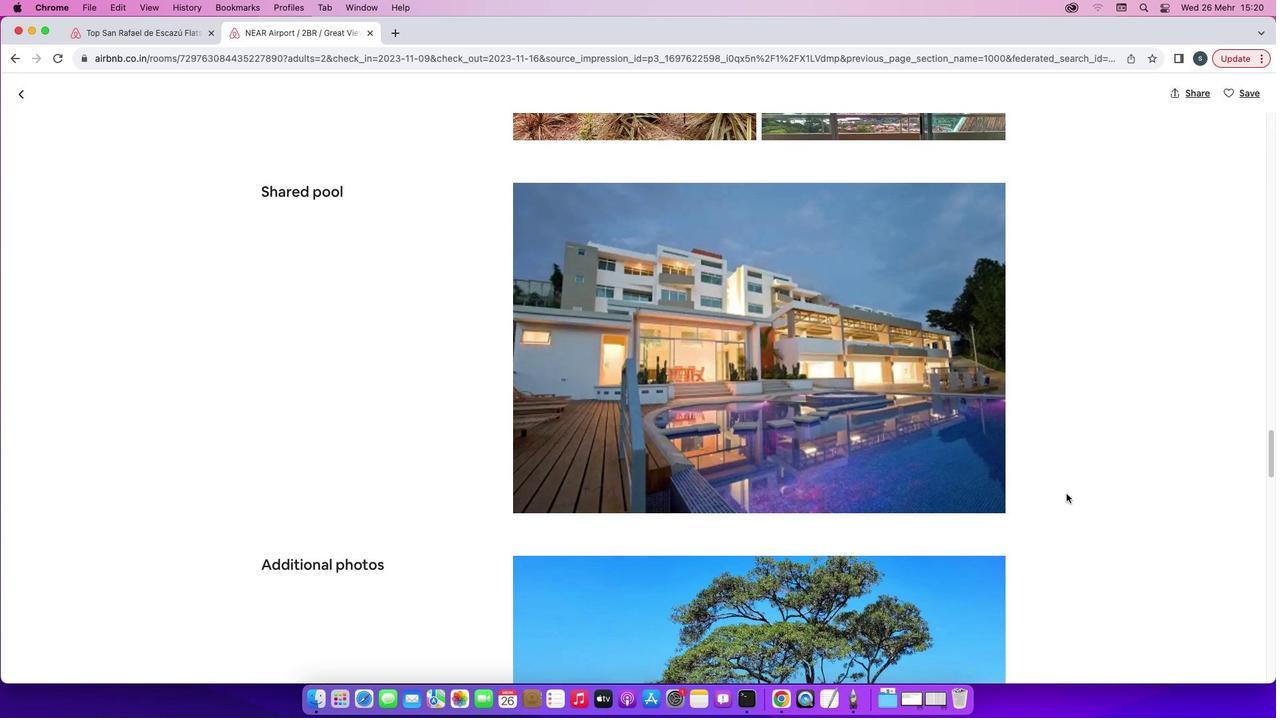 
Action: Mouse scrolled (1059, 486) with delta (-7, -8)
Screenshot: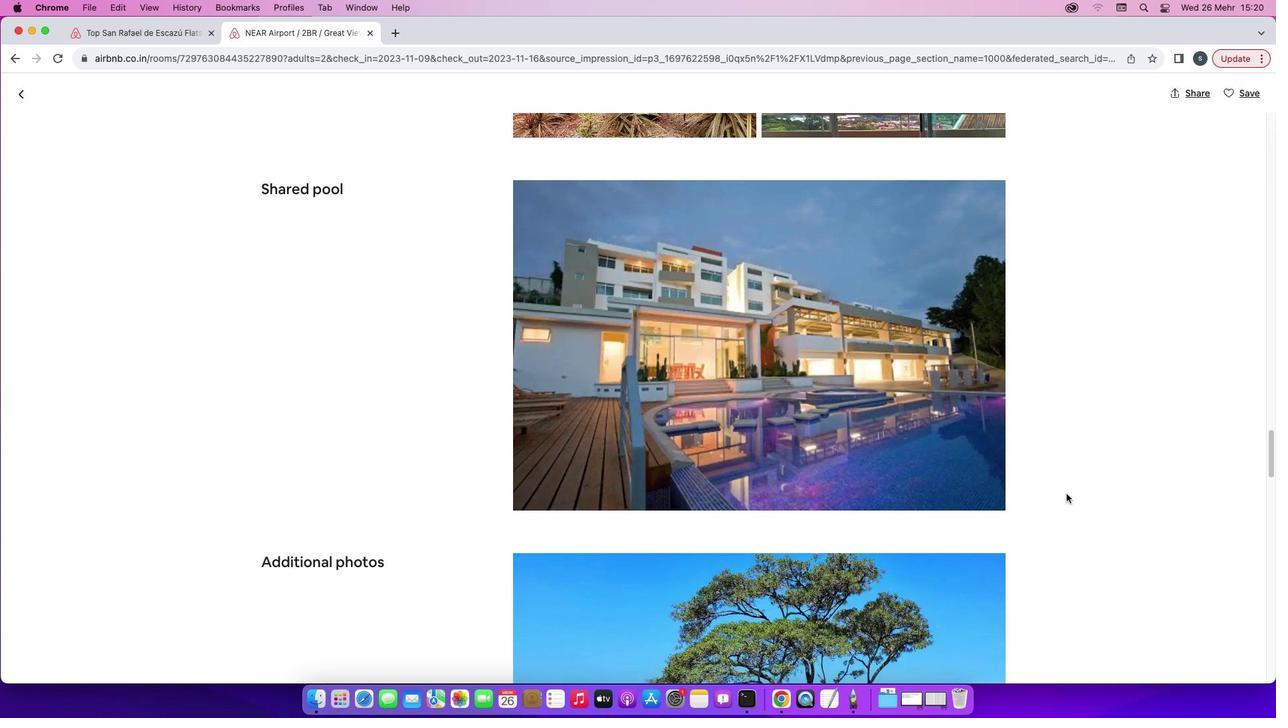 
Action: Mouse scrolled (1059, 486) with delta (-7, -9)
Screenshot: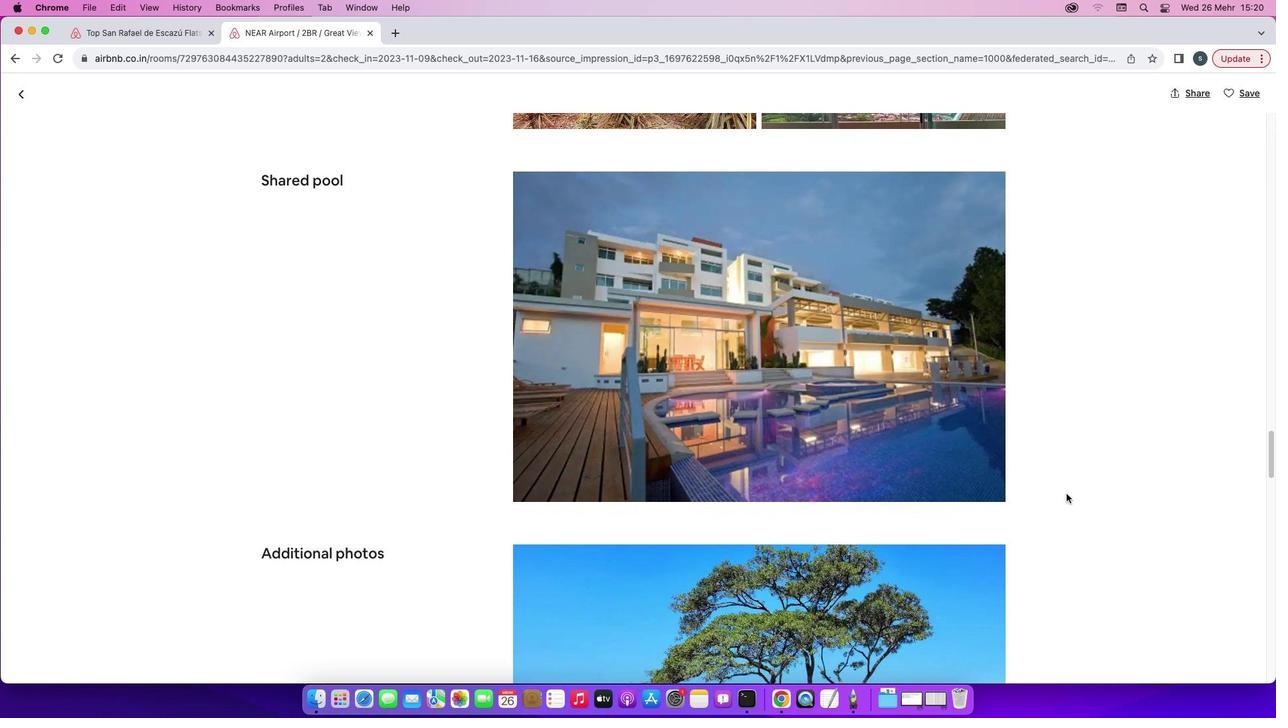
Action: Mouse scrolled (1059, 486) with delta (-7, -9)
Screenshot: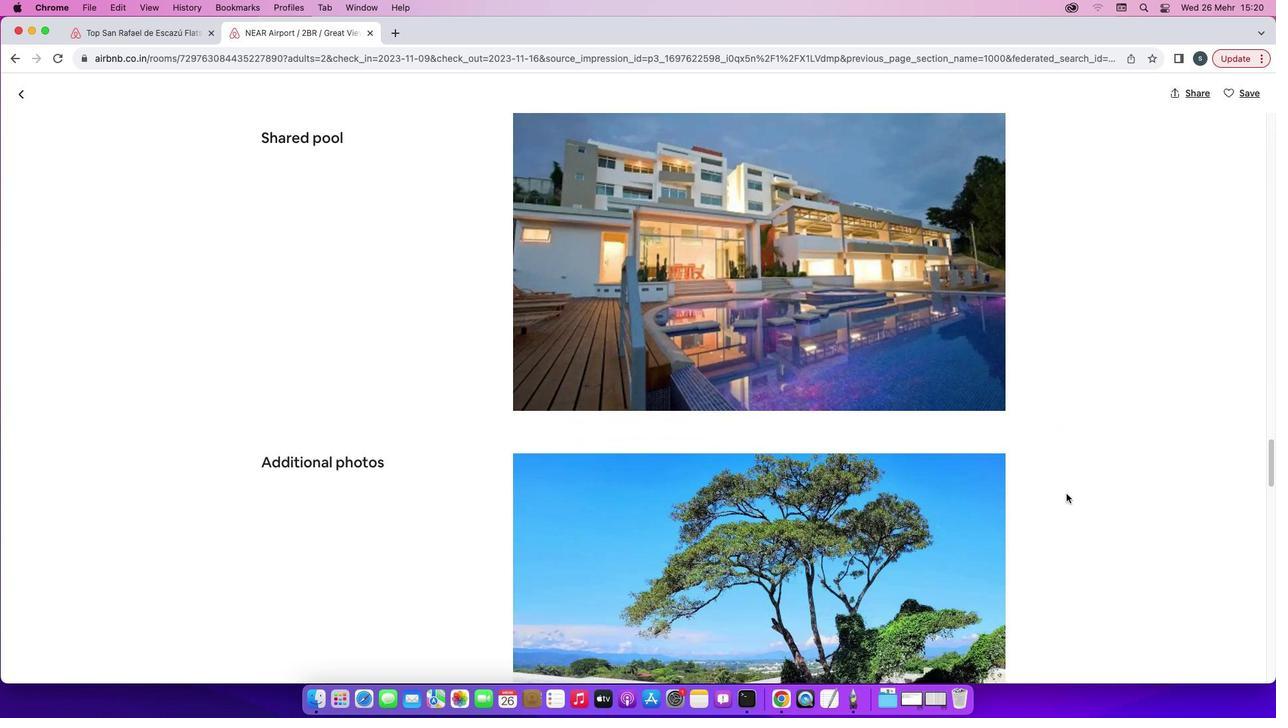 
Action: Mouse scrolled (1059, 486) with delta (-7, -7)
Screenshot: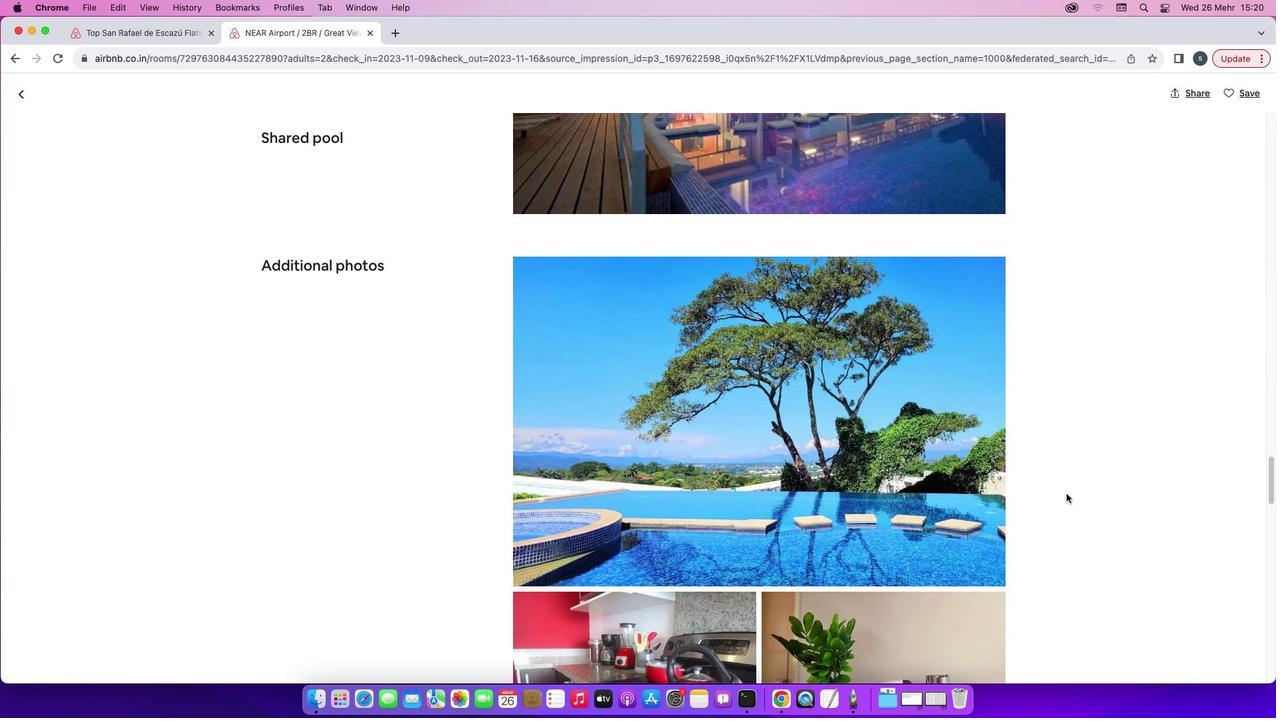 
Action: Mouse scrolled (1059, 486) with delta (-7, -7)
Screenshot: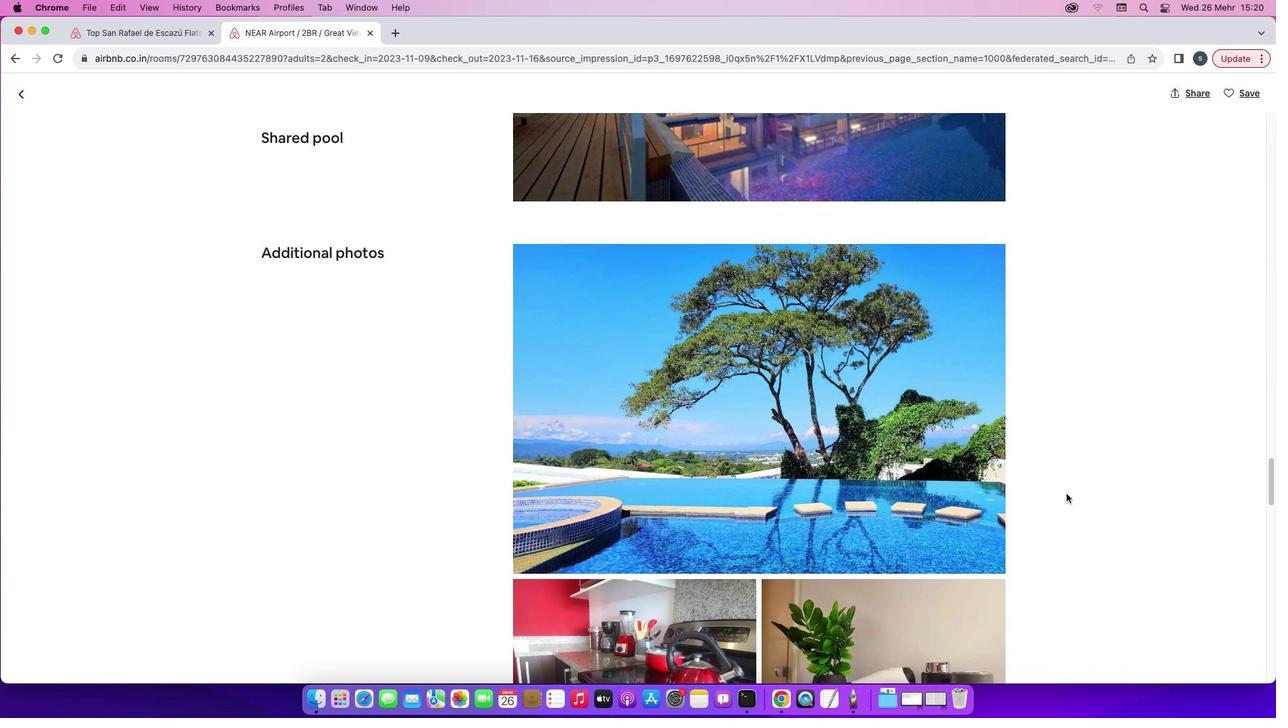 
Action: Mouse scrolled (1059, 486) with delta (-7, -8)
Screenshot: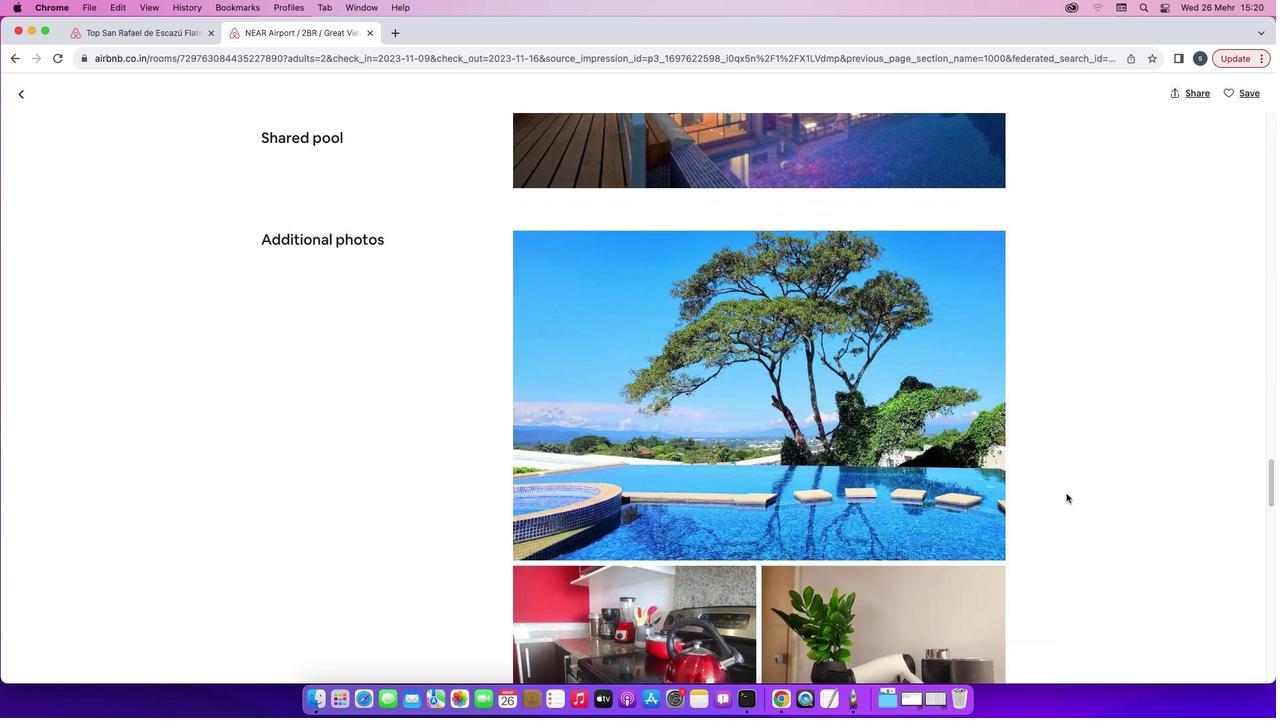 
Action: Mouse scrolled (1059, 486) with delta (-7, -9)
Screenshot: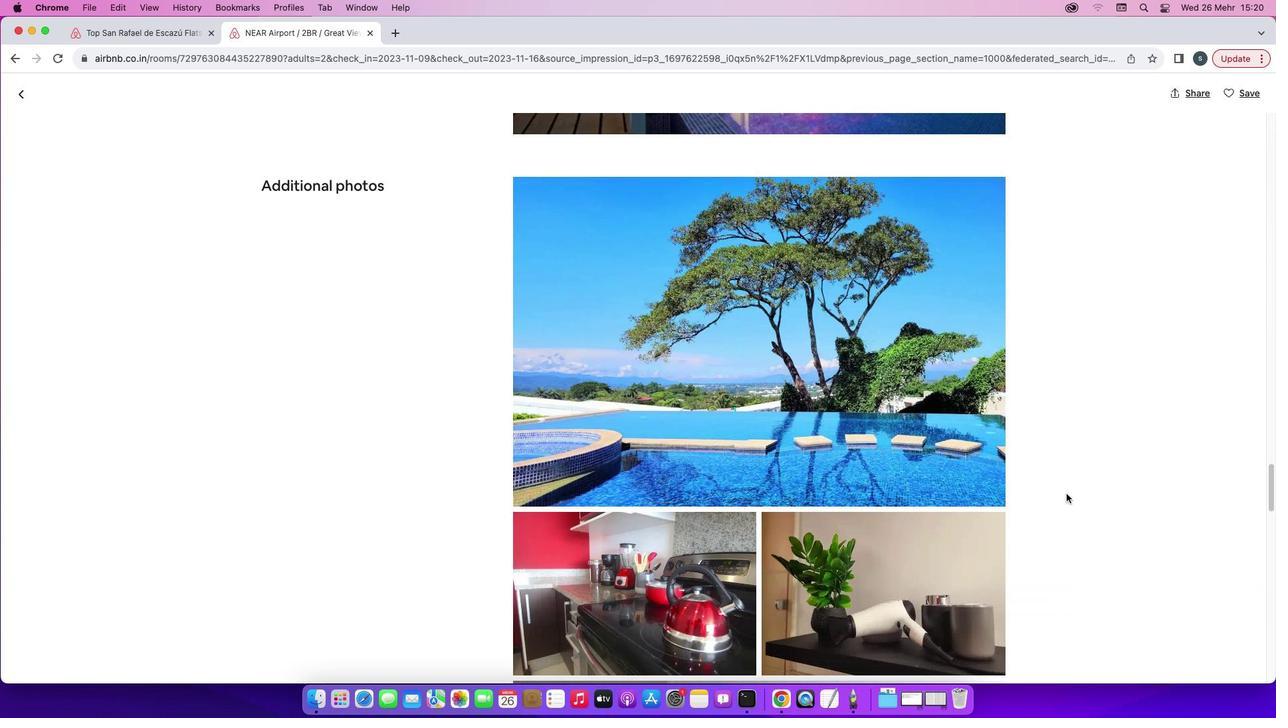 
Action: Mouse scrolled (1059, 486) with delta (-7, -9)
Screenshot: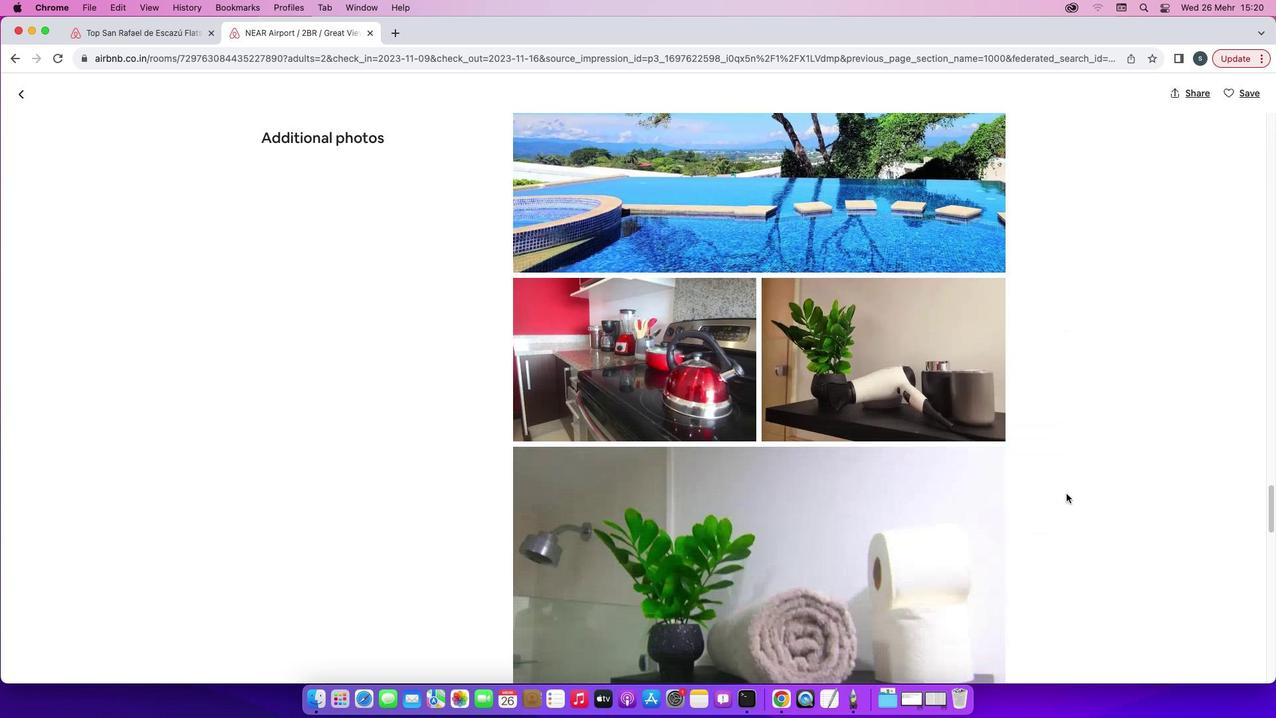 
Action: Mouse scrolled (1059, 486) with delta (-7, -7)
Screenshot: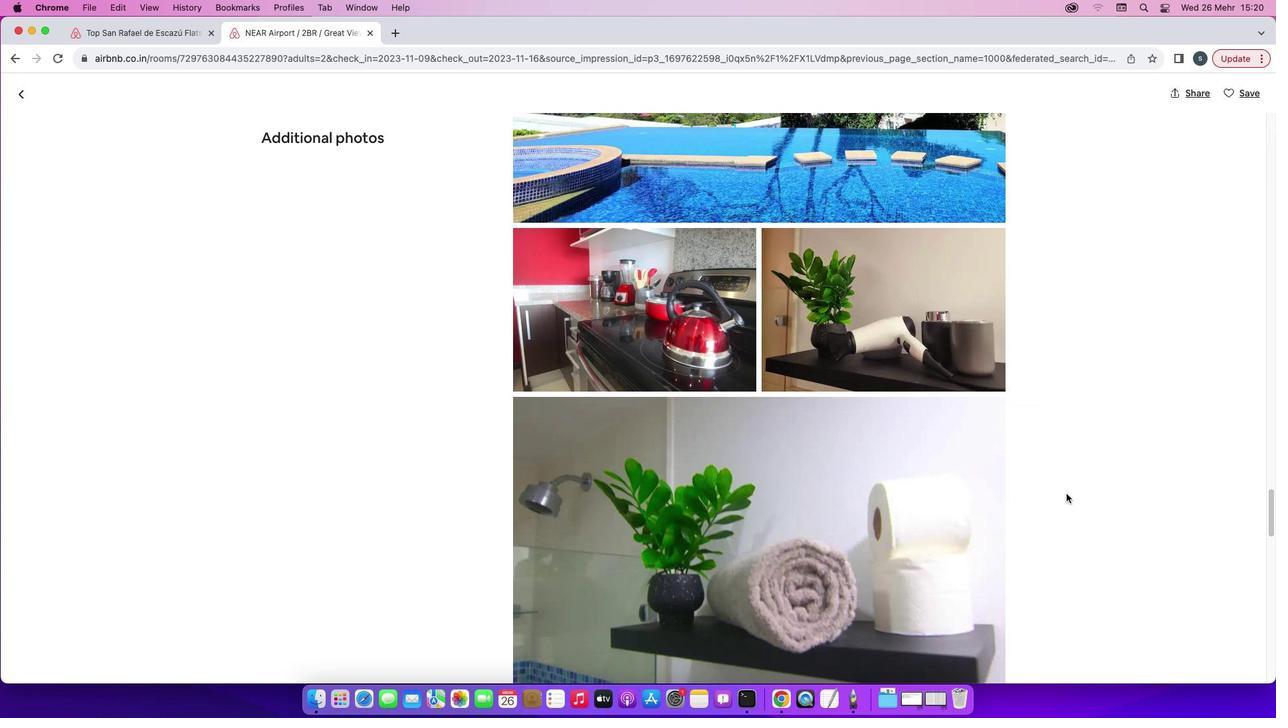 
Action: Mouse scrolled (1059, 486) with delta (-7, -7)
Screenshot: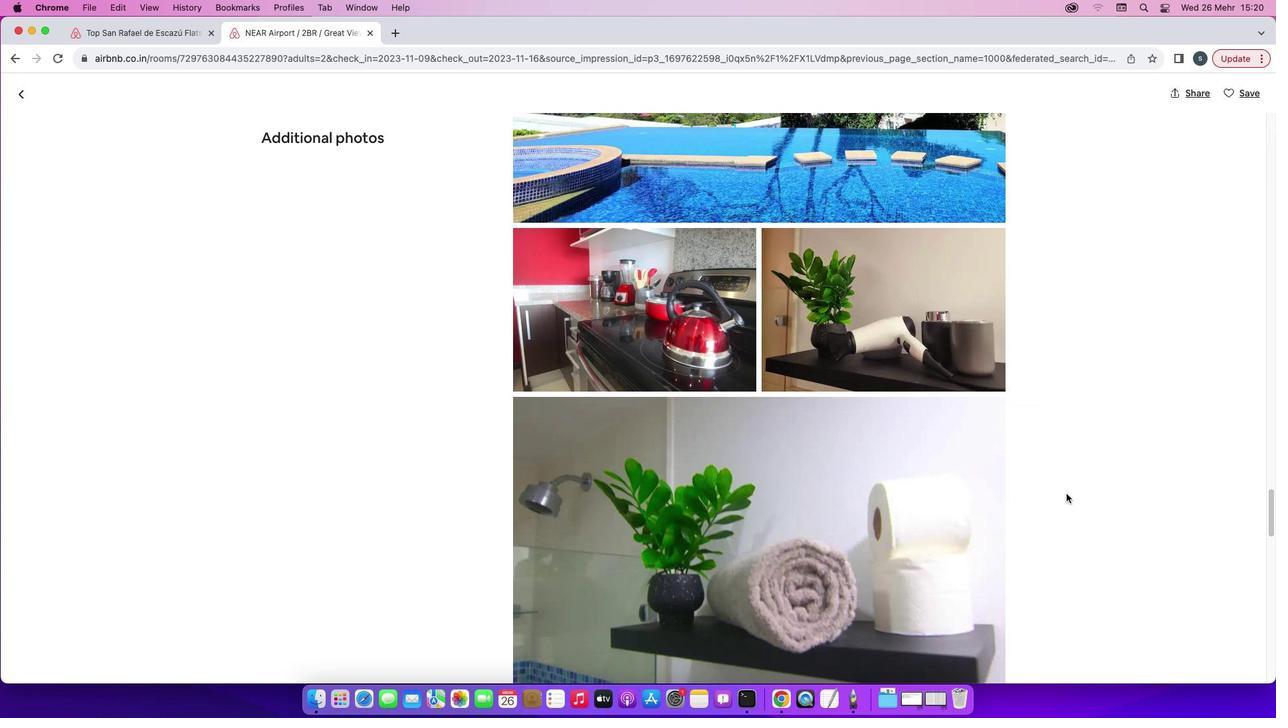 
Action: Mouse scrolled (1059, 486) with delta (-7, -8)
Screenshot: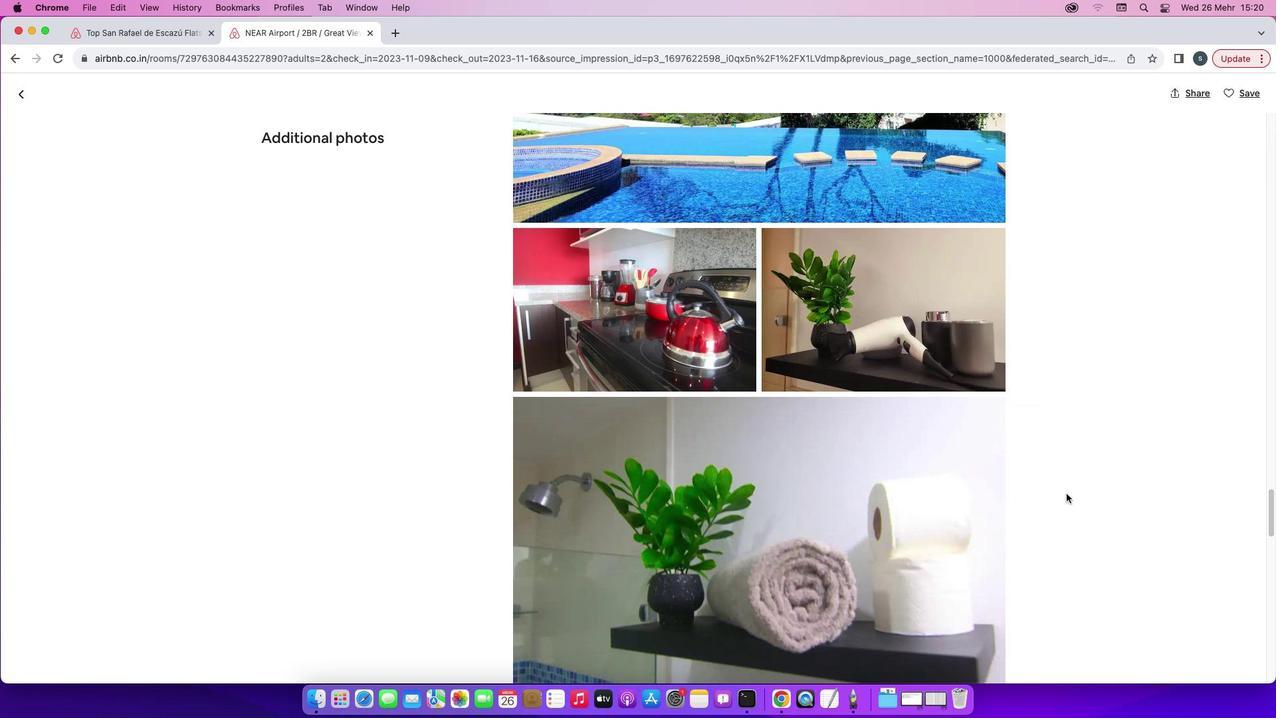 
Action: Mouse scrolled (1059, 486) with delta (-7, -9)
Screenshot: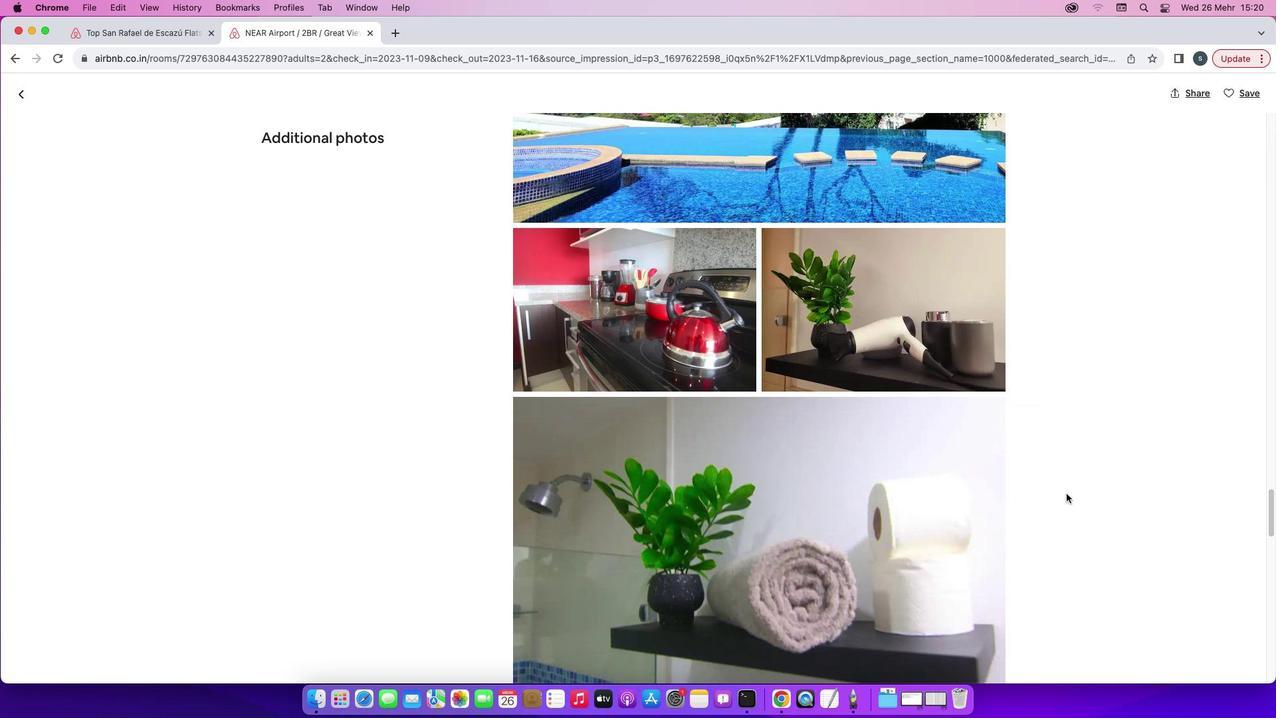 
Action: Mouse scrolled (1059, 486) with delta (-7, -9)
Screenshot: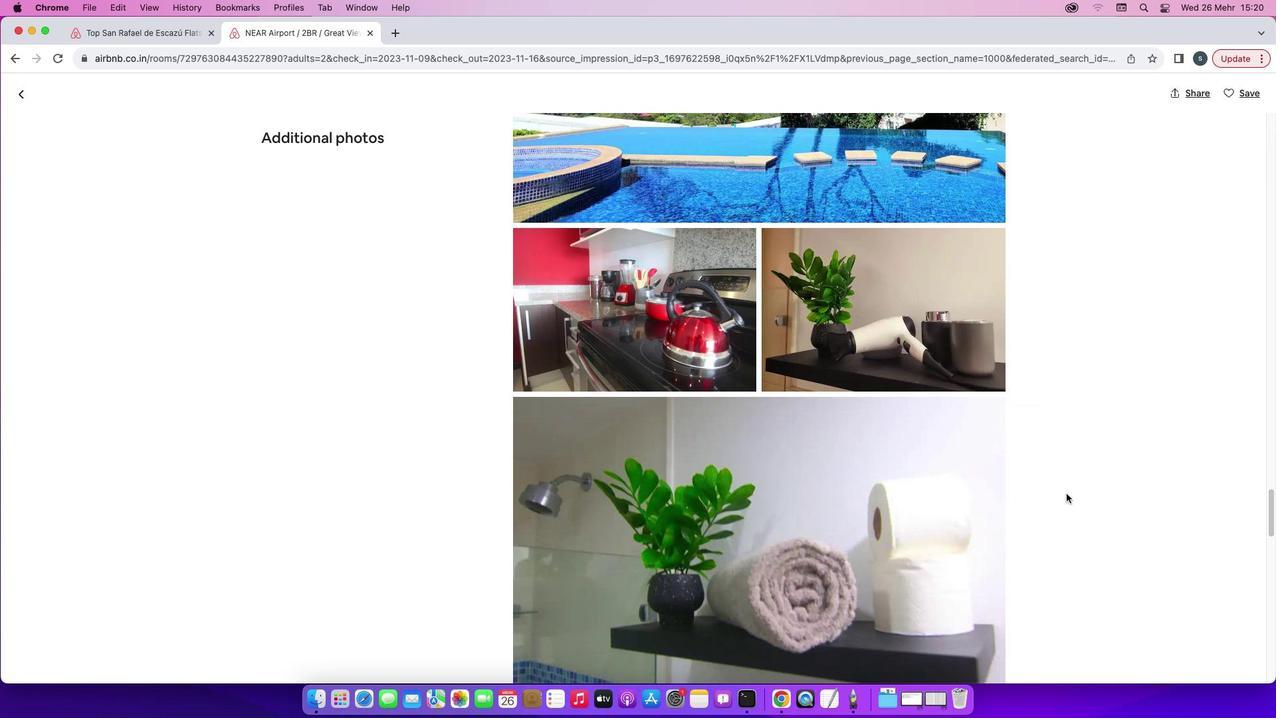 
Action: Mouse scrolled (1059, 486) with delta (-7, -7)
Screenshot: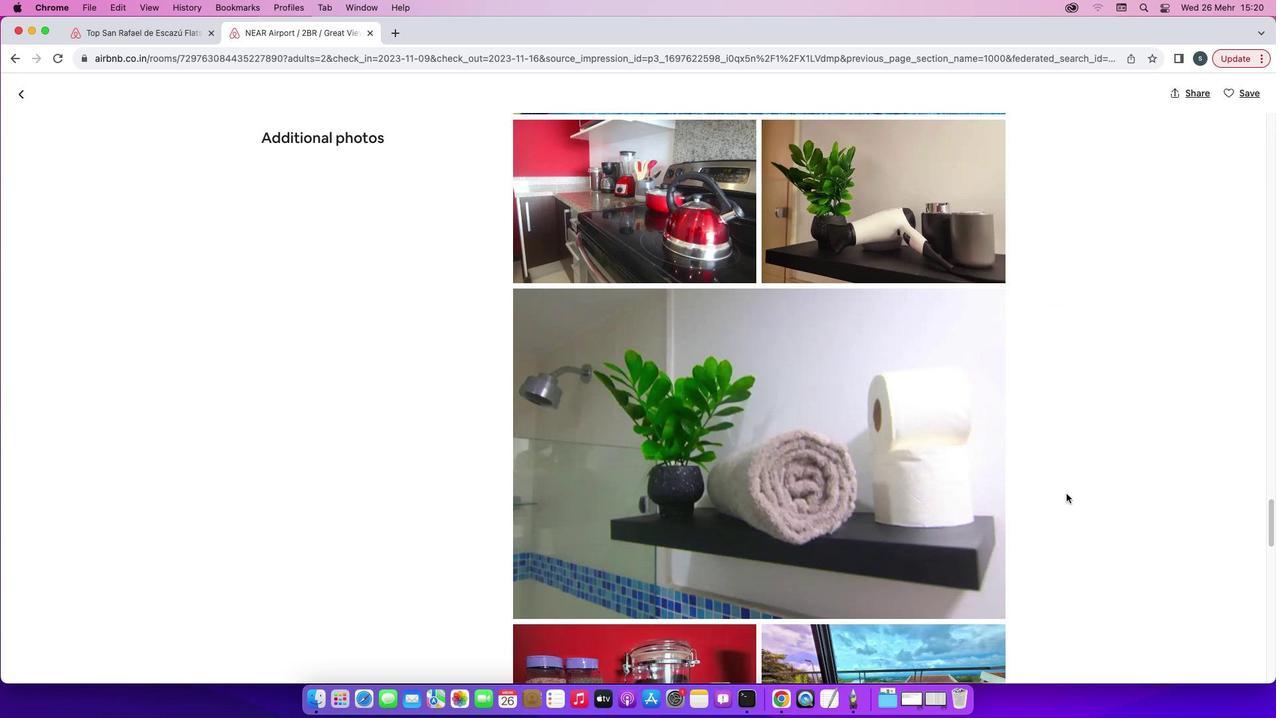 
Action: Mouse scrolled (1059, 486) with delta (-7, -7)
Screenshot: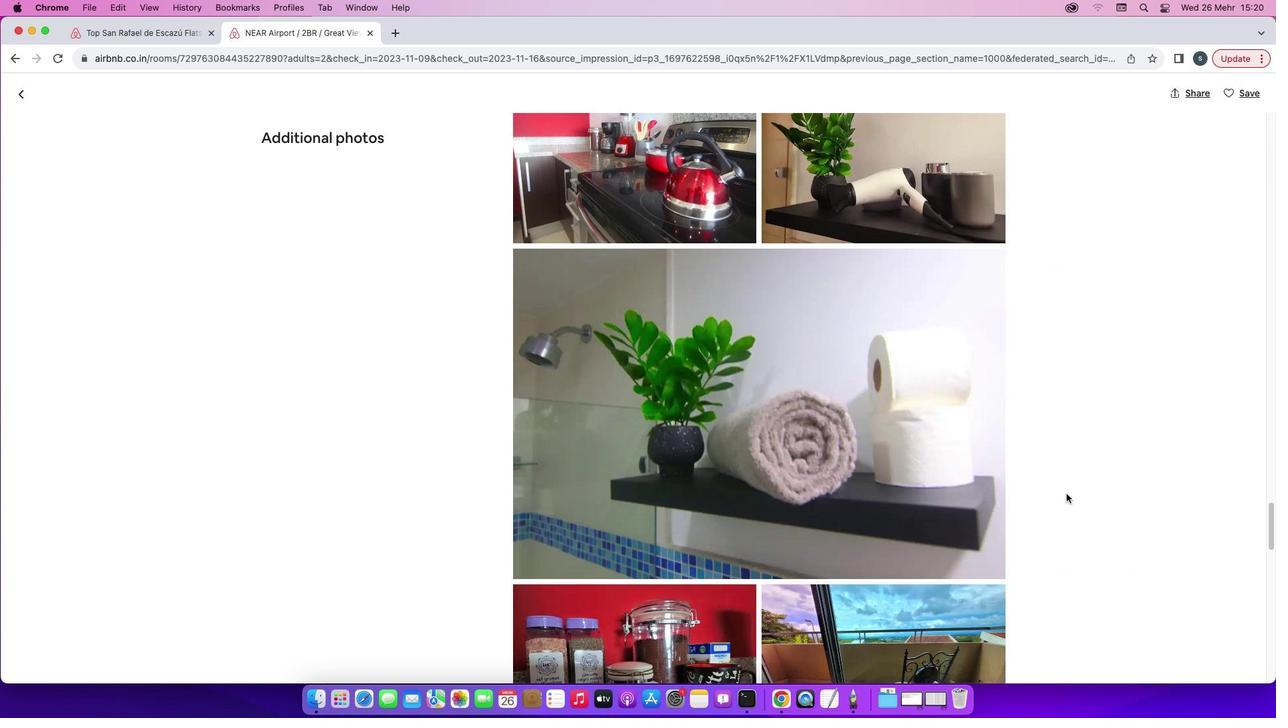 
Action: Mouse scrolled (1059, 486) with delta (-7, -9)
Screenshot: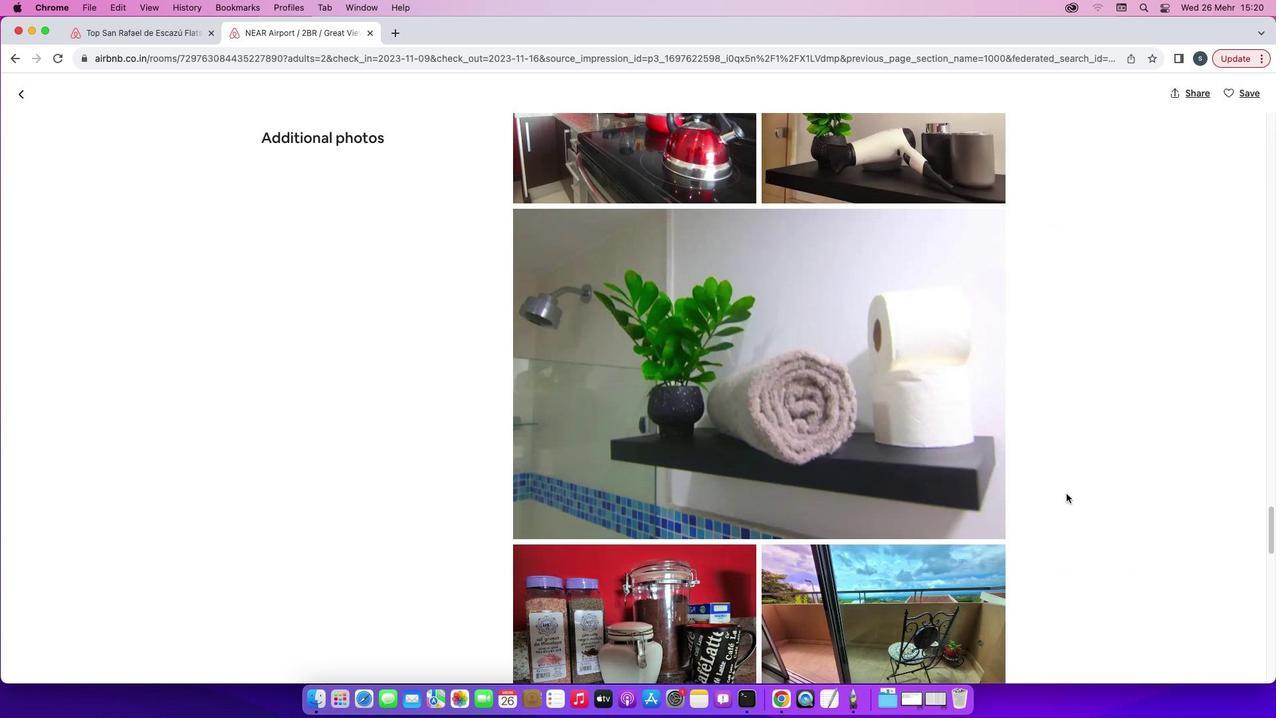 
Action: Mouse scrolled (1059, 486) with delta (-7, -9)
Screenshot: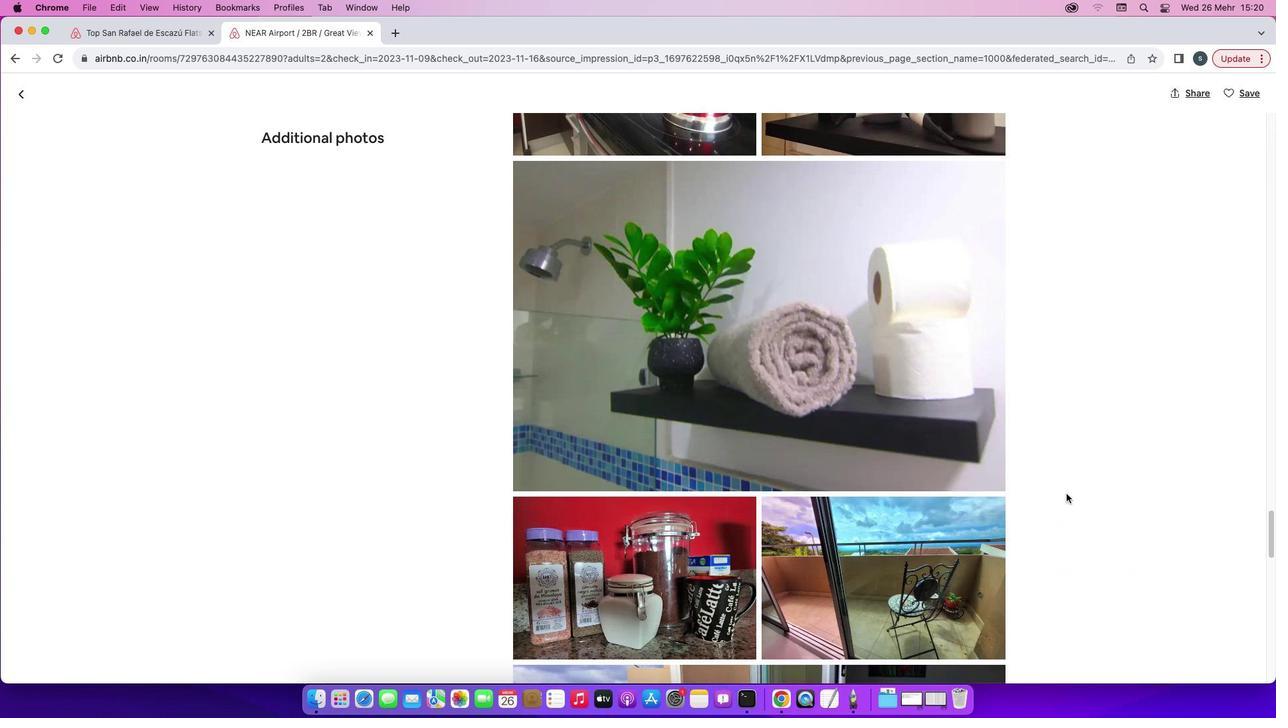 
Action: Mouse scrolled (1059, 486) with delta (-7, -10)
Screenshot: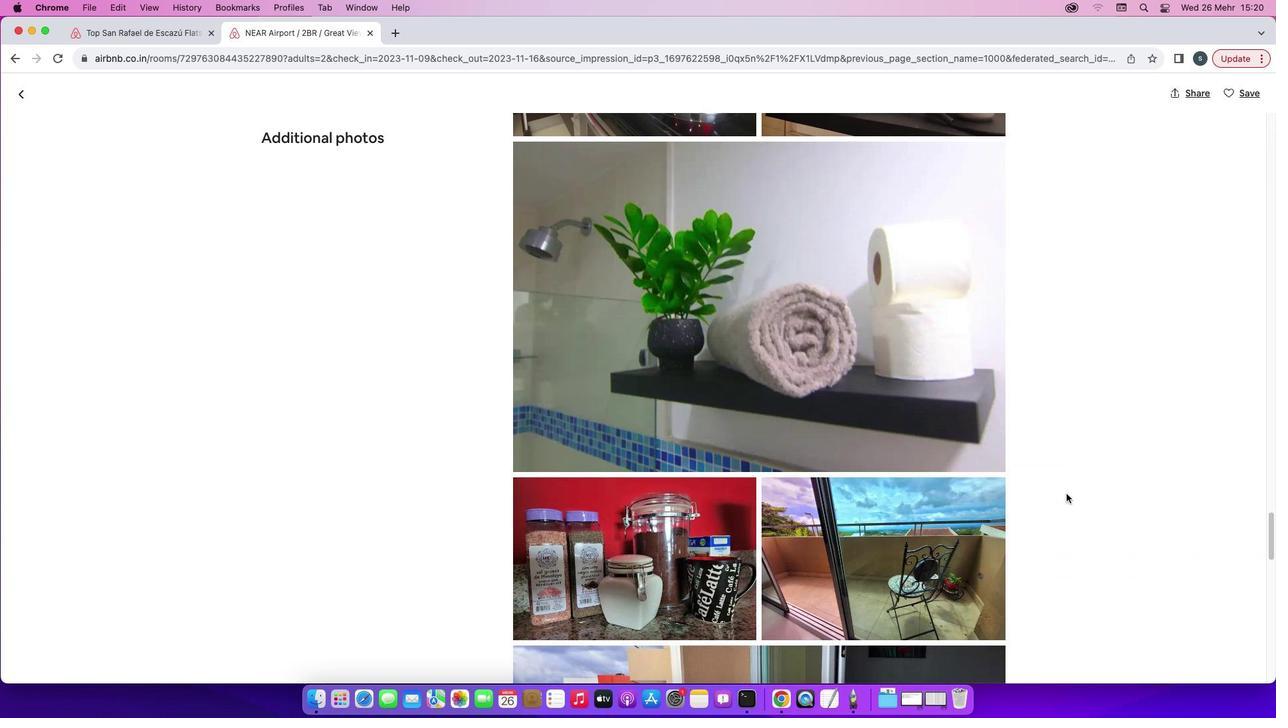 
Action: Mouse scrolled (1059, 486) with delta (-7, -7)
Screenshot: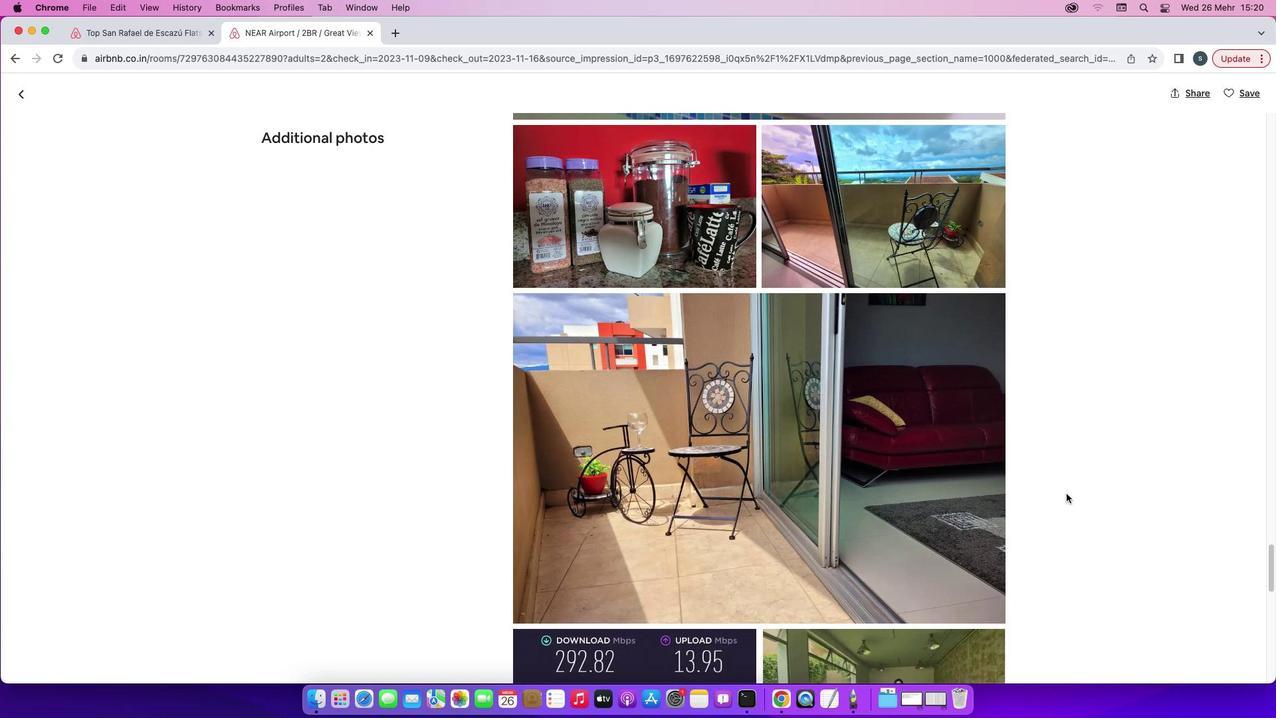 
Action: Mouse scrolled (1059, 486) with delta (-7, -7)
Screenshot: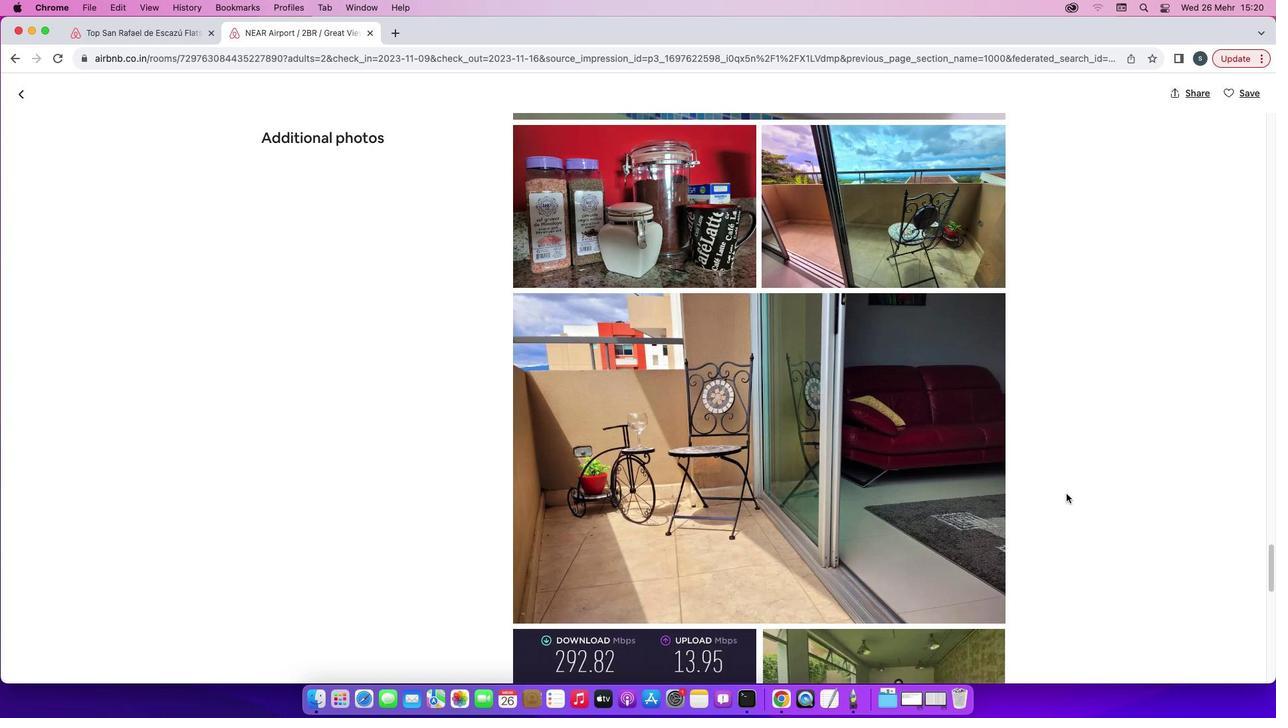 
Action: Mouse scrolled (1059, 486) with delta (-7, -8)
Screenshot: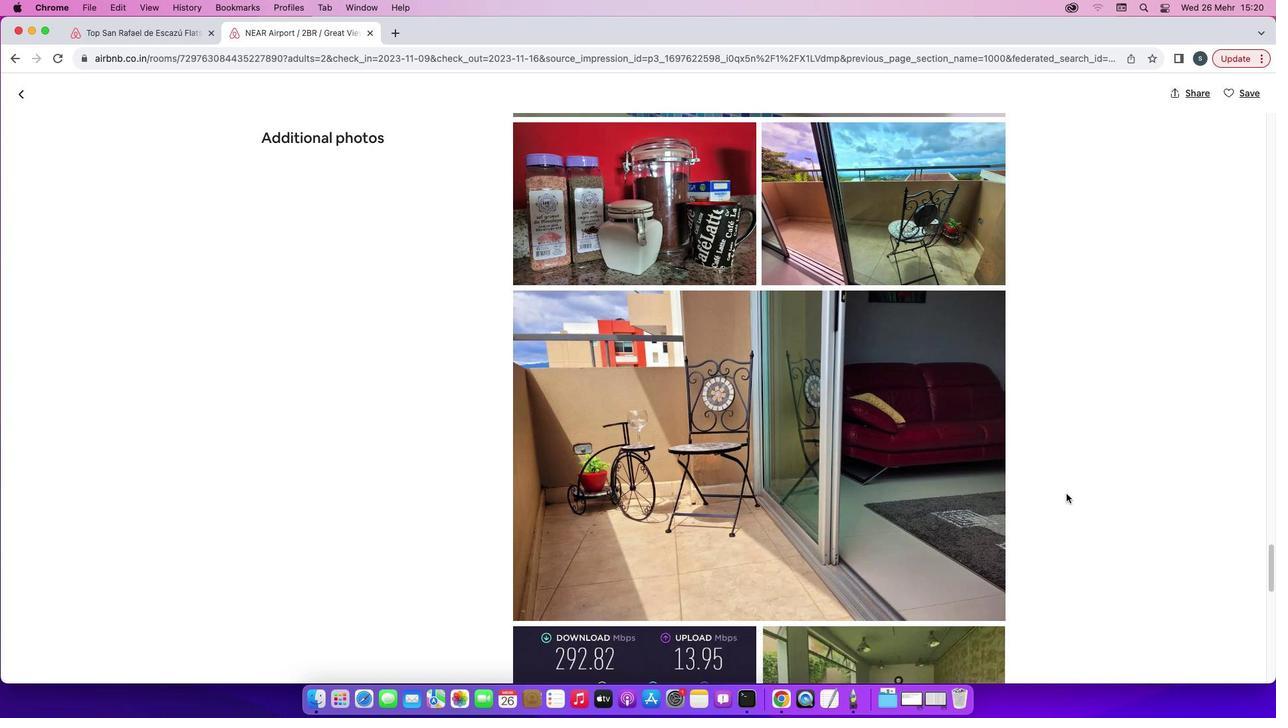
Action: Mouse scrolled (1059, 486) with delta (-7, -9)
Screenshot: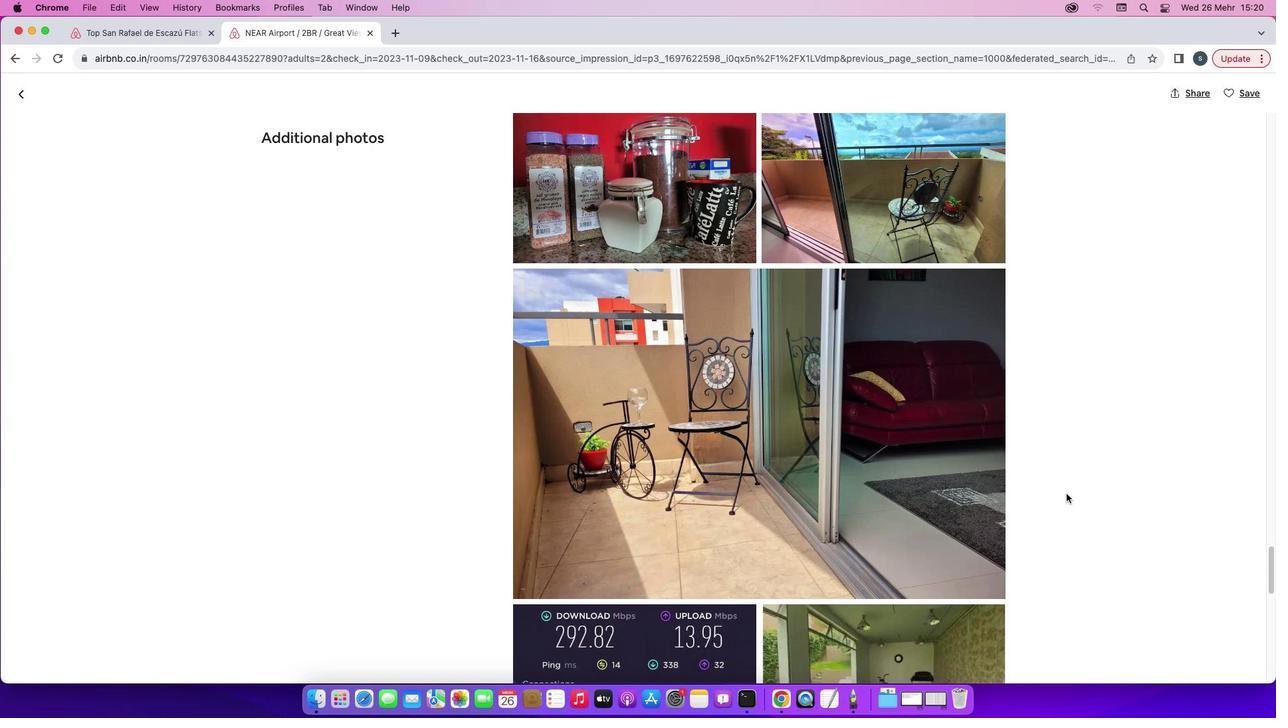 
Action: Mouse scrolled (1059, 486) with delta (-7, -9)
Screenshot: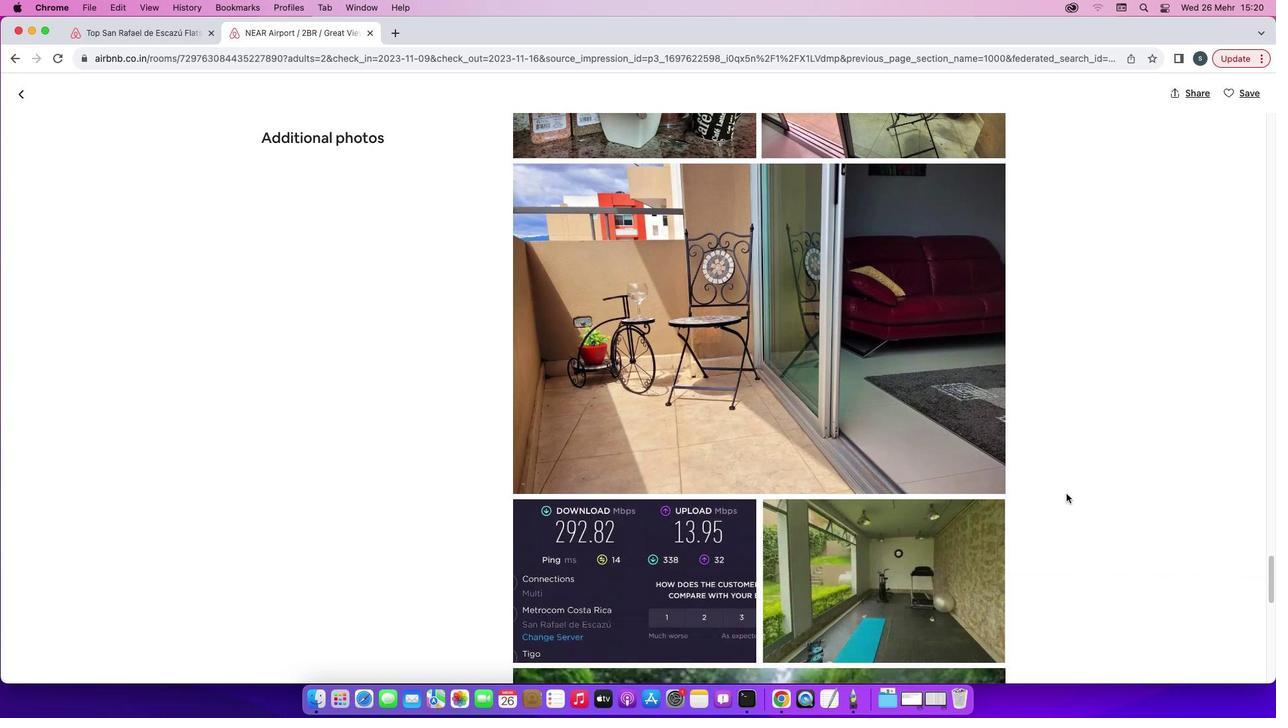 
Action: Mouse scrolled (1059, 486) with delta (-7, -7)
Screenshot: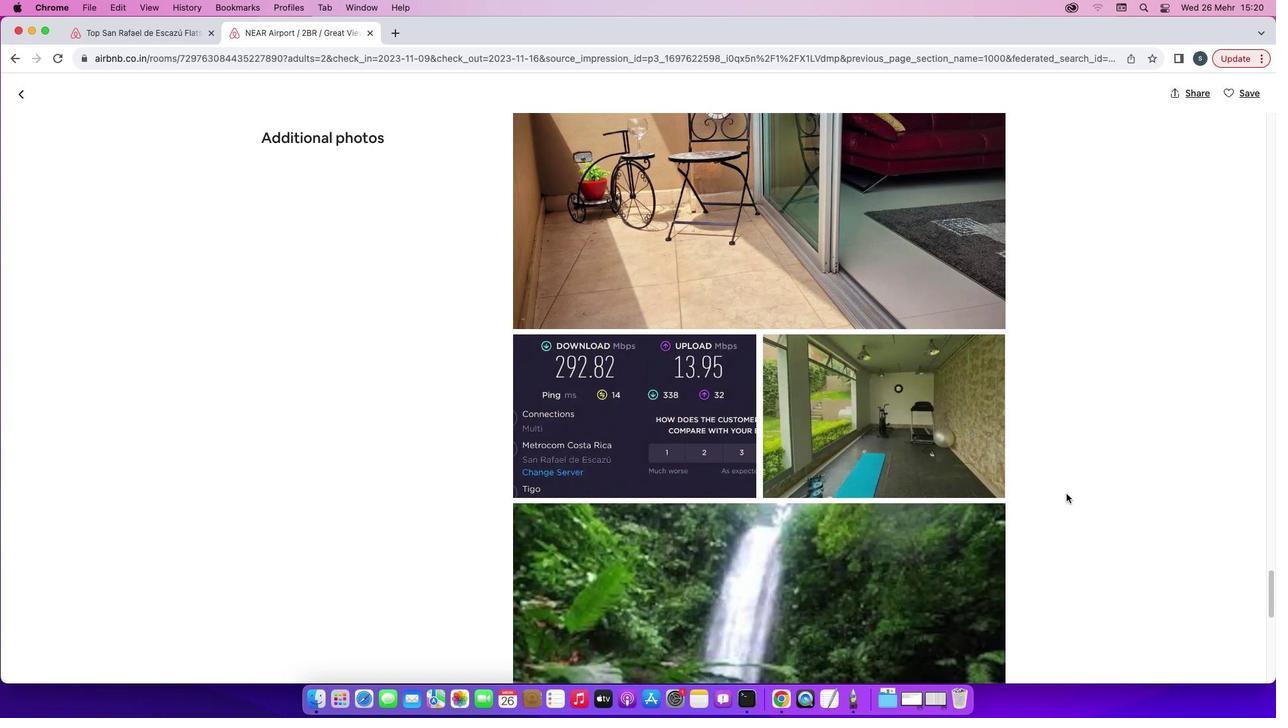 
Action: Mouse scrolled (1059, 486) with delta (-7, -7)
Screenshot: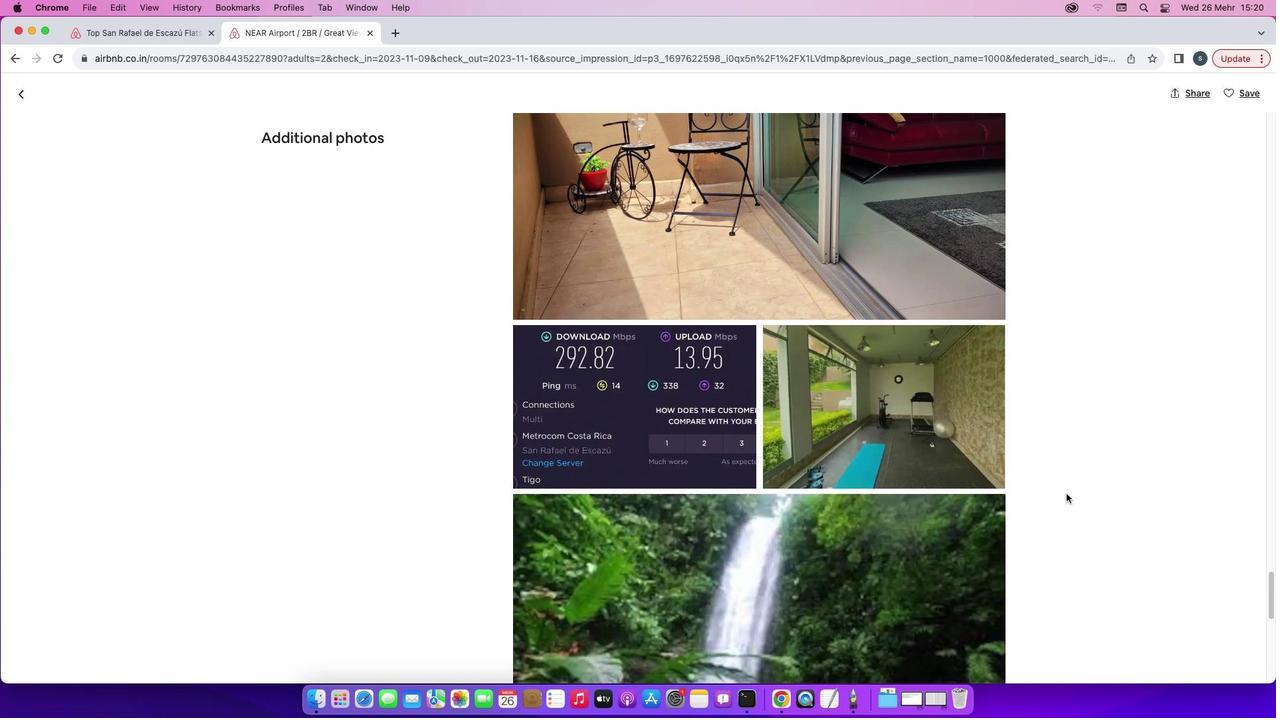 
Action: Mouse scrolled (1059, 486) with delta (-7, -9)
Screenshot: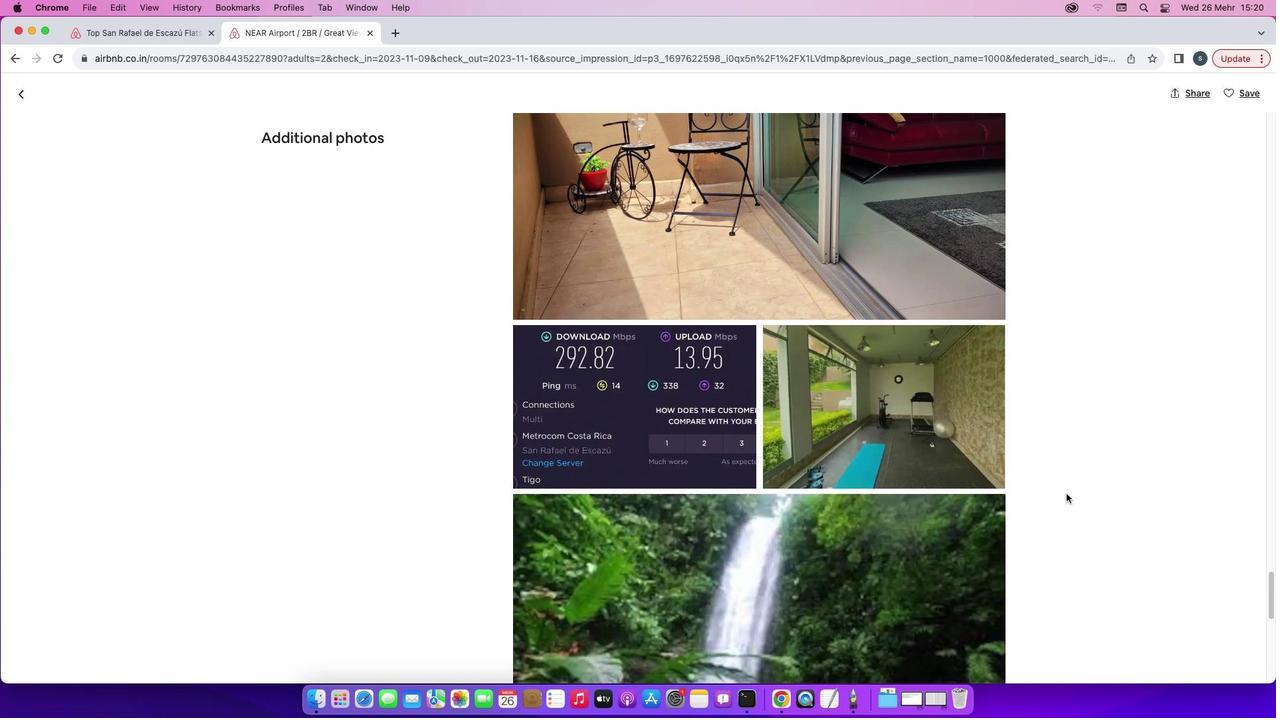 
Action: Mouse scrolled (1059, 486) with delta (-7, -9)
Screenshot: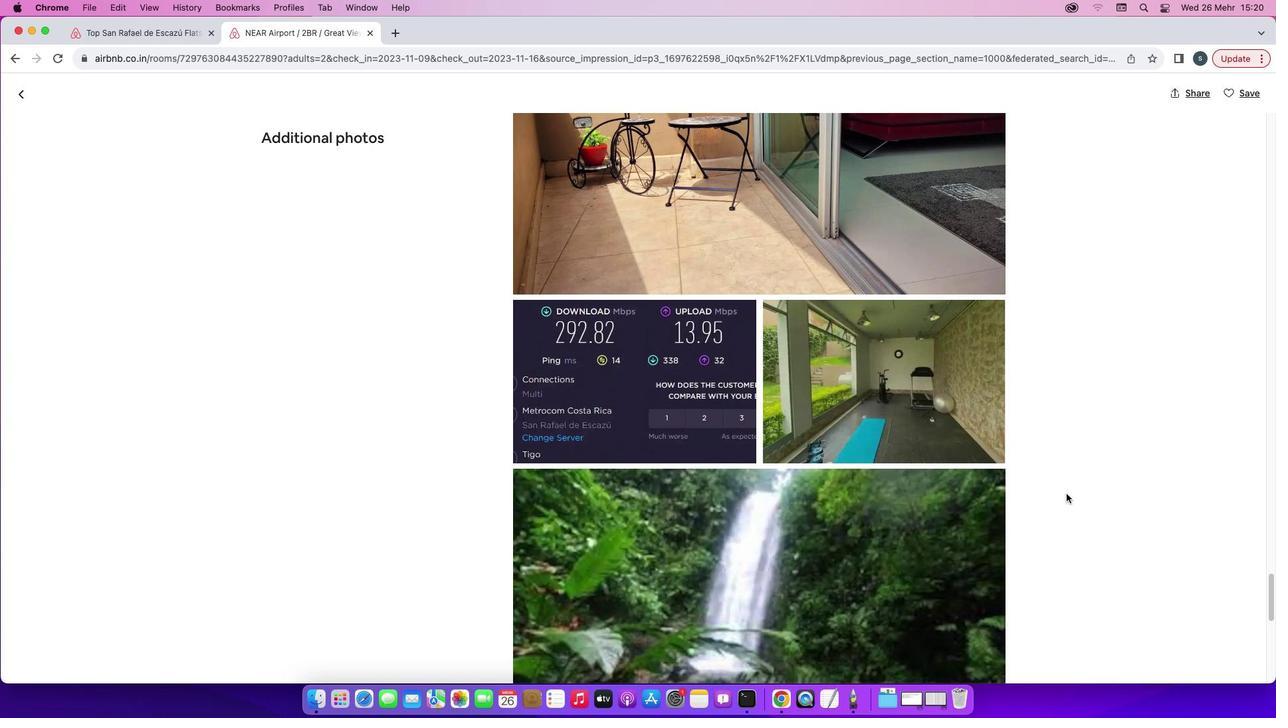 
Action: Mouse scrolled (1059, 486) with delta (-7, -9)
Screenshot: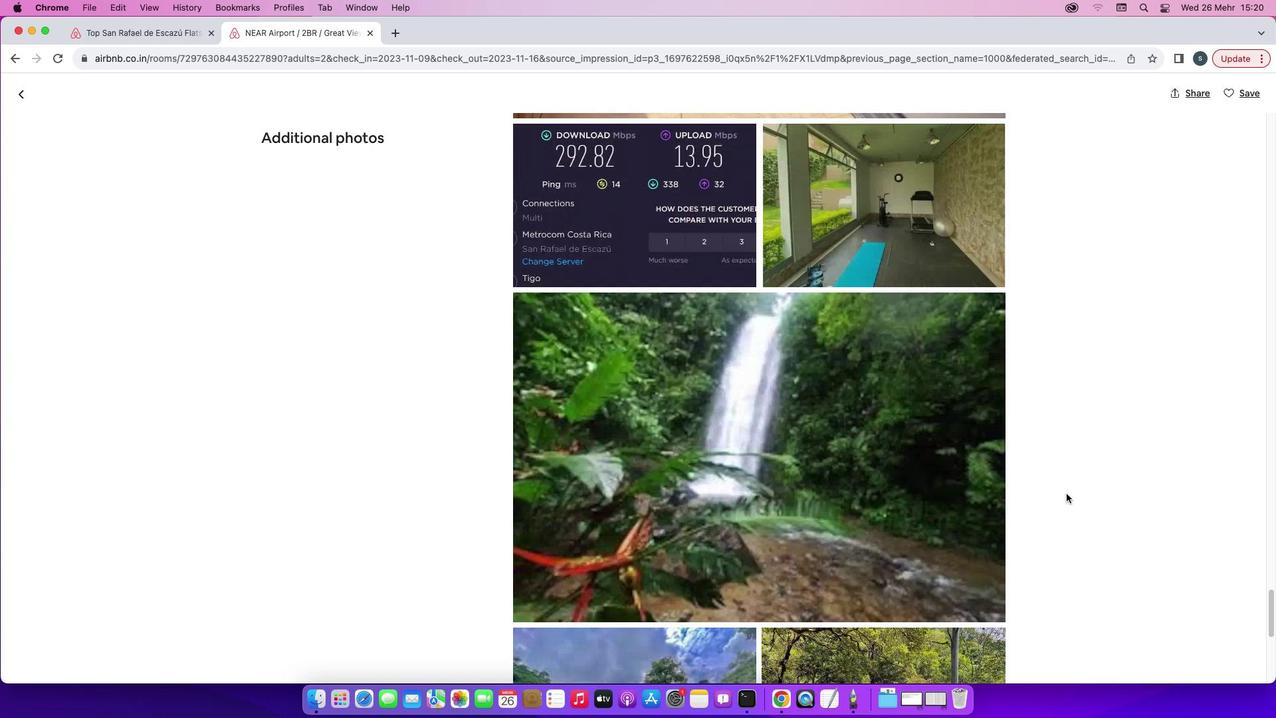 
Action: Mouse scrolled (1059, 486) with delta (-7, -7)
Screenshot: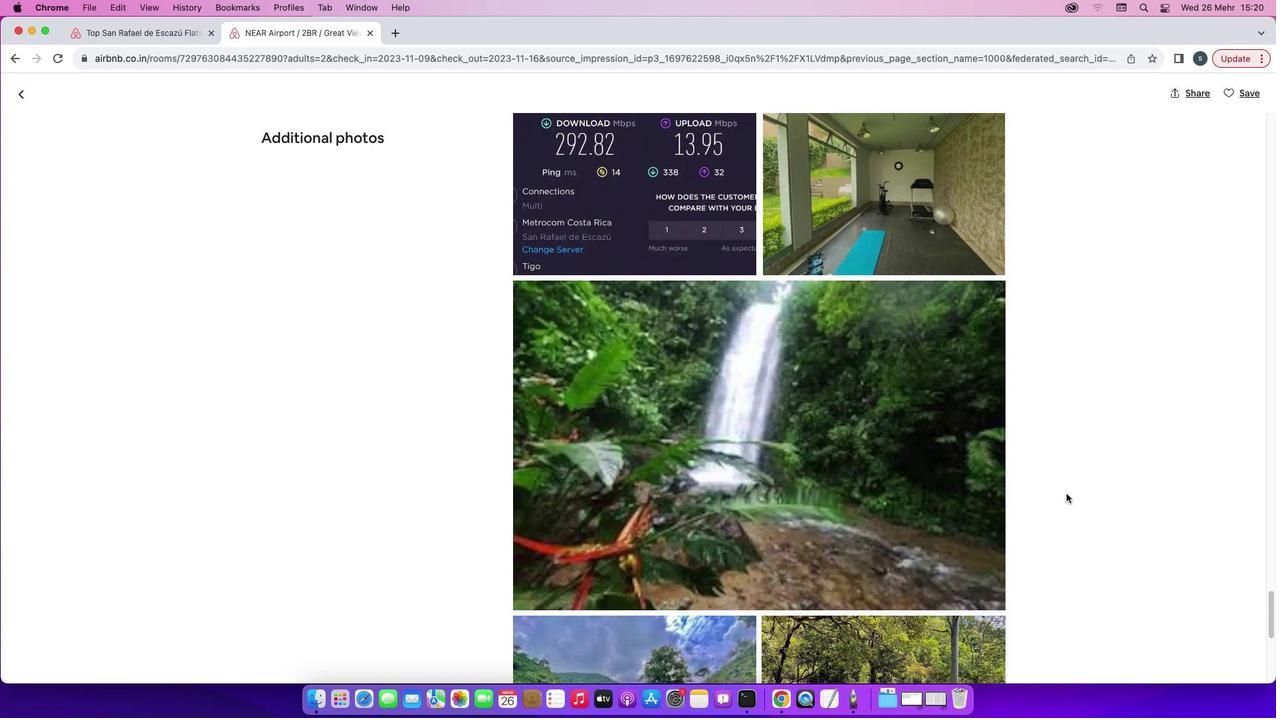 
Action: Mouse scrolled (1059, 486) with delta (-7, -7)
Screenshot: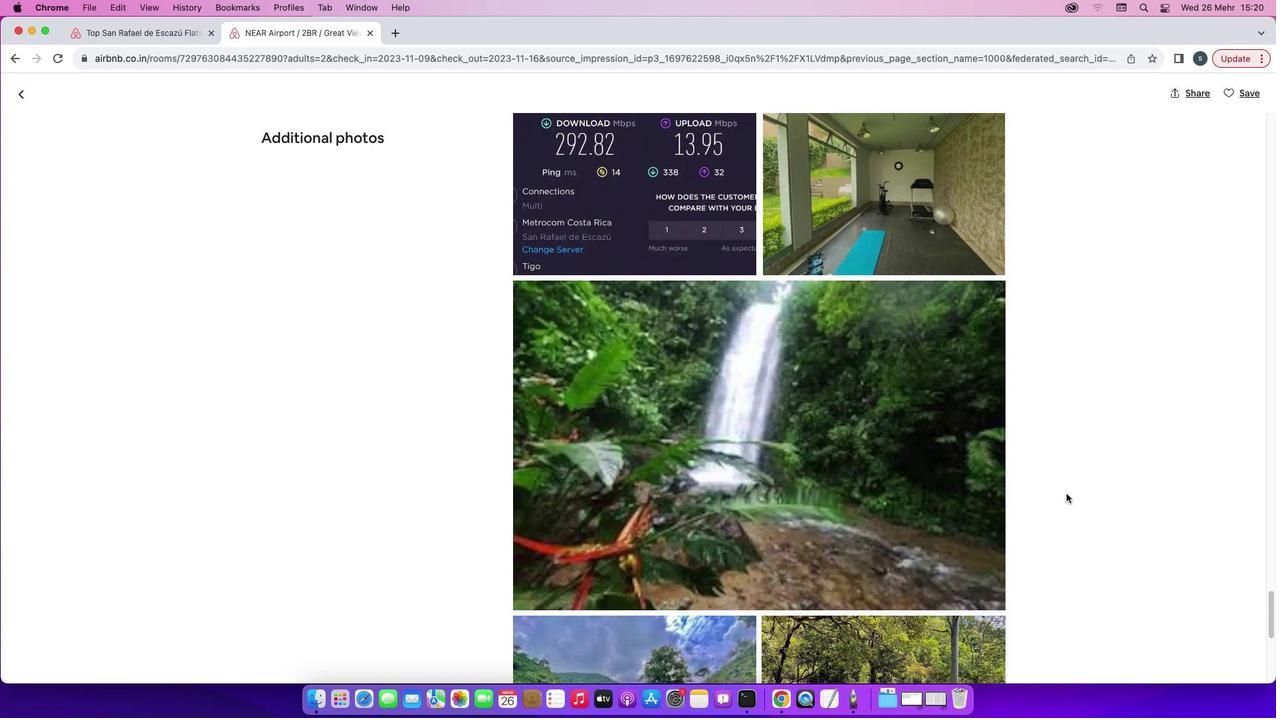 
Action: Mouse scrolled (1059, 486) with delta (-7, -8)
Screenshot: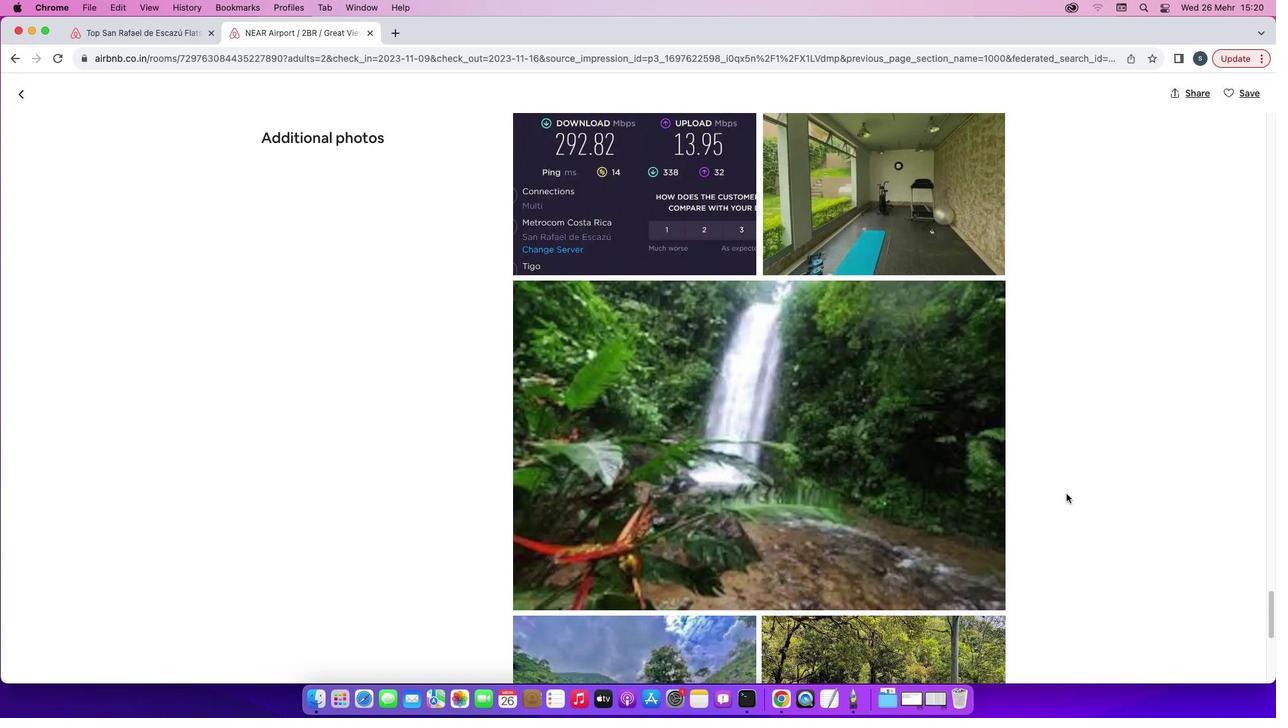 
Action: Mouse scrolled (1059, 486) with delta (-7, -9)
Screenshot: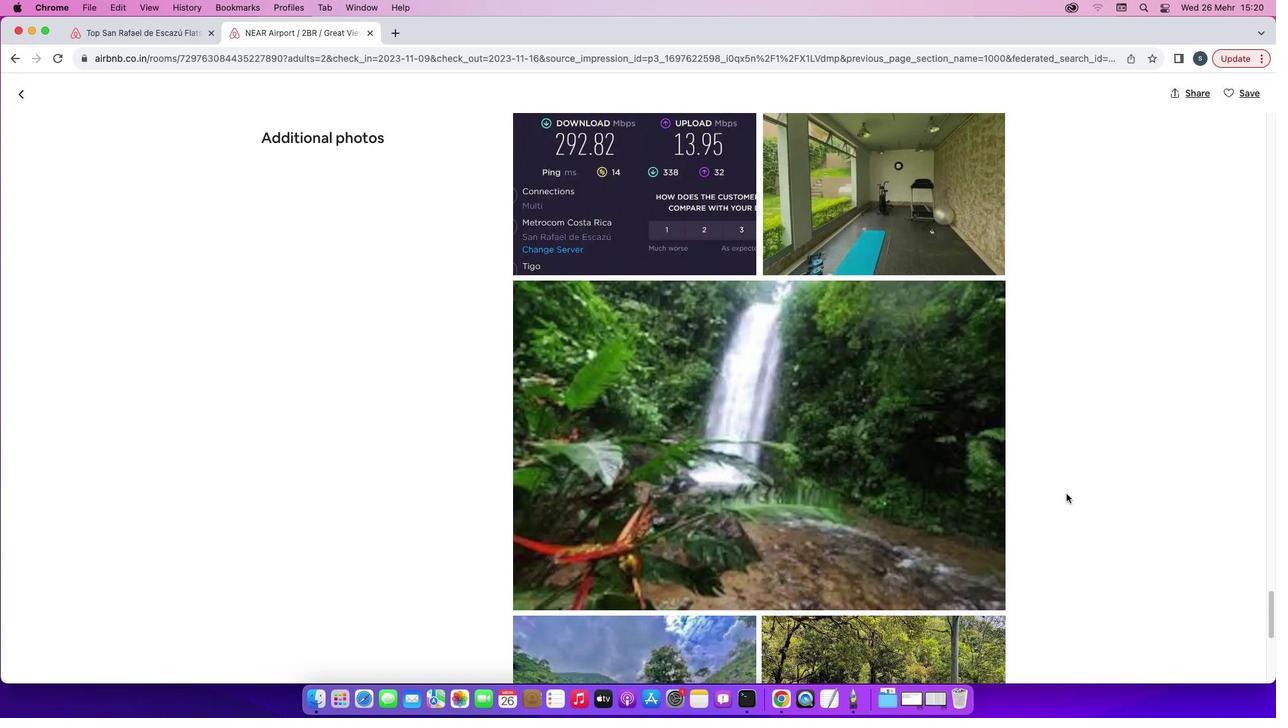 
Action: Mouse scrolled (1059, 486) with delta (-7, -9)
Screenshot: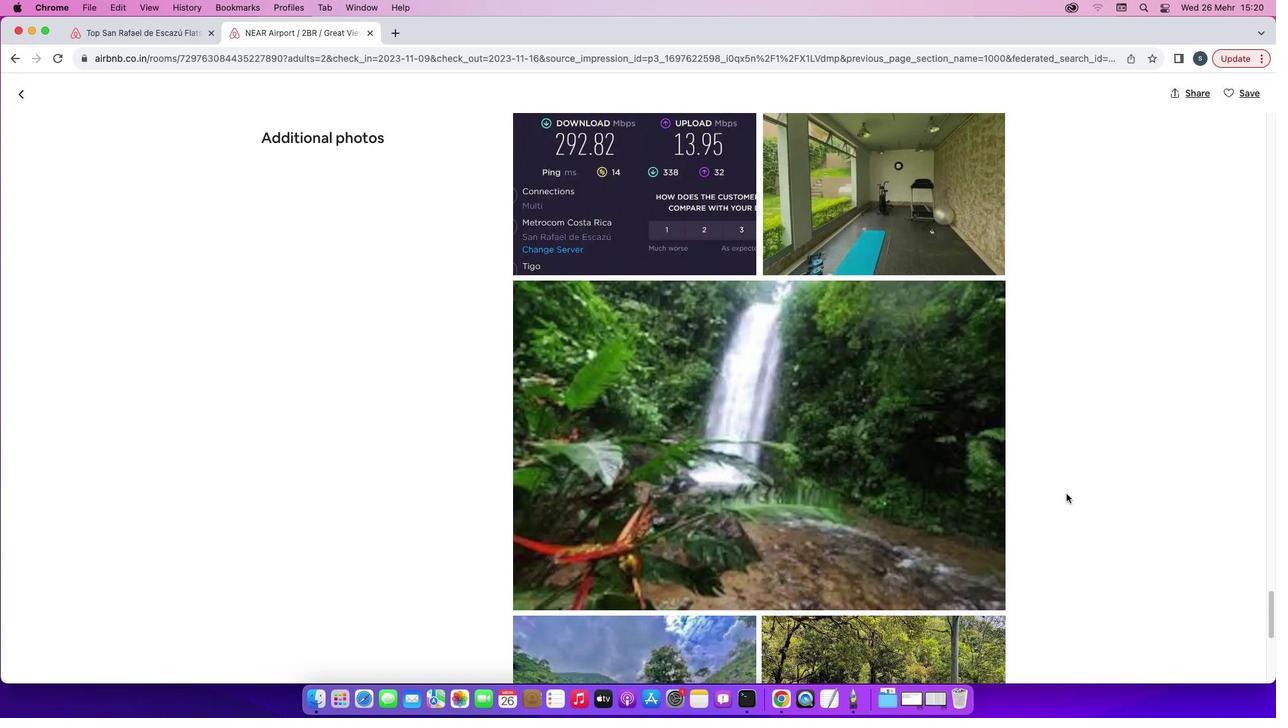 
Action: Mouse scrolled (1059, 486) with delta (-7, -7)
Screenshot: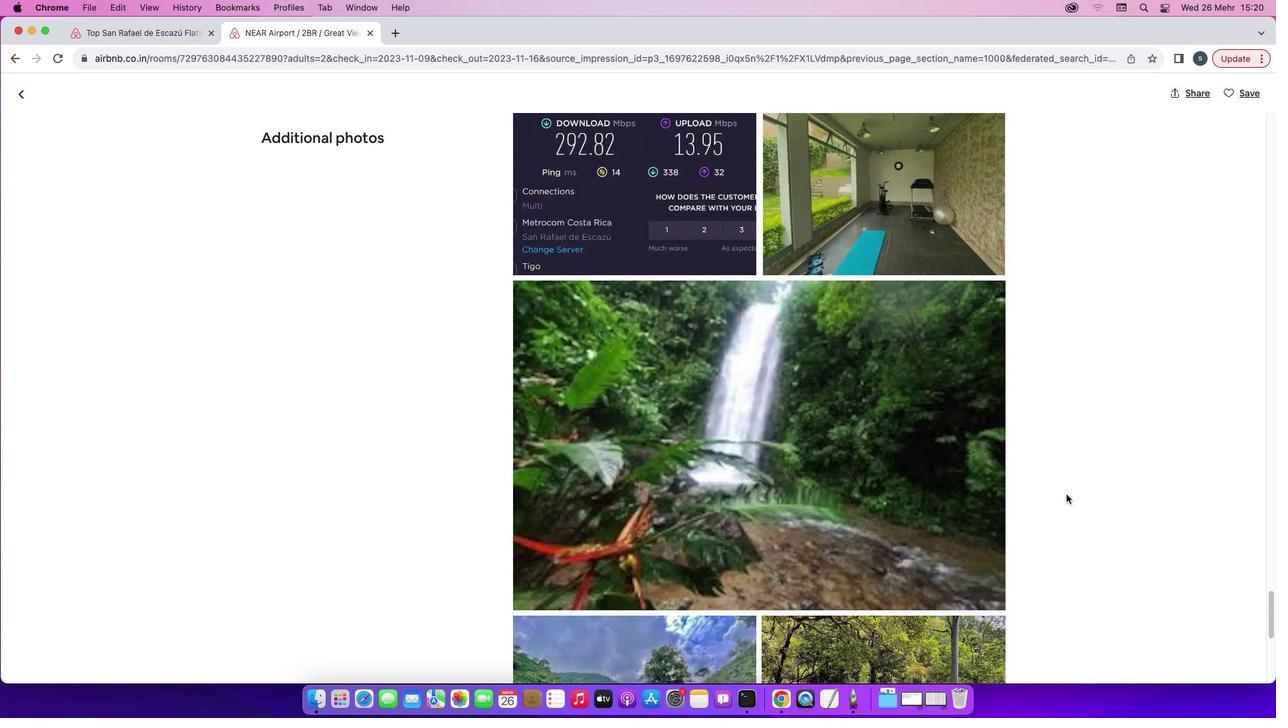 
Action: Mouse scrolled (1059, 486) with delta (-7, -7)
Screenshot: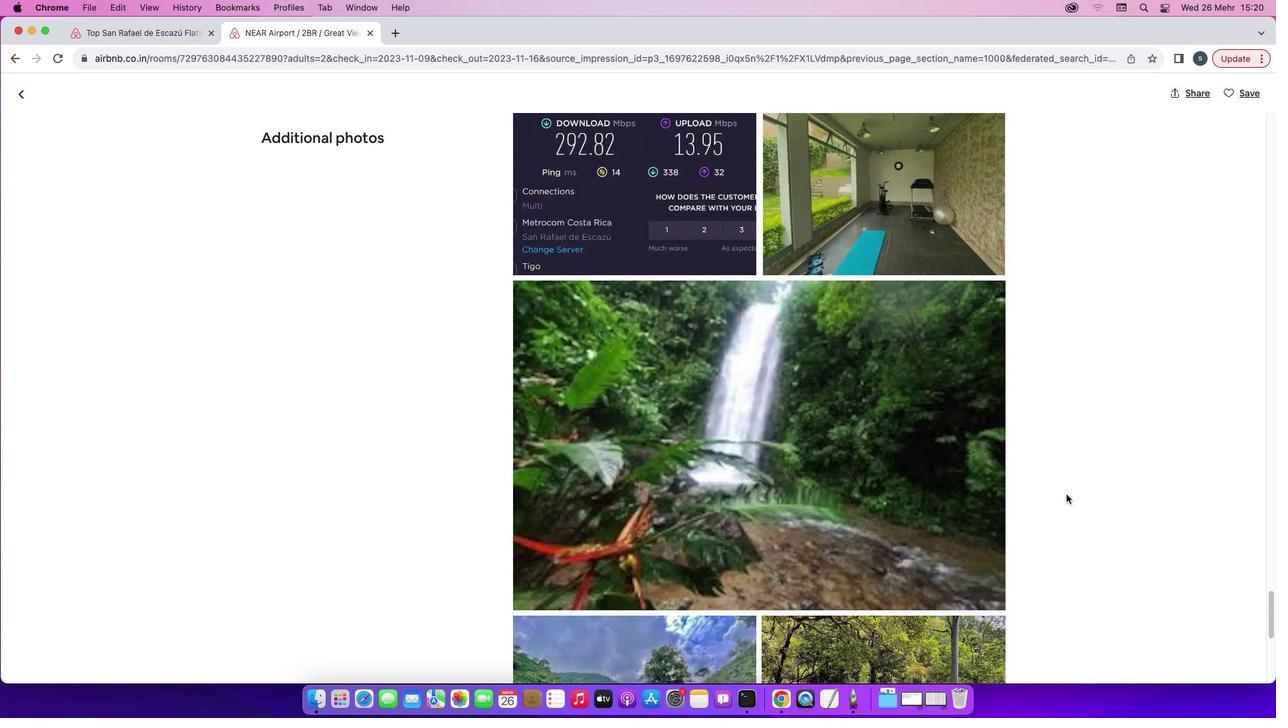 
Action: Mouse scrolled (1059, 486) with delta (-7, -9)
Screenshot: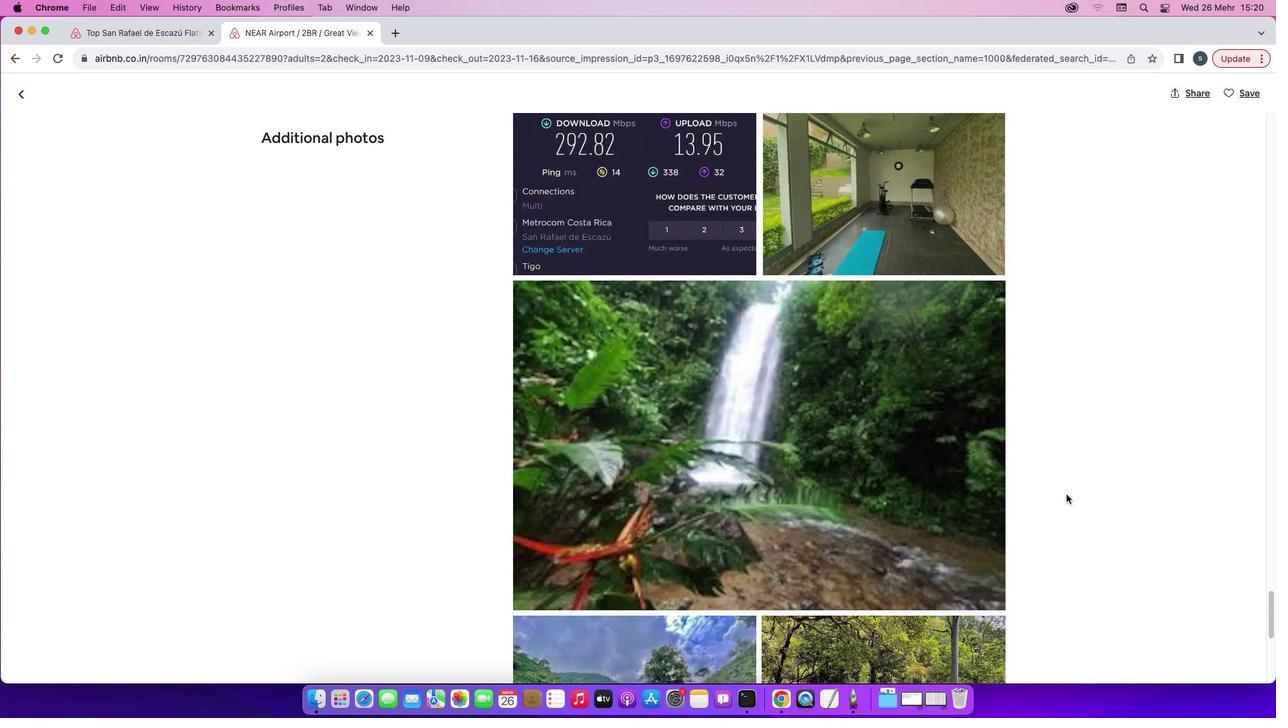 
Action: Mouse scrolled (1059, 486) with delta (-7, -9)
Screenshot: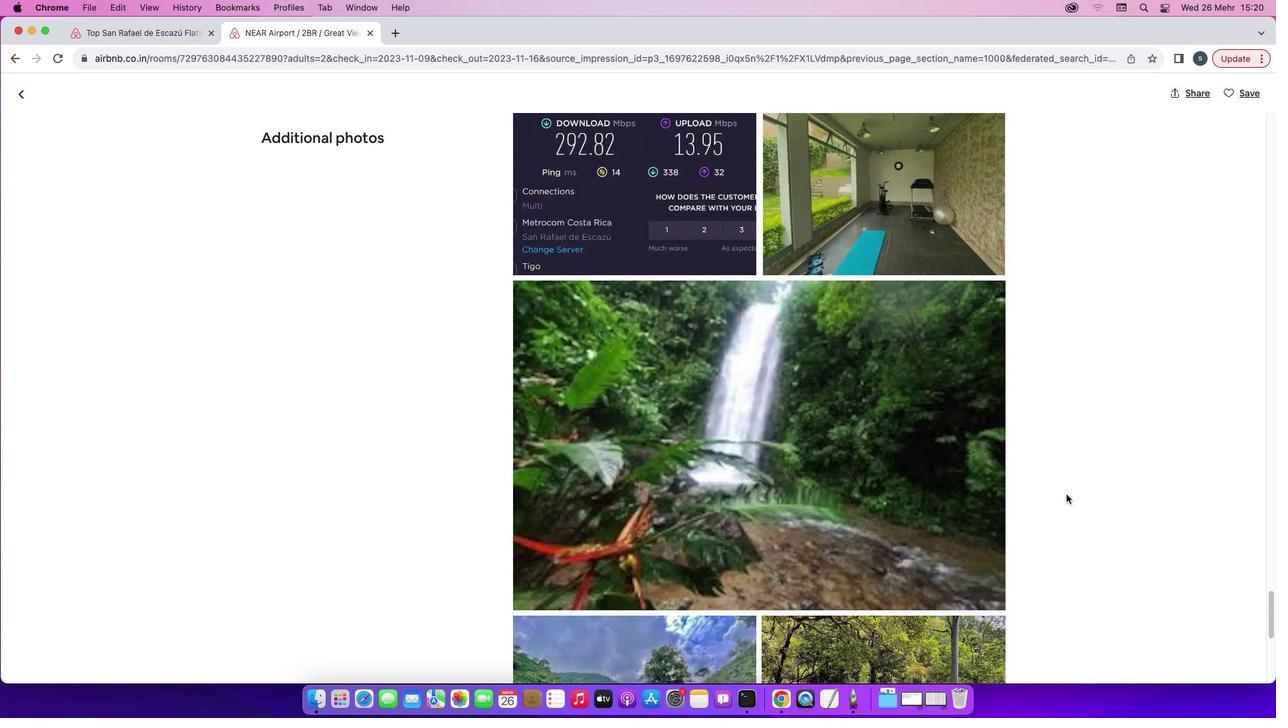 
Action: Mouse moved to (1058, 486)
Screenshot: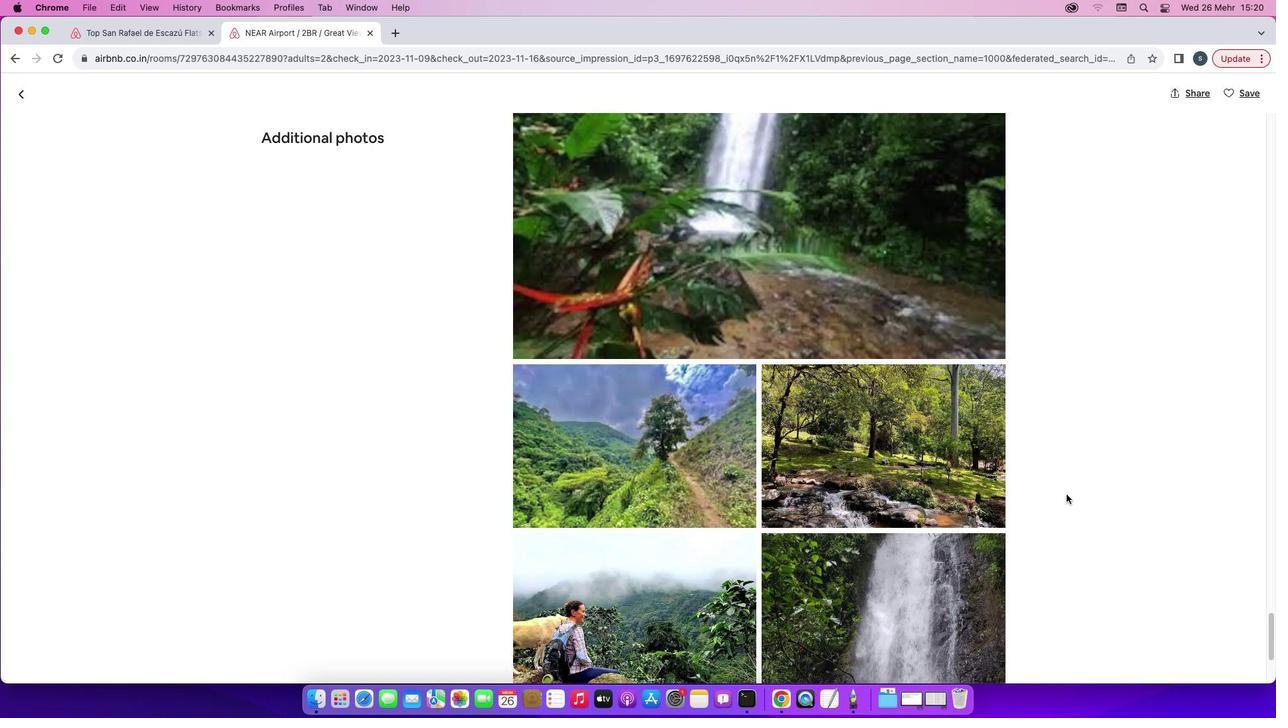 
Action: Mouse scrolled (1058, 486) with delta (-7, -7)
Screenshot: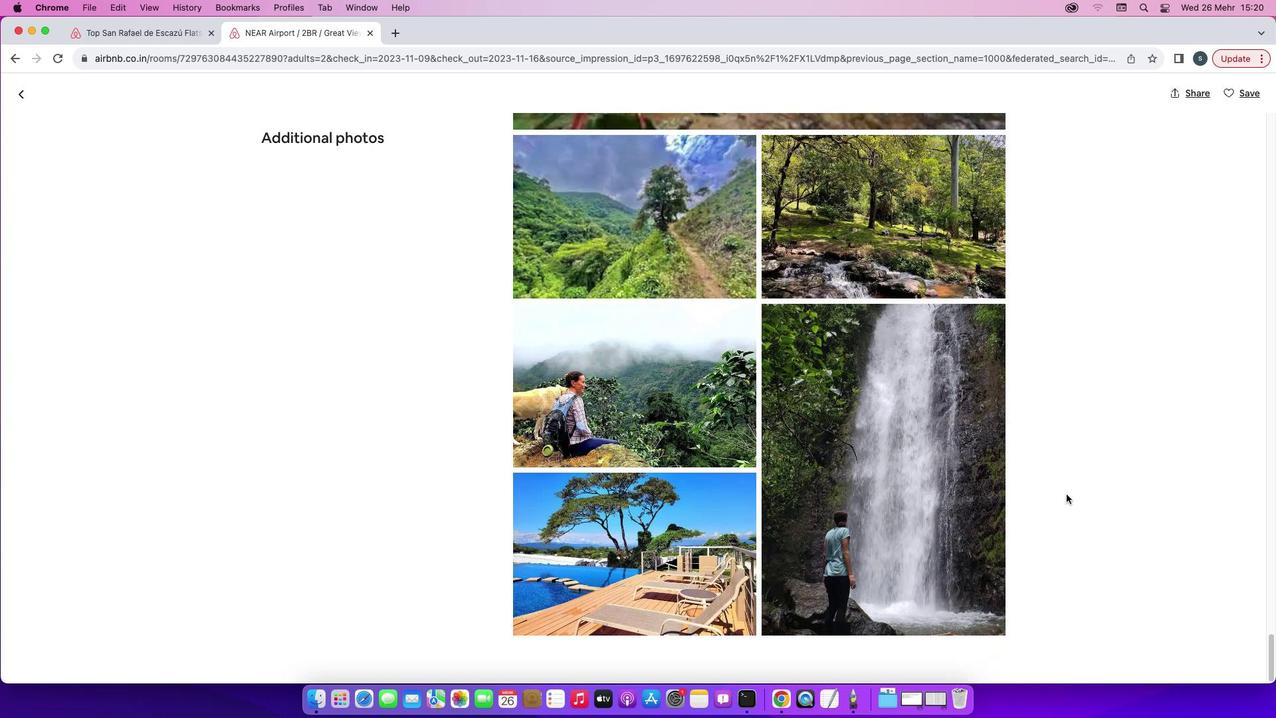 
Action: Mouse scrolled (1058, 486) with delta (-7, -7)
Screenshot: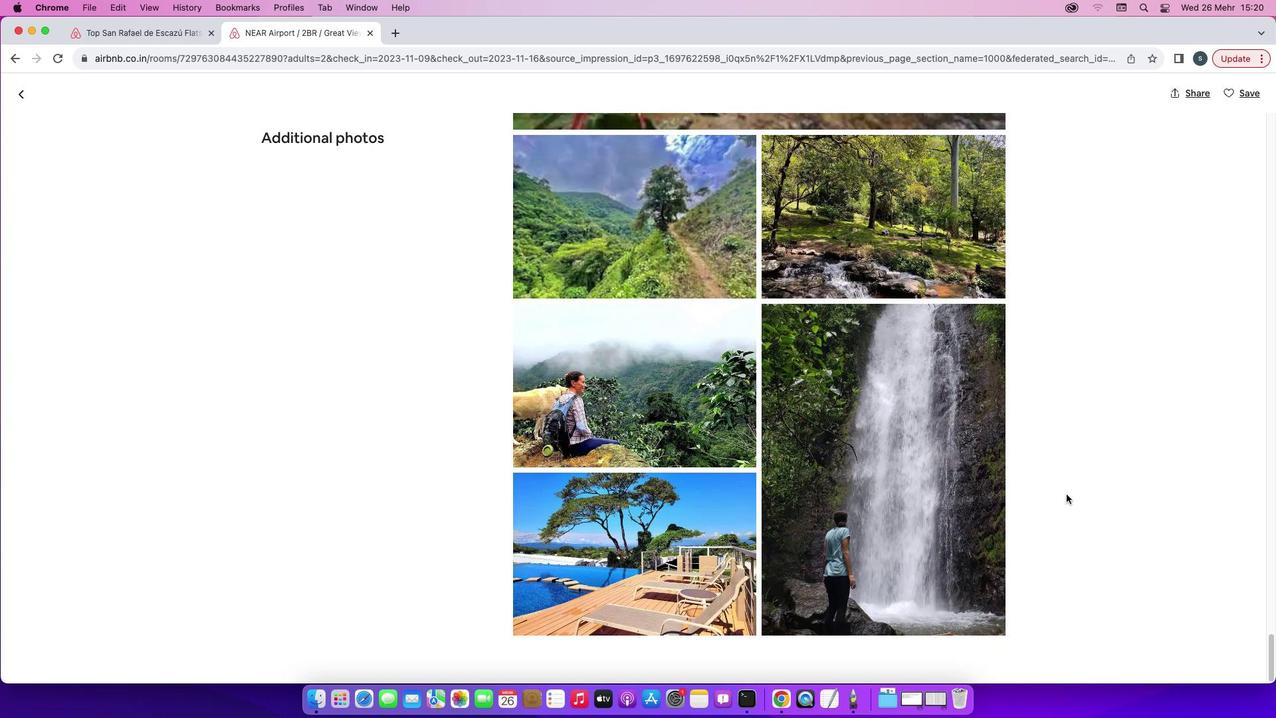 
Action: Mouse scrolled (1058, 486) with delta (-7, -9)
Screenshot: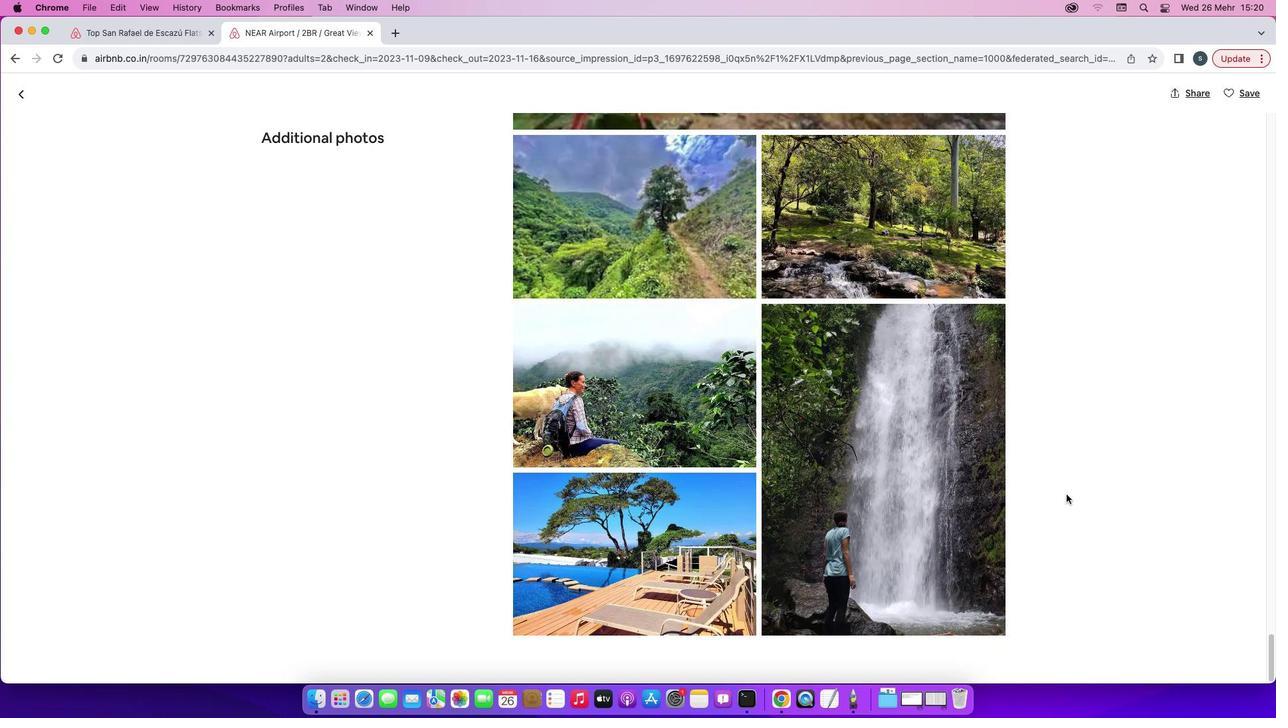 
Action: Mouse scrolled (1058, 486) with delta (-7, -9)
Screenshot: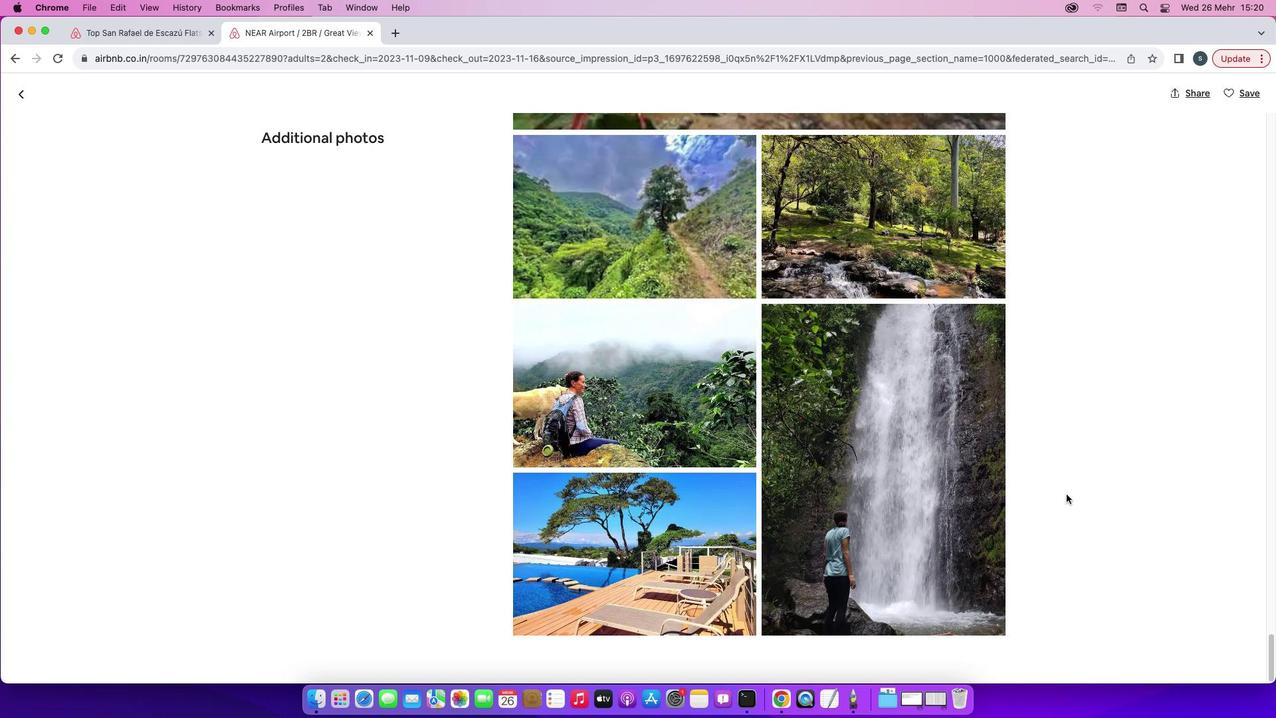 
Action: Mouse scrolled (1058, 486) with delta (-7, -7)
Screenshot: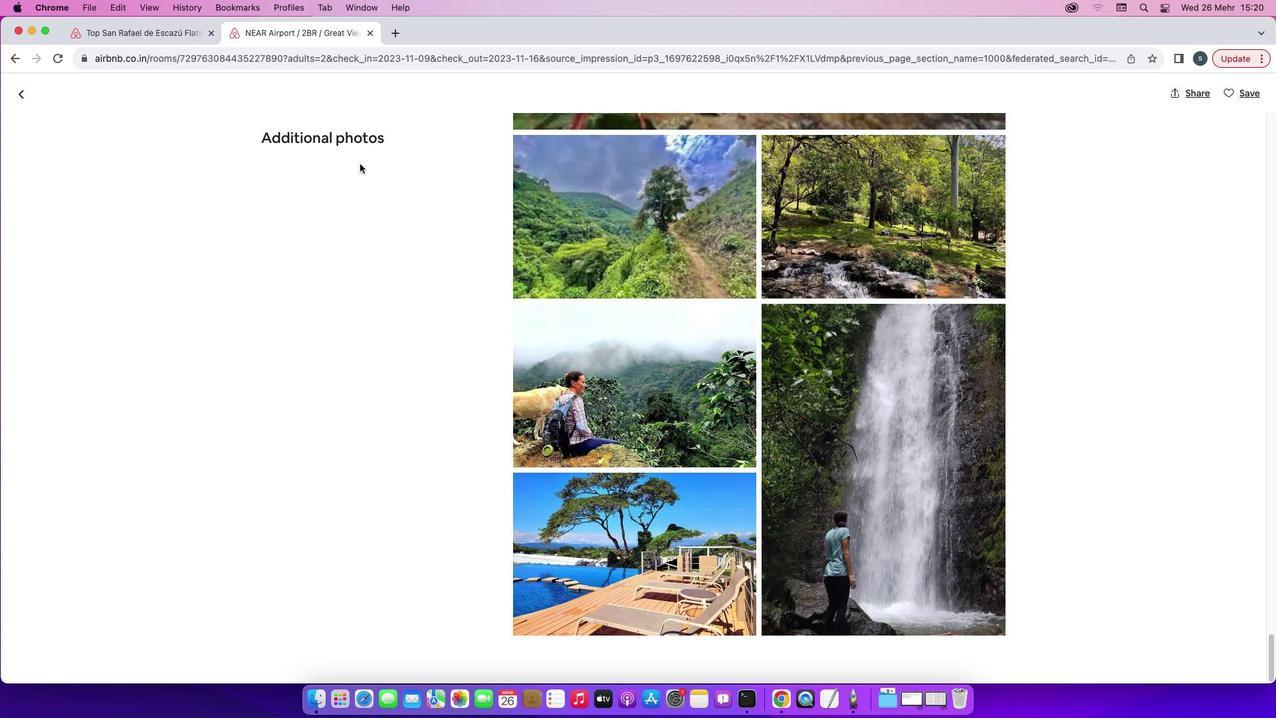
Action: Mouse scrolled (1058, 486) with delta (-7, -7)
Screenshot: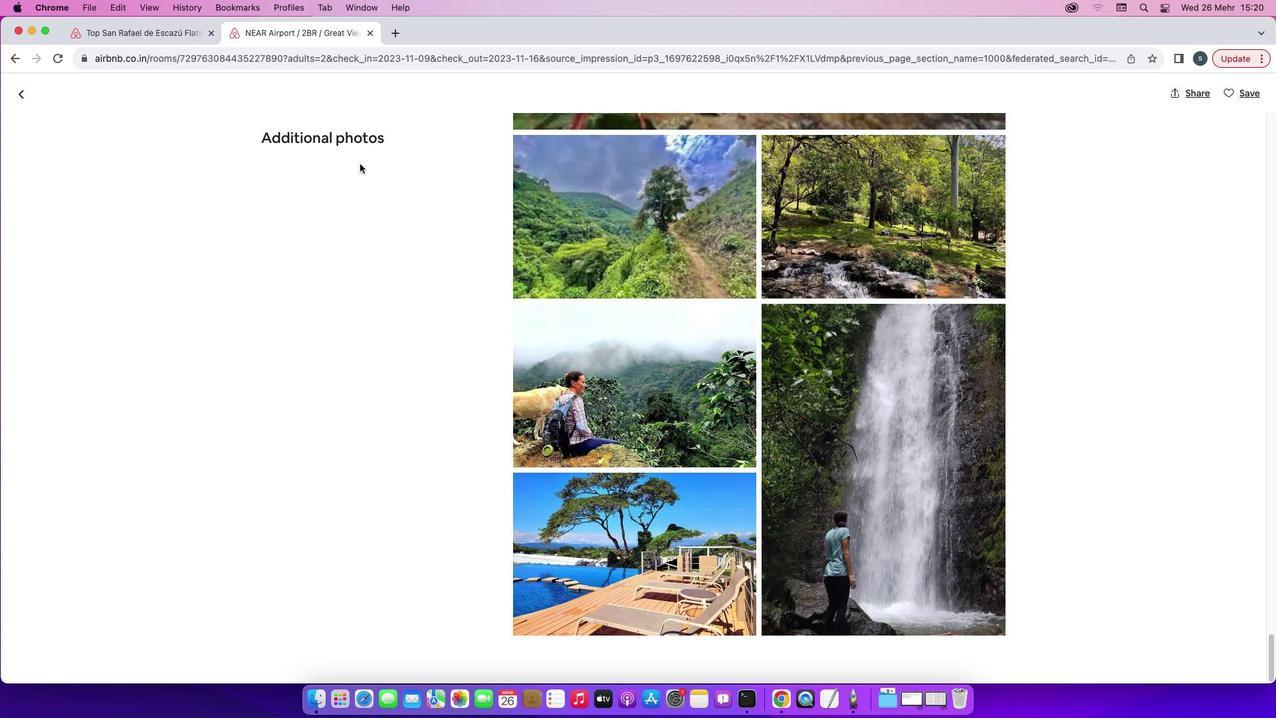 
Action: Mouse scrolled (1058, 486) with delta (-7, -9)
Screenshot: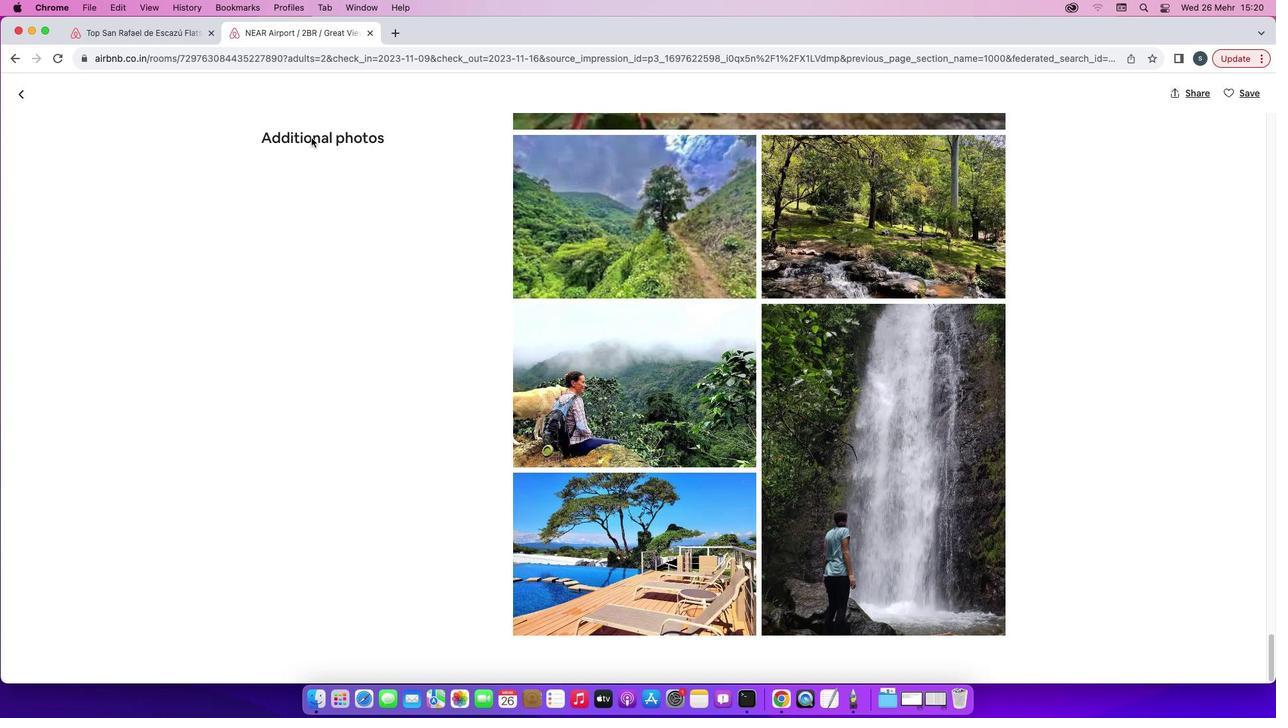 
Action: Mouse scrolled (1058, 486) with delta (-7, -9)
Screenshot: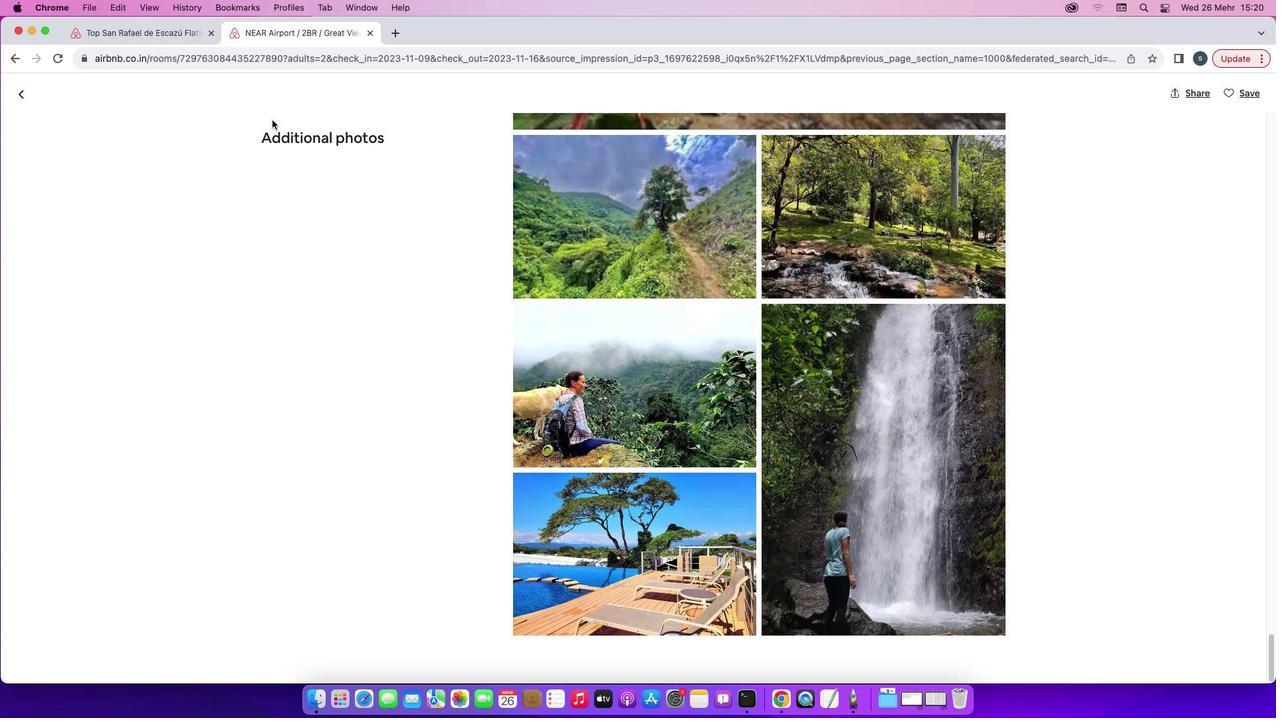 
Action: Mouse scrolled (1058, 486) with delta (-7, -7)
Screenshot: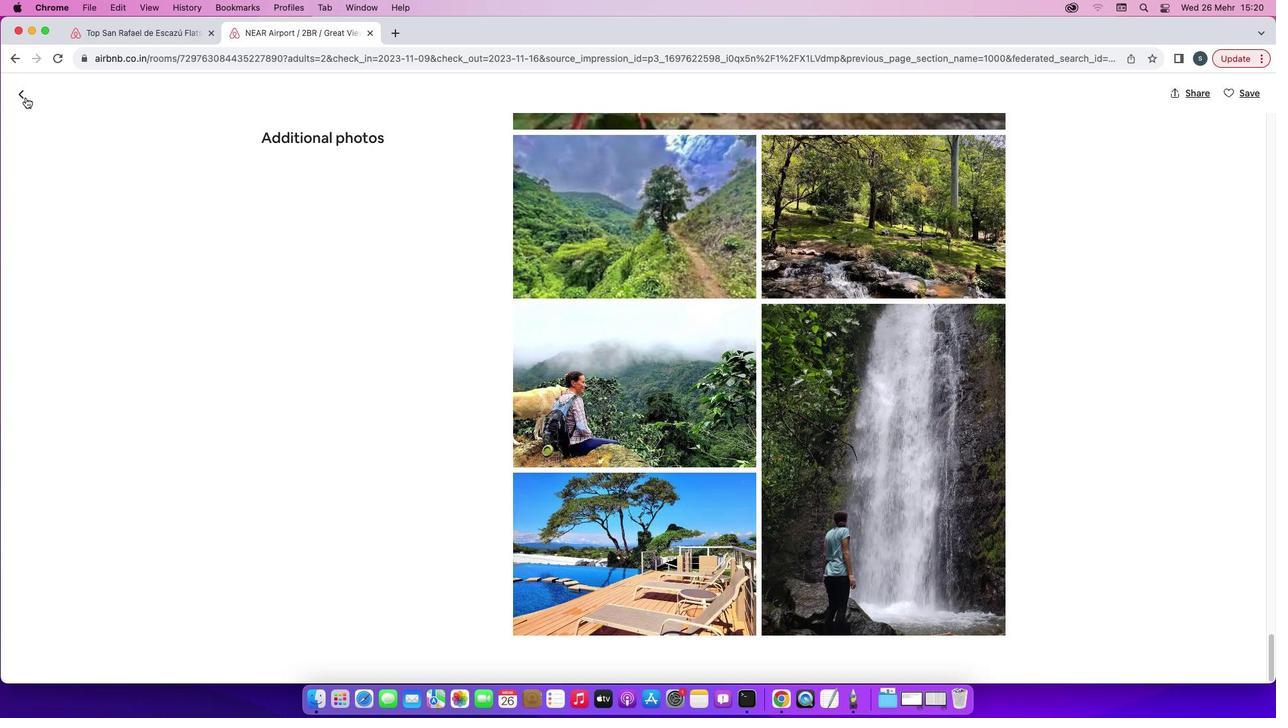 
Action: Mouse scrolled (1058, 486) with delta (-7, -7)
Screenshot: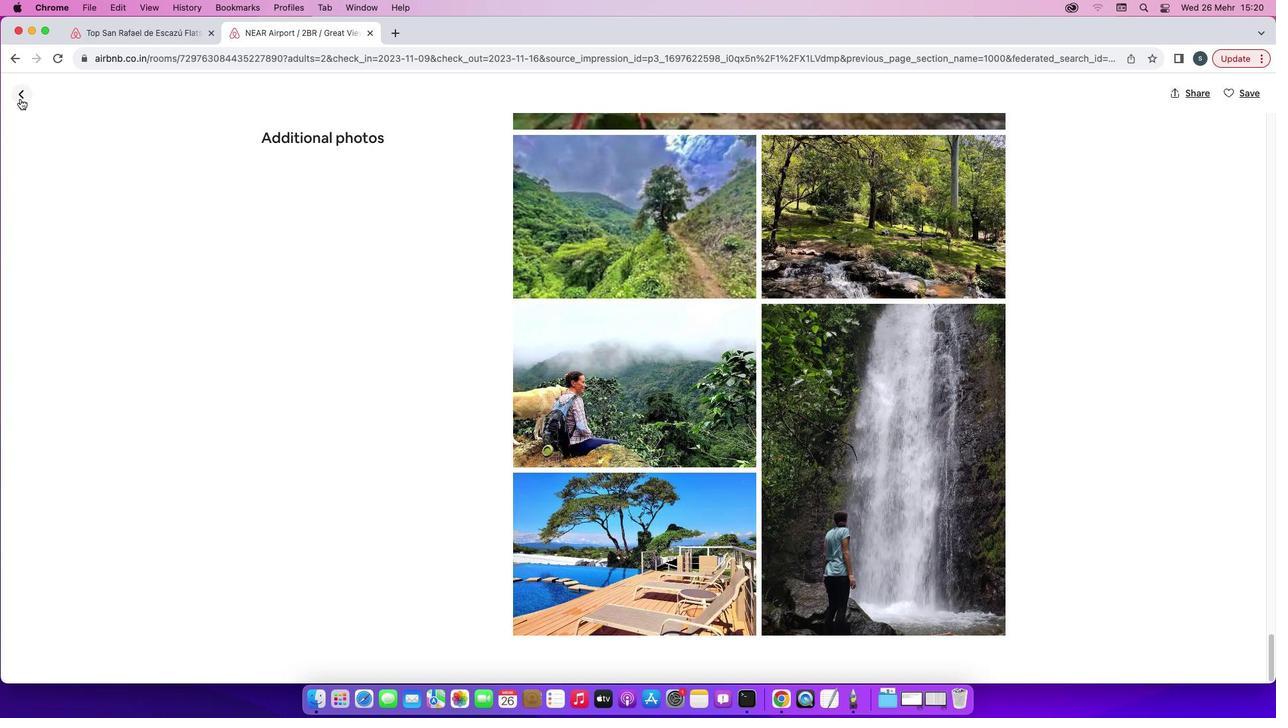 
Action: Mouse scrolled (1058, 486) with delta (-7, -9)
Screenshot: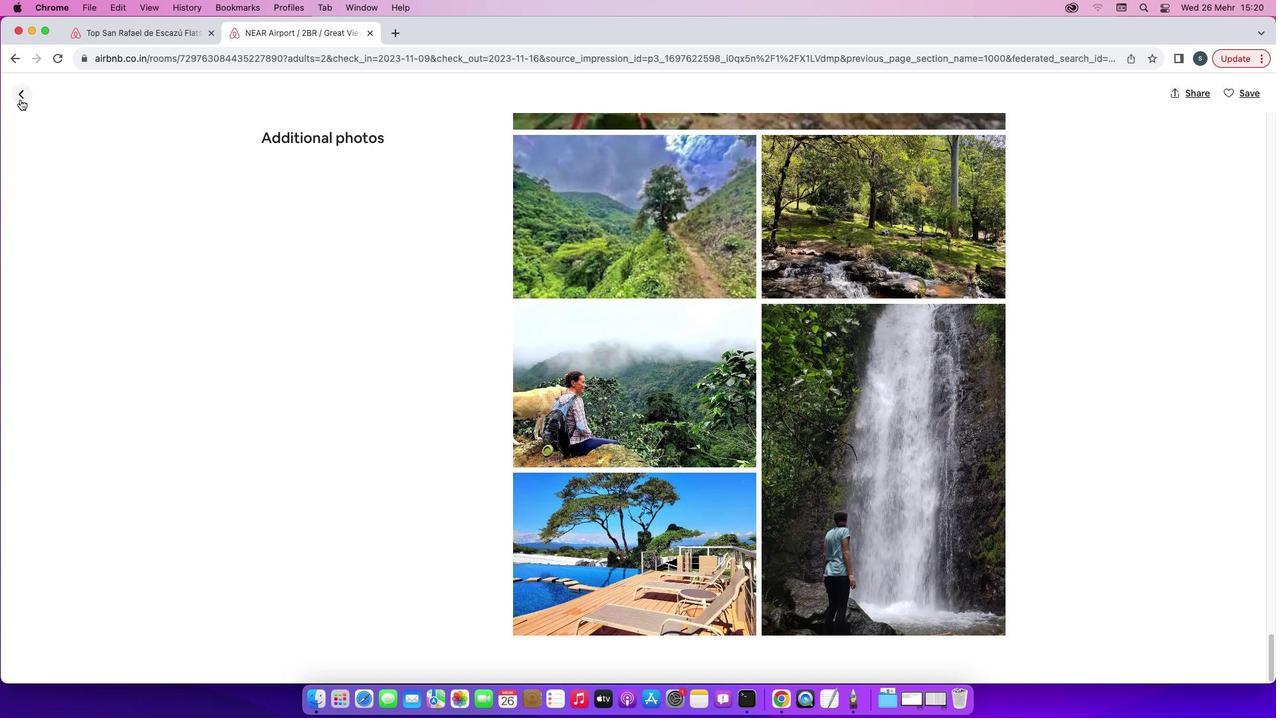 
Action: Mouse scrolled (1058, 486) with delta (-7, -9)
Screenshot: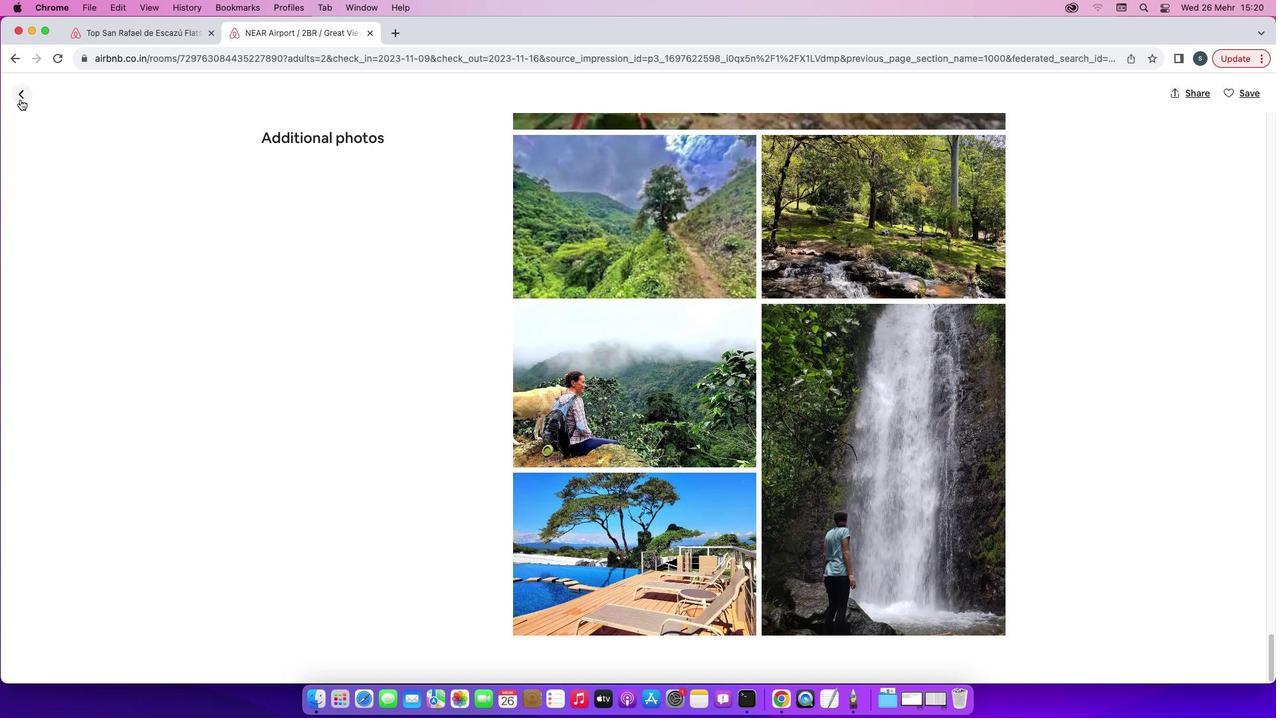 
Action: Mouse scrolled (1058, 486) with delta (-7, -10)
Screenshot: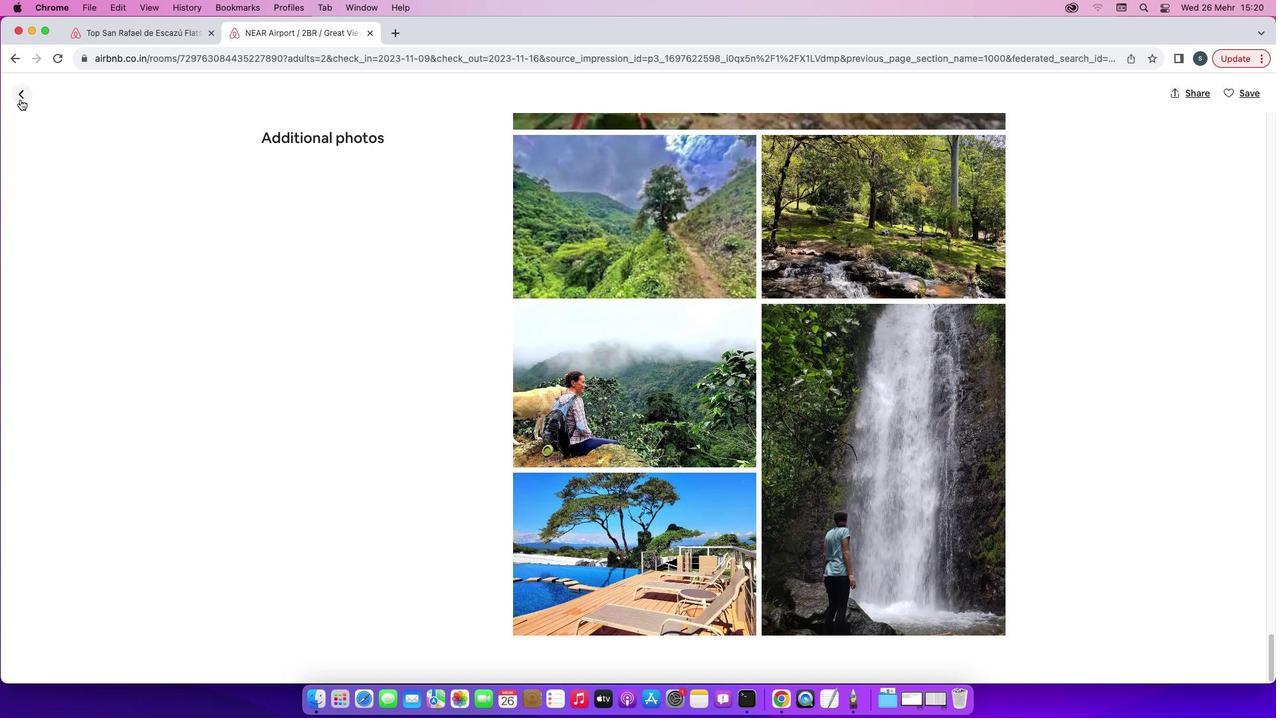 
Action: Mouse moved to (11, 91)
Screenshot: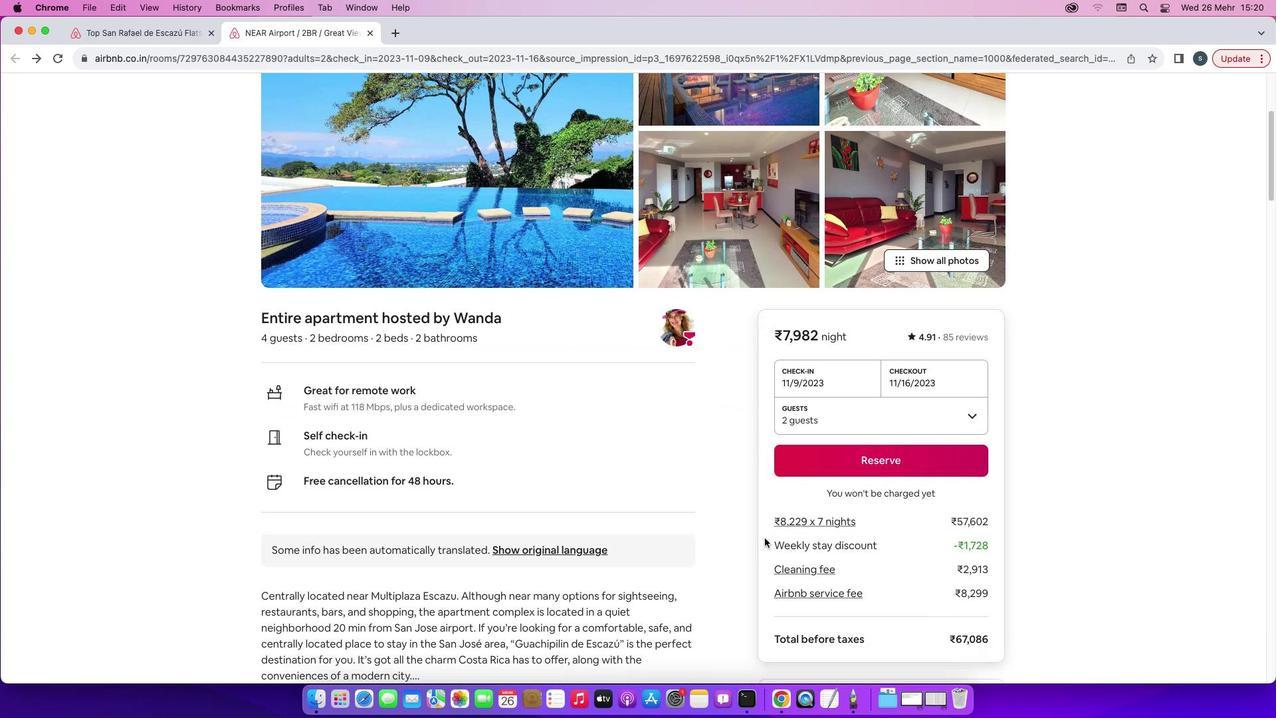 
Action: Mouse pressed left at (11, 91)
Screenshot: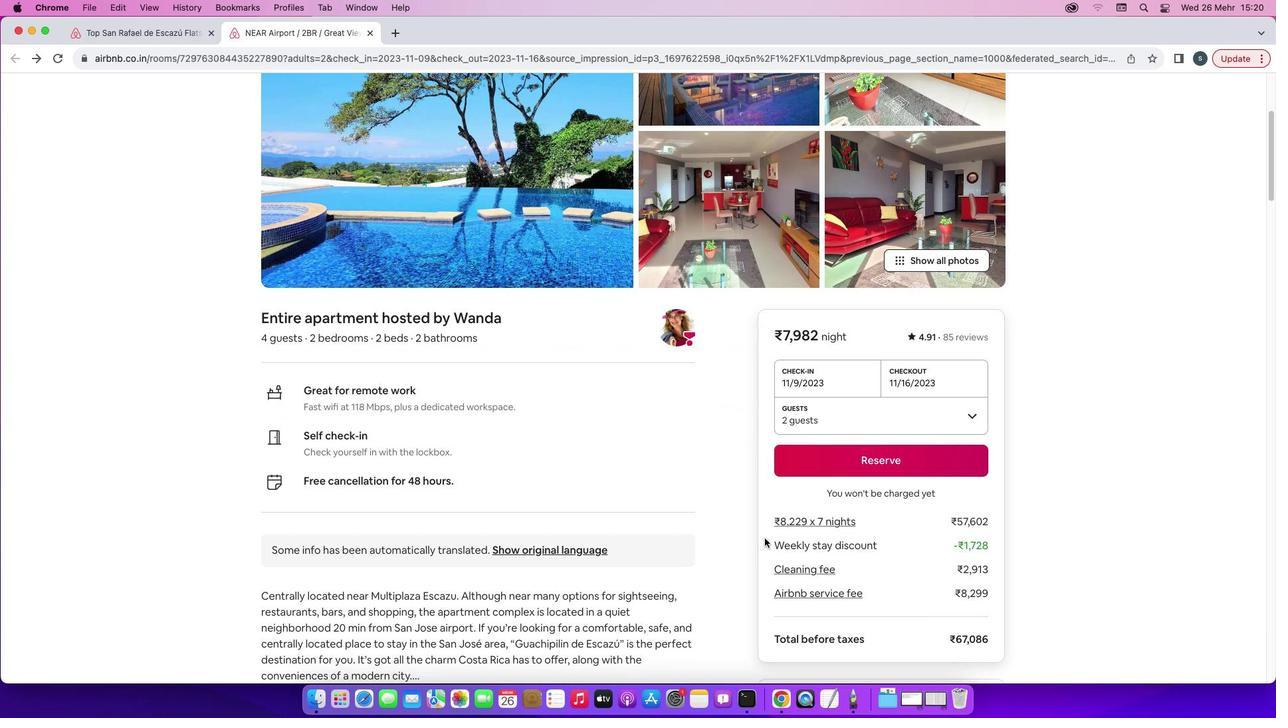 
Action: Mouse moved to (757, 530)
Screenshot: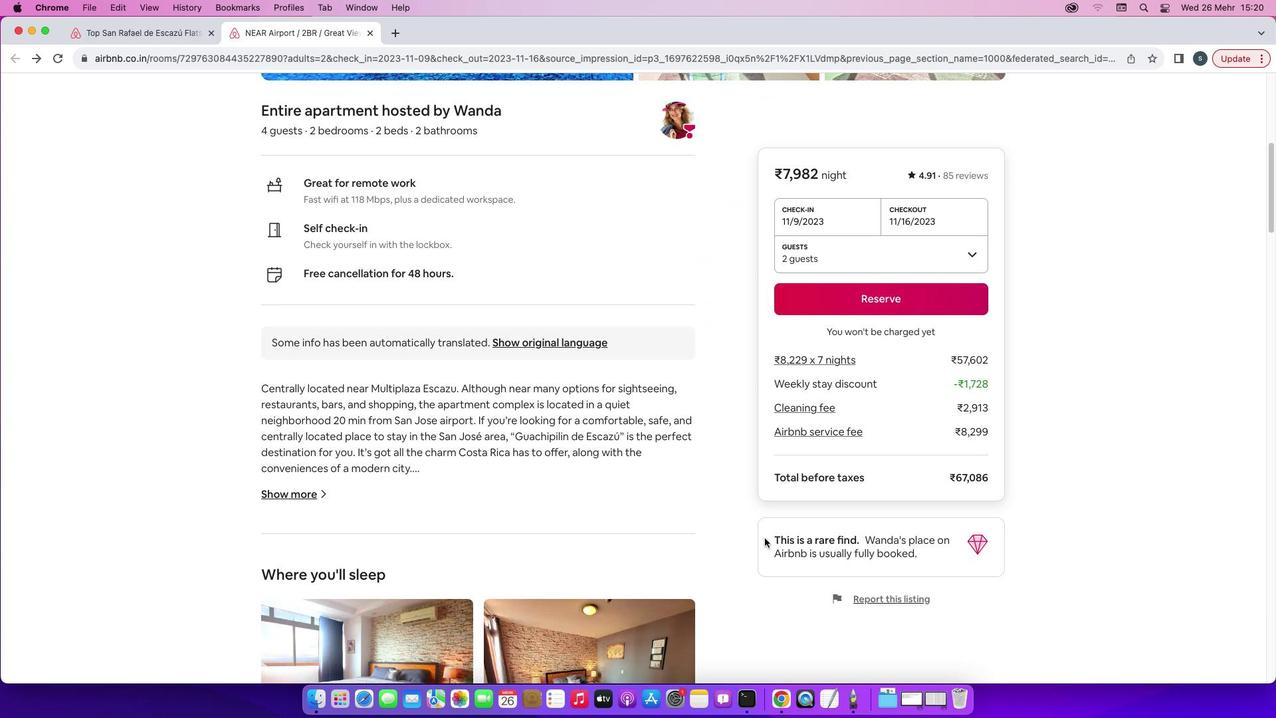 
Action: Mouse scrolled (757, 530) with delta (-7, -7)
Screenshot: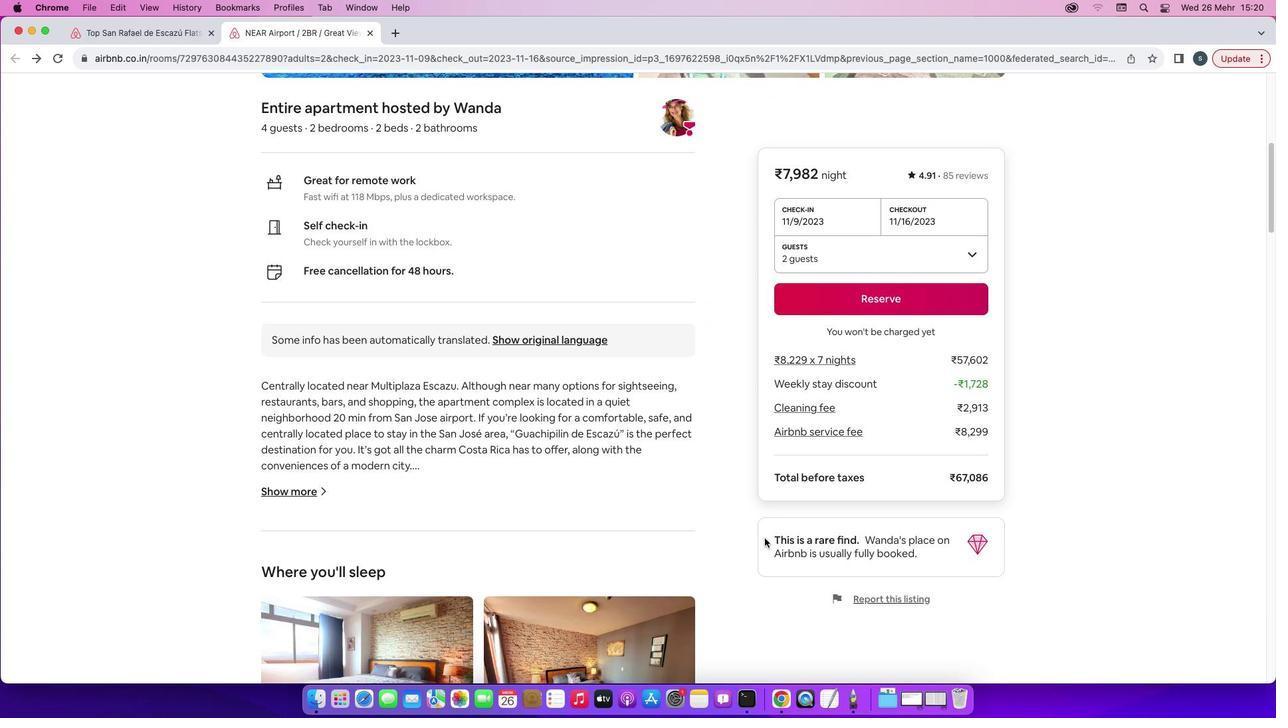 
Action: Mouse scrolled (757, 530) with delta (-7, -7)
Screenshot: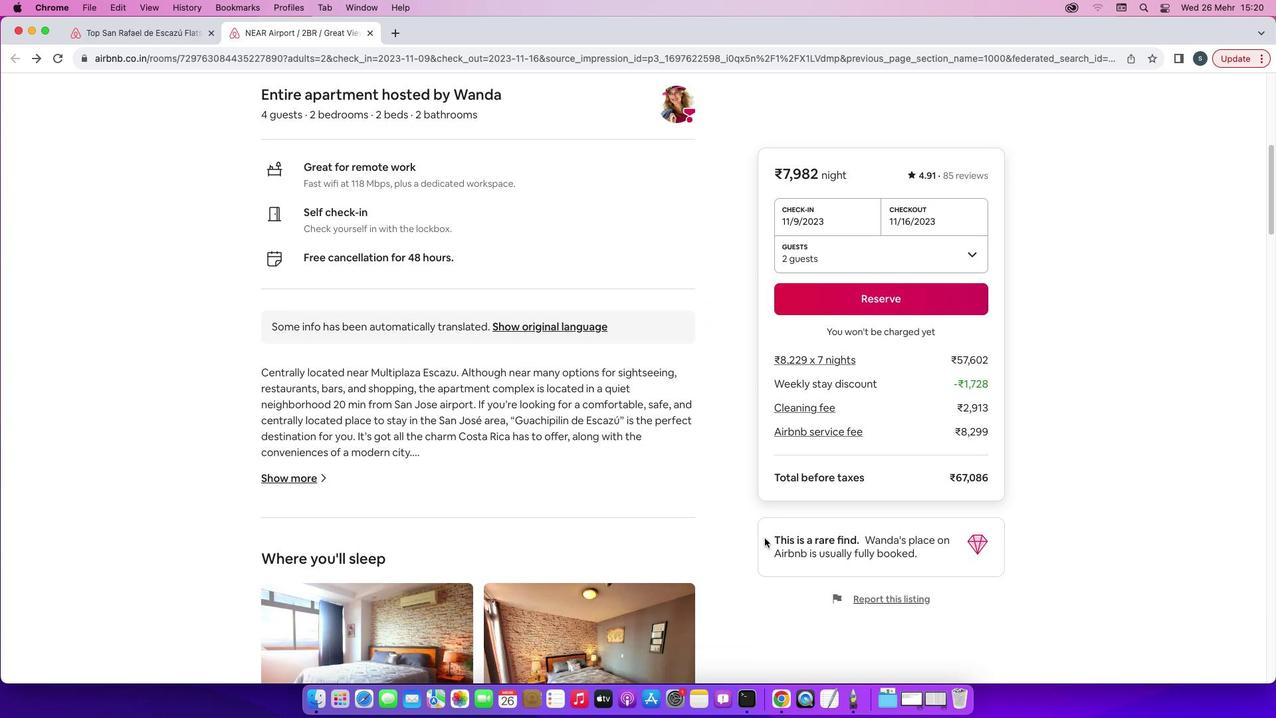 
Action: Mouse scrolled (757, 530) with delta (-7, -9)
Screenshot: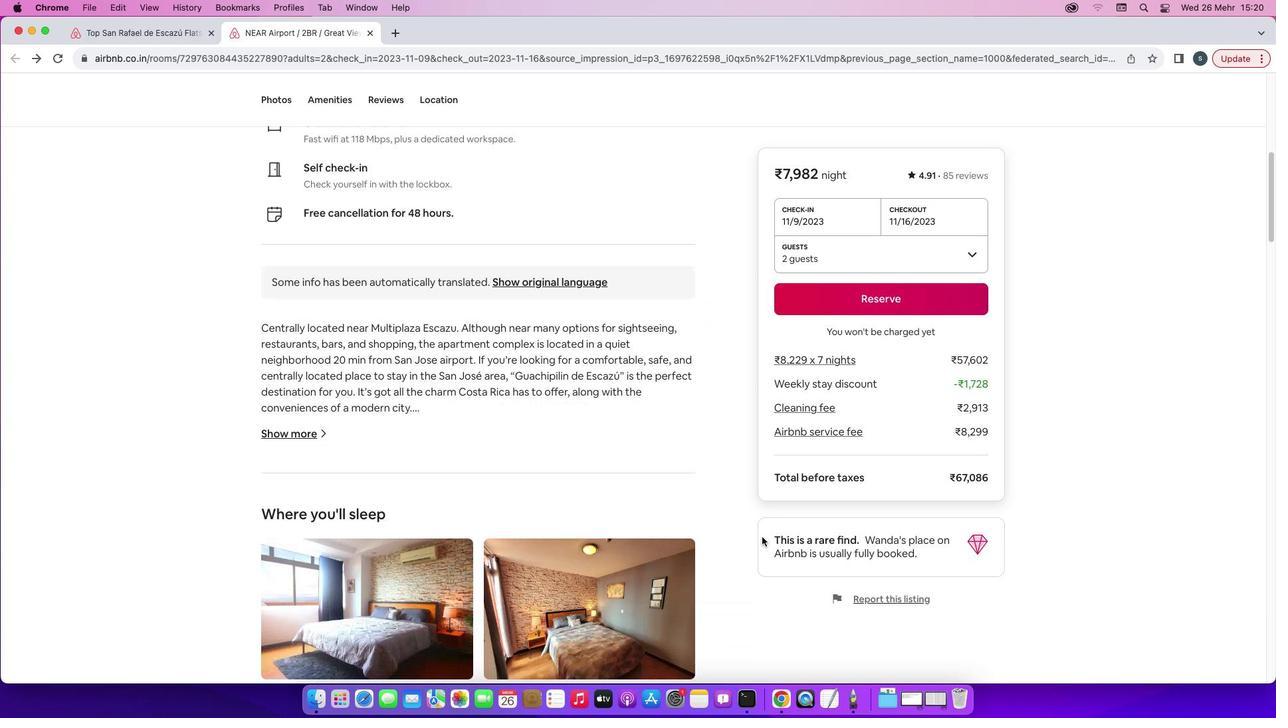 
Action: Mouse scrolled (757, 530) with delta (-7, -9)
Screenshot: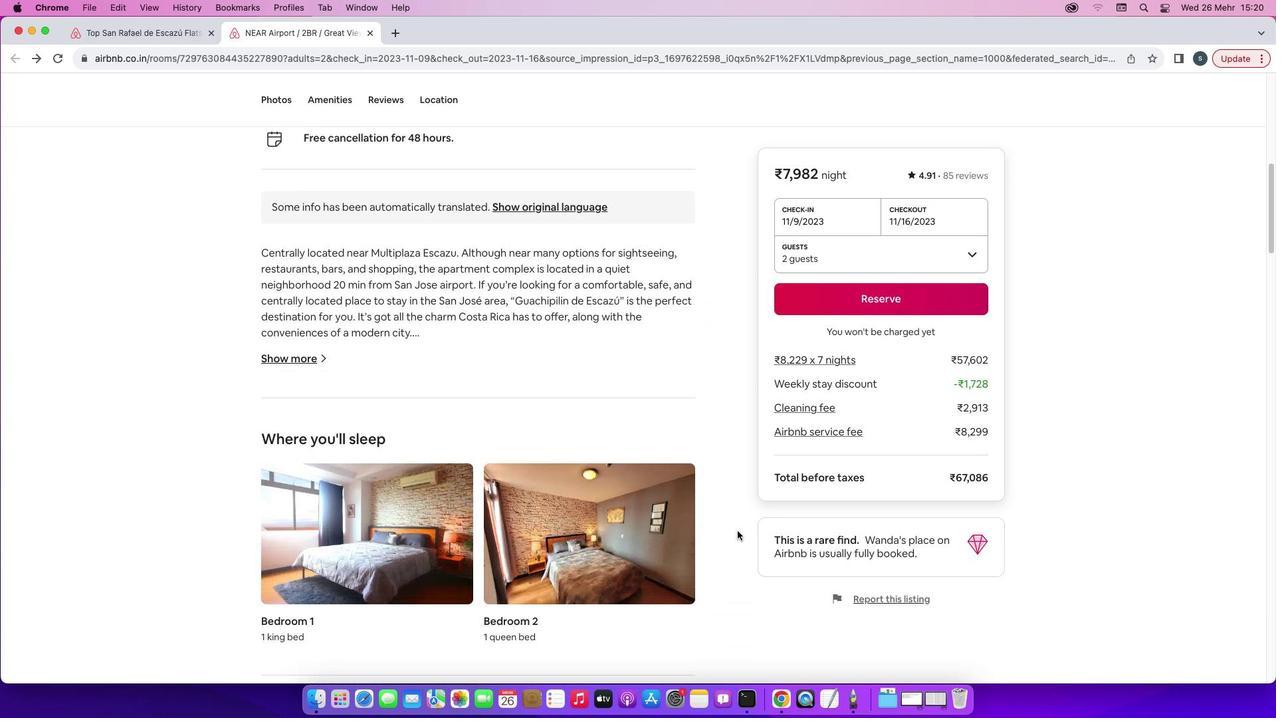 
Action: Mouse scrolled (757, 530) with delta (-7, -7)
Screenshot: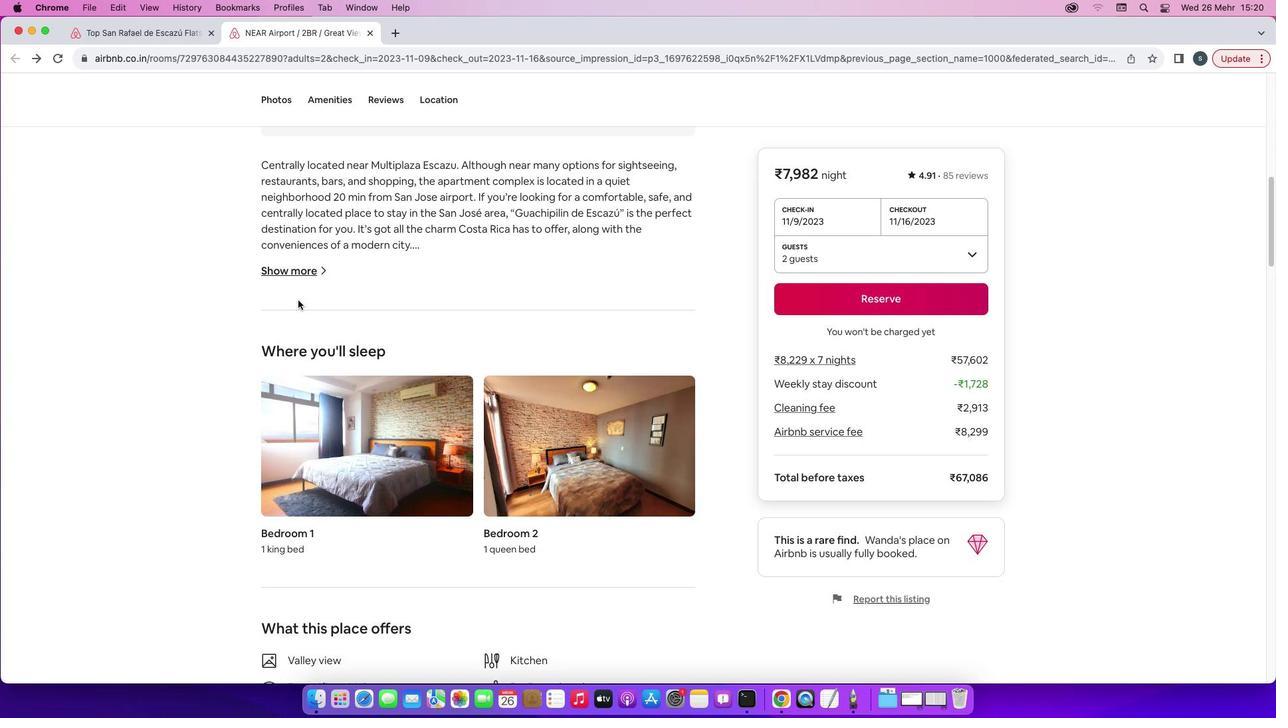 
Action: Mouse scrolled (757, 530) with delta (-7, -7)
Screenshot: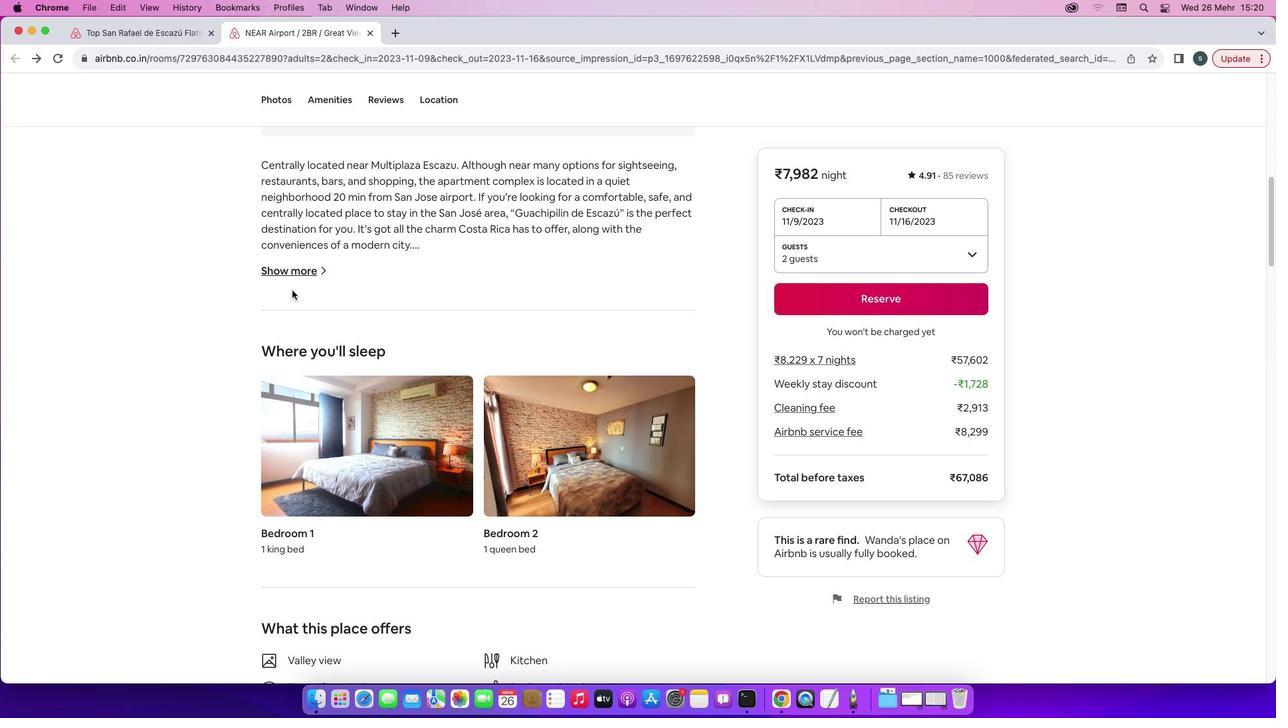 
Action: Mouse scrolled (757, 530) with delta (-7, -8)
Screenshot: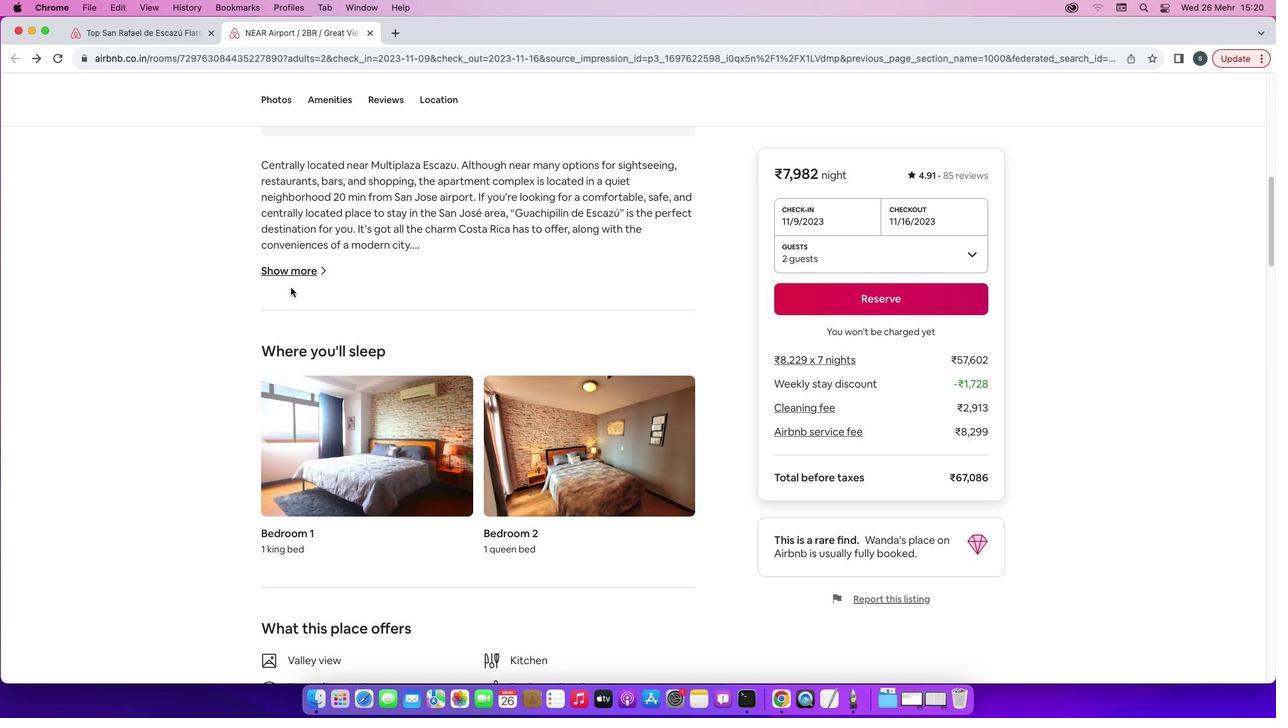 
Action: Mouse scrolled (757, 530) with delta (-7, -9)
Screenshot: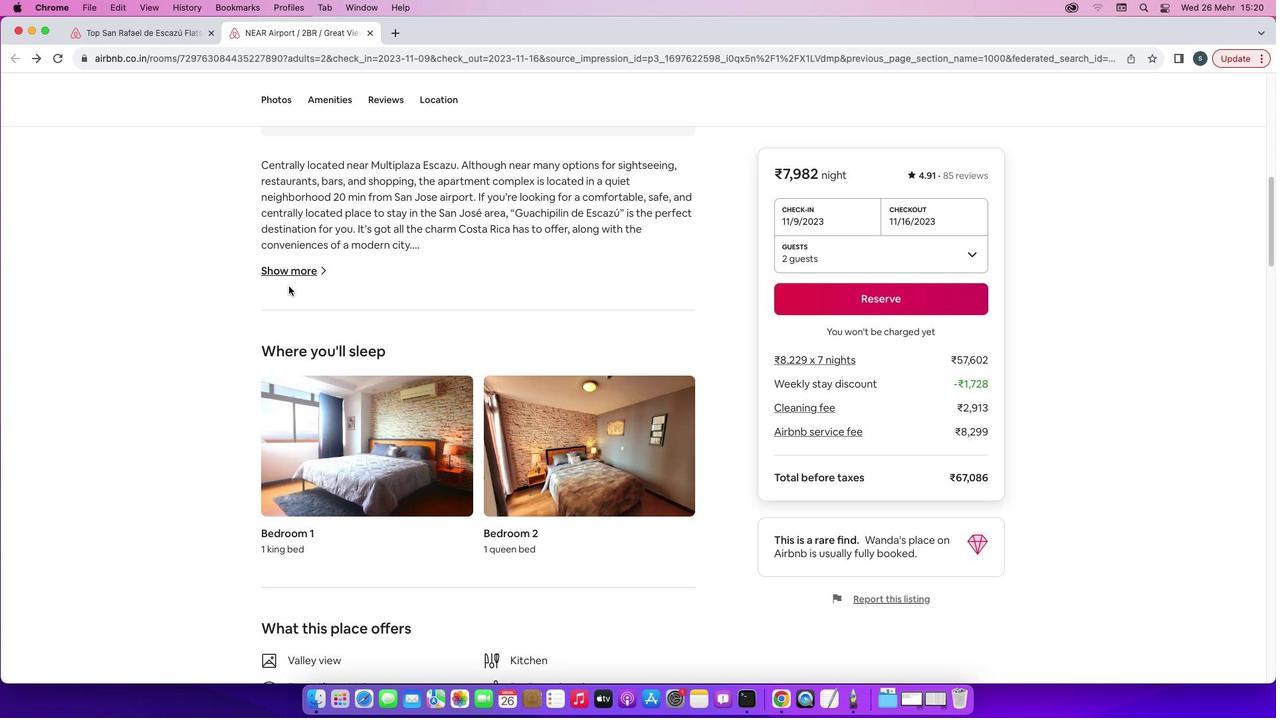 
Action: Mouse scrolled (757, 530) with delta (-7, -7)
Screenshot: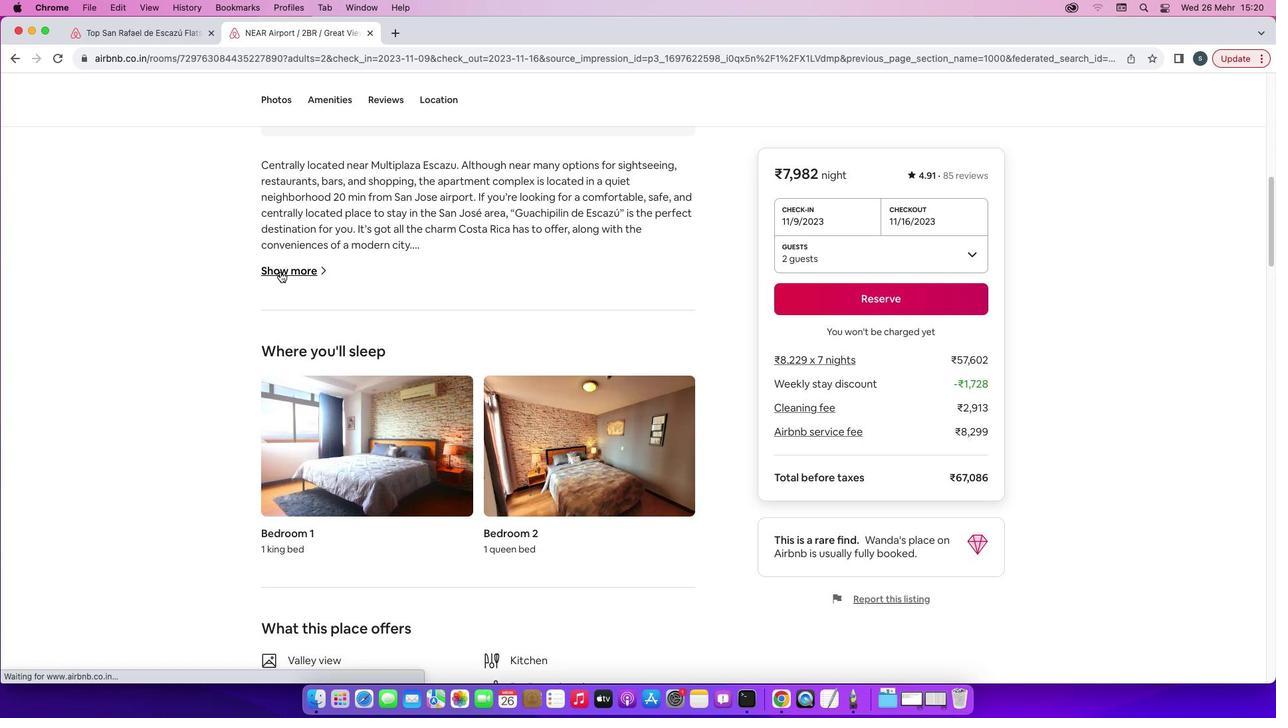 
Action: Mouse scrolled (757, 530) with delta (-7, -7)
Screenshot: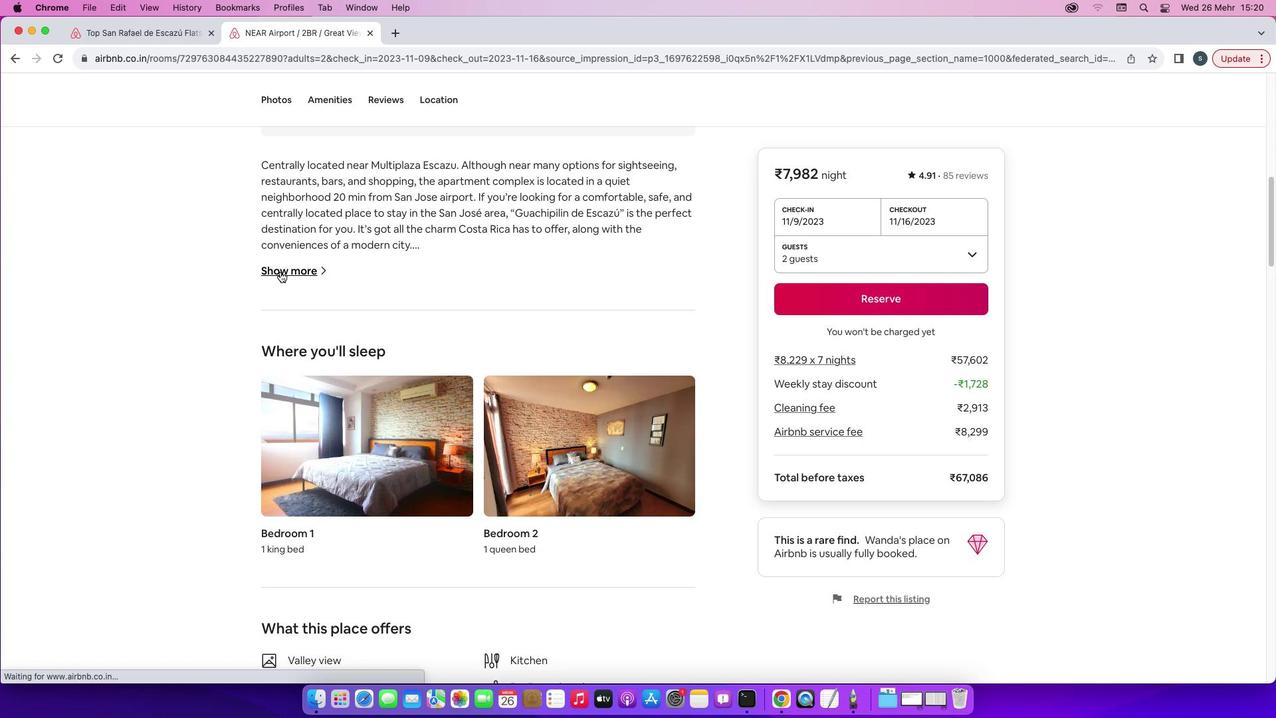 
Action: Mouse scrolled (757, 530) with delta (-7, -8)
Screenshot: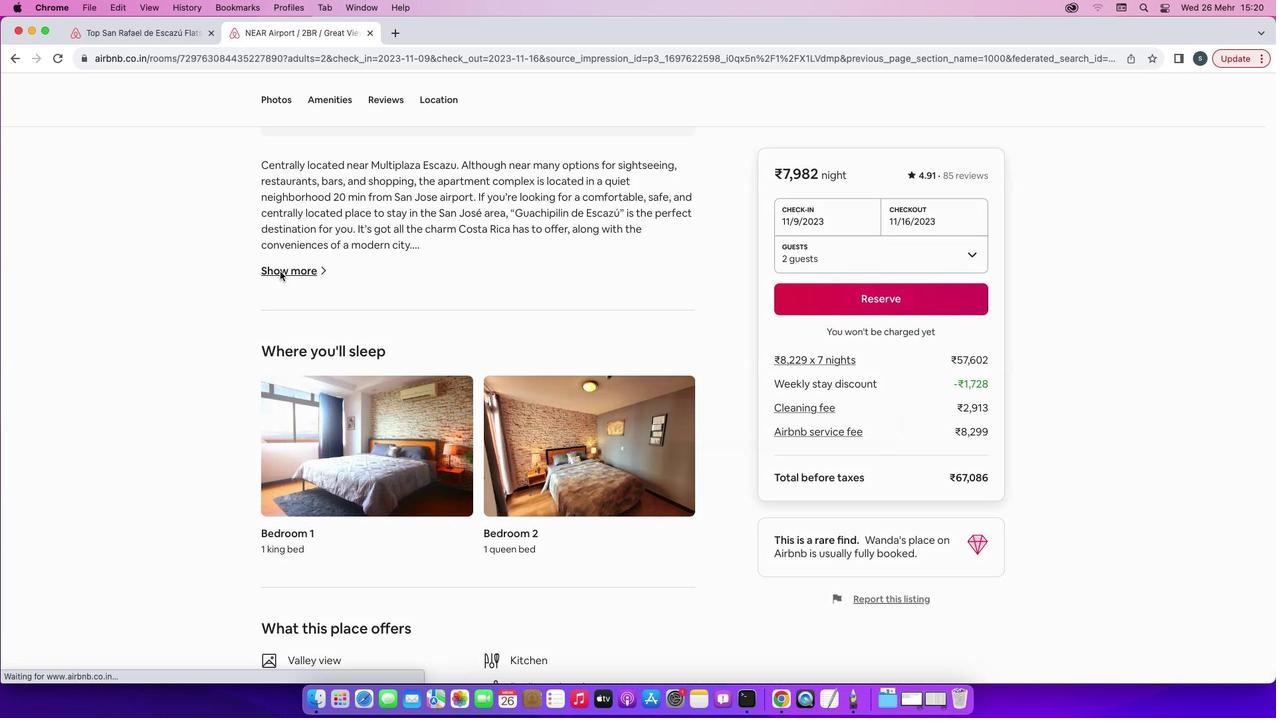 
Action: Mouse scrolled (757, 530) with delta (-7, -9)
Screenshot: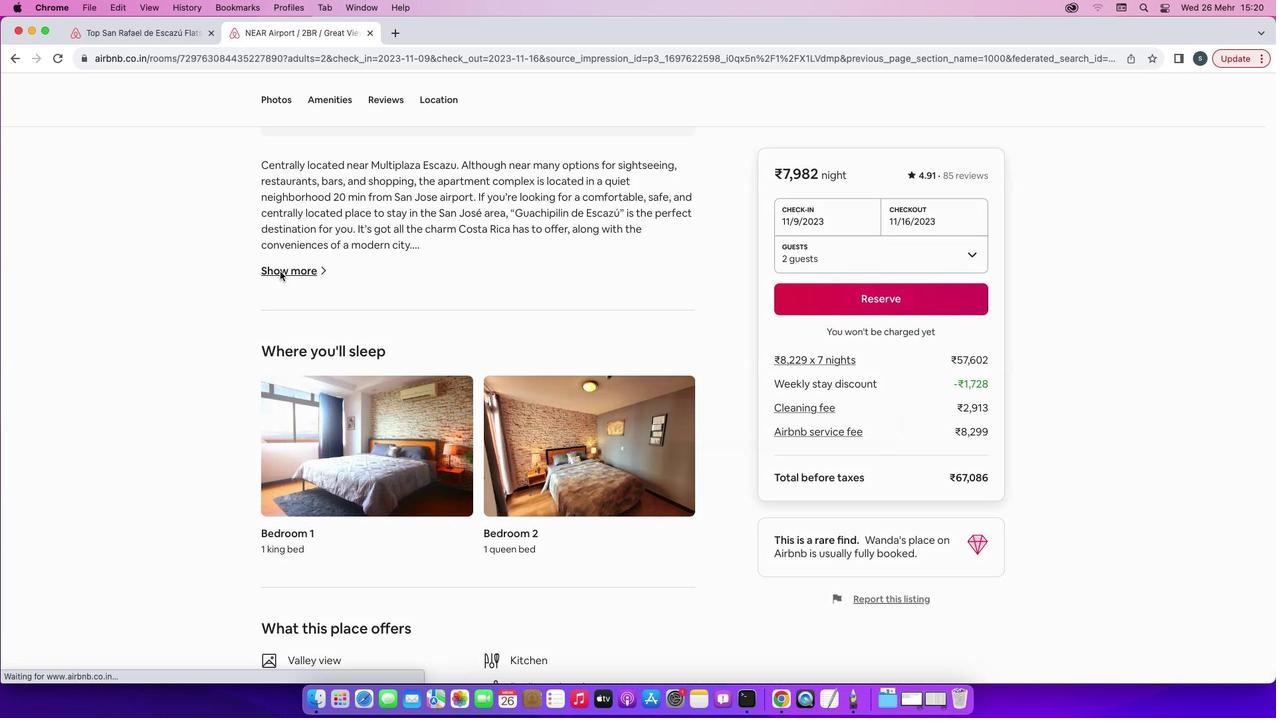 
Action: Mouse moved to (271, 264)
Screenshot: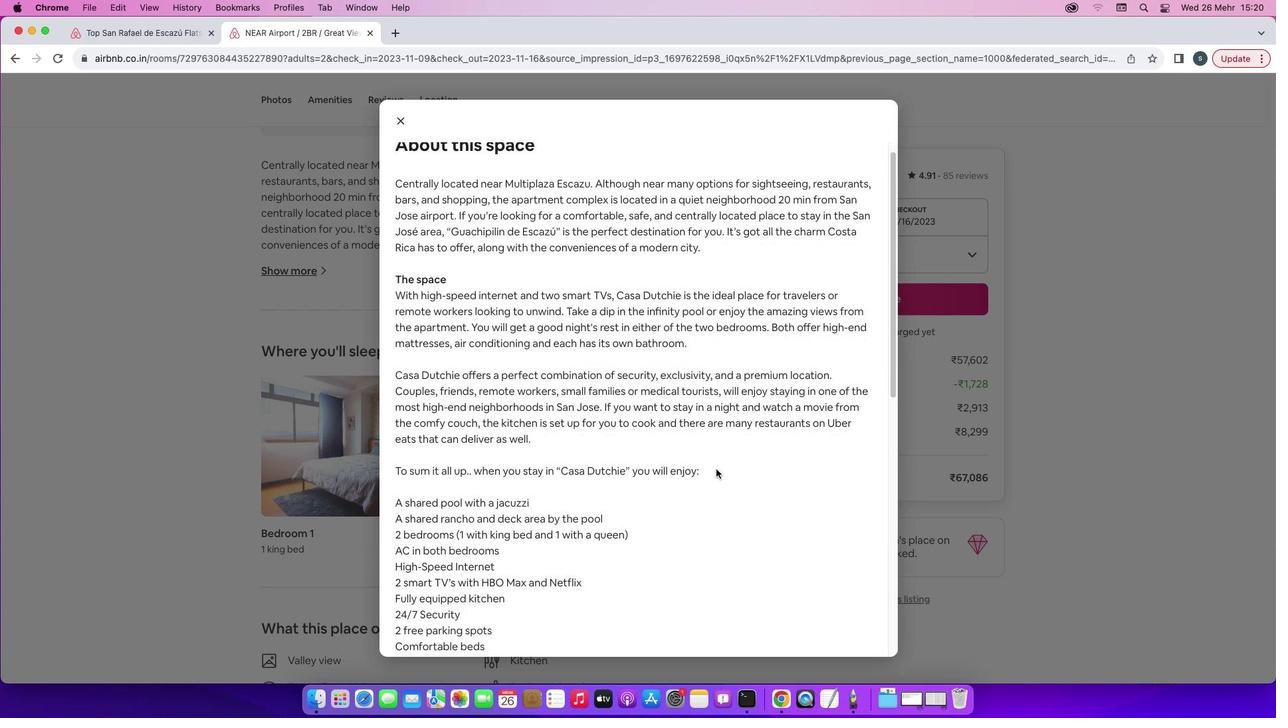 
Action: Mouse pressed left at (271, 264)
Screenshot: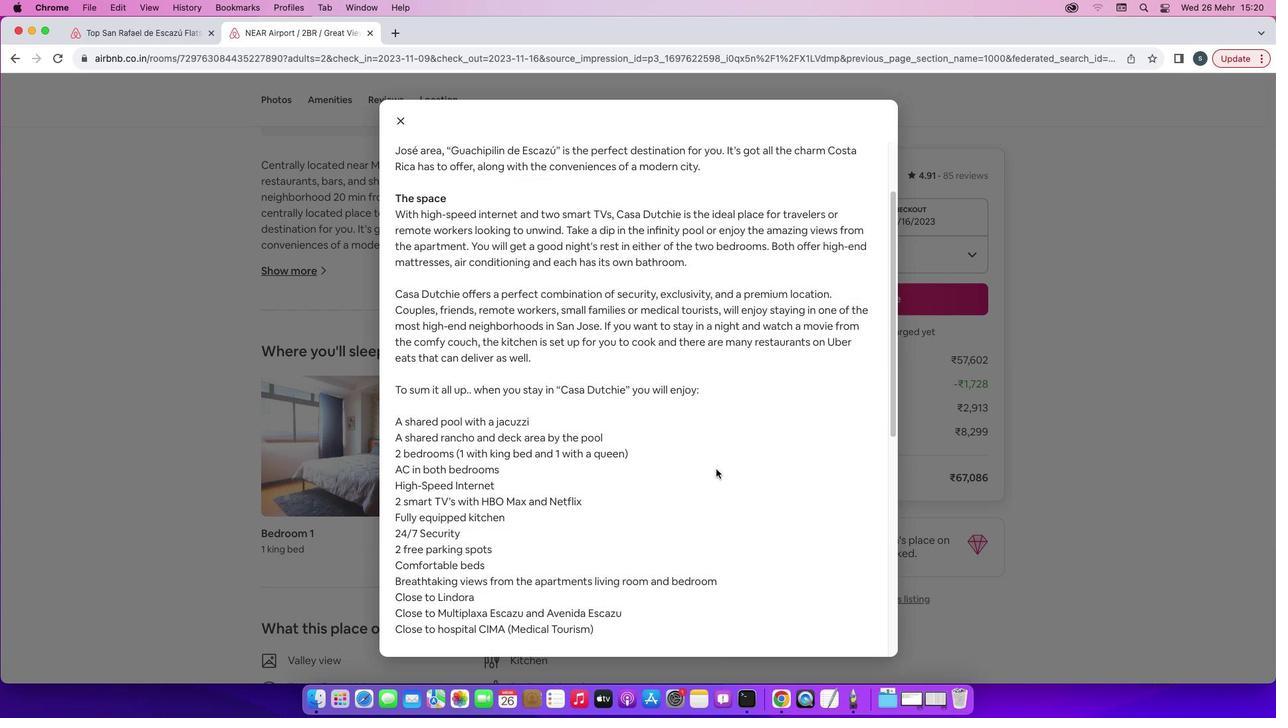 
Action: Mouse moved to (708, 461)
Screenshot: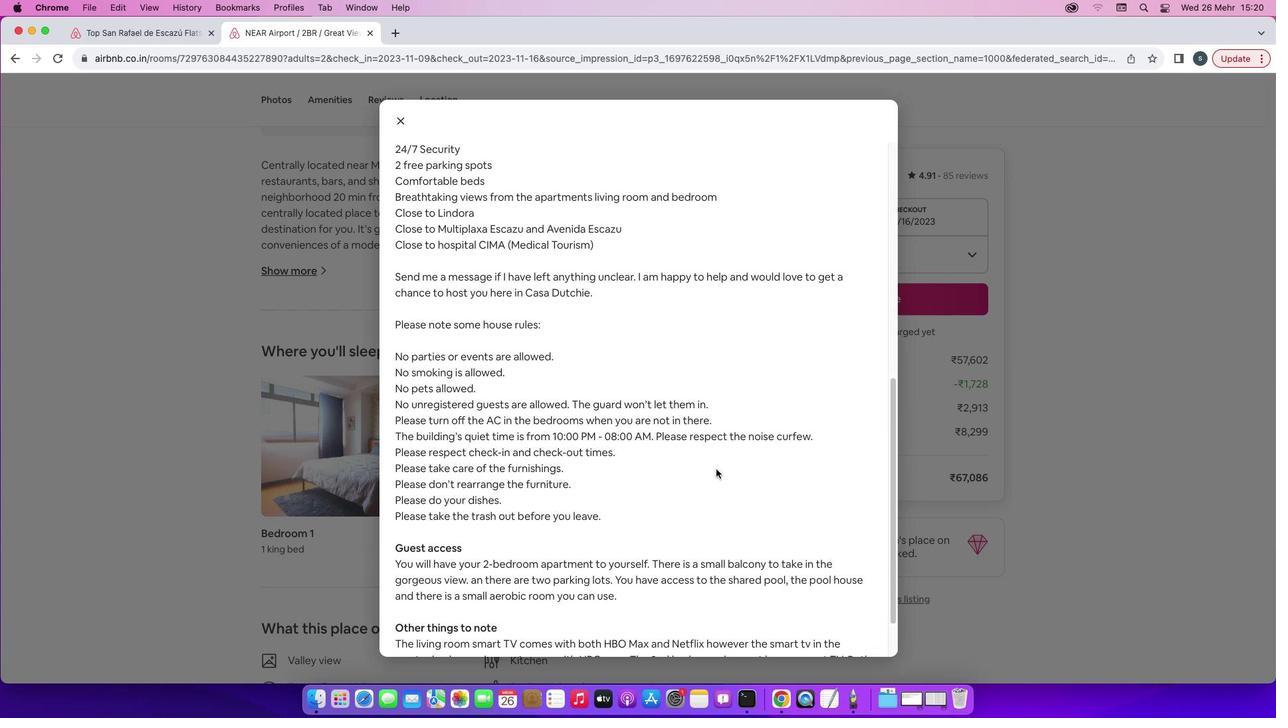 
Action: Mouse scrolled (708, 461) with delta (-7, -7)
Screenshot: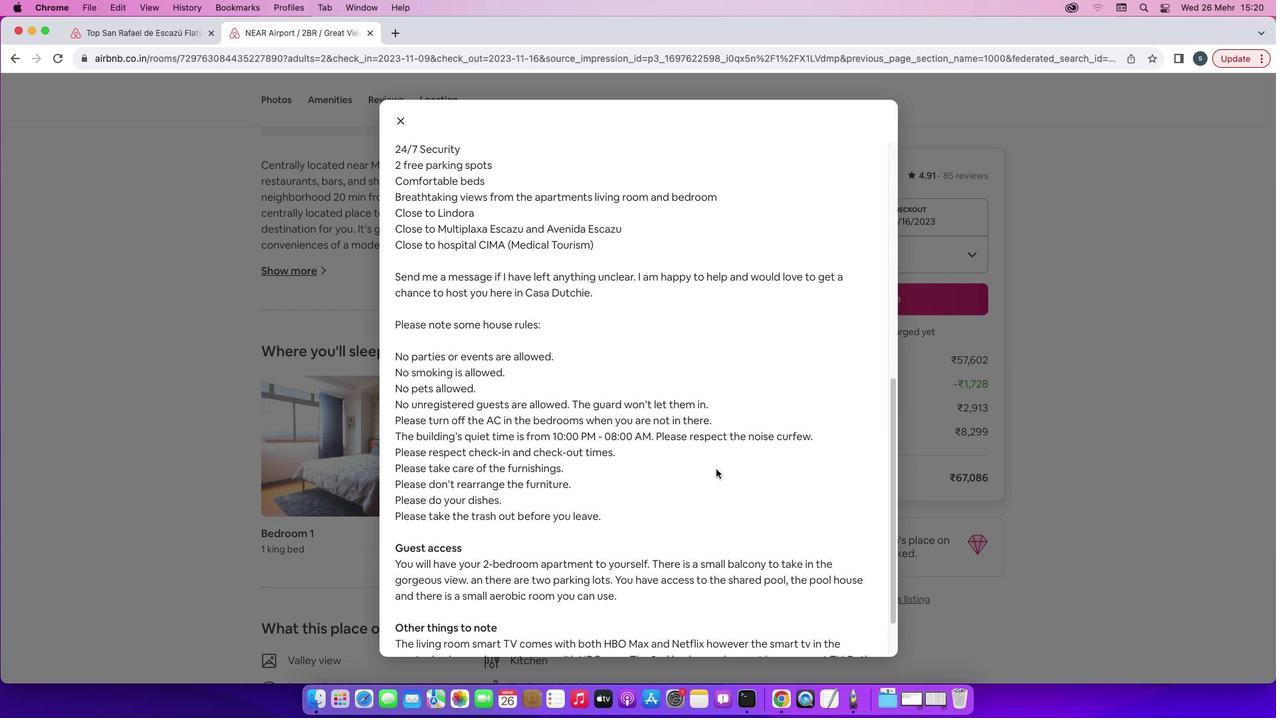 
Action: Mouse scrolled (708, 461) with delta (-7, -7)
Screenshot: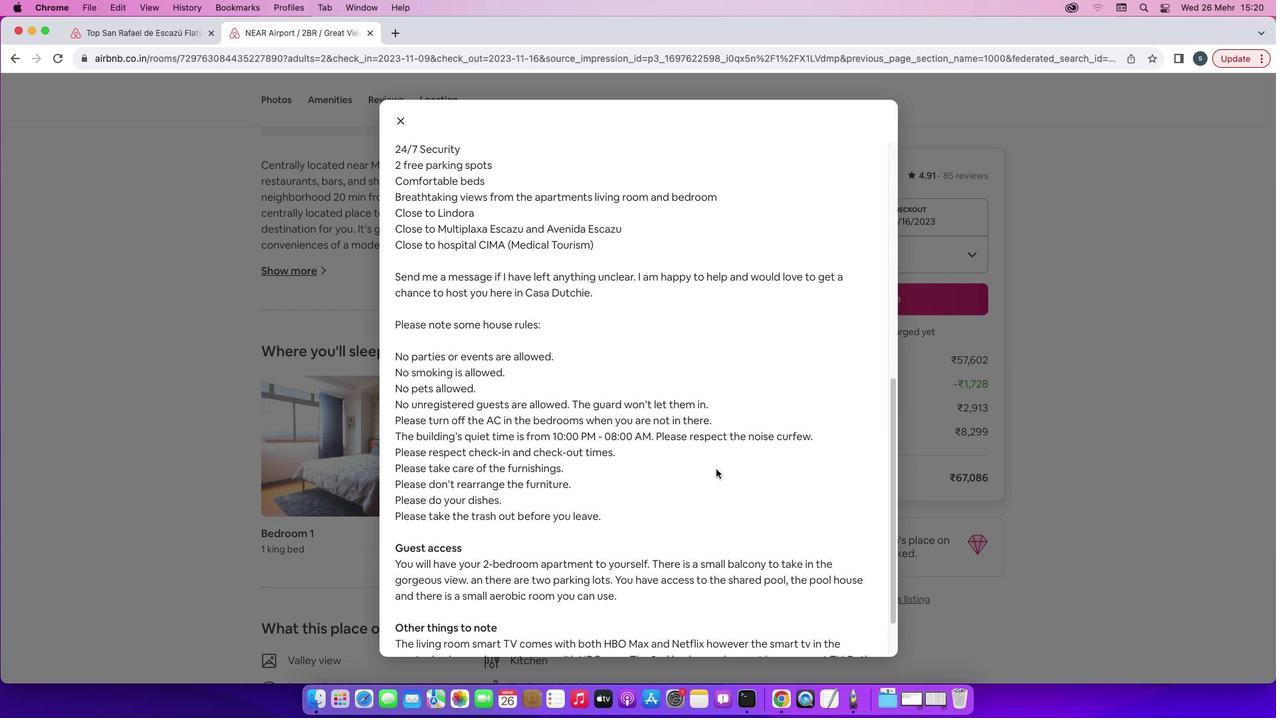 
Action: Mouse scrolled (708, 461) with delta (-7, -9)
Screenshot: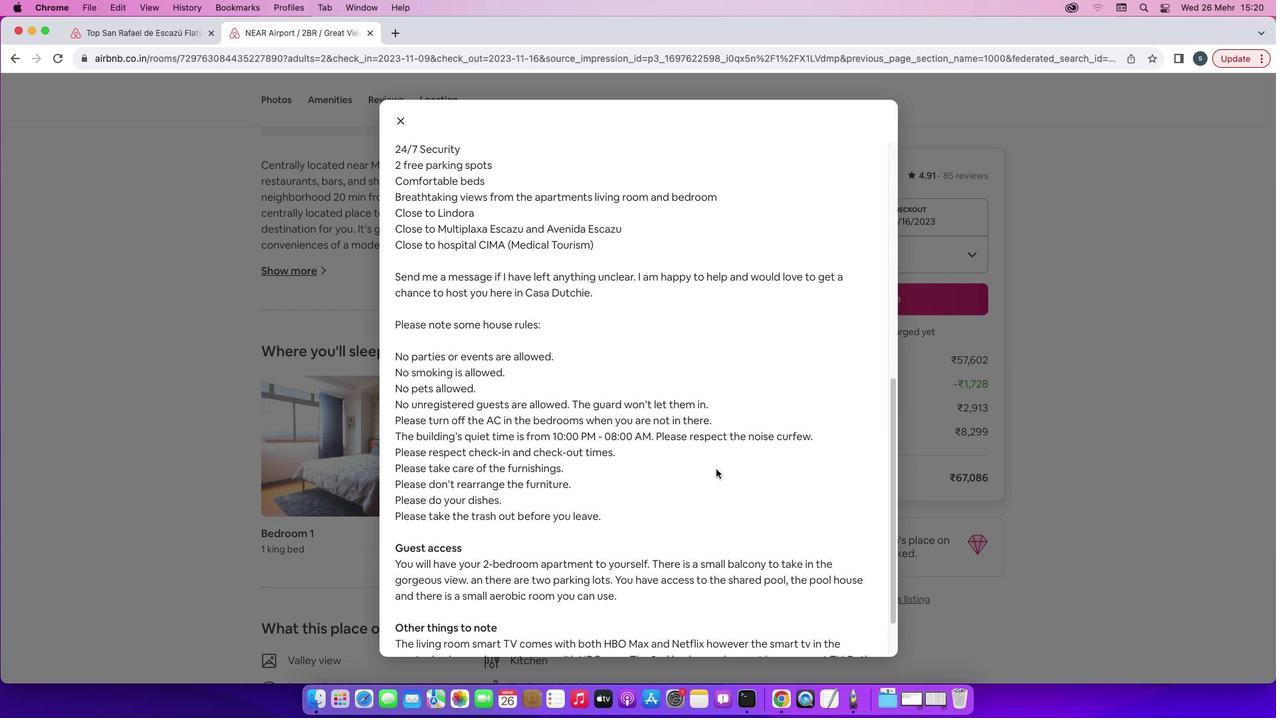 
Action: Mouse scrolled (708, 461) with delta (-7, -9)
Screenshot: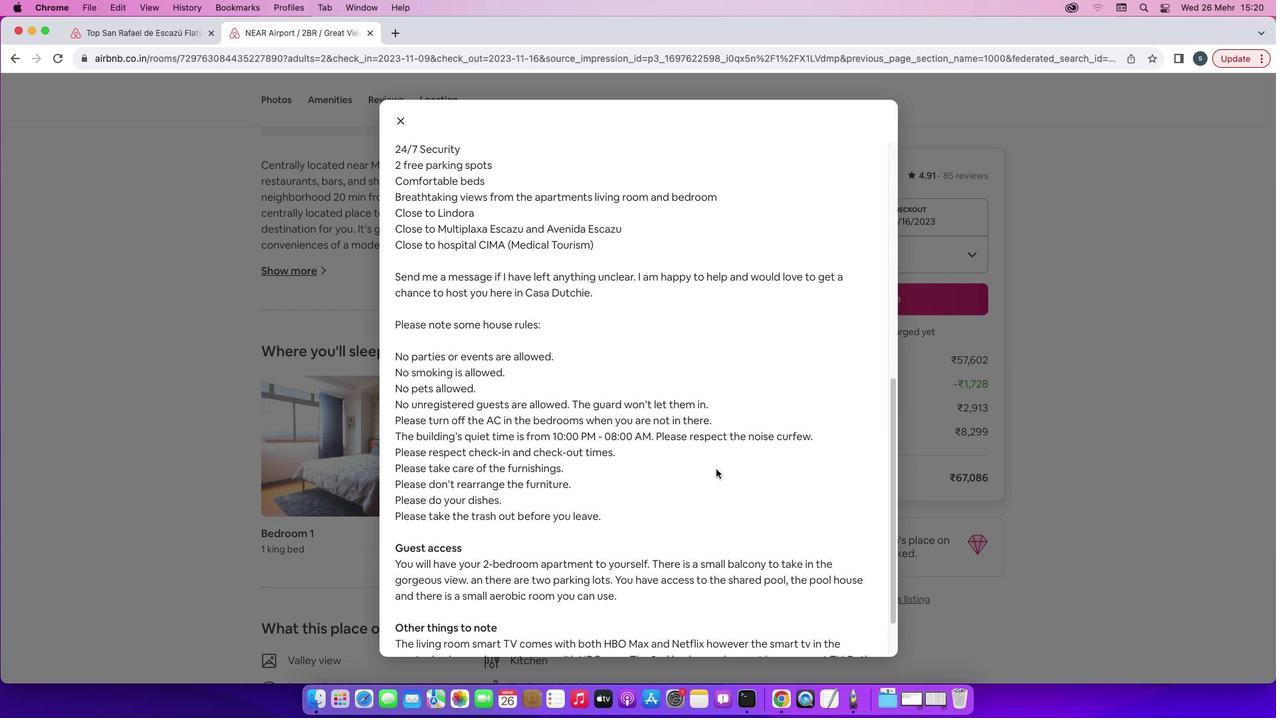 
Action: Mouse scrolled (708, 461) with delta (-7, -7)
Screenshot: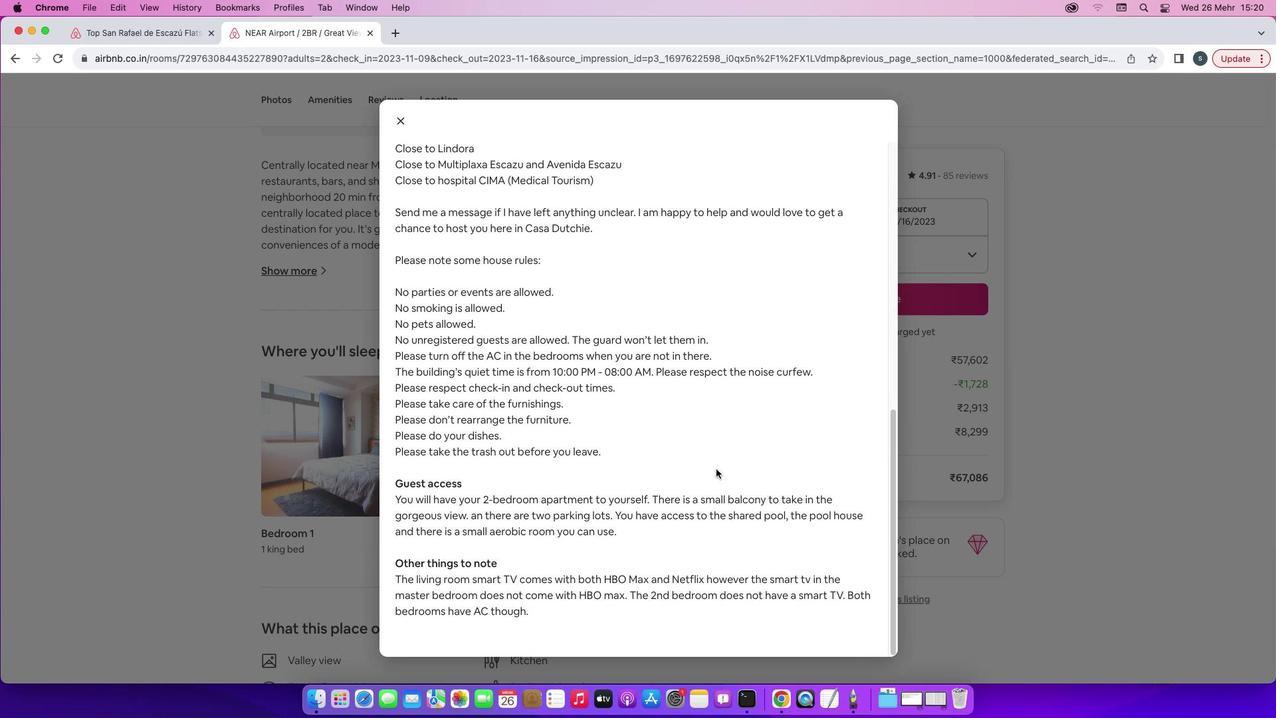 
Action: Mouse scrolled (708, 461) with delta (-7, -7)
Screenshot: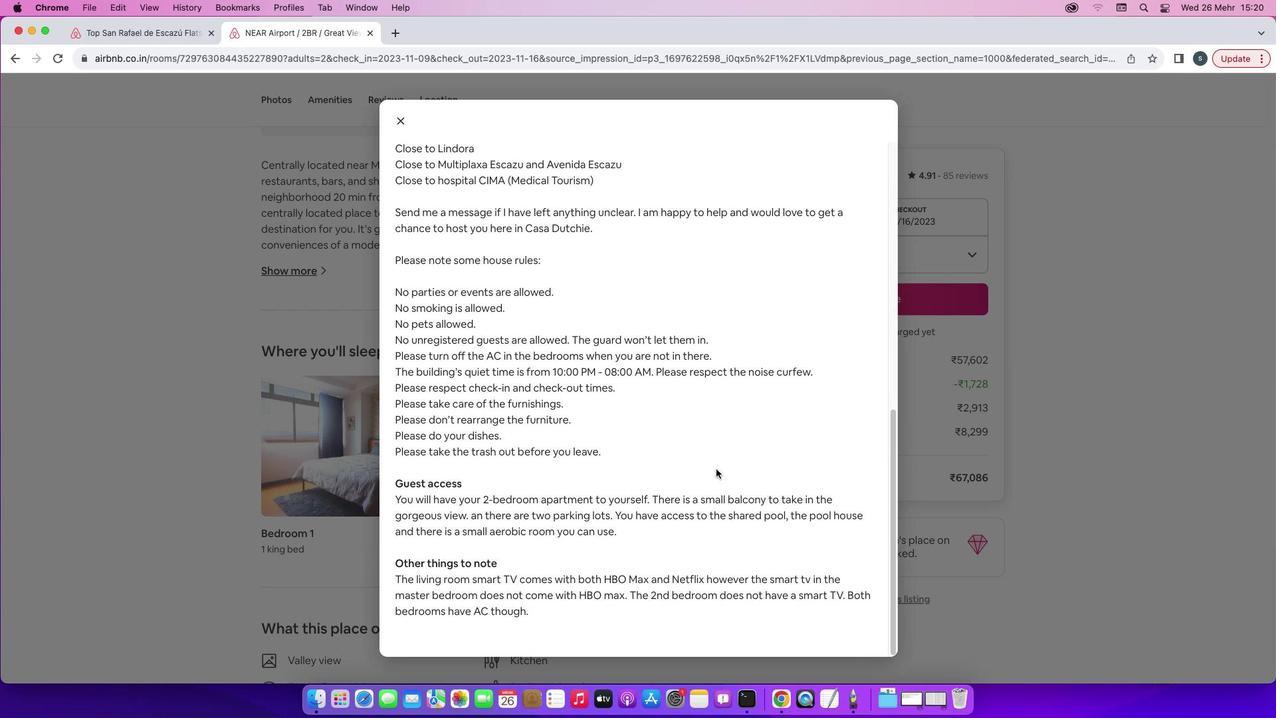 
Action: Mouse scrolled (708, 461) with delta (-7, -9)
Screenshot: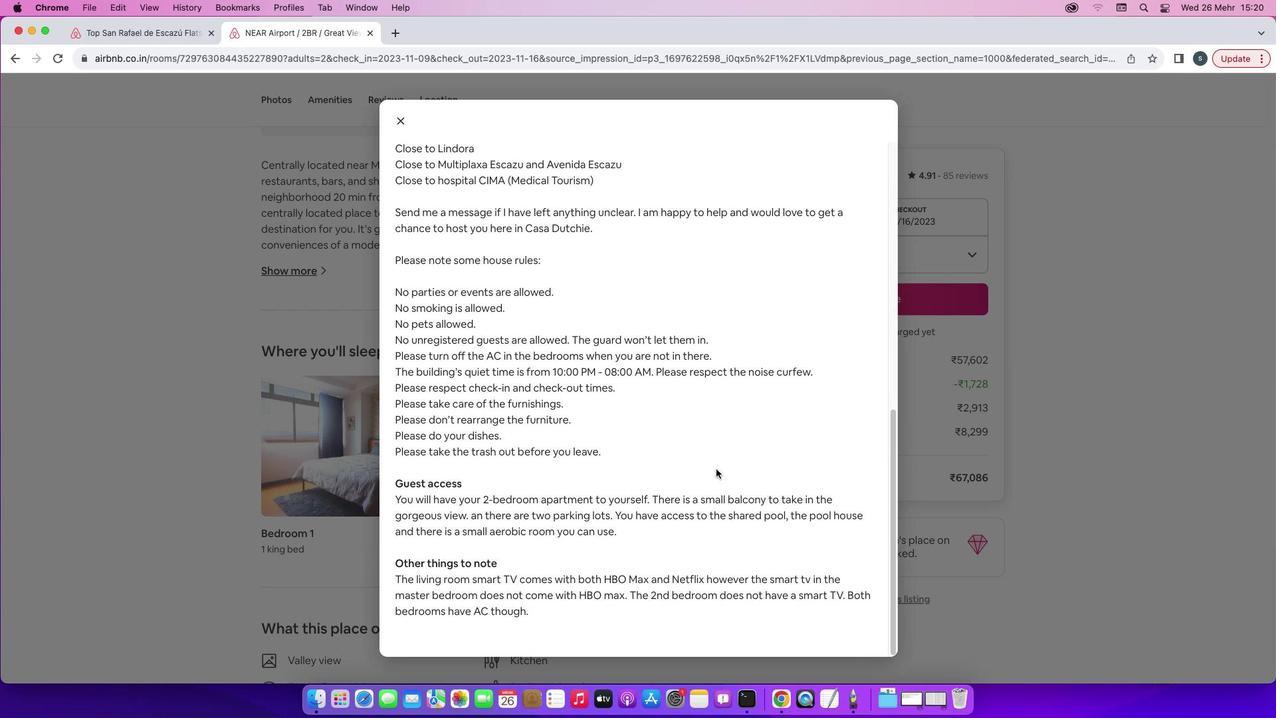 
Action: Mouse scrolled (708, 461) with delta (-7, -9)
Screenshot: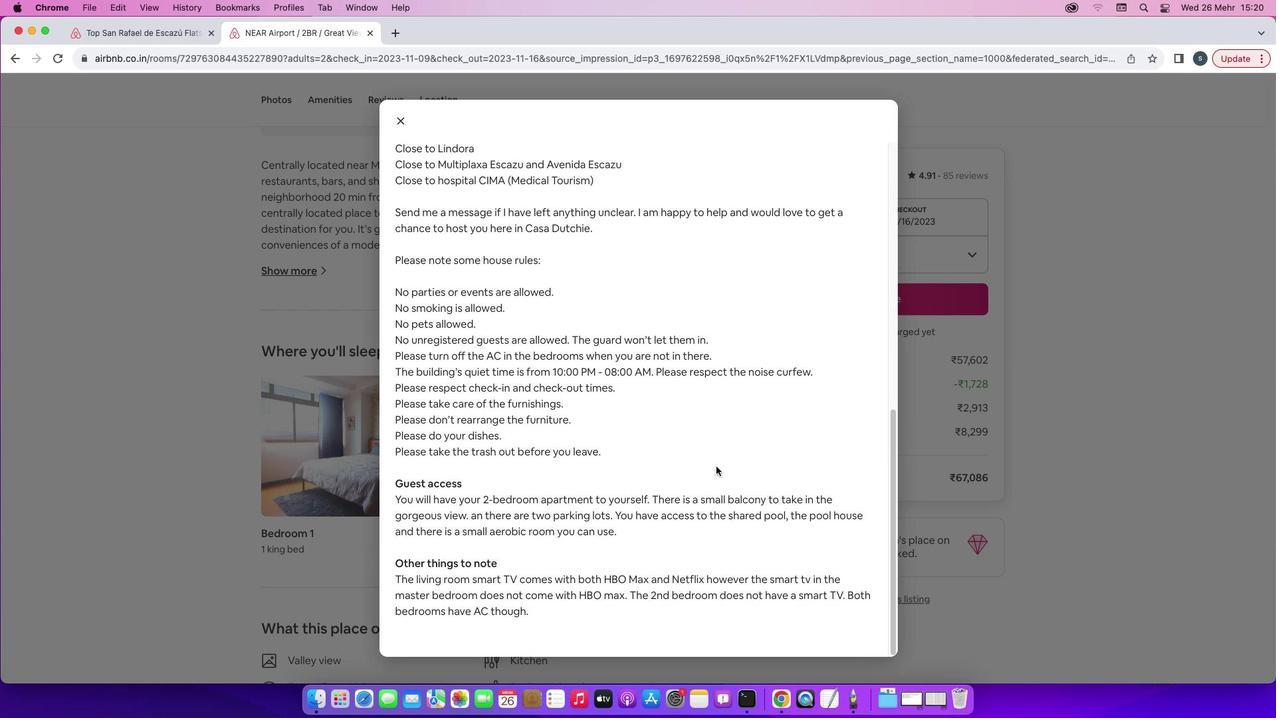
Action: Mouse scrolled (708, 461) with delta (-7, -7)
Screenshot: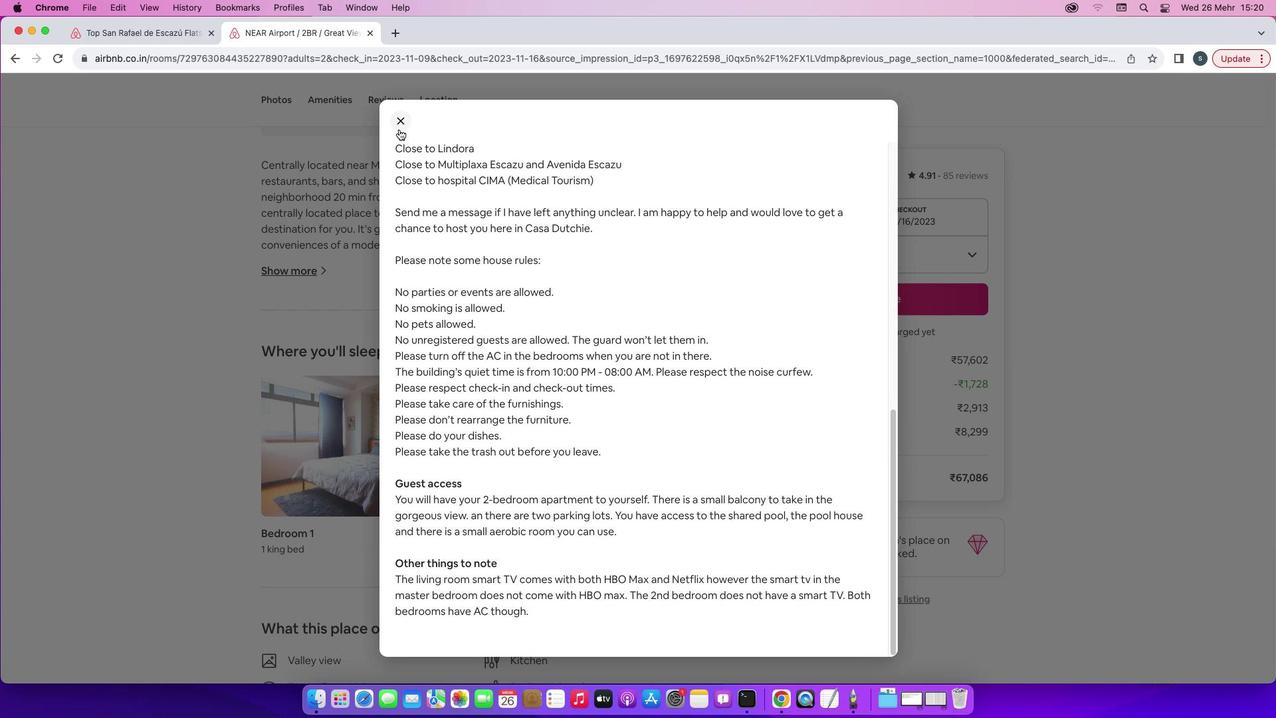 
Action: Mouse scrolled (708, 461) with delta (-7, -7)
Screenshot: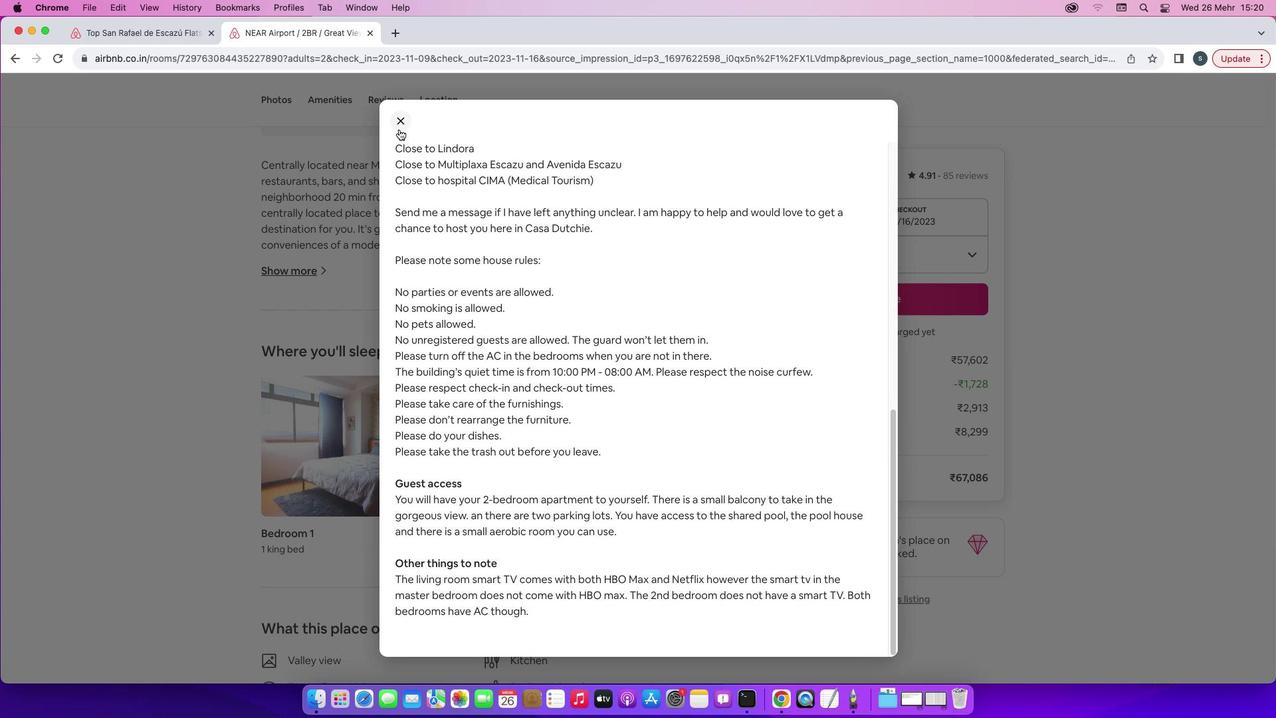 
Action: Mouse scrolled (708, 461) with delta (-7, -8)
Screenshot: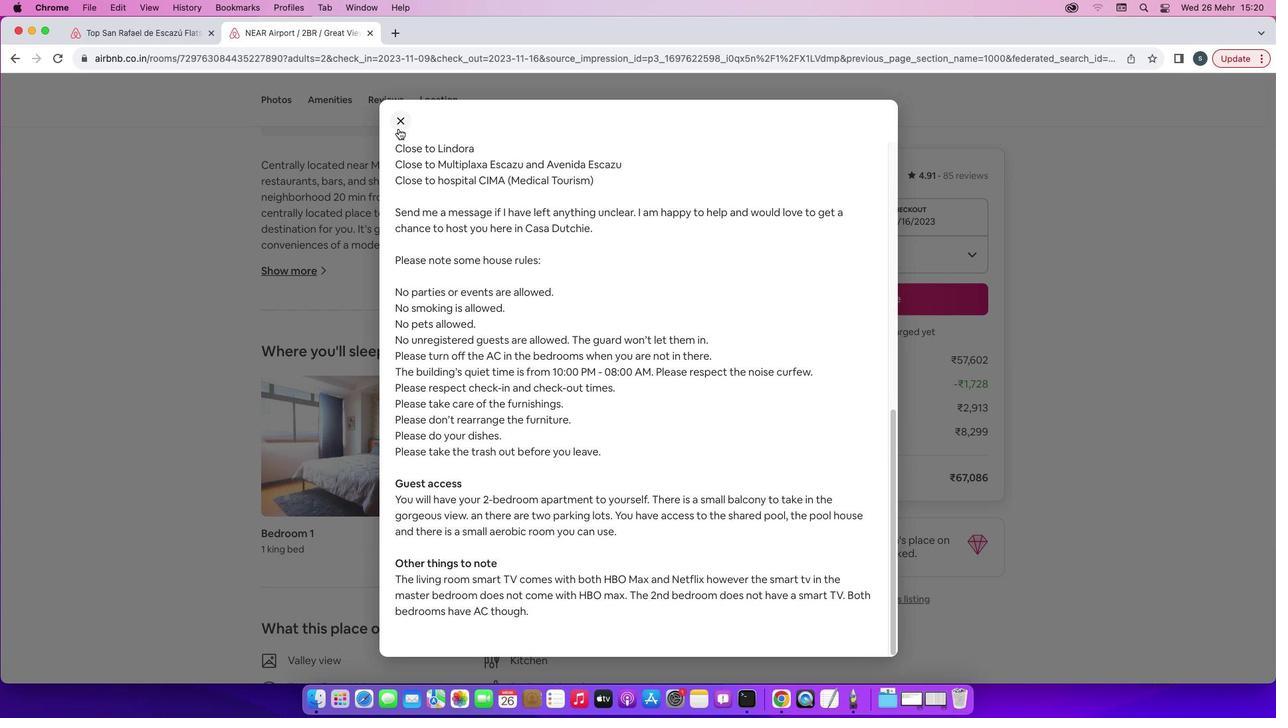 
Action: Mouse scrolled (708, 461) with delta (-7, -9)
Screenshot: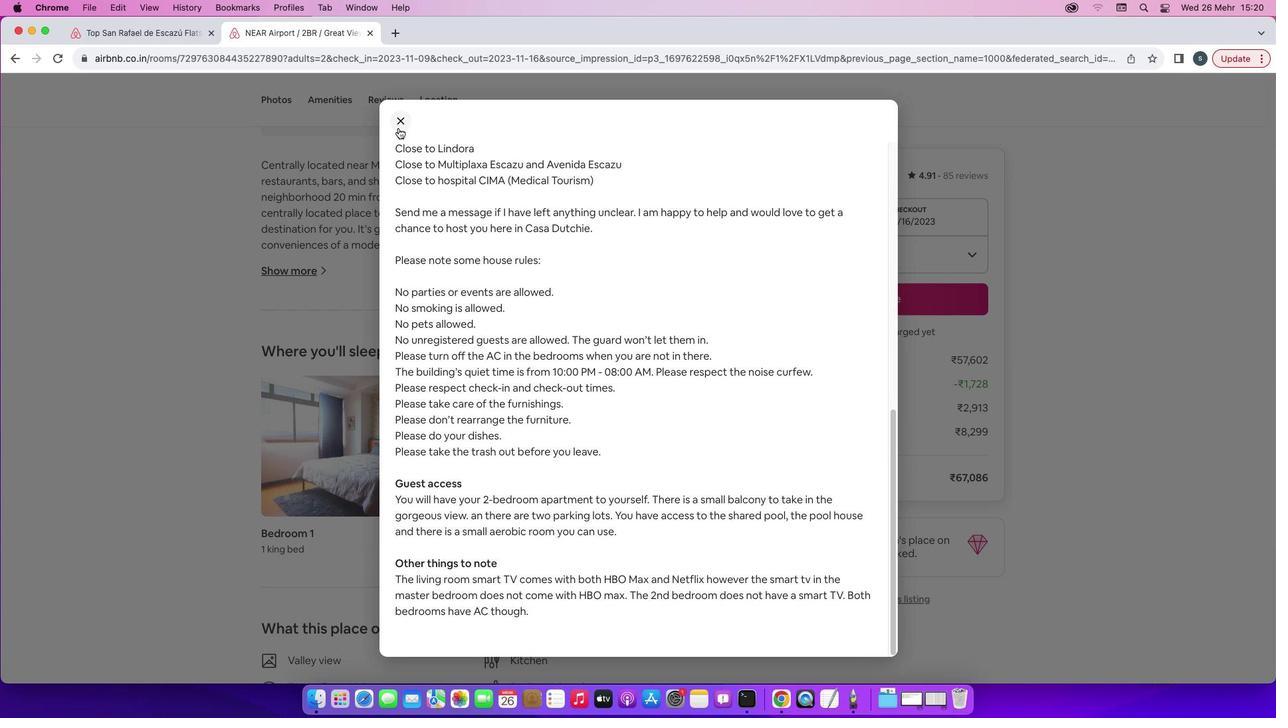 
Action: Mouse scrolled (708, 461) with delta (-7, -9)
Screenshot: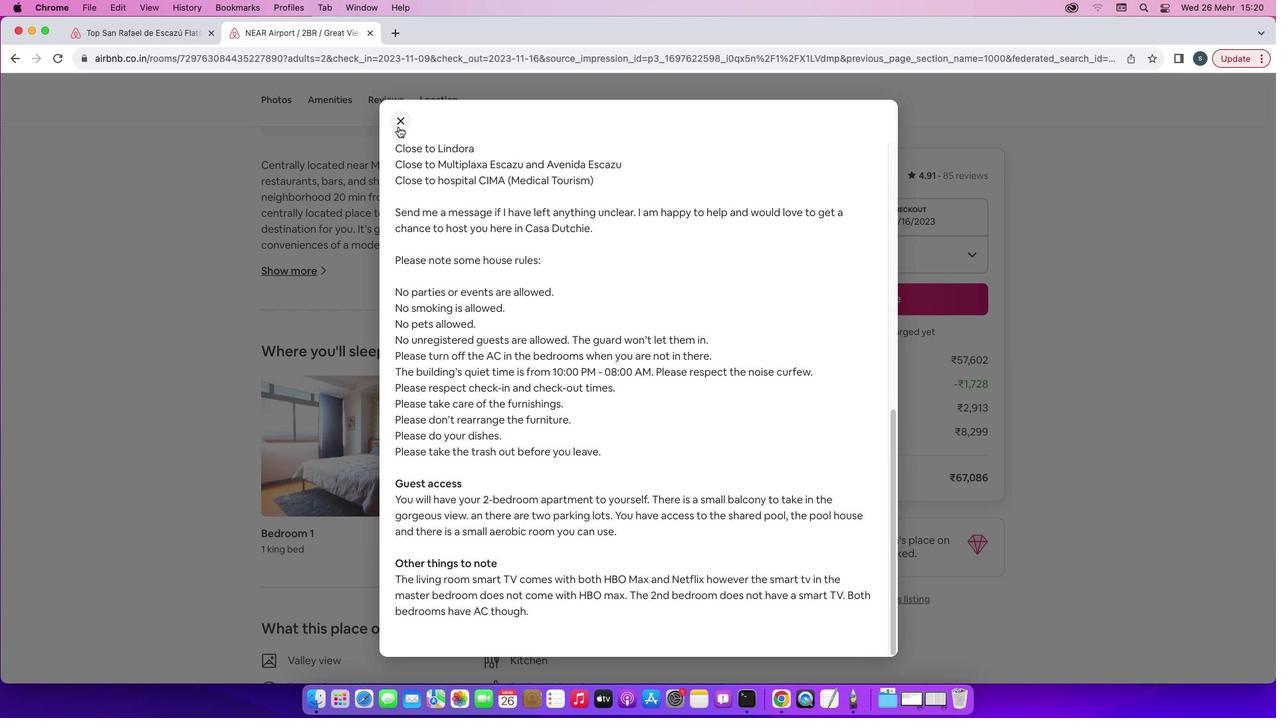 
Action: Mouse scrolled (708, 461) with delta (-7, -7)
Screenshot: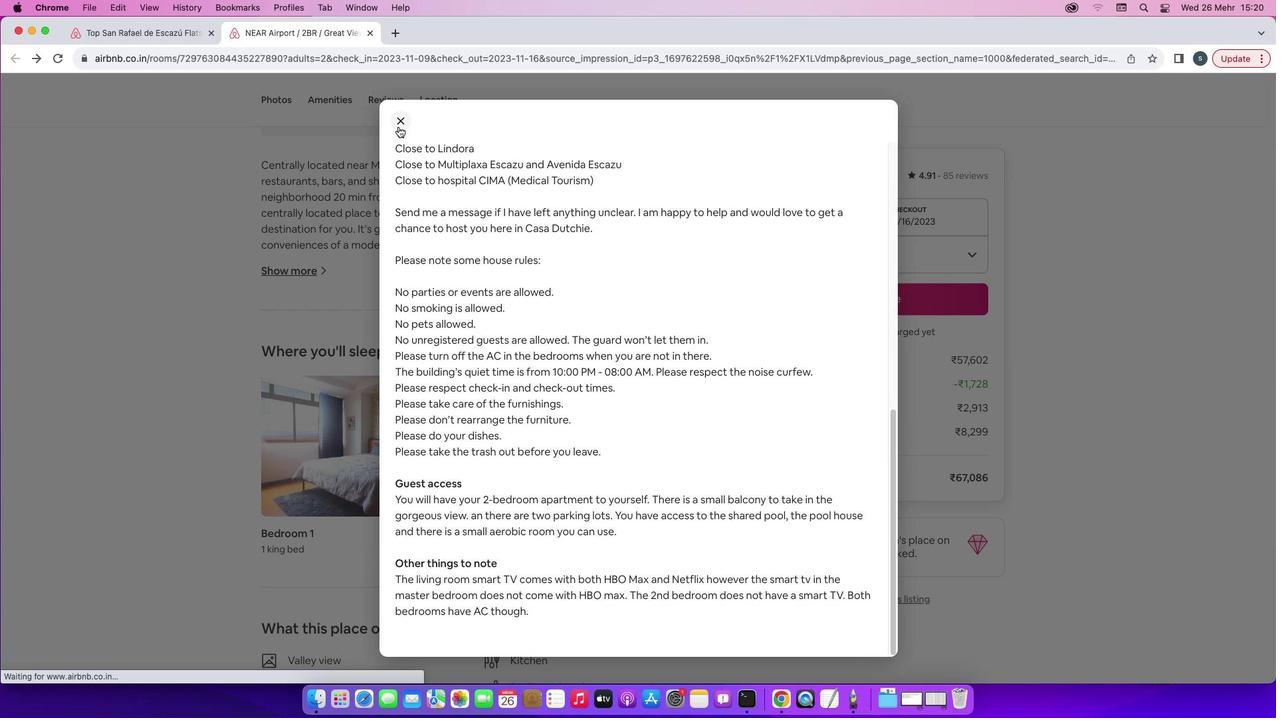 
Action: Mouse scrolled (708, 461) with delta (-7, -7)
Screenshot: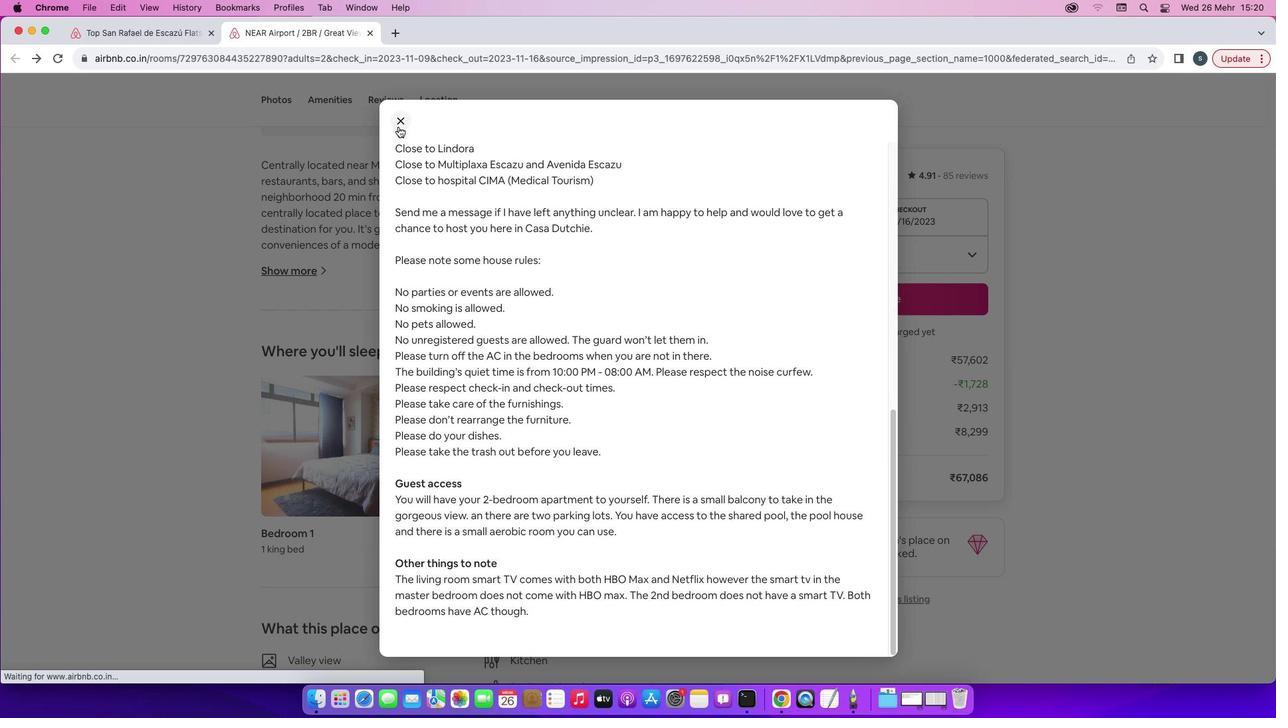 
Action: Mouse scrolled (708, 461) with delta (-7, -9)
Screenshot: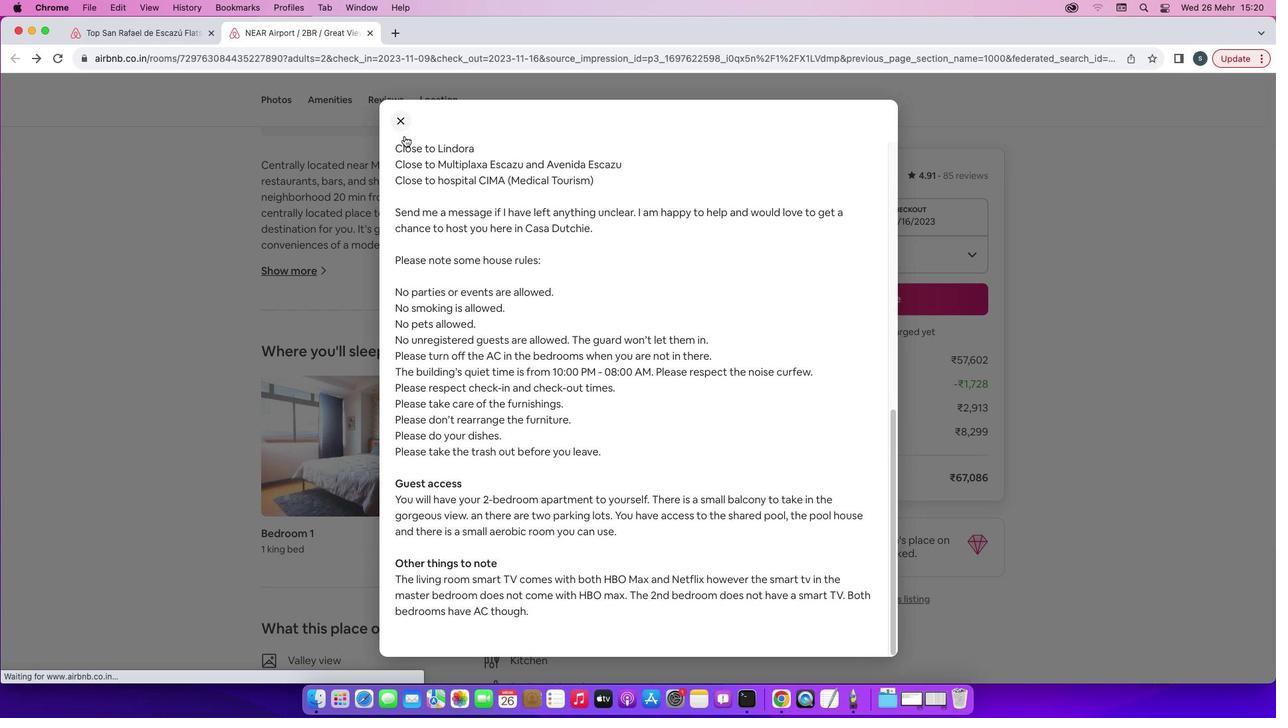 
Action: Mouse scrolled (708, 461) with delta (-7, -9)
Screenshot: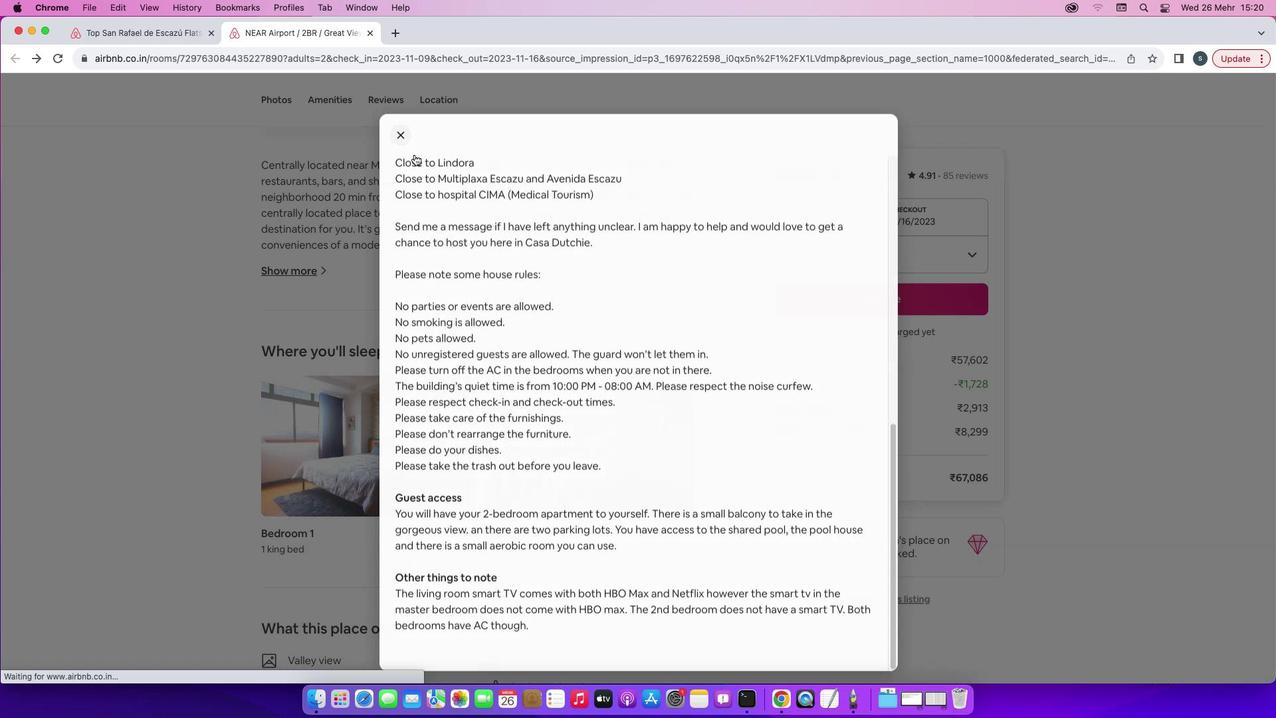
Action: Mouse moved to (391, 119)
Screenshot: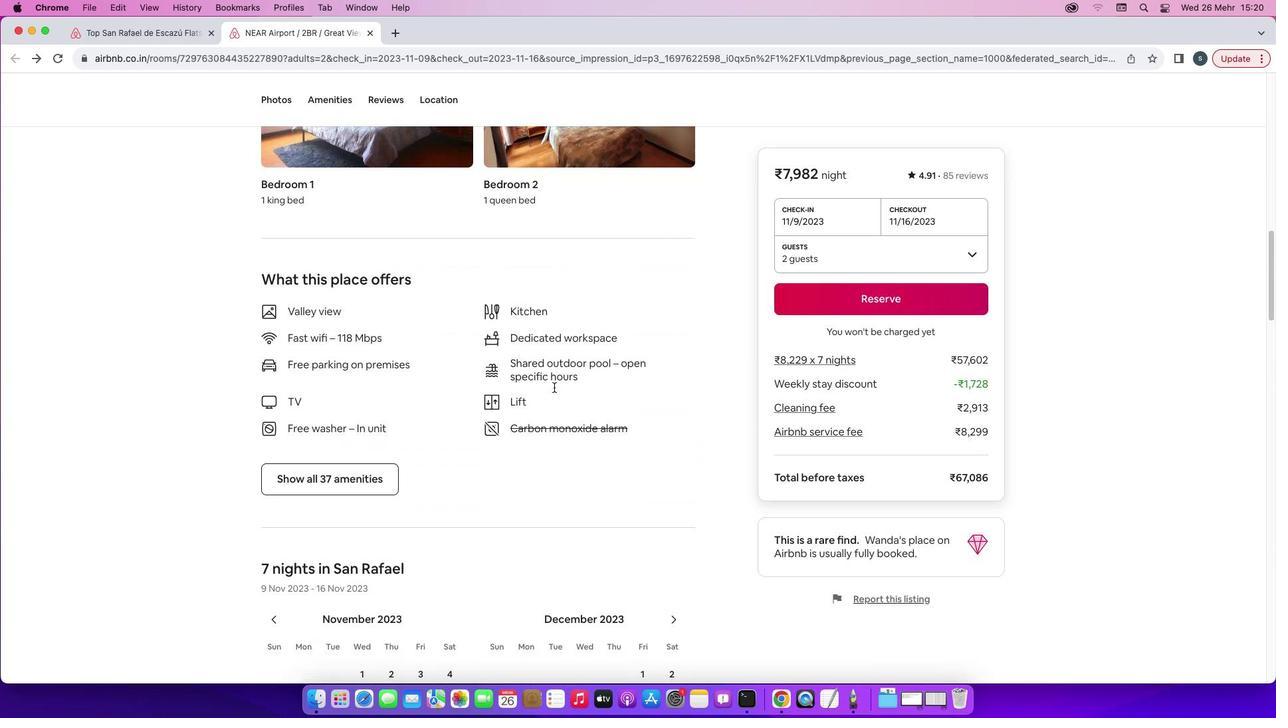 
Action: Mouse pressed left at (391, 119)
Screenshot: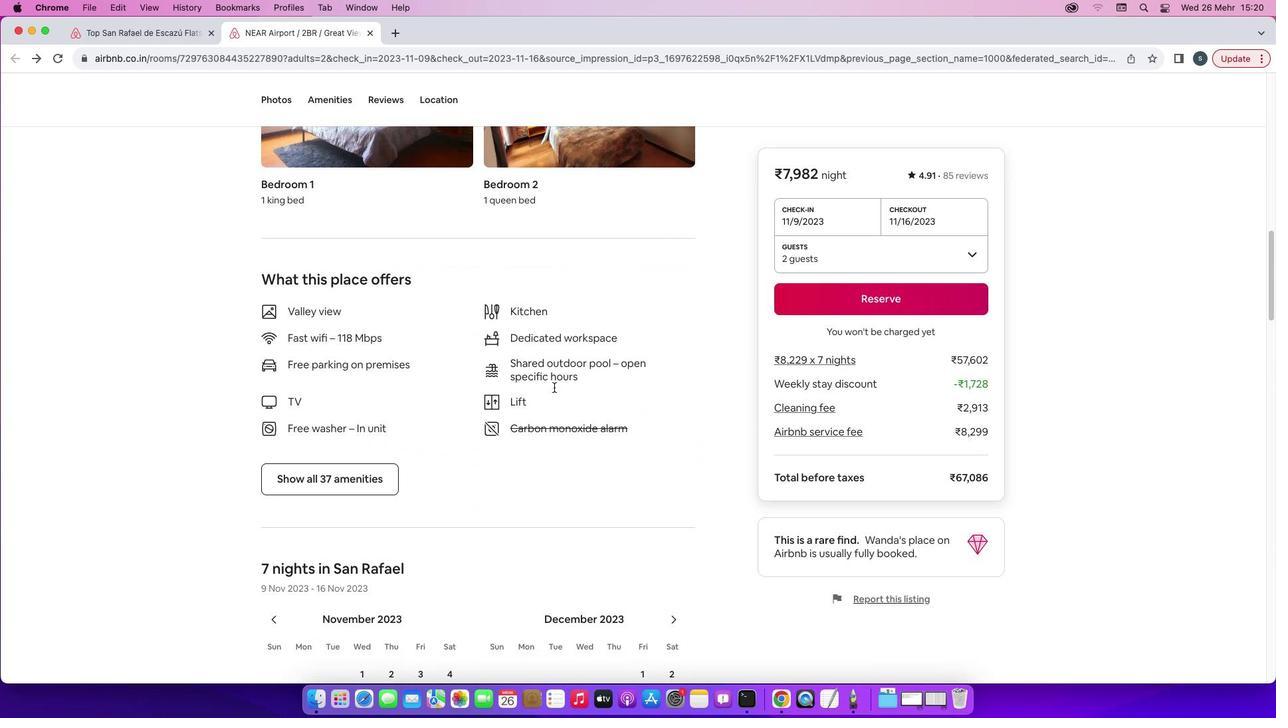 
Action: Mouse moved to (546, 379)
Screenshot: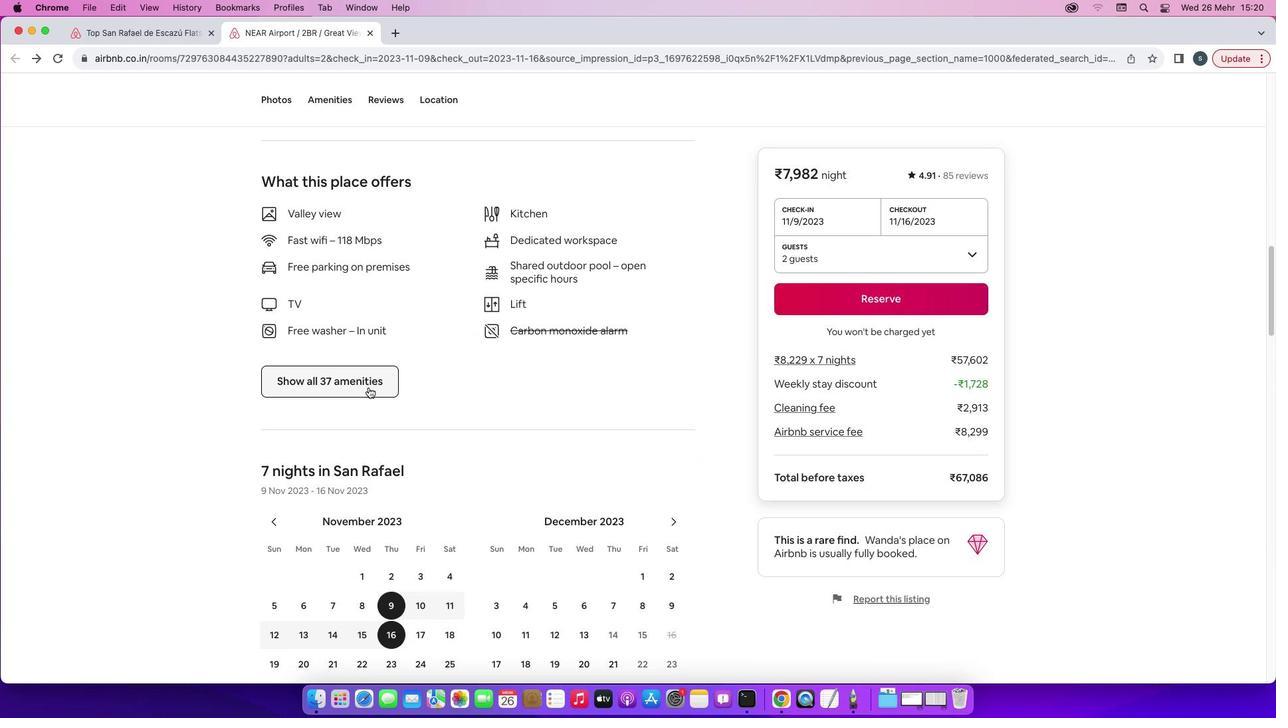 
Action: Mouse scrolled (546, 379) with delta (-7, -7)
Screenshot: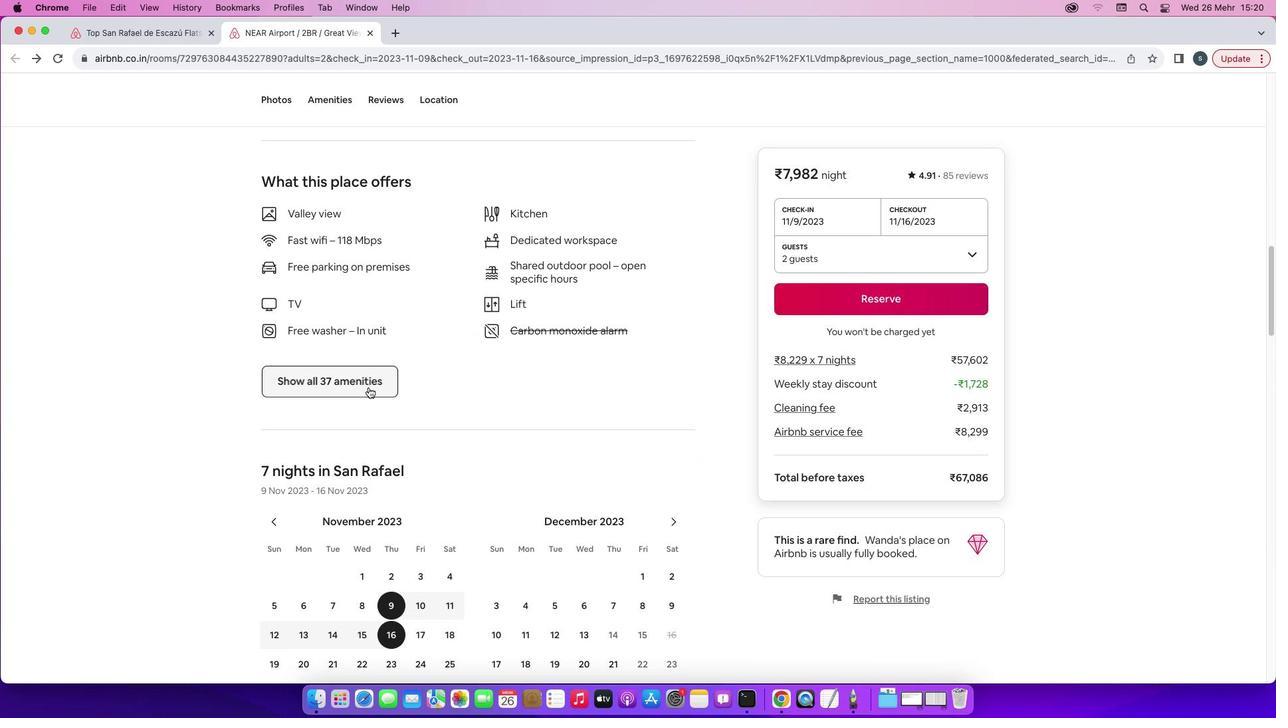 
Action: Mouse scrolled (546, 379) with delta (-7, -7)
Screenshot: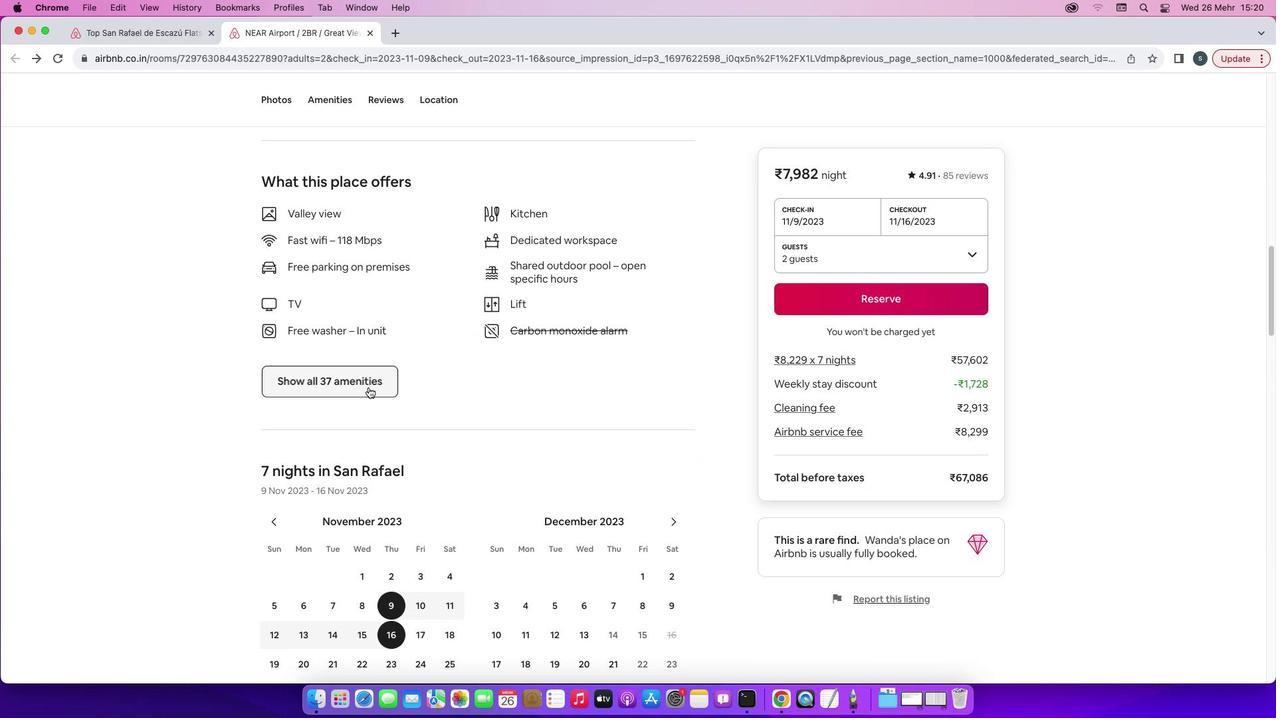 
Action: Mouse scrolled (546, 379) with delta (-7, -9)
Screenshot: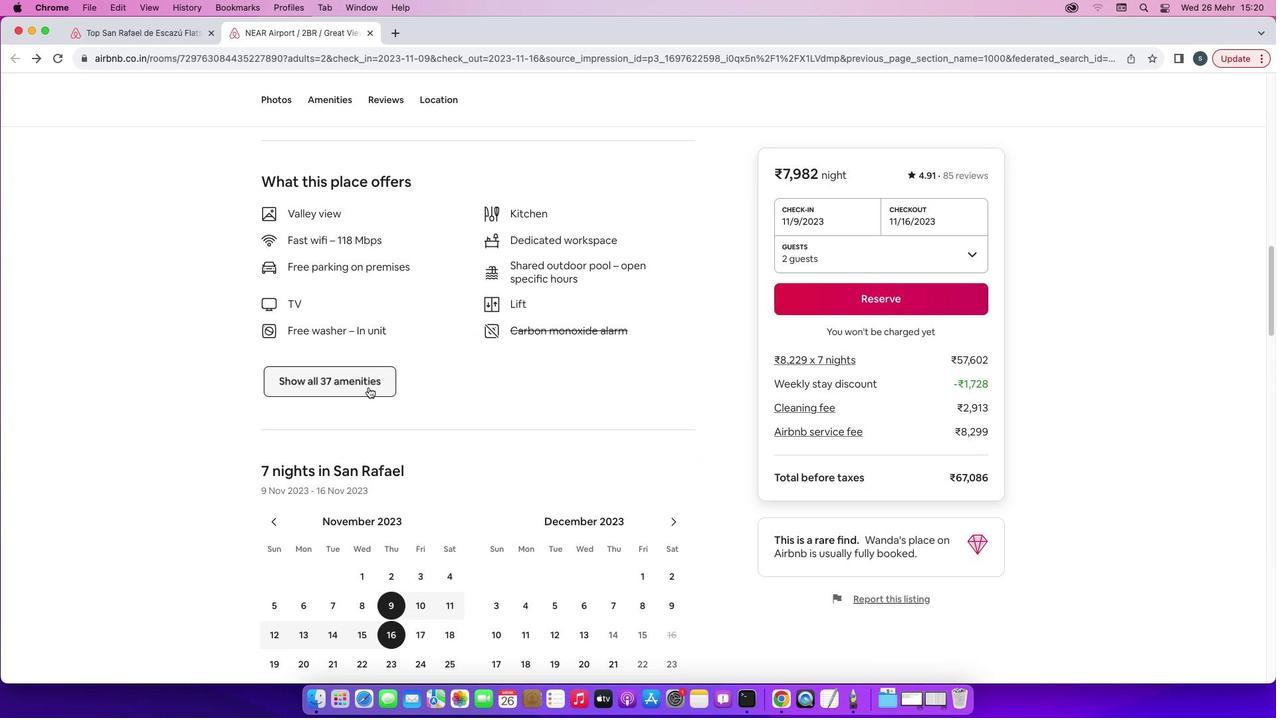 
Action: Mouse scrolled (546, 379) with delta (-7, -9)
Screenshot: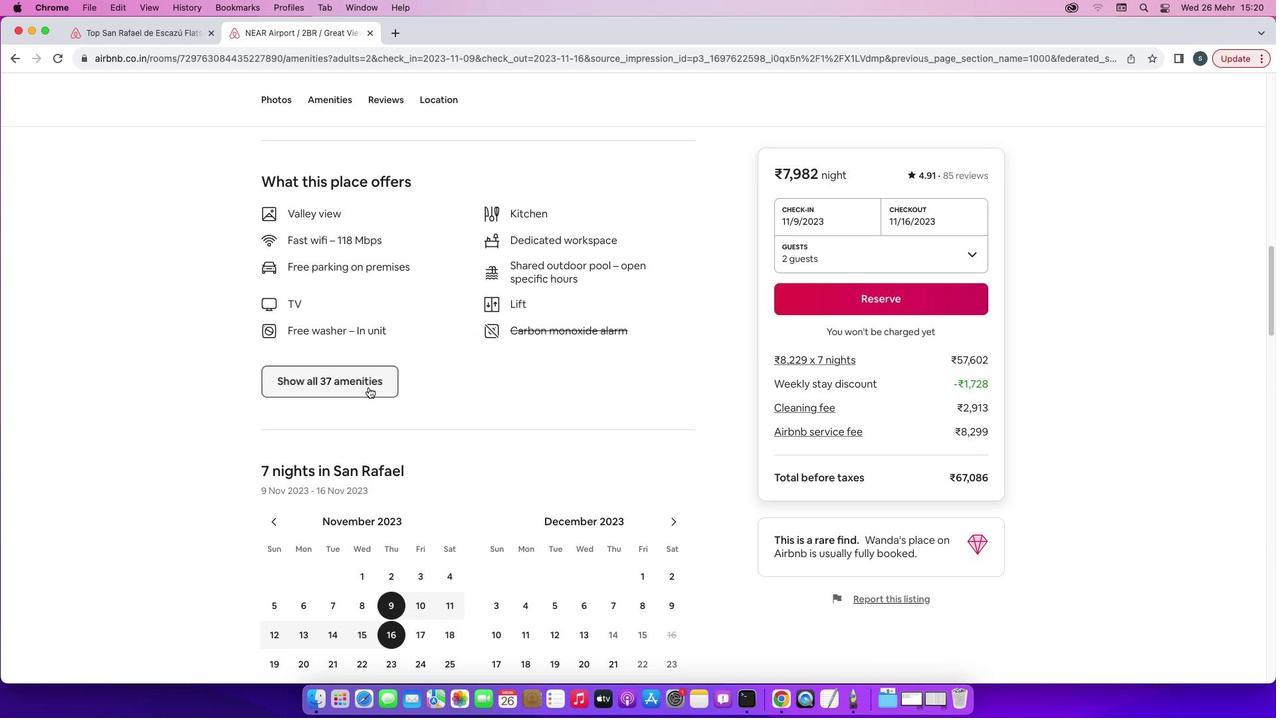 
Action: Mouse scrolled (546, 379) with delta (-7, -9)
Screenshot: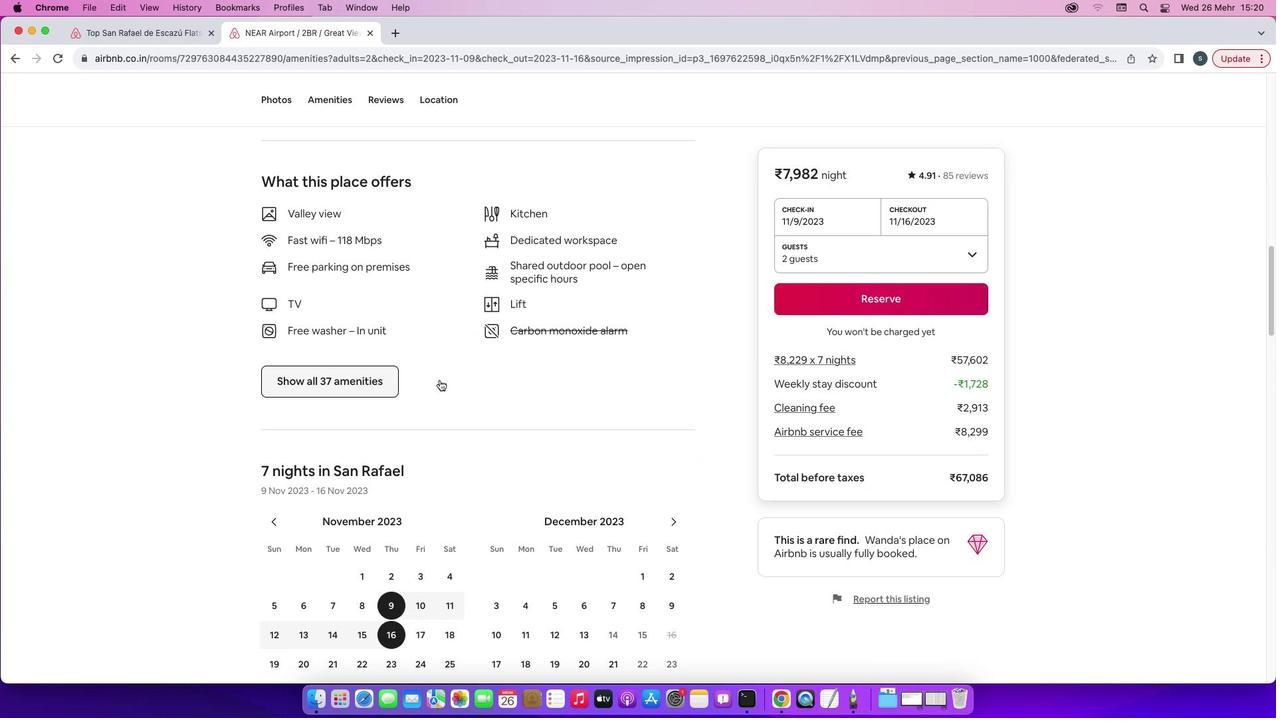 
Action: Mouse scrolled (546, 379) with delta (-7, -7)
Screenshot: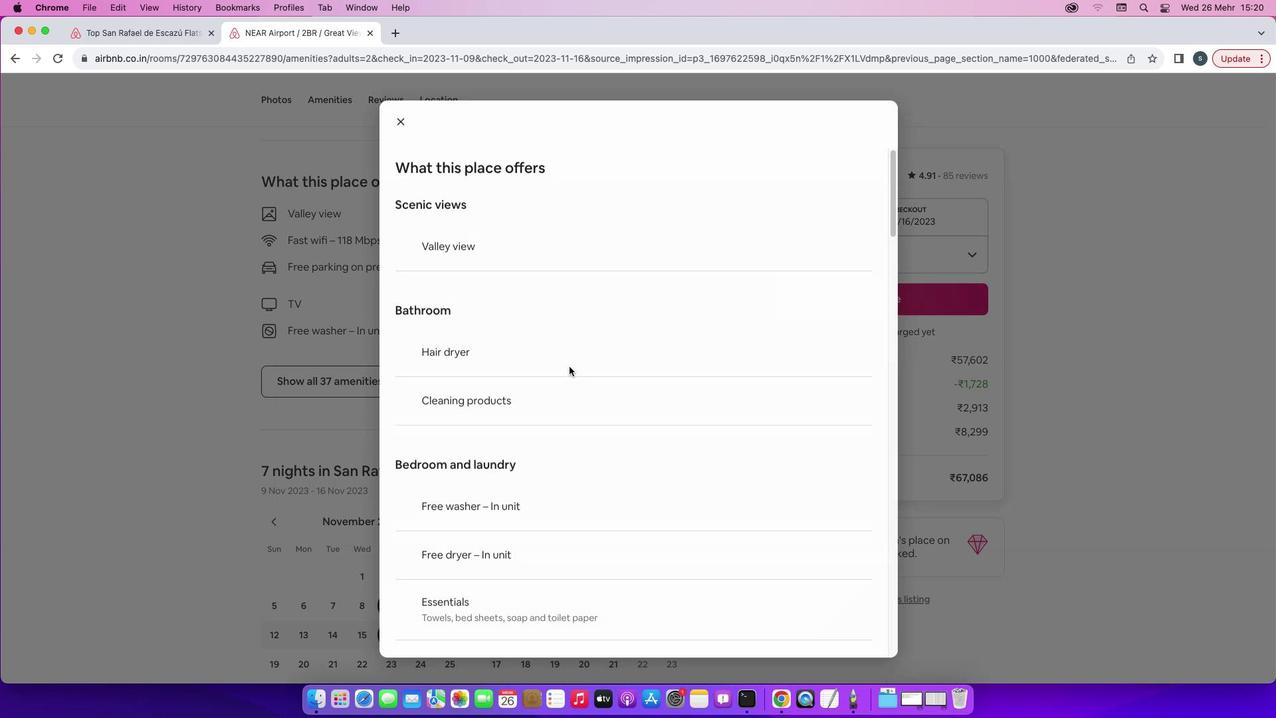 
Action: Mouse scrolled (546, 379) with delta (-7, -7)
Screenshot: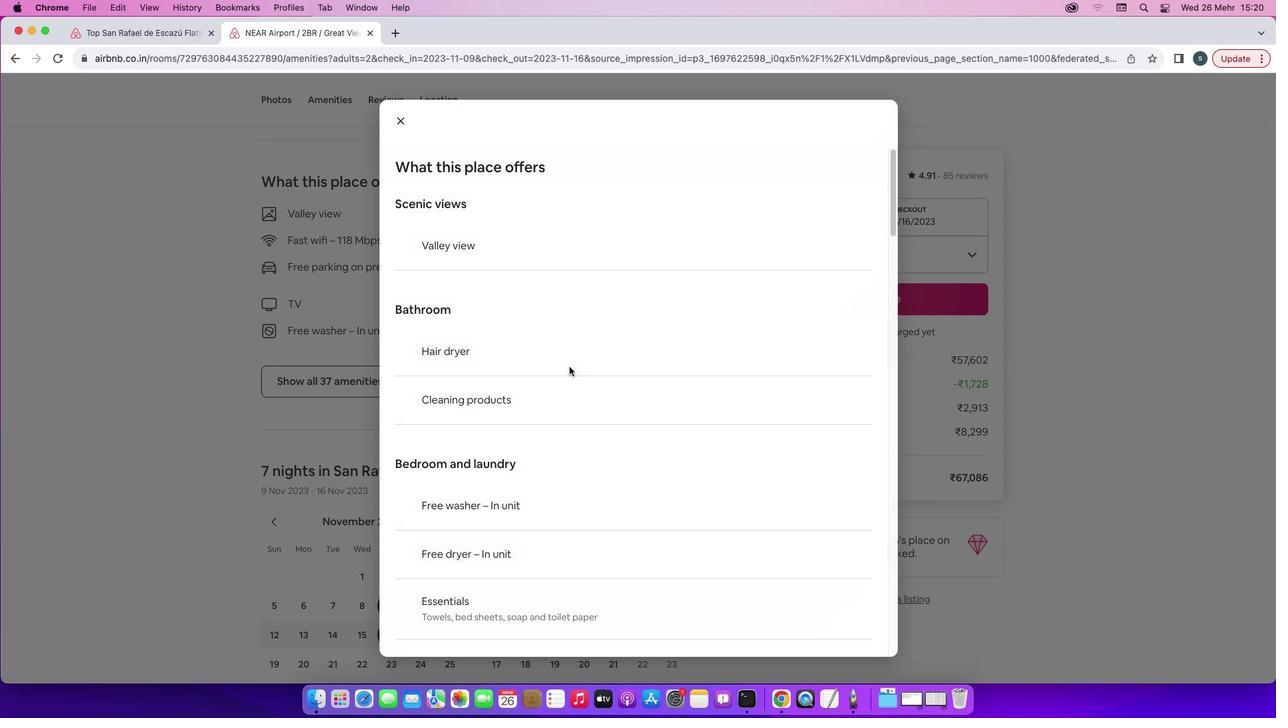 
Action: Mouse scrolled (546, 379) with delta (-7, -8)
Screenshot: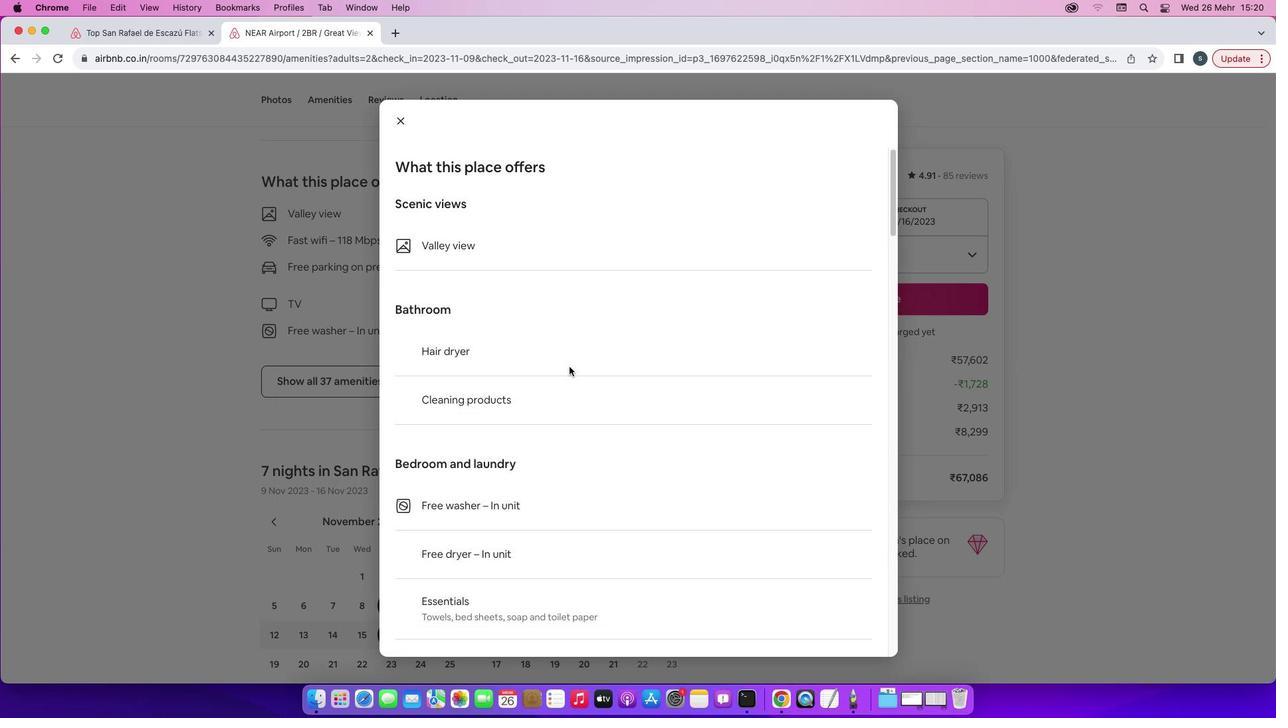 
Action: Mouse moved to (360, 379)
Screenshot: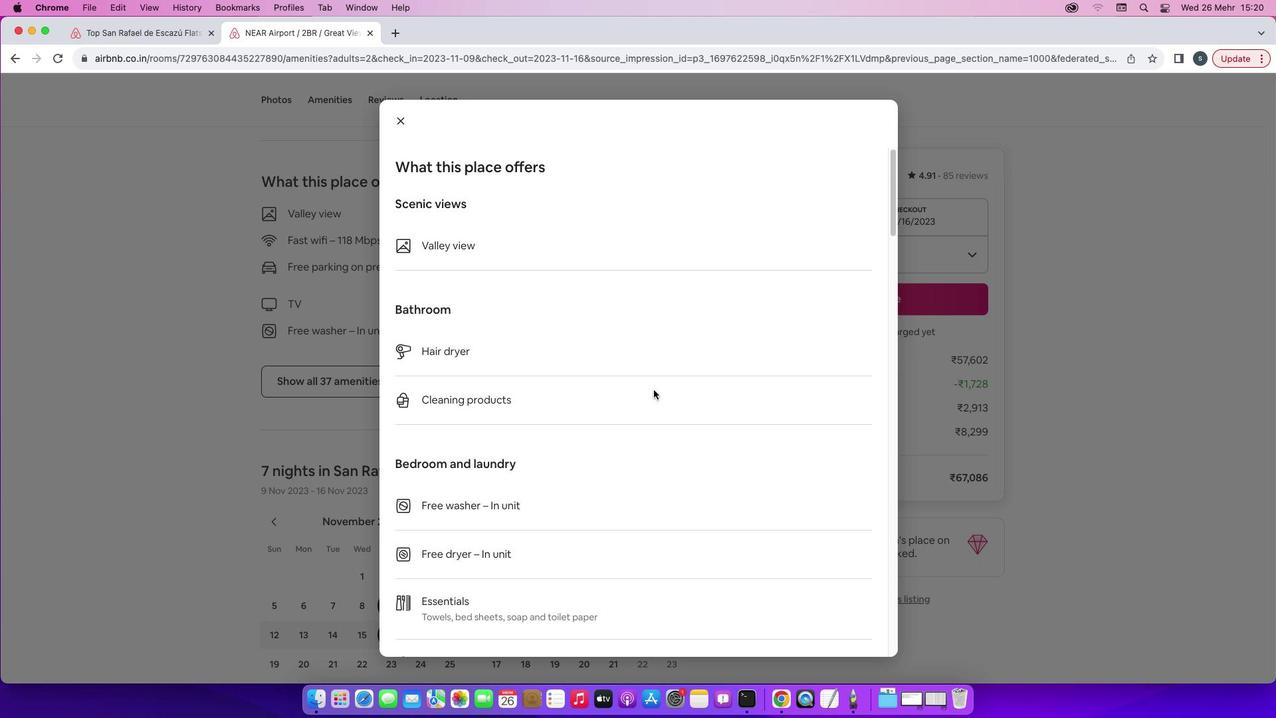 
Action: Mouse pressed left at (360, 379)
